 Task: Send an email with the signature Hannah Green with the subject Request for a reschedule and the message Can you provide me with the feedback on the latest marketing campaign? from softage.5@softage.net to softage.3@softage.net and move the email from Sent Items to the folder Meditation
Action: Mouse moved to (33, 58)
Screenshot: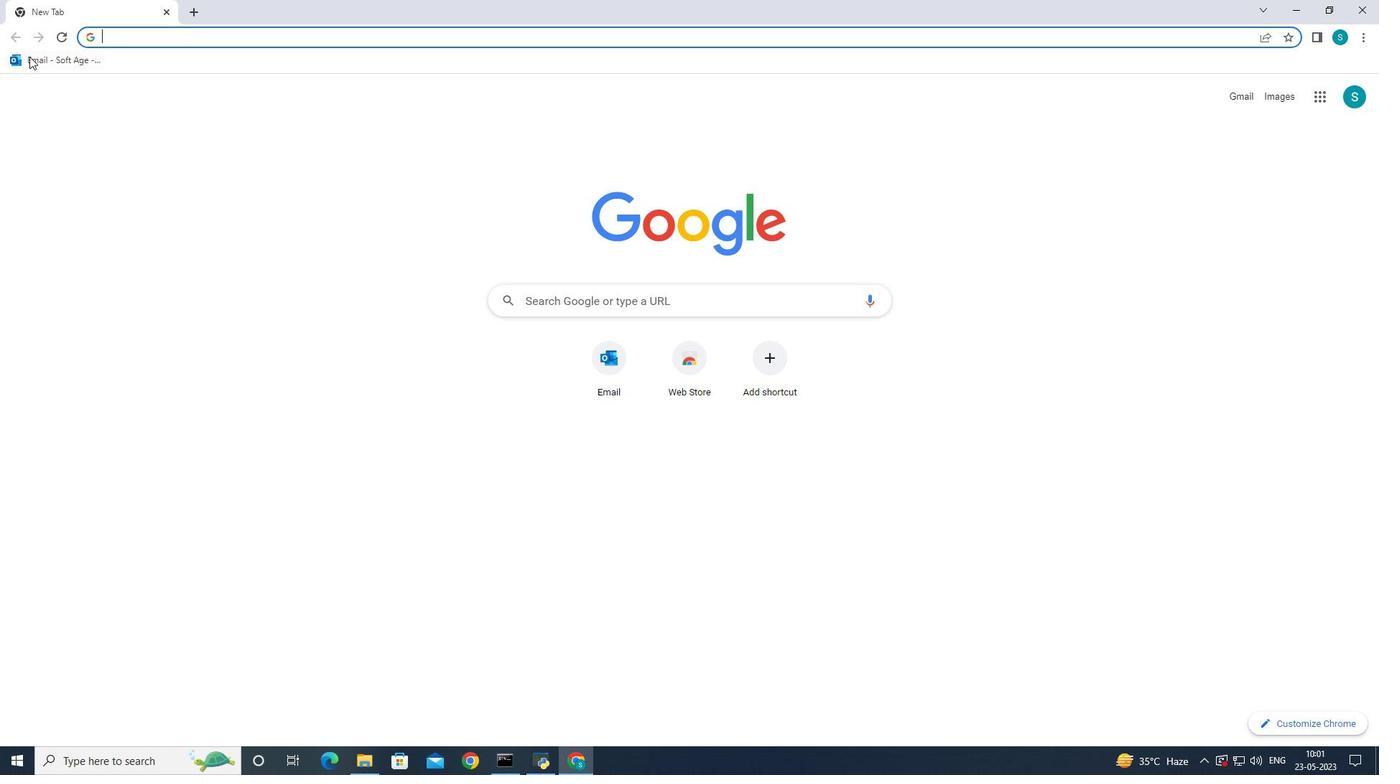 
Action: Mouse pressed left at (33, 58)
Screenshot: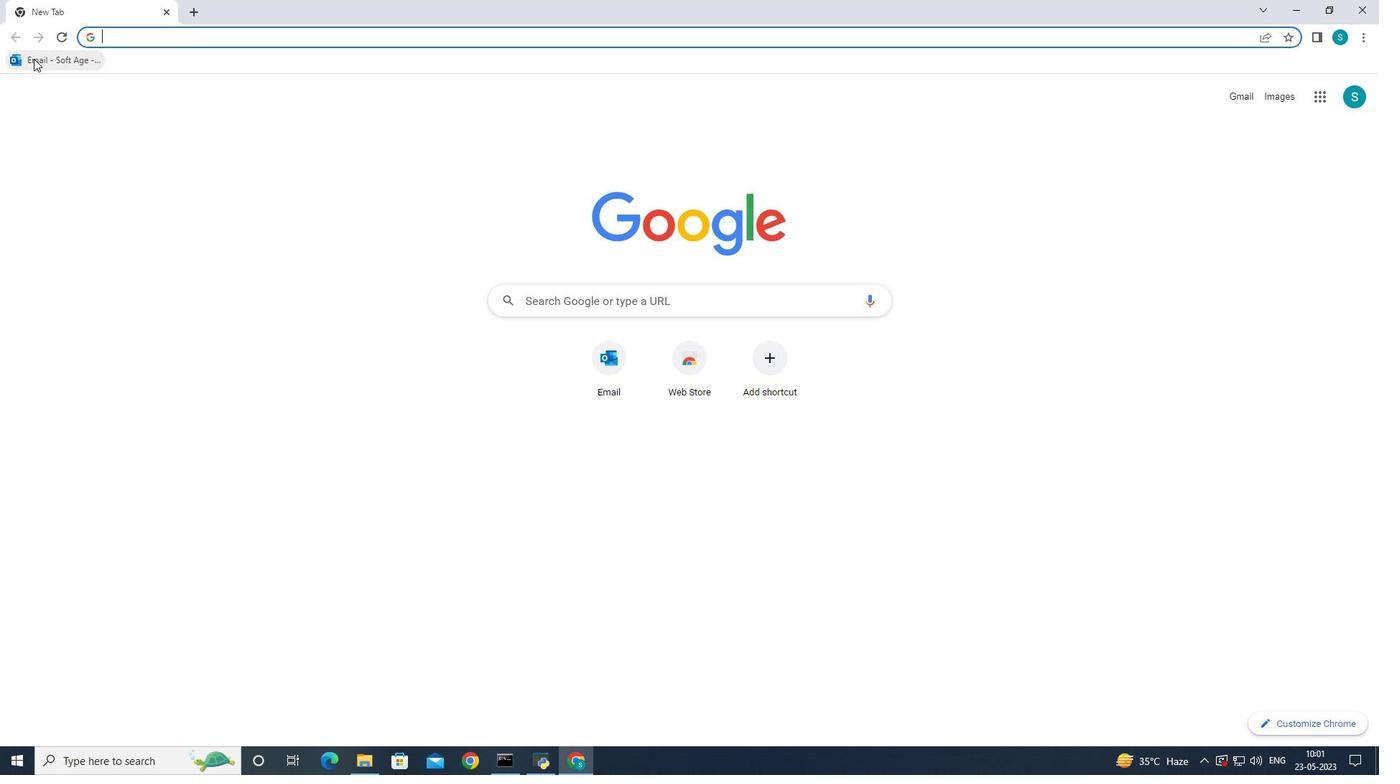 
Action: Mouse moved to (214, 131)
Screenshot: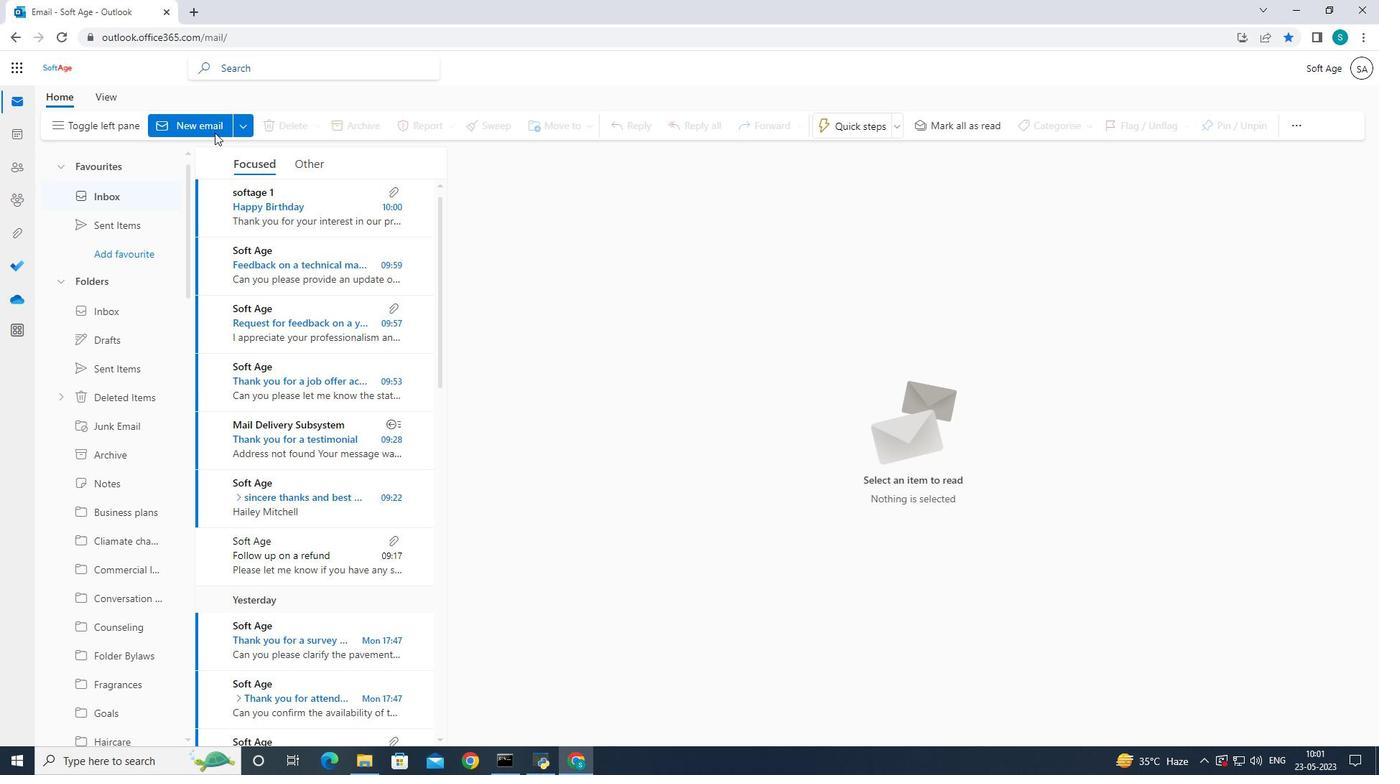 
Action: Mouse pressed left at (214, 131)
Screenshot: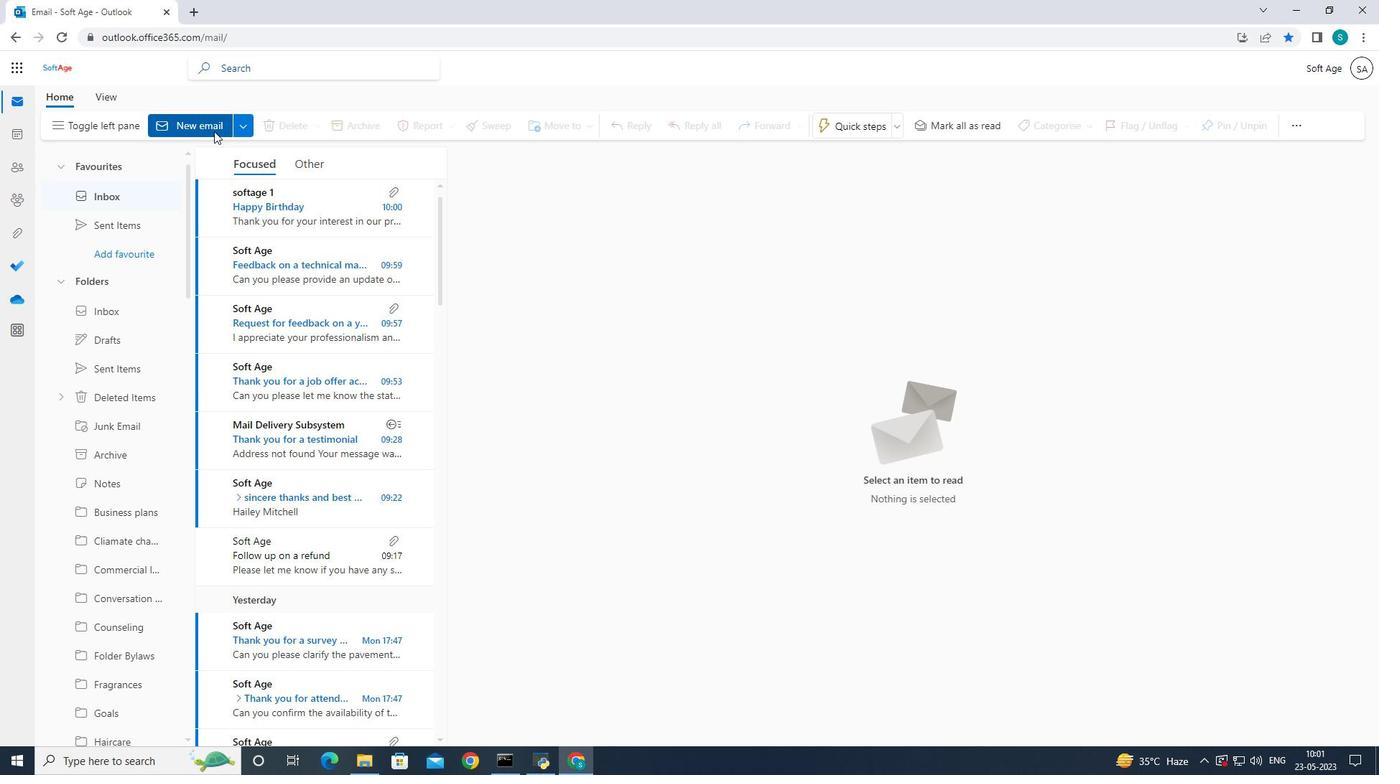 
Action: Mouse moved to (939, 126)
Screenshot: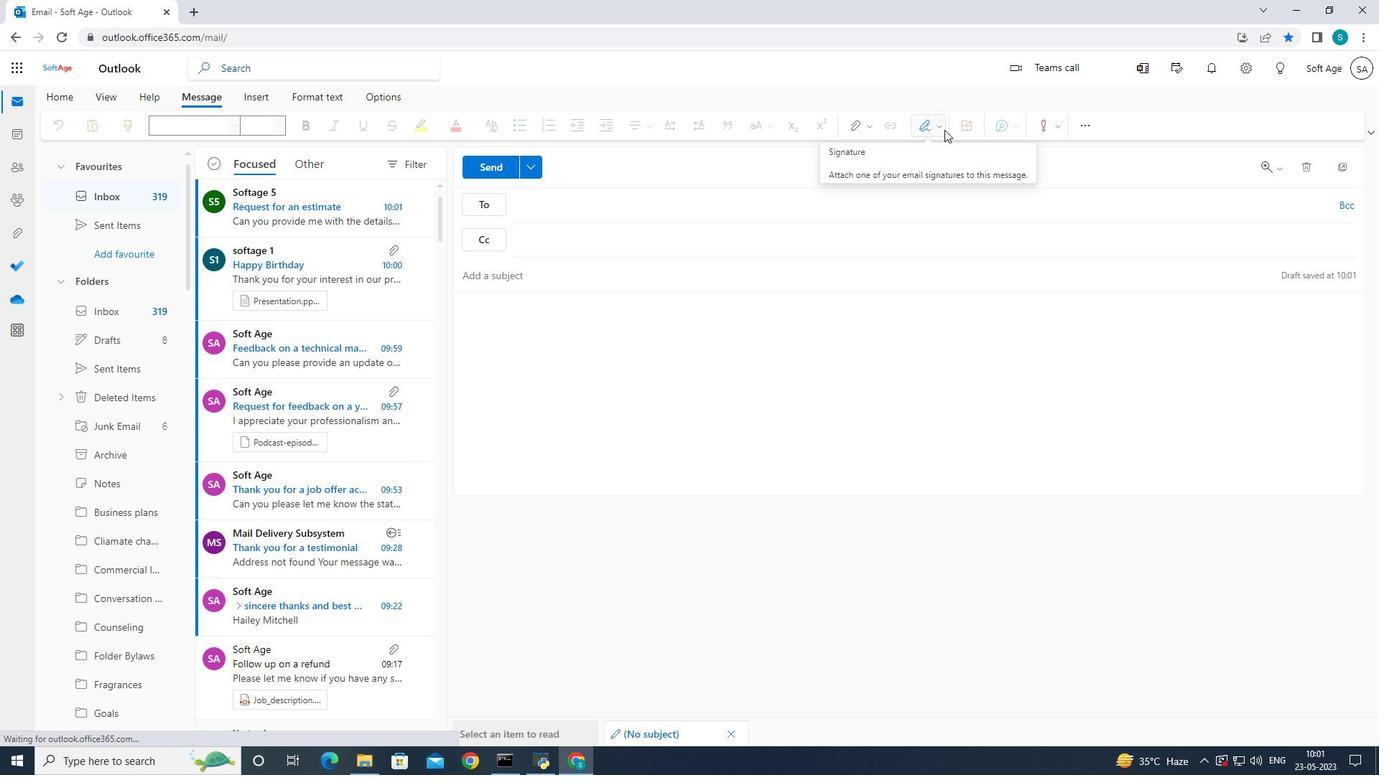
Action: Mouse pressed left at (939, 126)
Screenshot: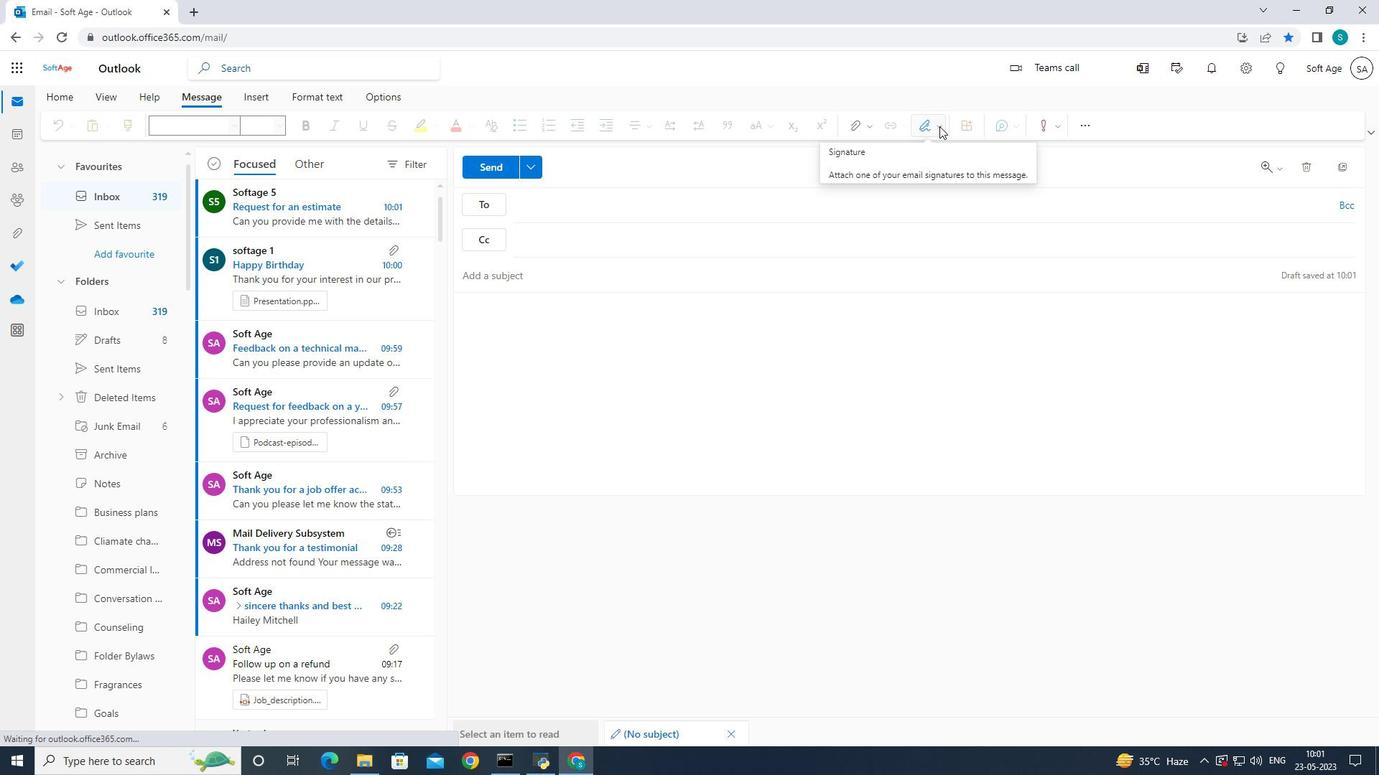 
Action: Mouse moved to (898, 183)
Screenshot: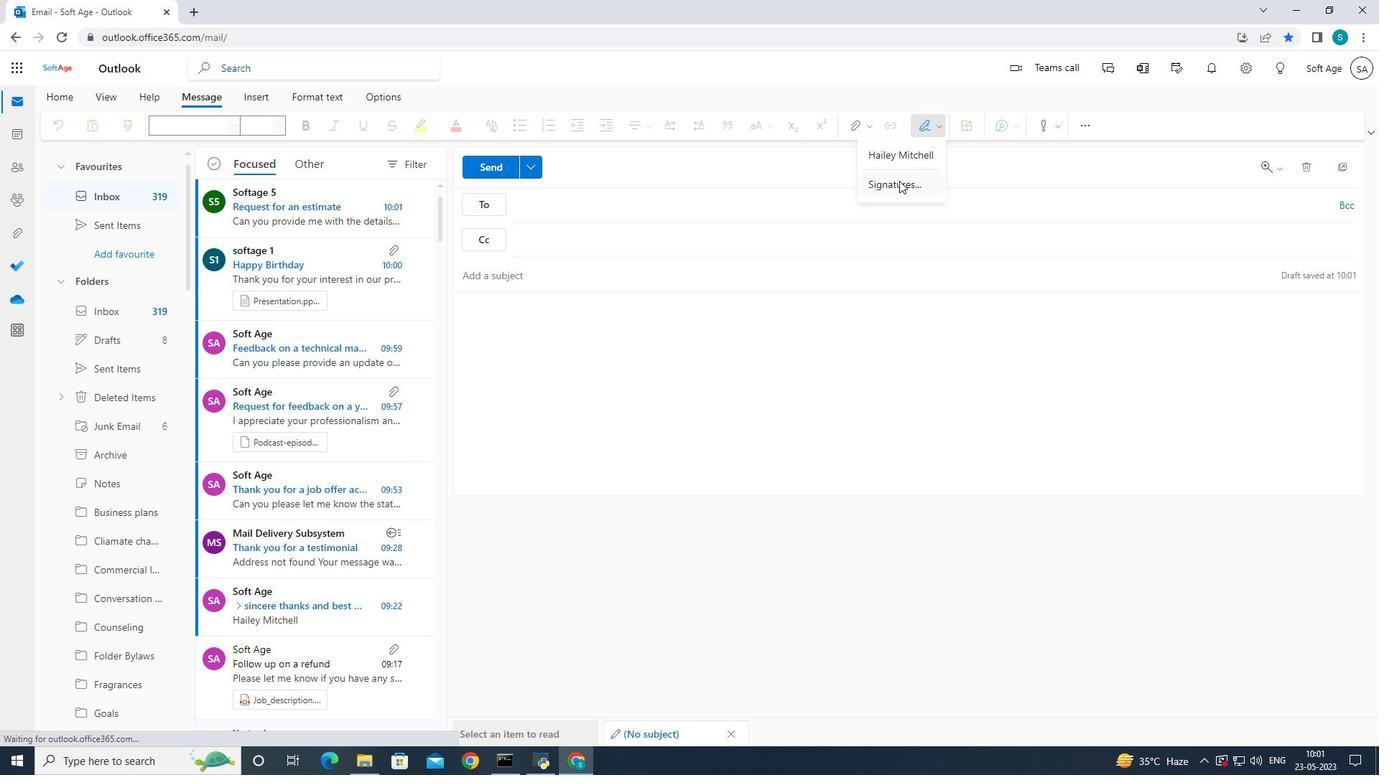 
Action: Mouse pressed left at (898, 183)
Screenshot: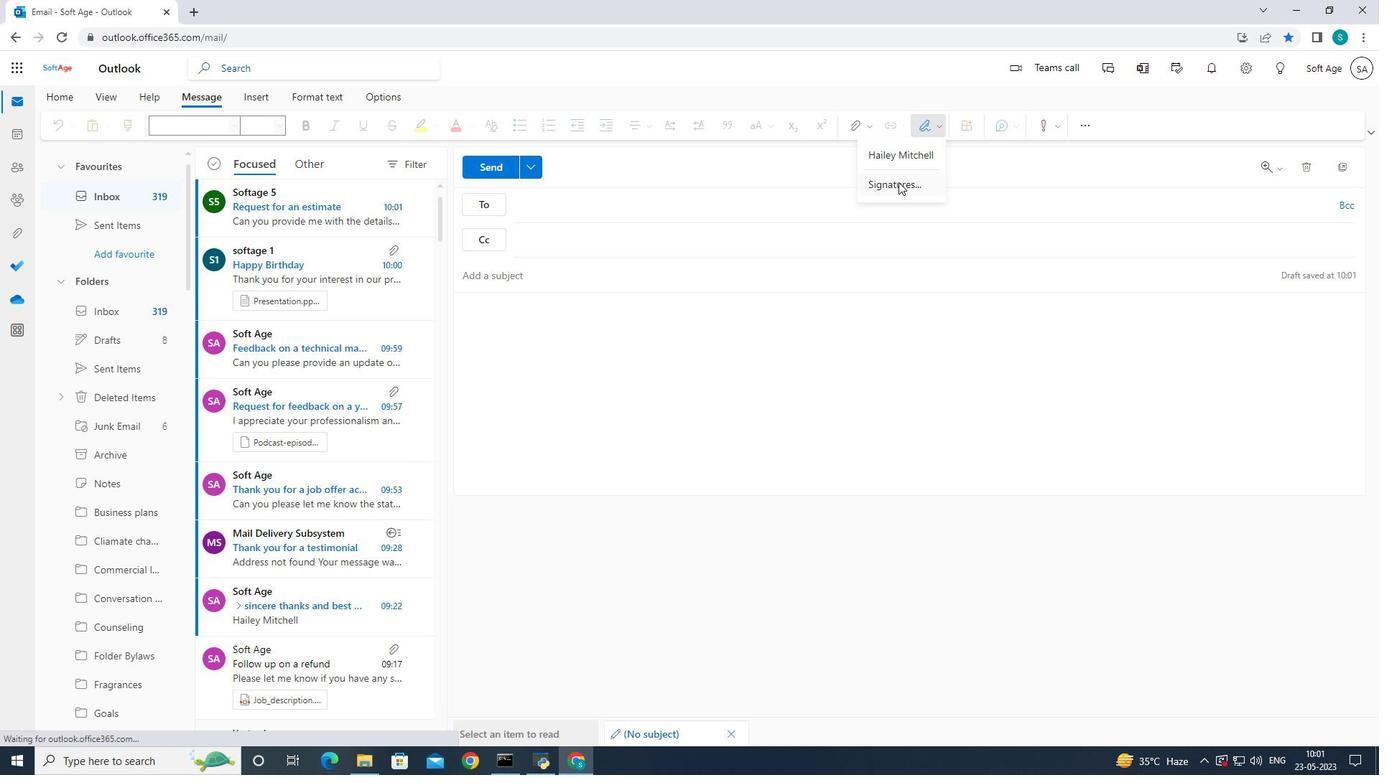 
Action: Mouse moved to (887, 245)
Screenshot: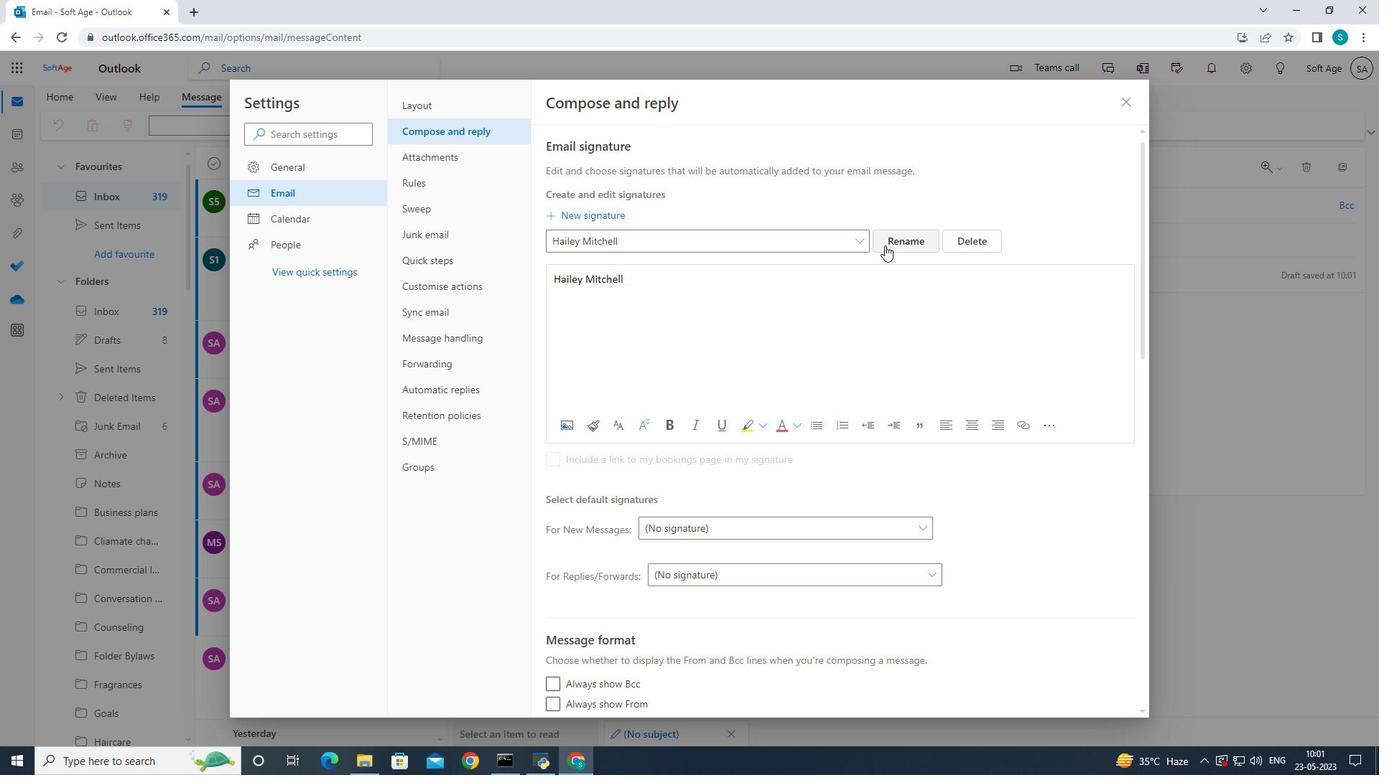 
Action: Mouse pressed left at (887, 245)
Screenshot: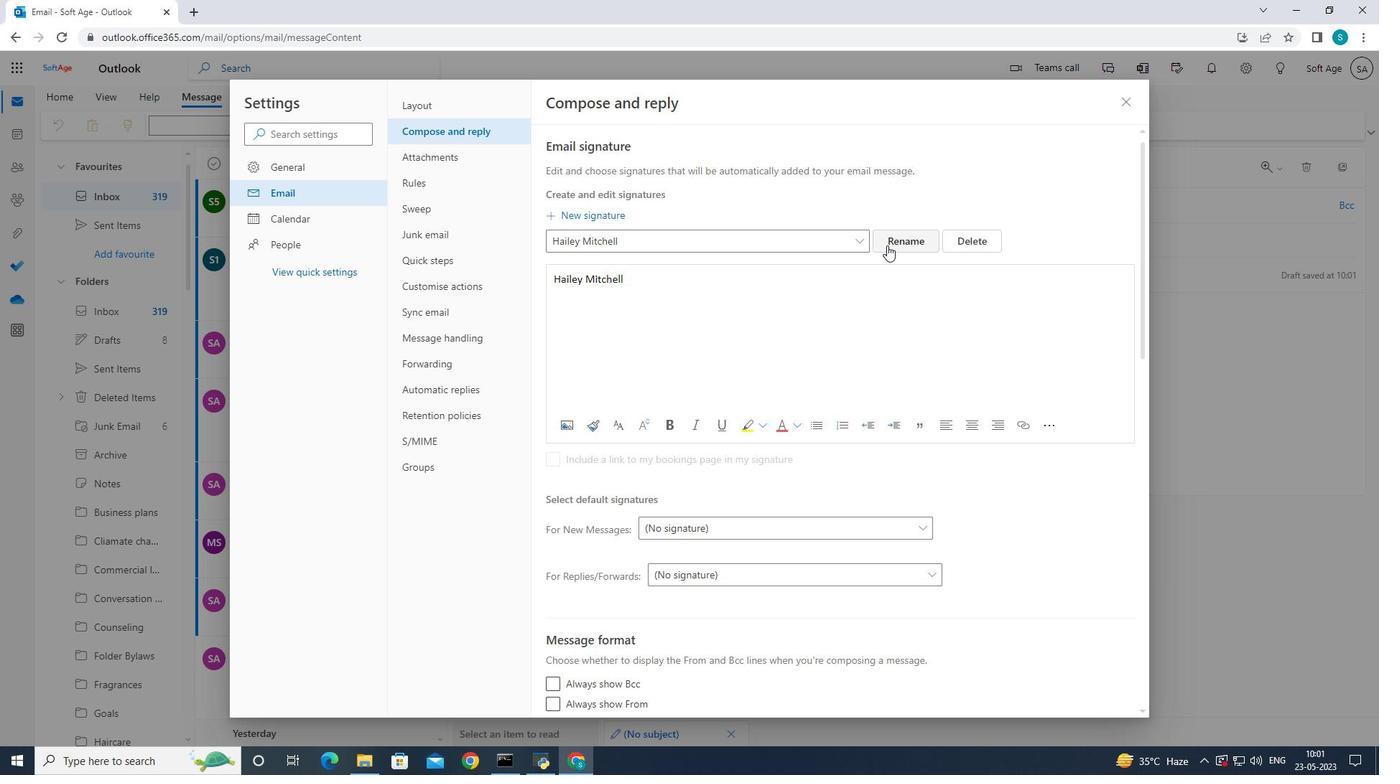 
Action: Mouse moved to (846, 245)
Screenshot: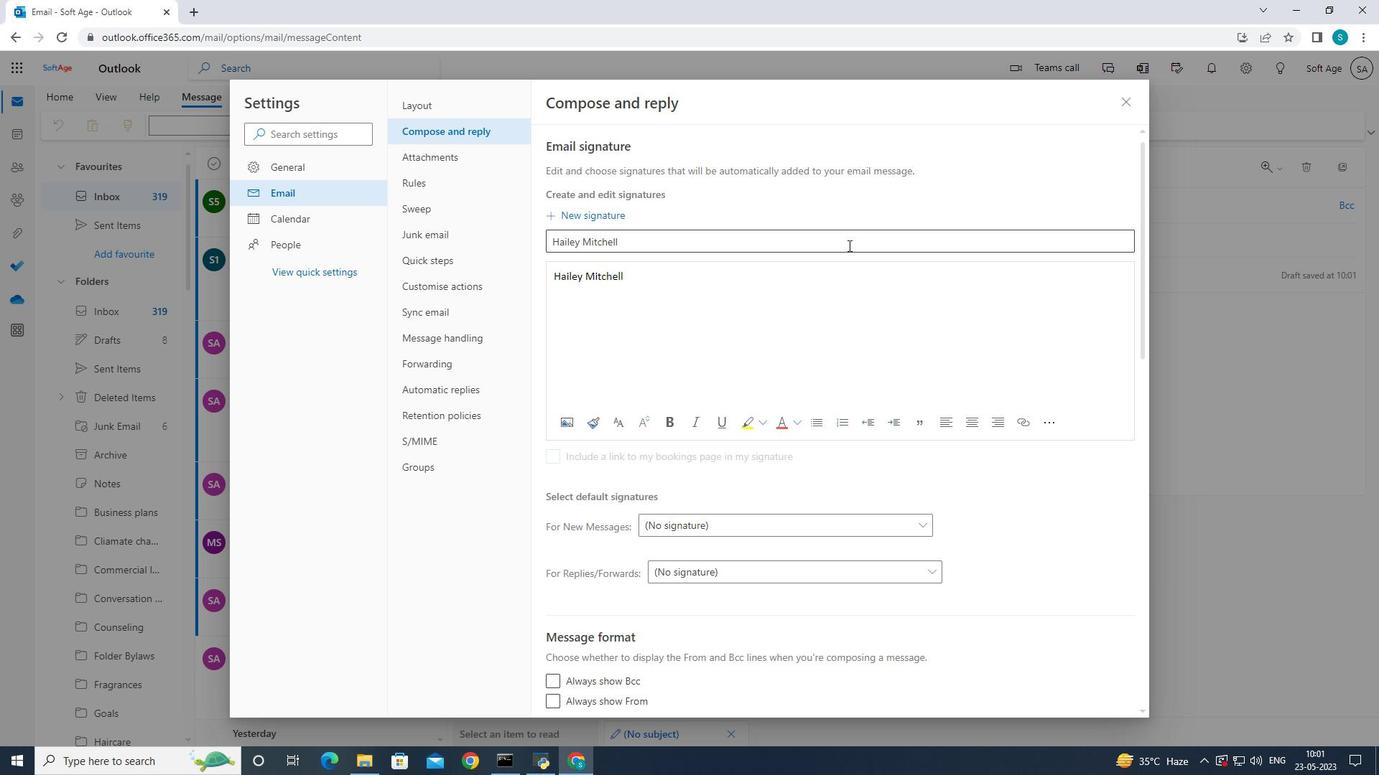 
Action: Mouse pressed left at (846, 245)
Screenshot: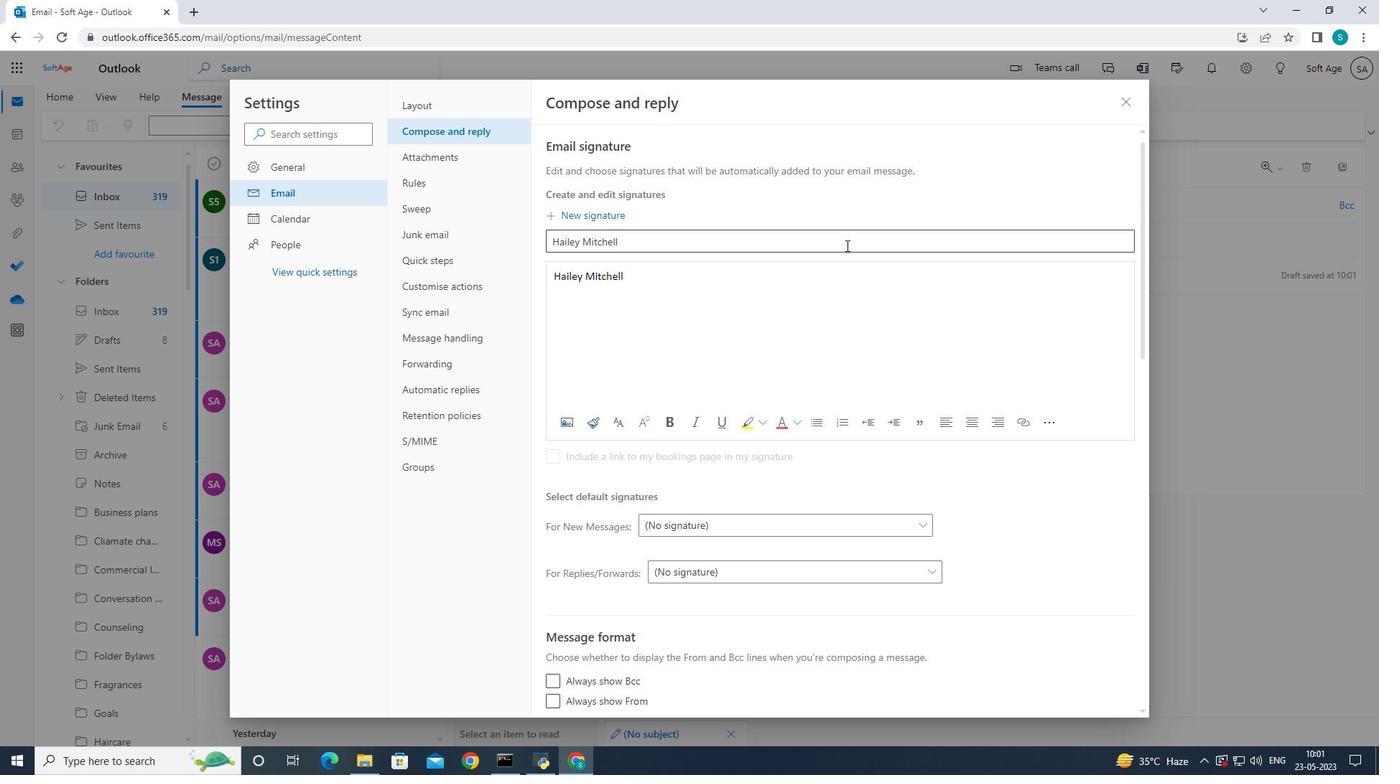
Action: Mouse moved to (844, 243)
Screenshot: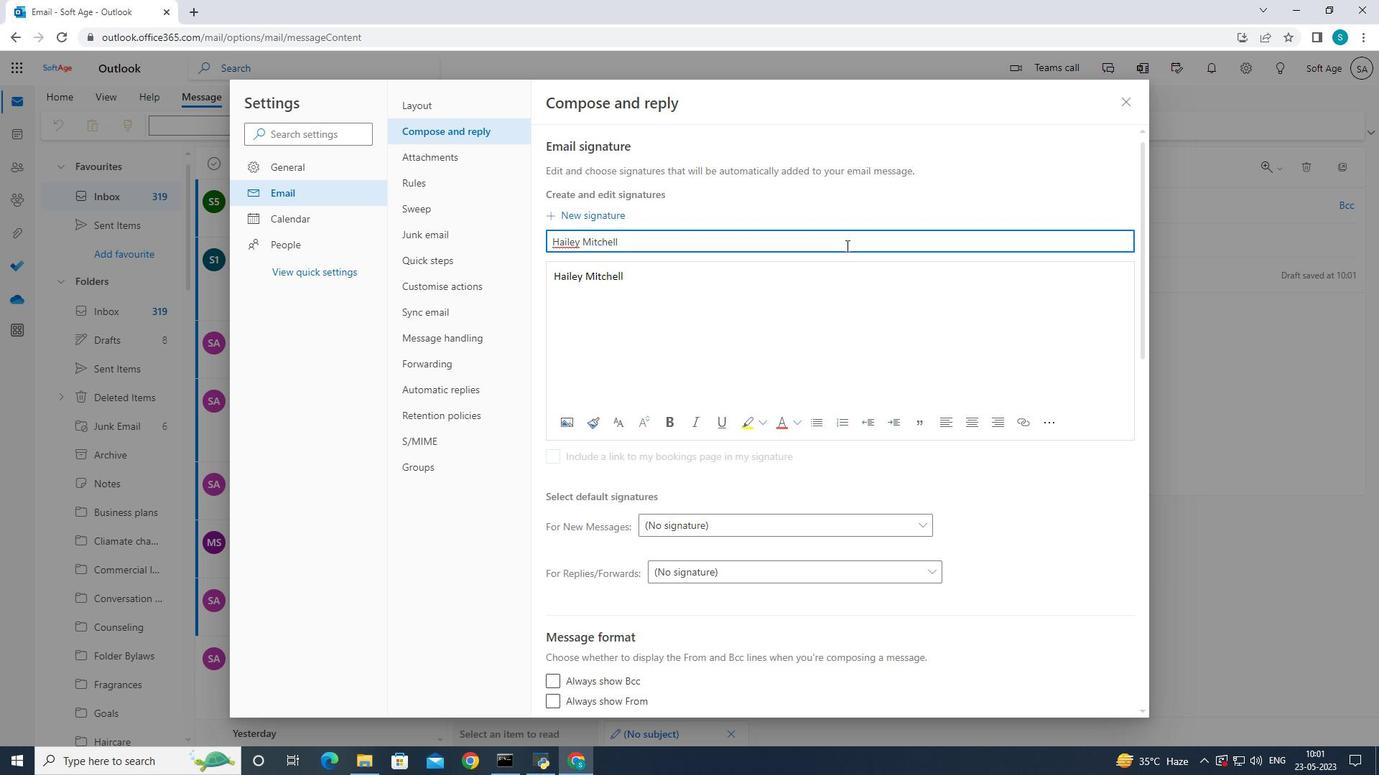 
Action: Key pressed <Key.backspace><Key.backspace><Key.backspace><Key.backspace>
Screenshot: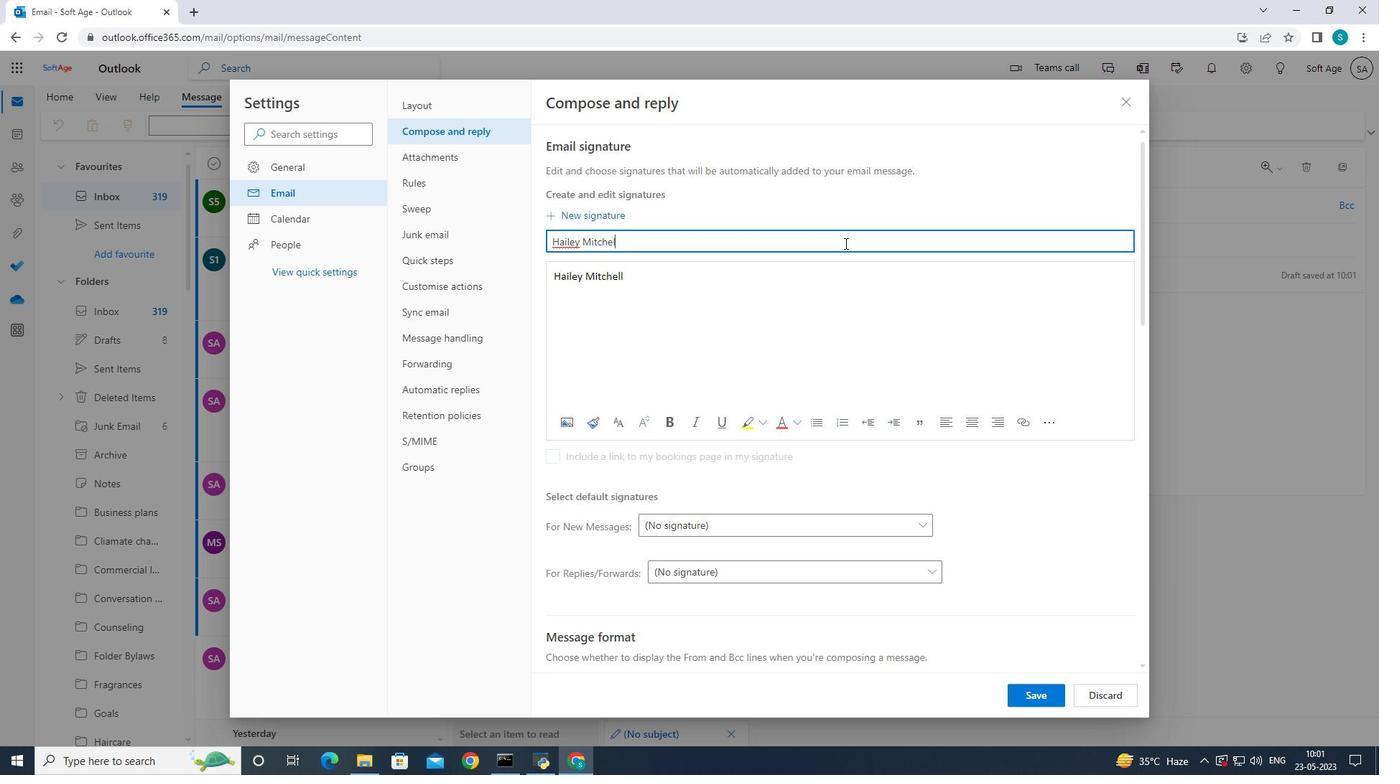 
Action: Mouse moved to (844, 242)
Screenshot: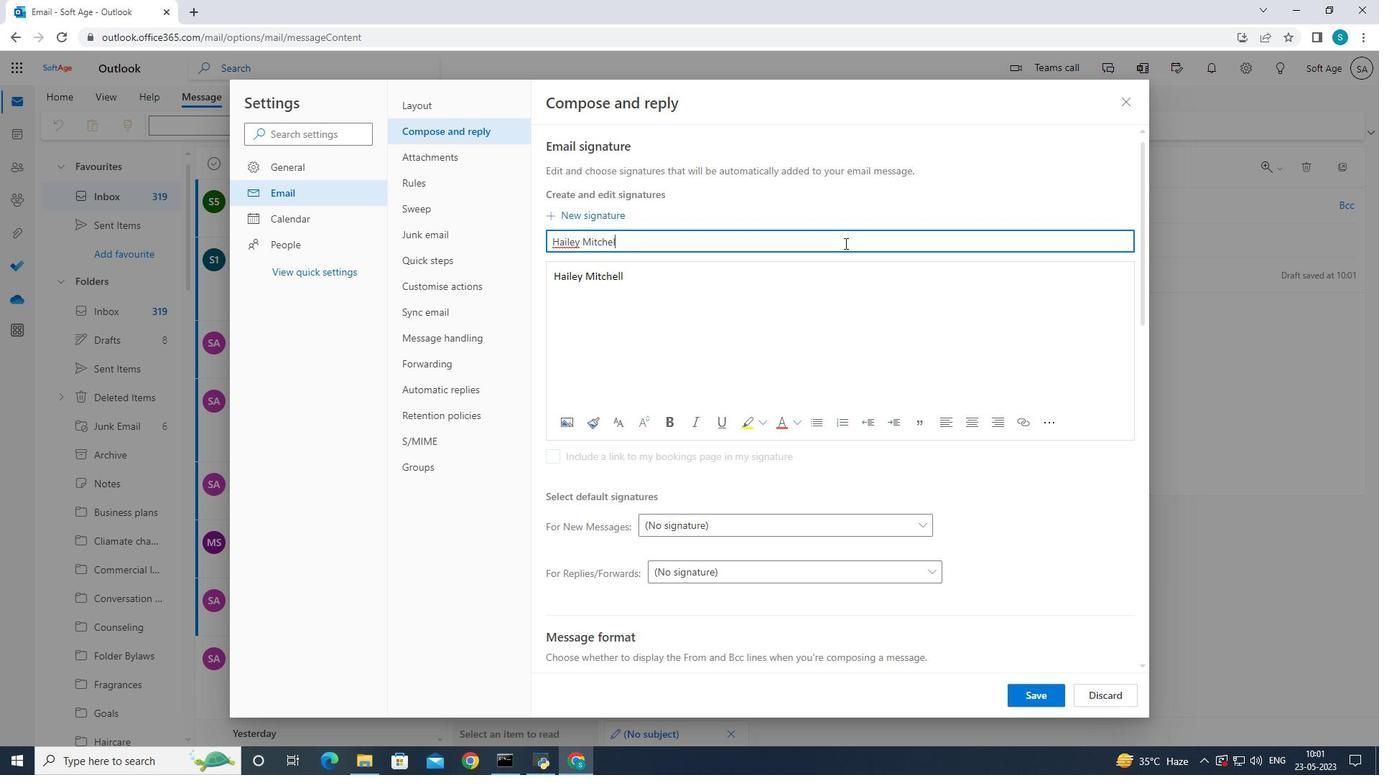 
Action: Key pressed <Key.backspace>
Screenshot: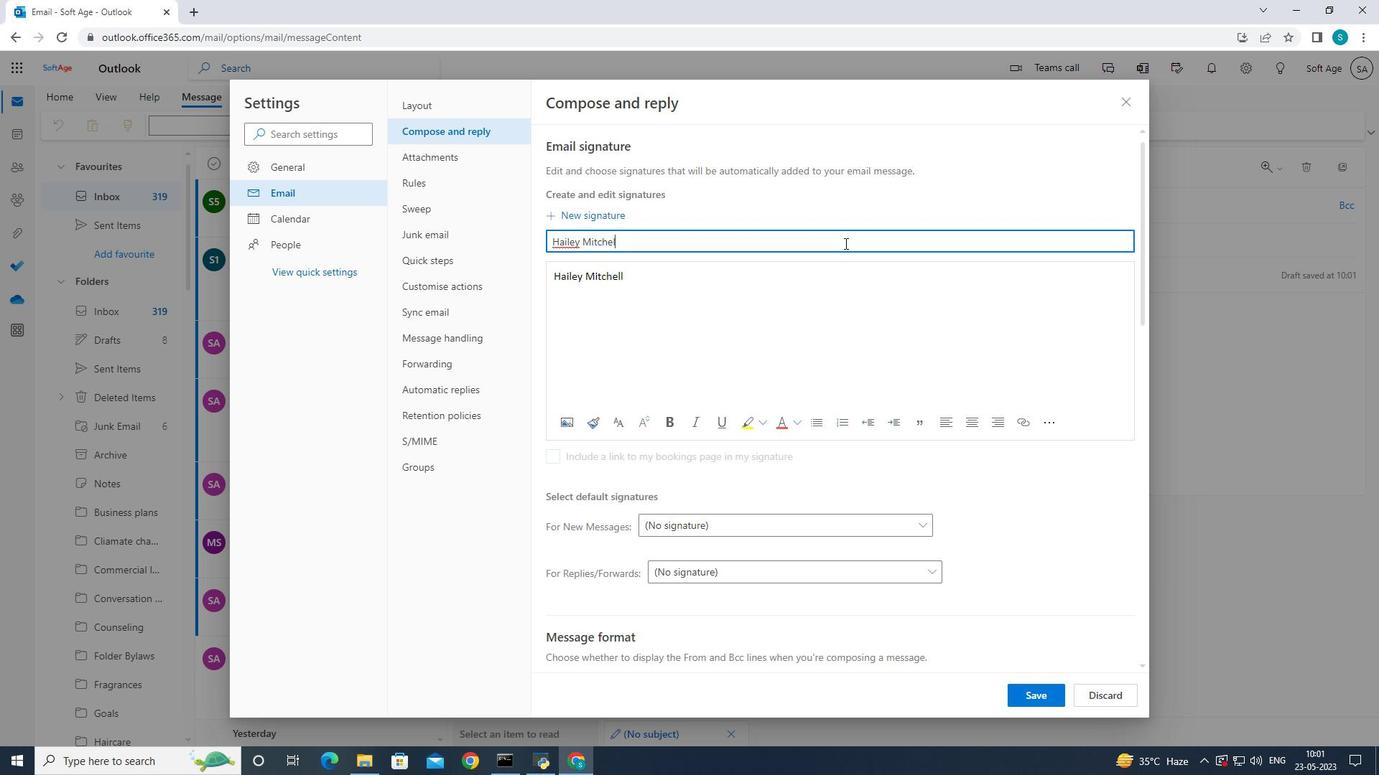 
Action: Mouse moved to (844, 240)
Screenshot: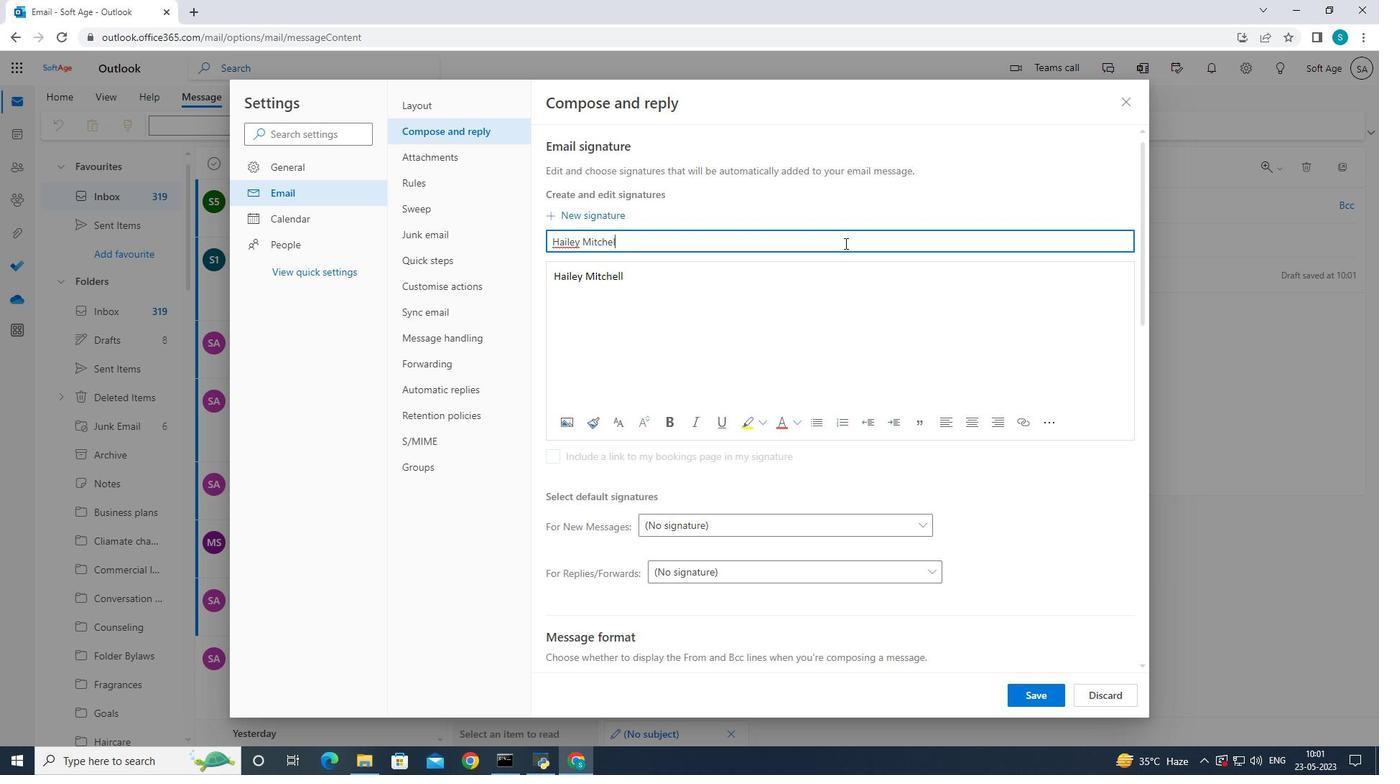 
Action: Key pressed <Key.backspace>
Screenshot: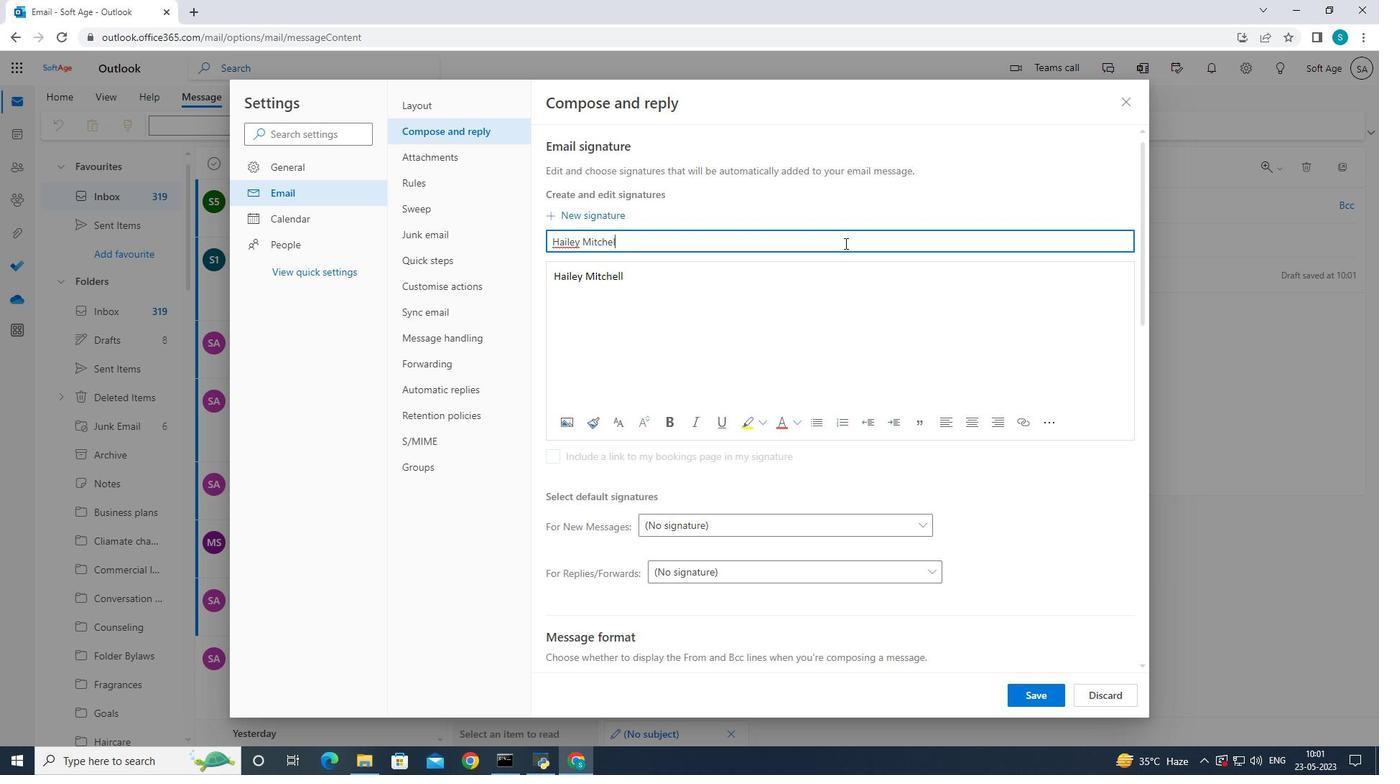 
Action: Mouse moved to (844, 239)
Screenshot: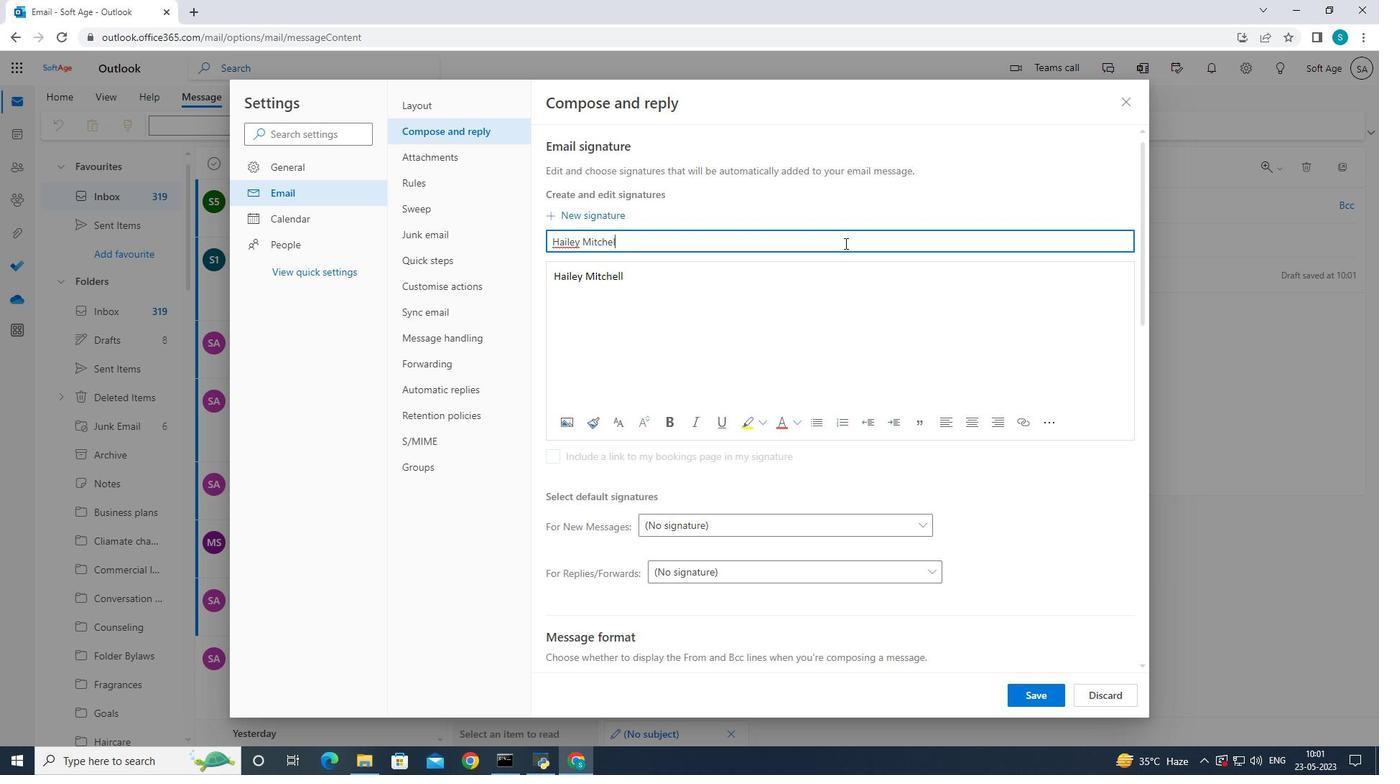 
Action: Key pressed <Key.backspace>
Screenshot: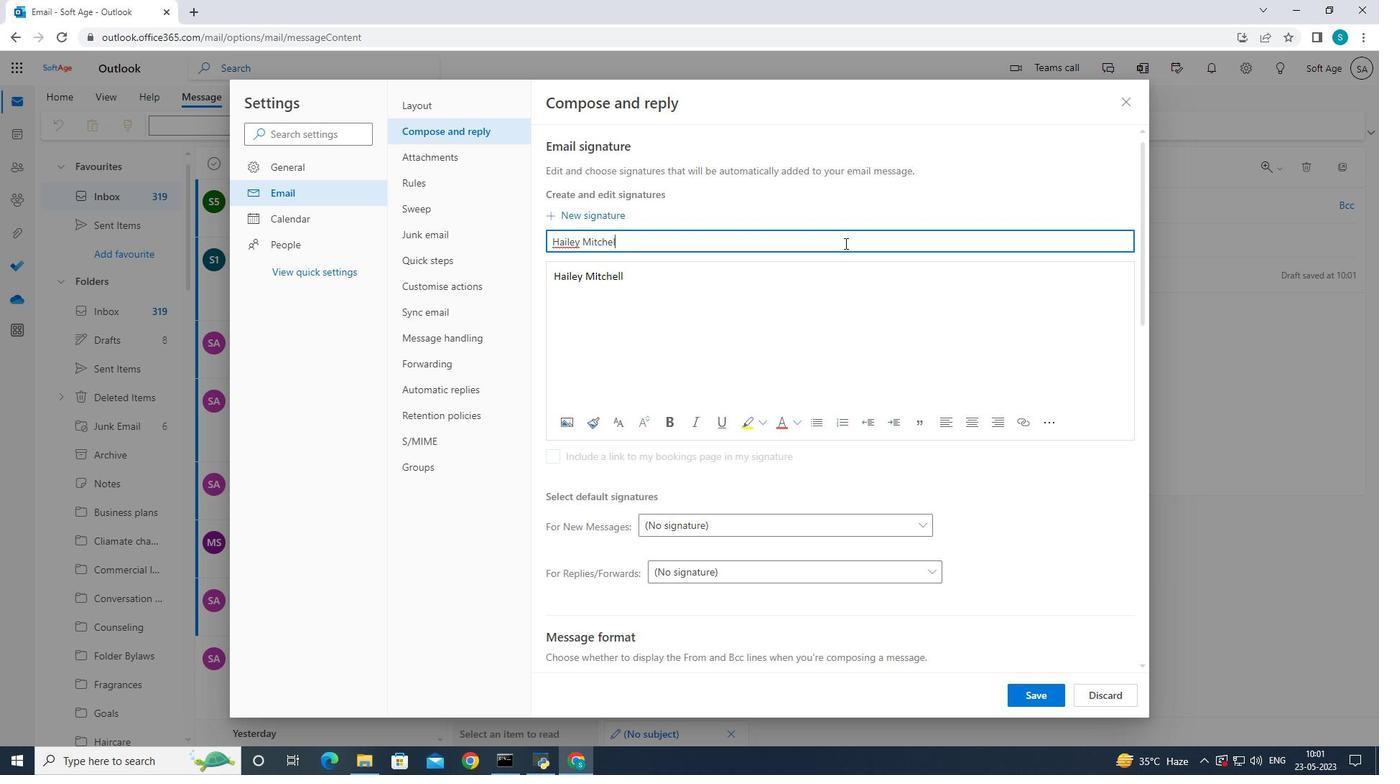 
Action: Mouse moved to (844, 239)
Screenshot: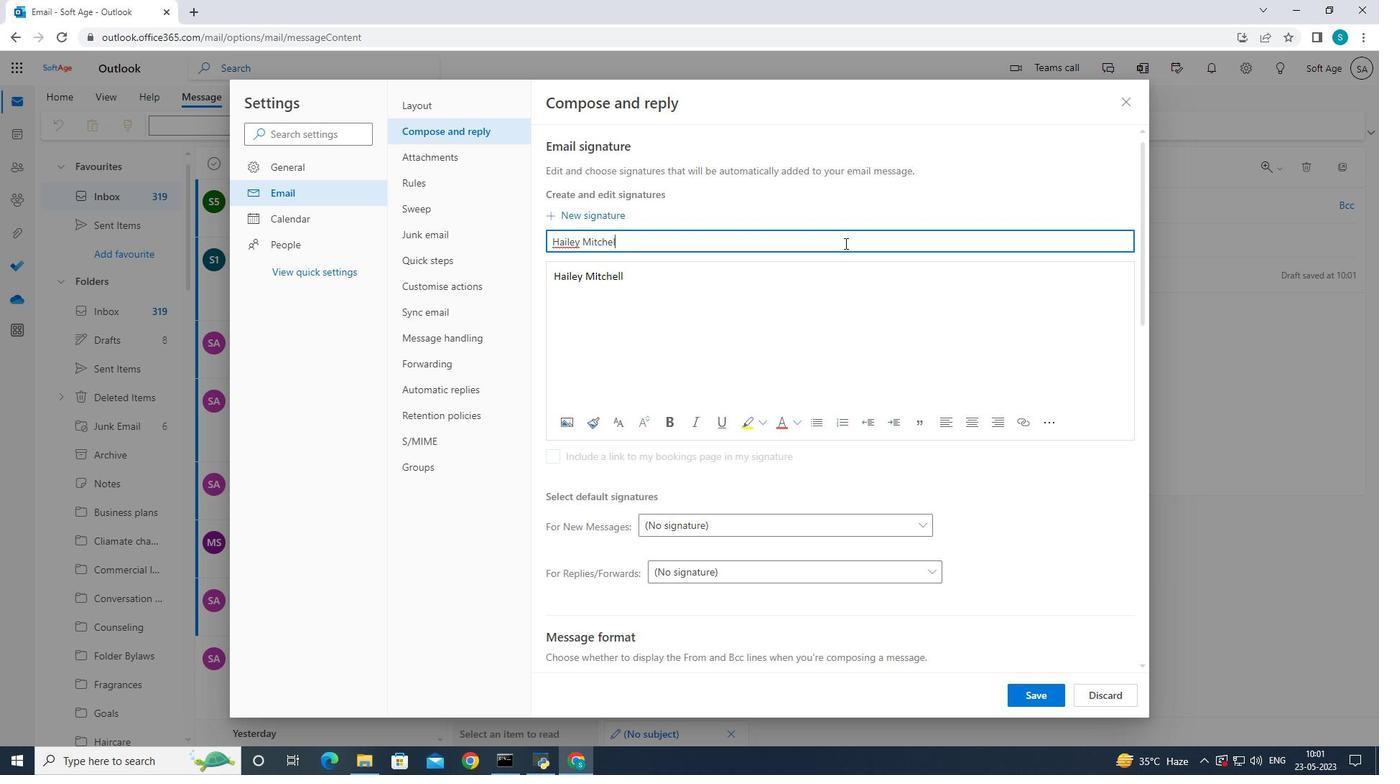 
Action: Key pressed <Key.backspace>
Screenshot: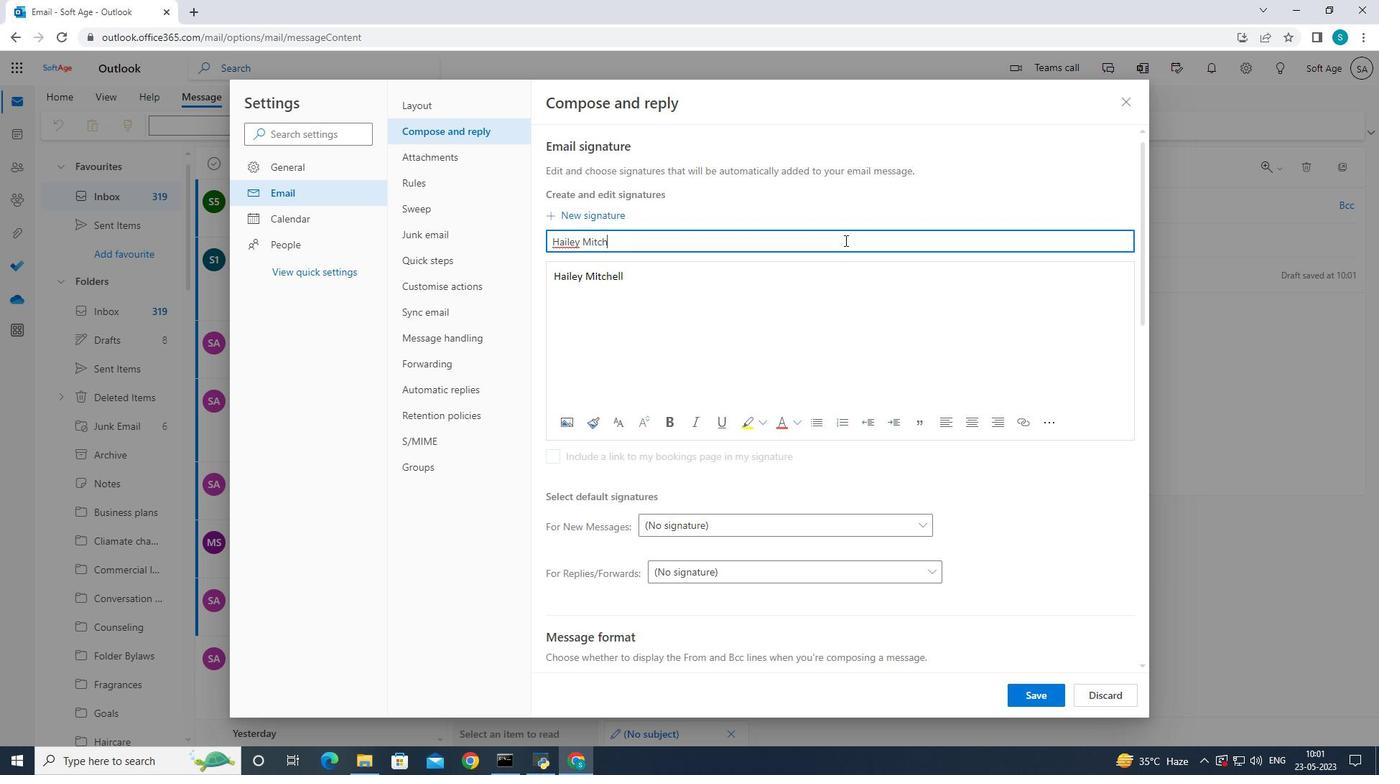 
Action: Mouse moved to (844, 238)
Screenshot: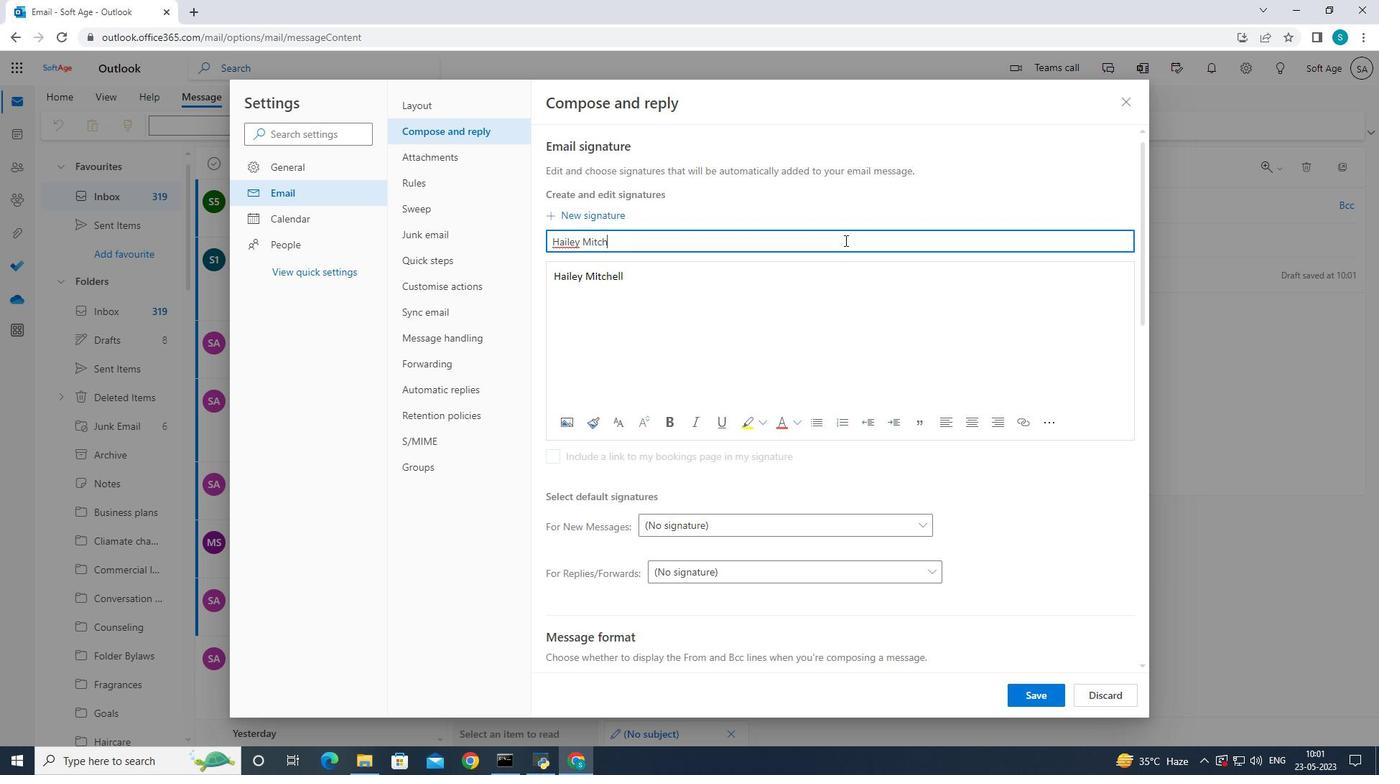 
Action: Key pressed <Key.backspace>
Screenshot: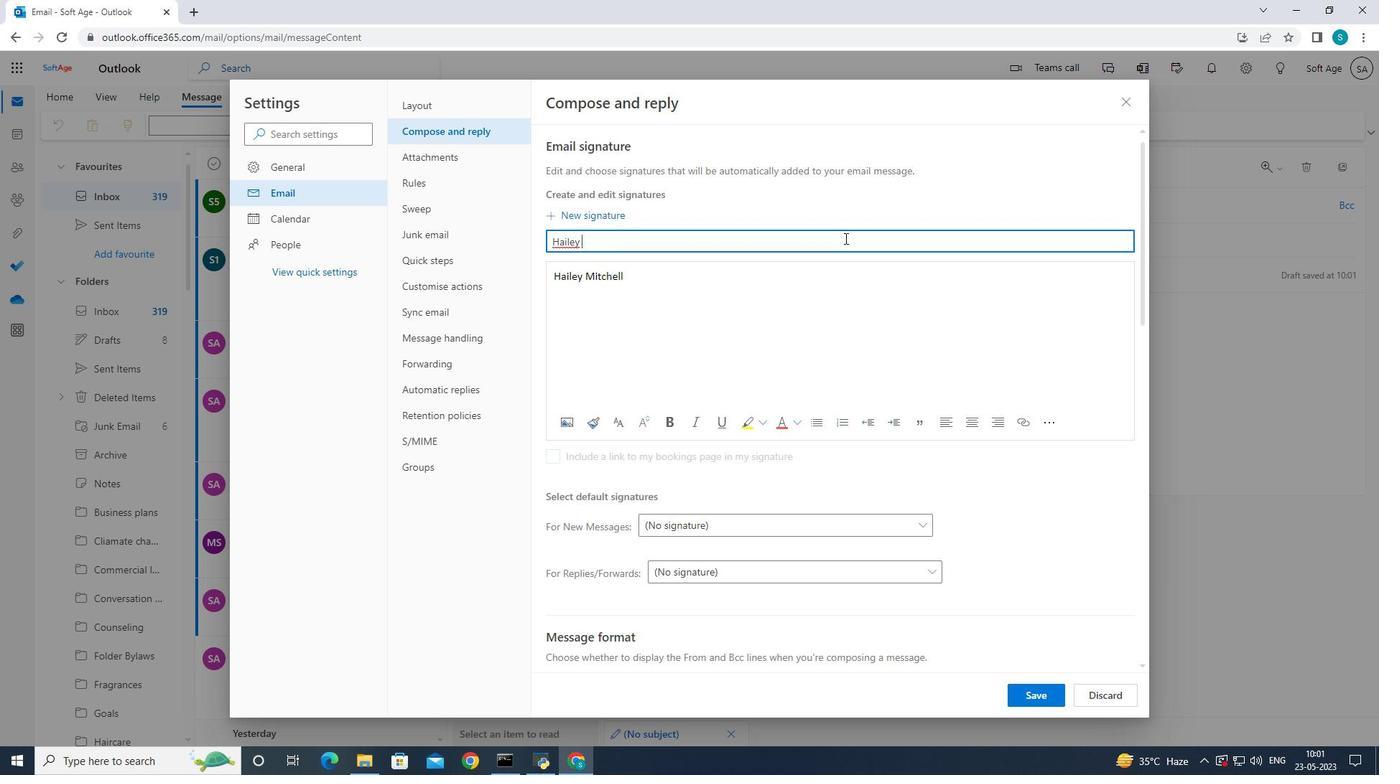 
Action: Mouse moved to (844, 238)
Screenshot: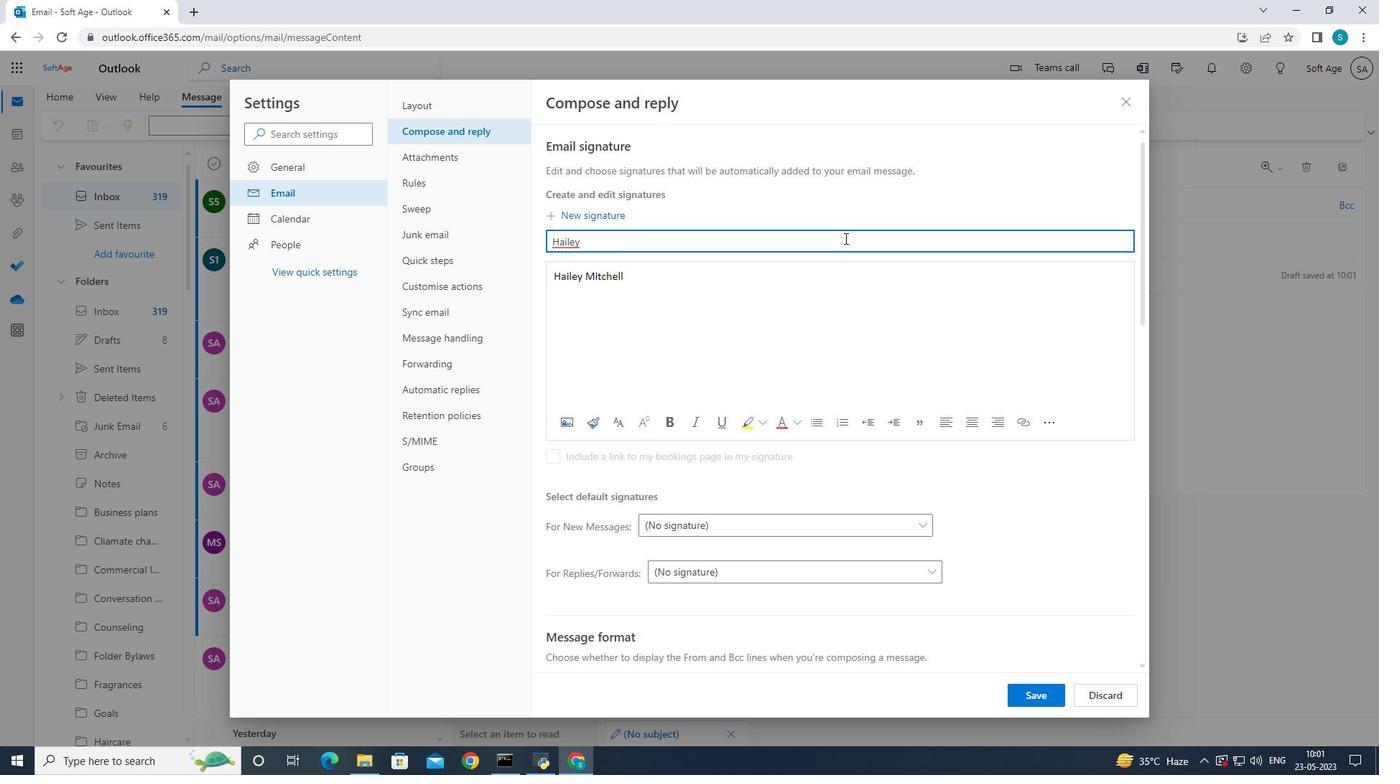 
Action: Key pressed <Key.backspace><Key.backspace><Key.backspace><Key.backspace>
Screenshot: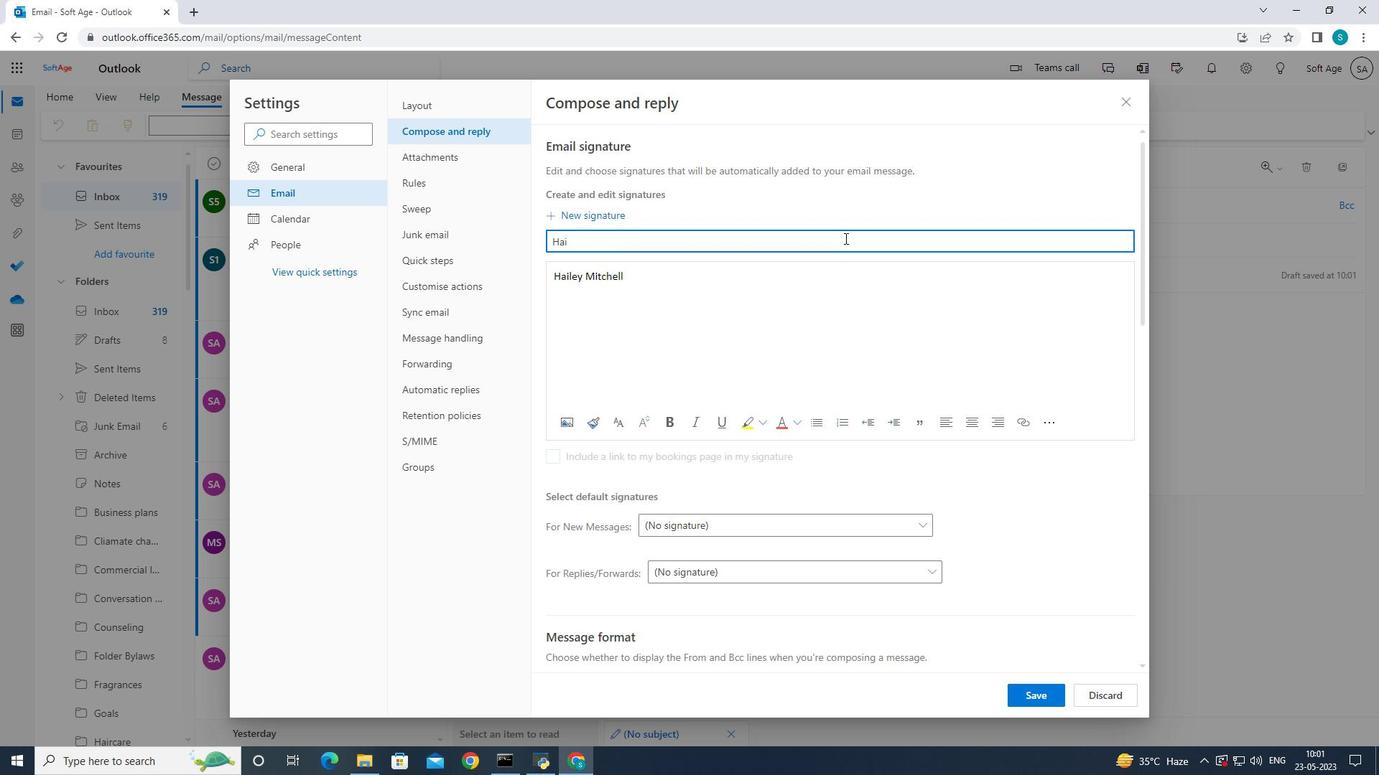 
Action: Mouse moved to (1172, 257)
Screenshot: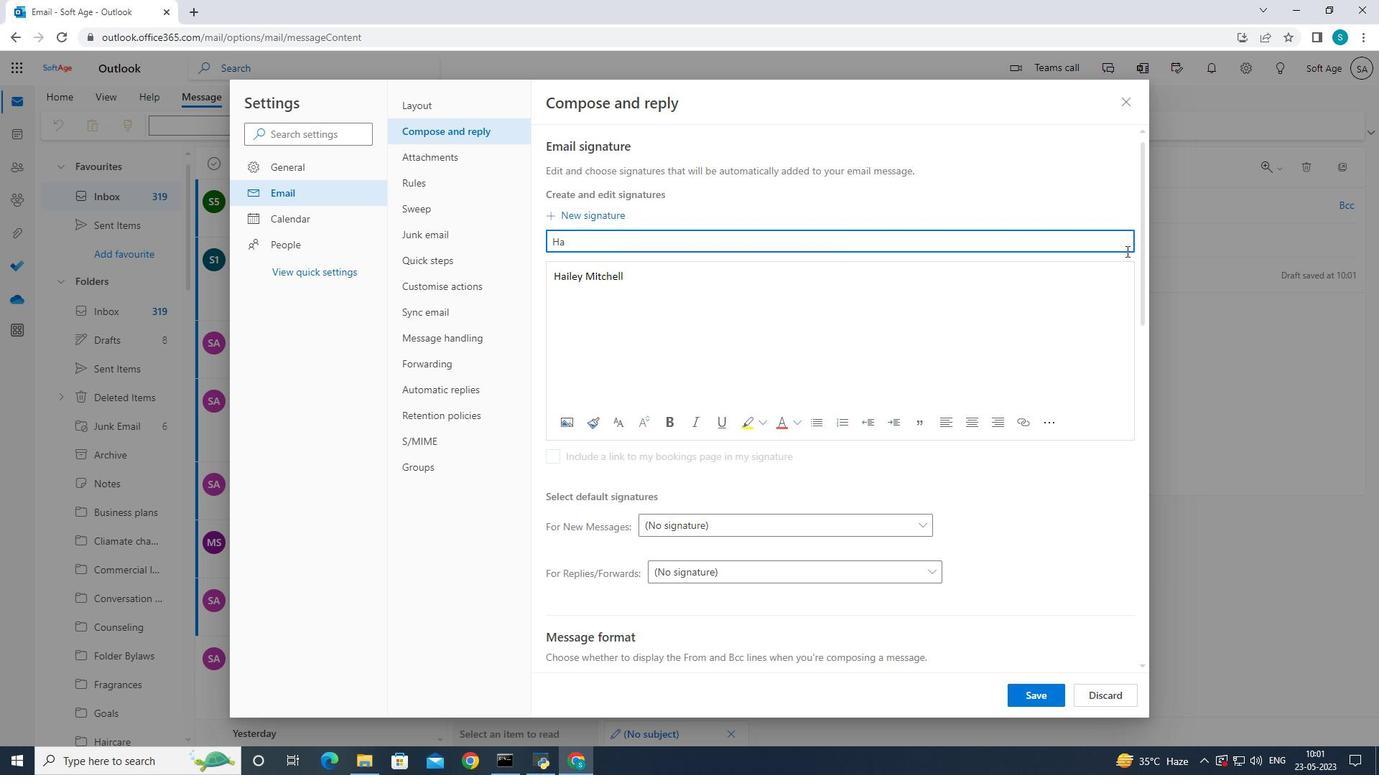 
Action: Key pressed nnah<Key.space><Key.shift><Key.shift><Key.shift><Key.shift><Key.shift>Green
Screenshot: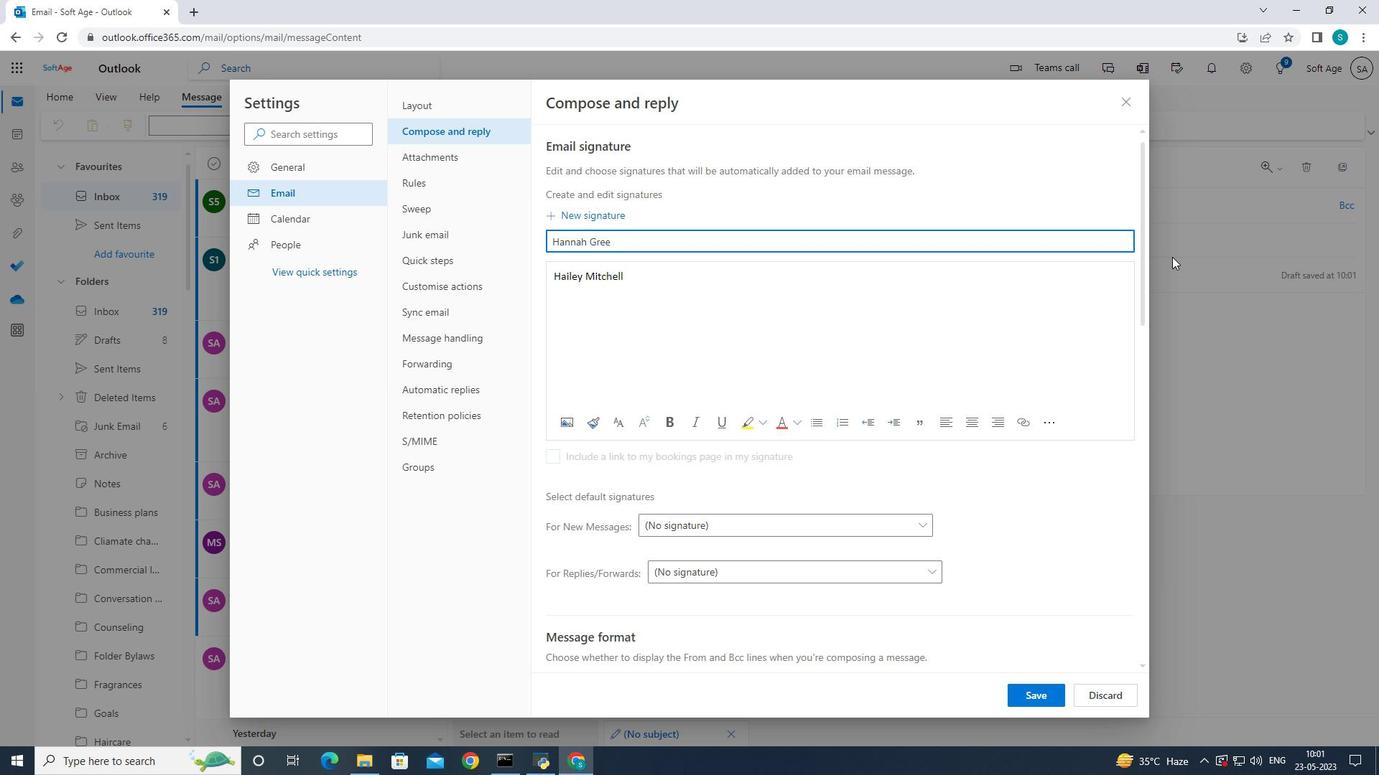 
Action: Mouse moved to (666, 284)
Screenshot: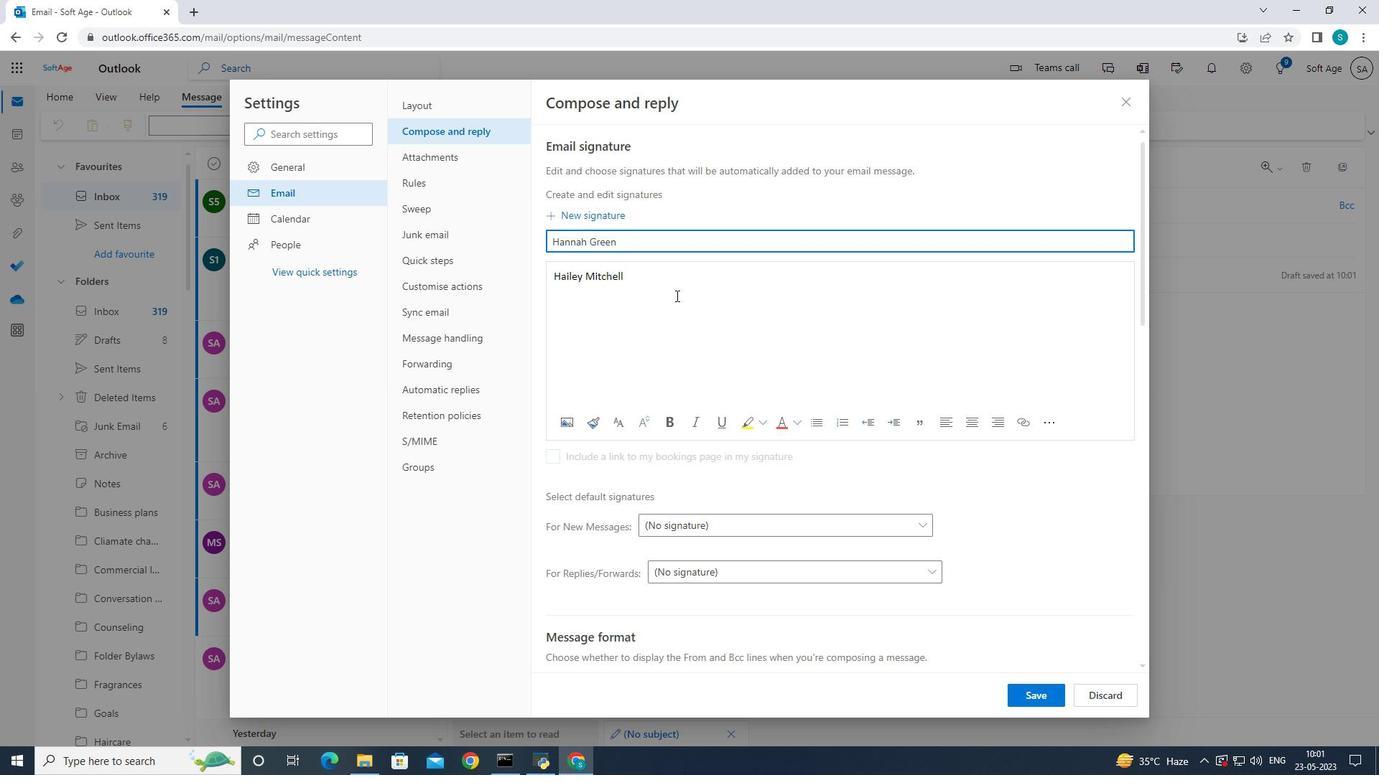 
Action: Mouse pressed left at (666, 284)
Screenshot: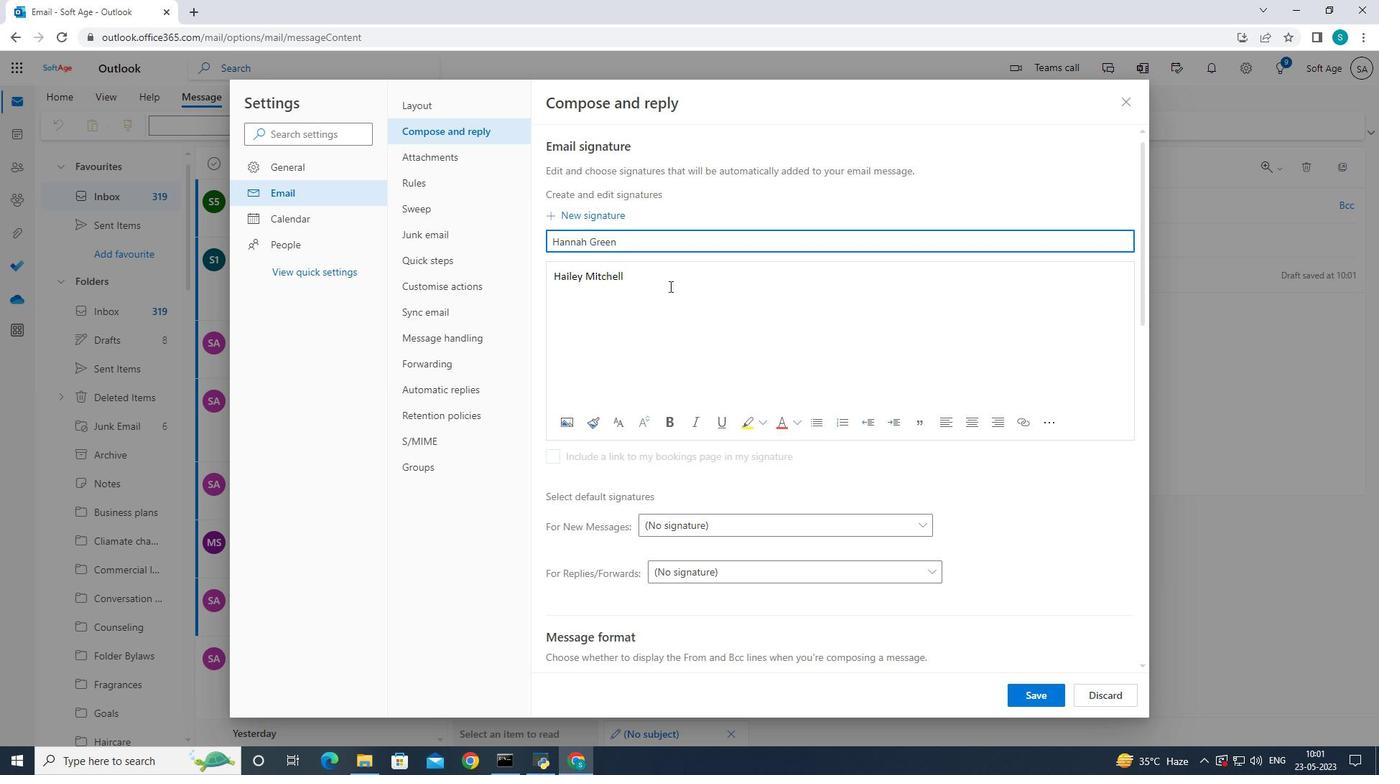 
Action: Key pressed <Key.backspace><Key.backspace><Key.backspace><Key.backspace><Key.backspace><Key.backspace><Key.backspace><Key.backspace><Key.backspace><Key.backspace><Key.backspace><Key.backspace><Key.backspace>
Screenshot: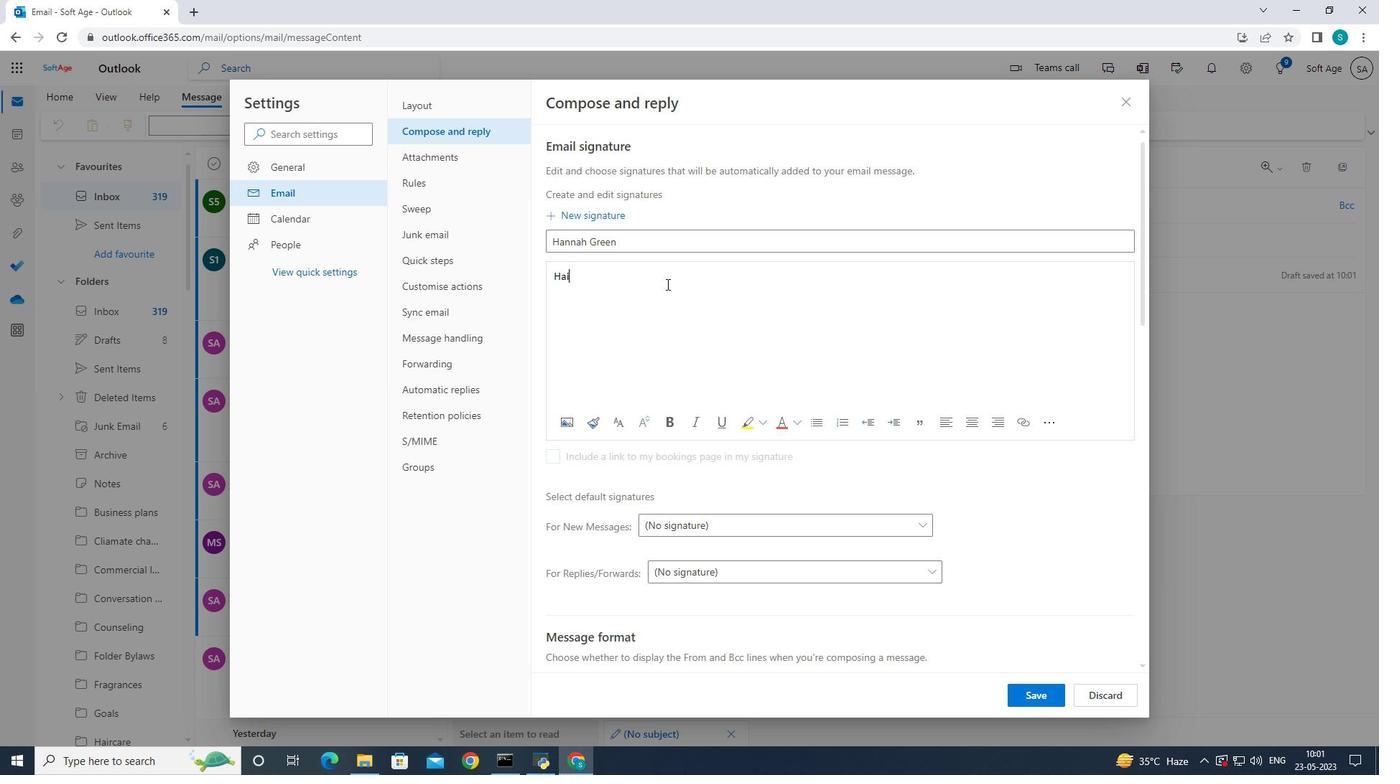 
Action: Mouse moved to (771, 317)
Screenshot: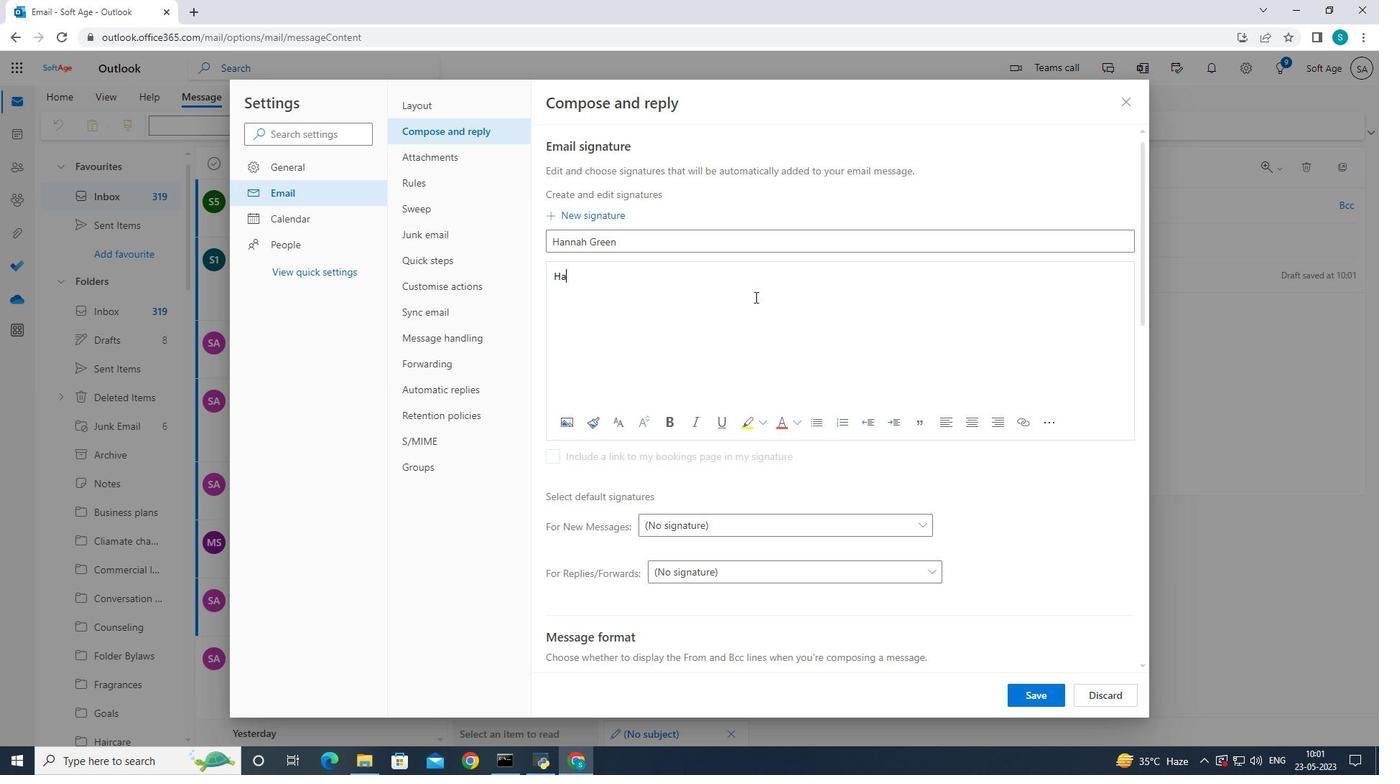 
Action: Key pressed nnah<Key.space><Key.shift>Green
Screenshot: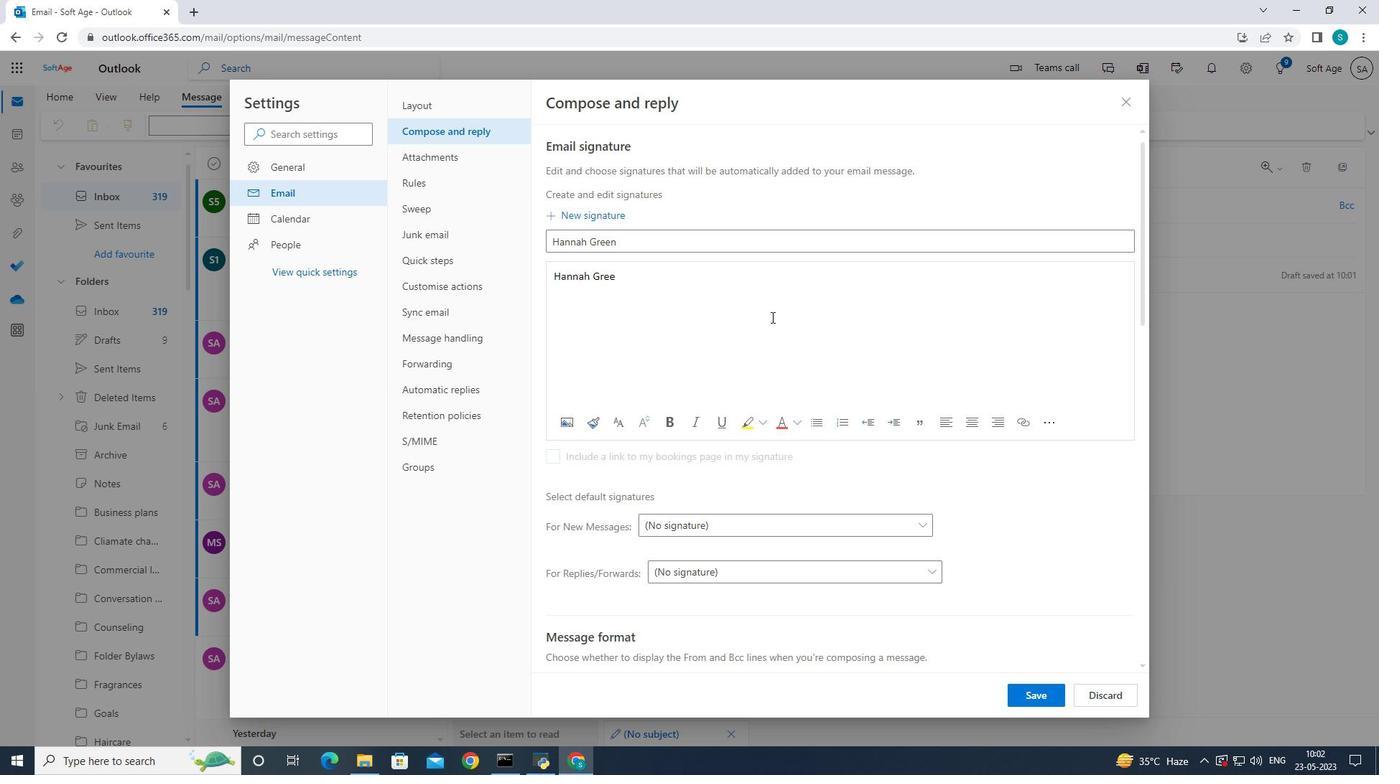 
Action: Mouse moved to (1020, 704)
Screenshot: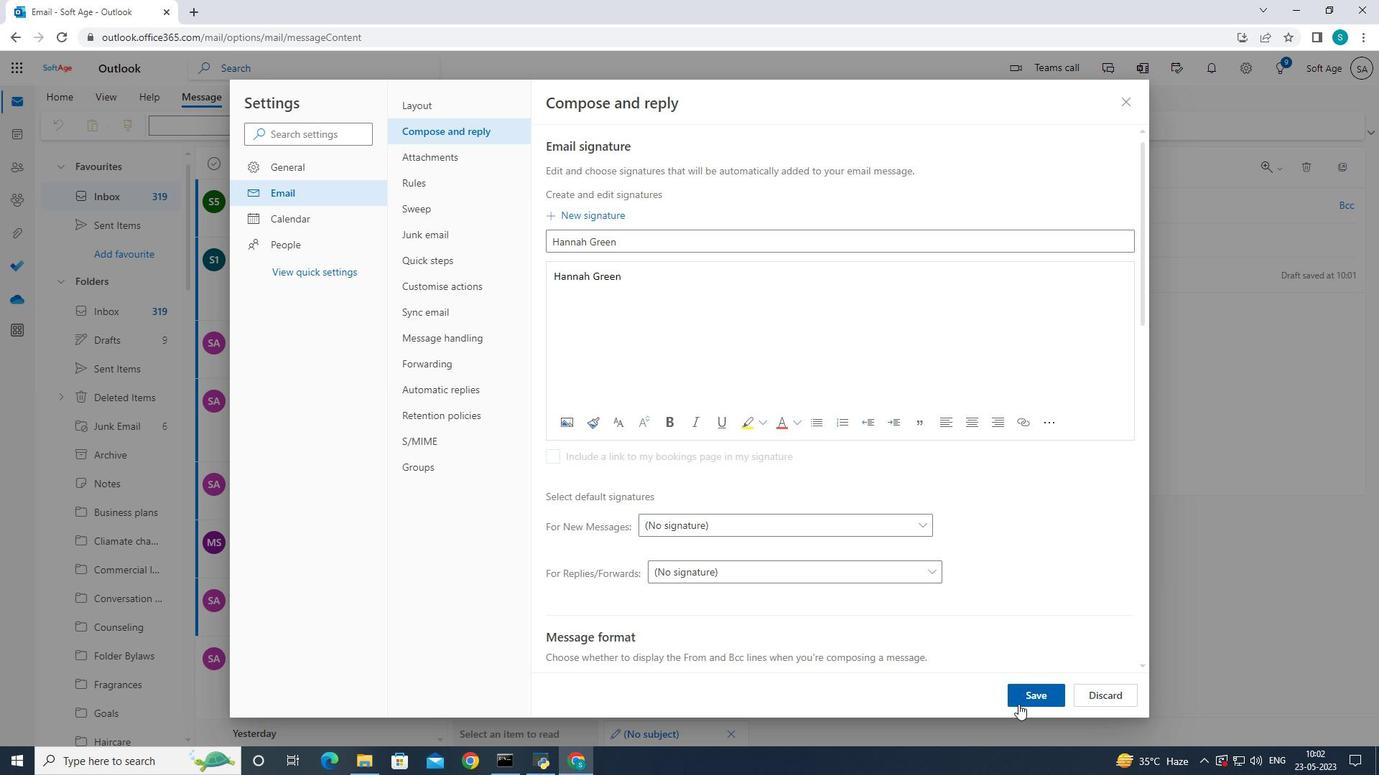 
Action: Mouse pressed left at (1020, 704)
Screenshot: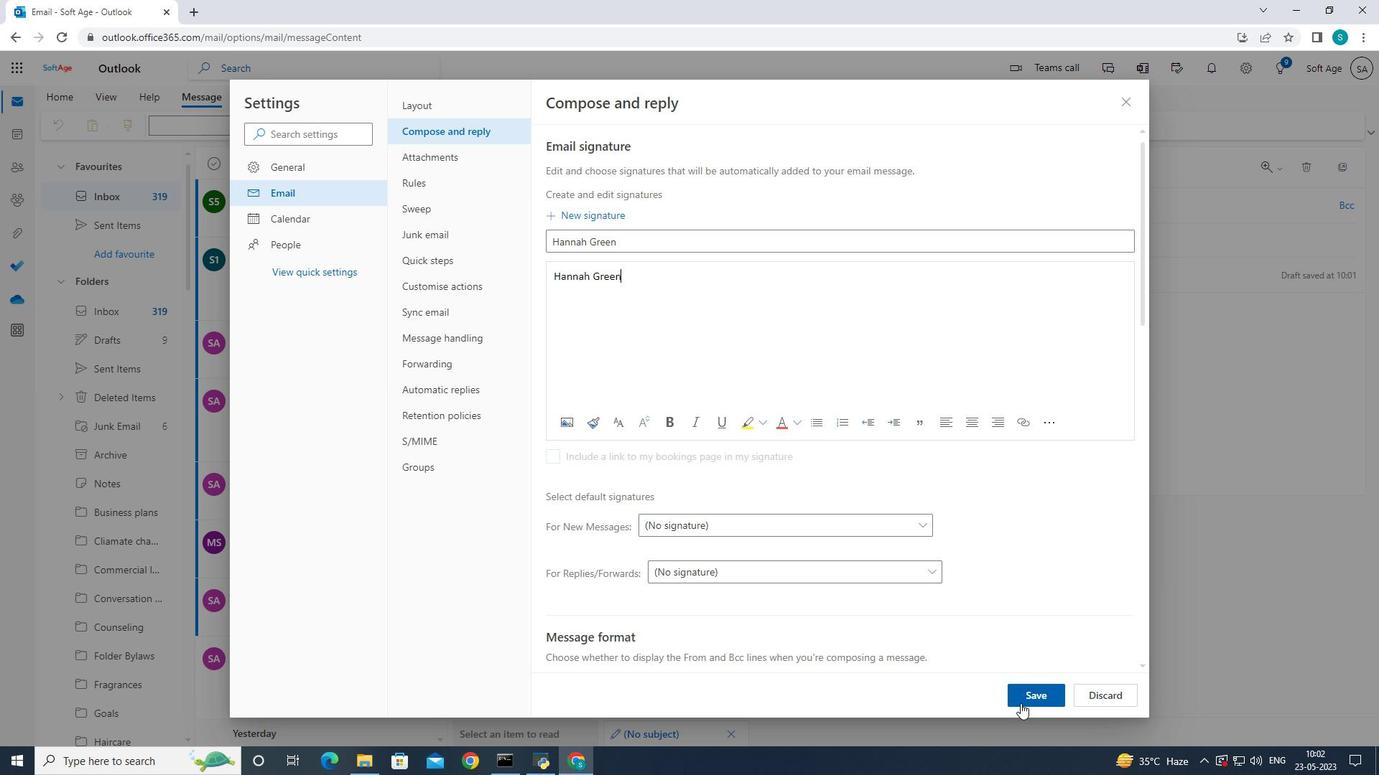 
Action: Mouse moved to (1123, 107)
Screenshot: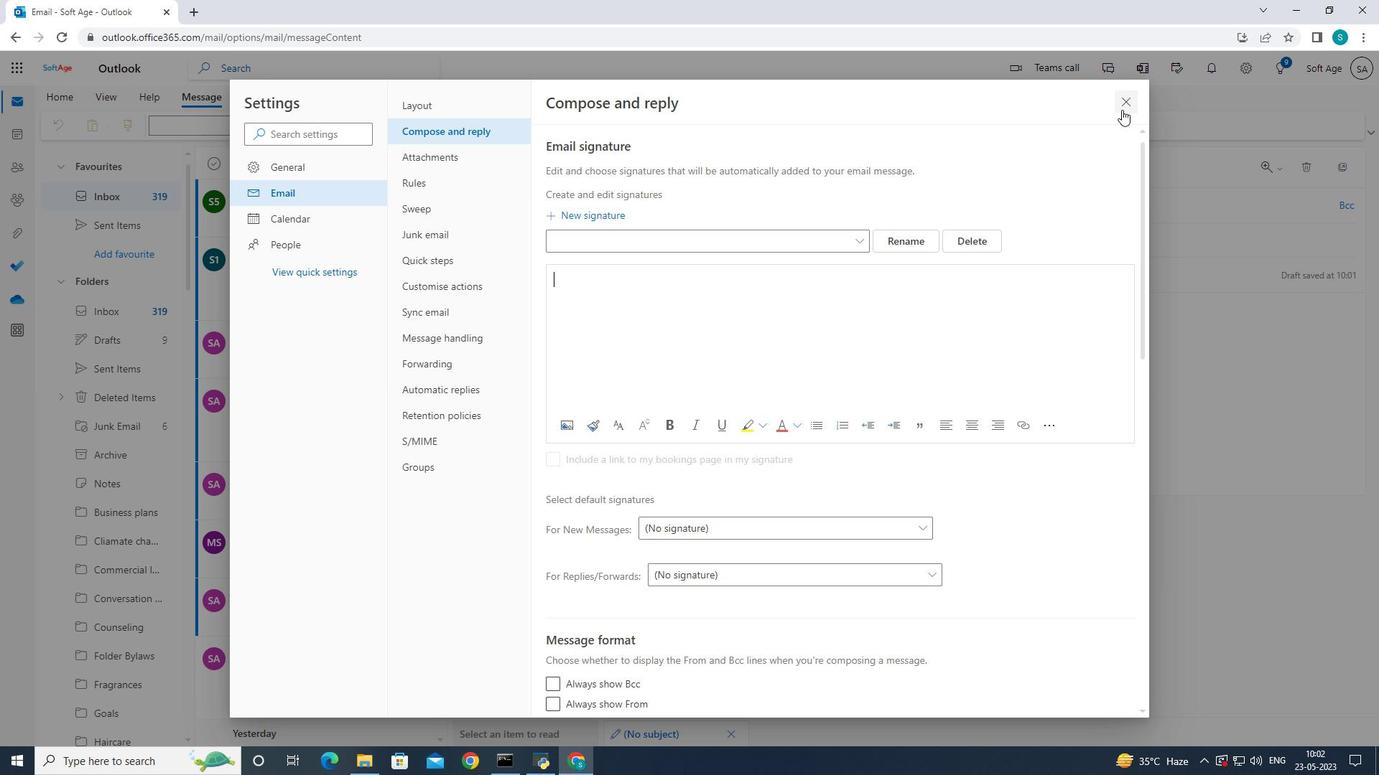 
Action: Mouse pressed left at (1123, 107)
Screenshot: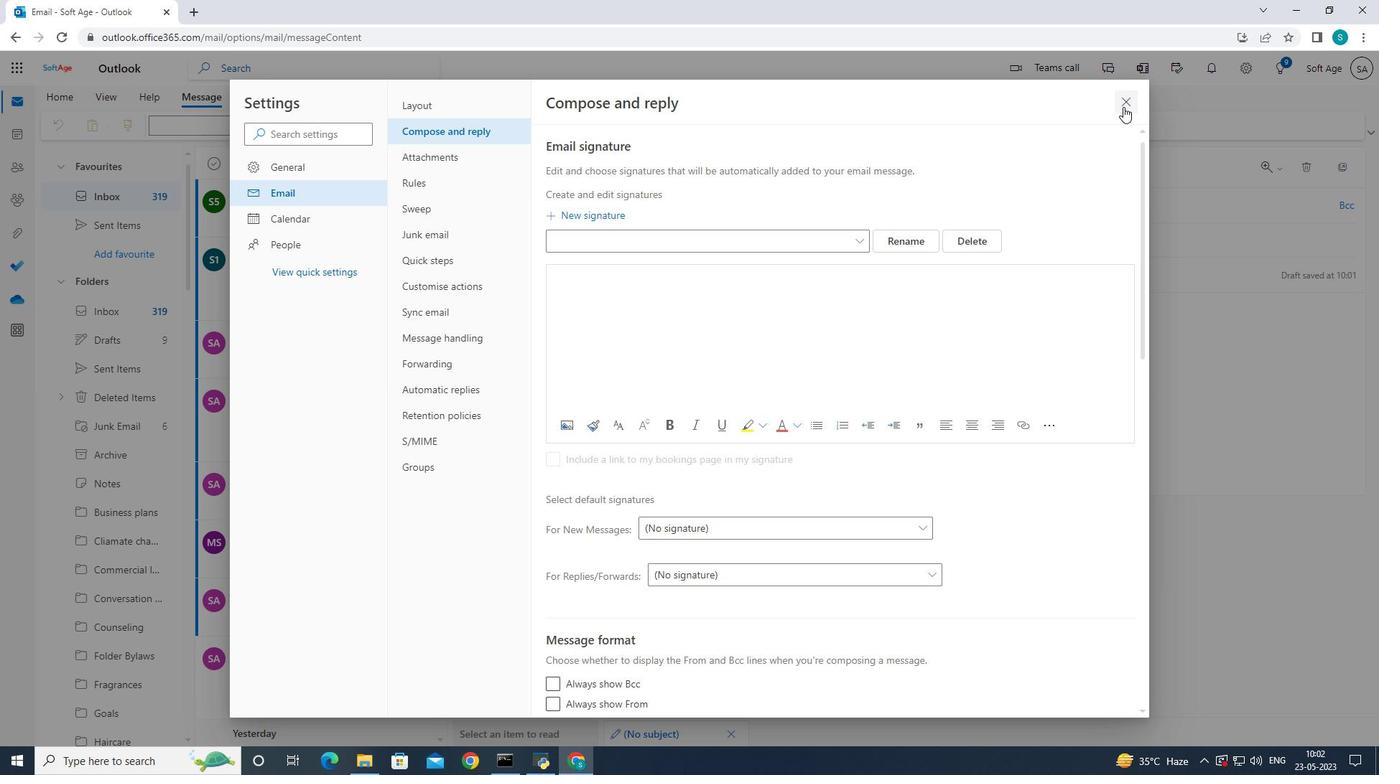 
Action: Mouse moved to (576, 279)
Screenshot: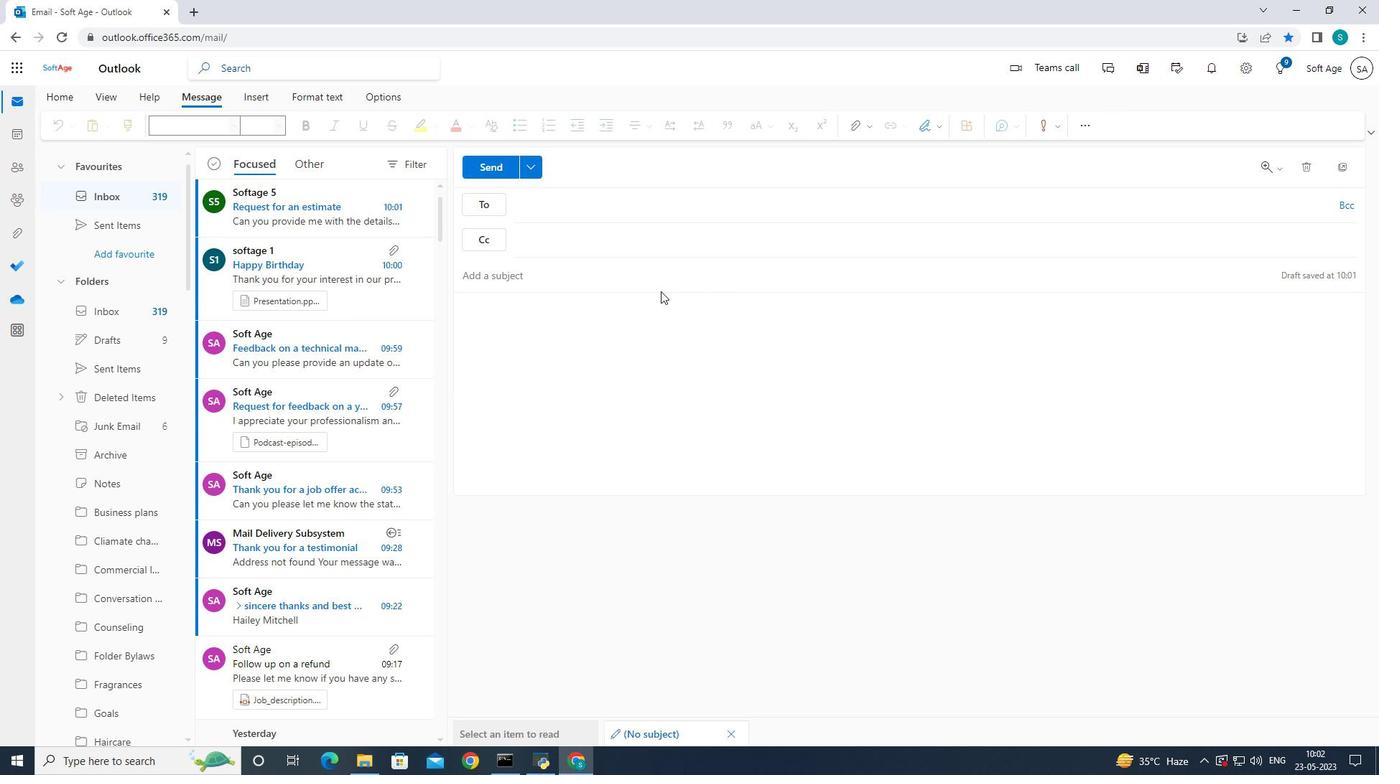 
Action: Mouse pressed left at (576, 279)
Screenshot: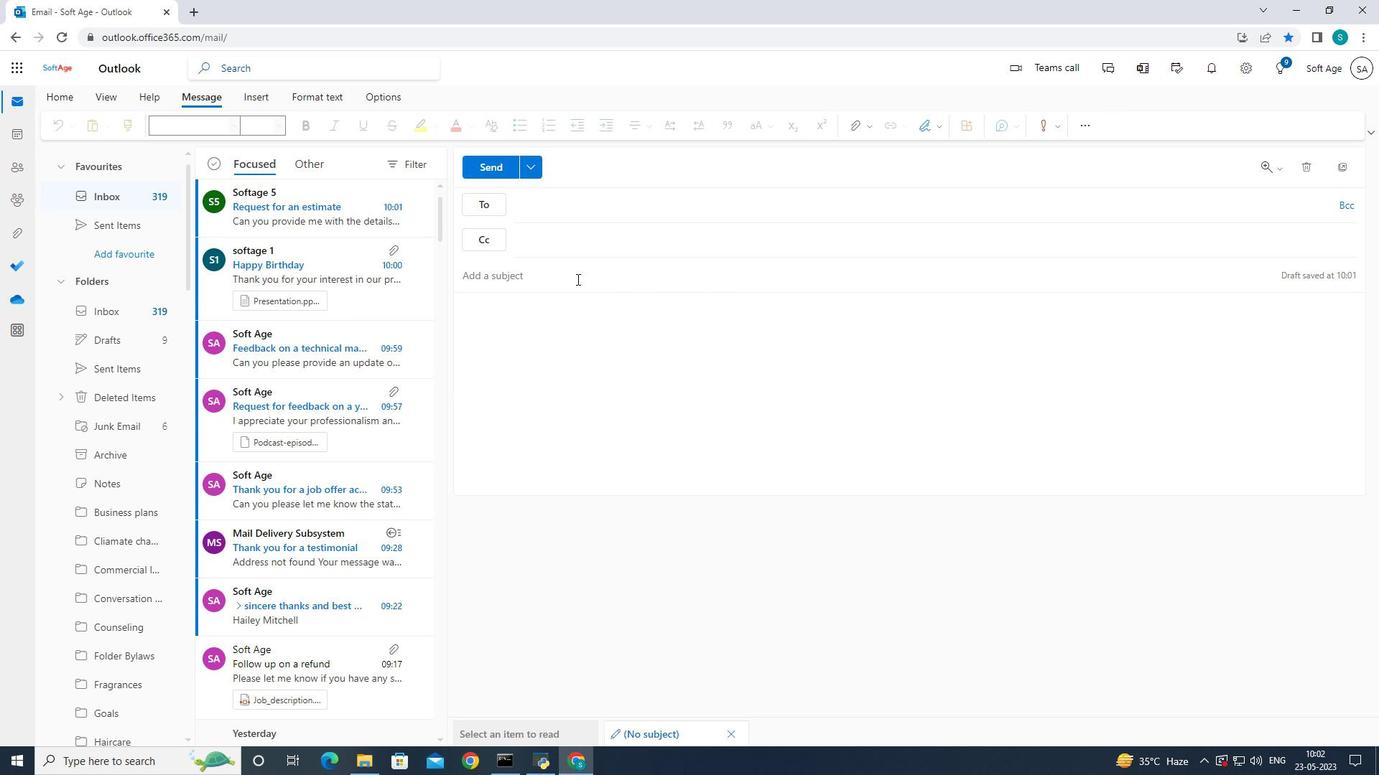 
Action: Mouse moved to (998, 428)
Screenshot: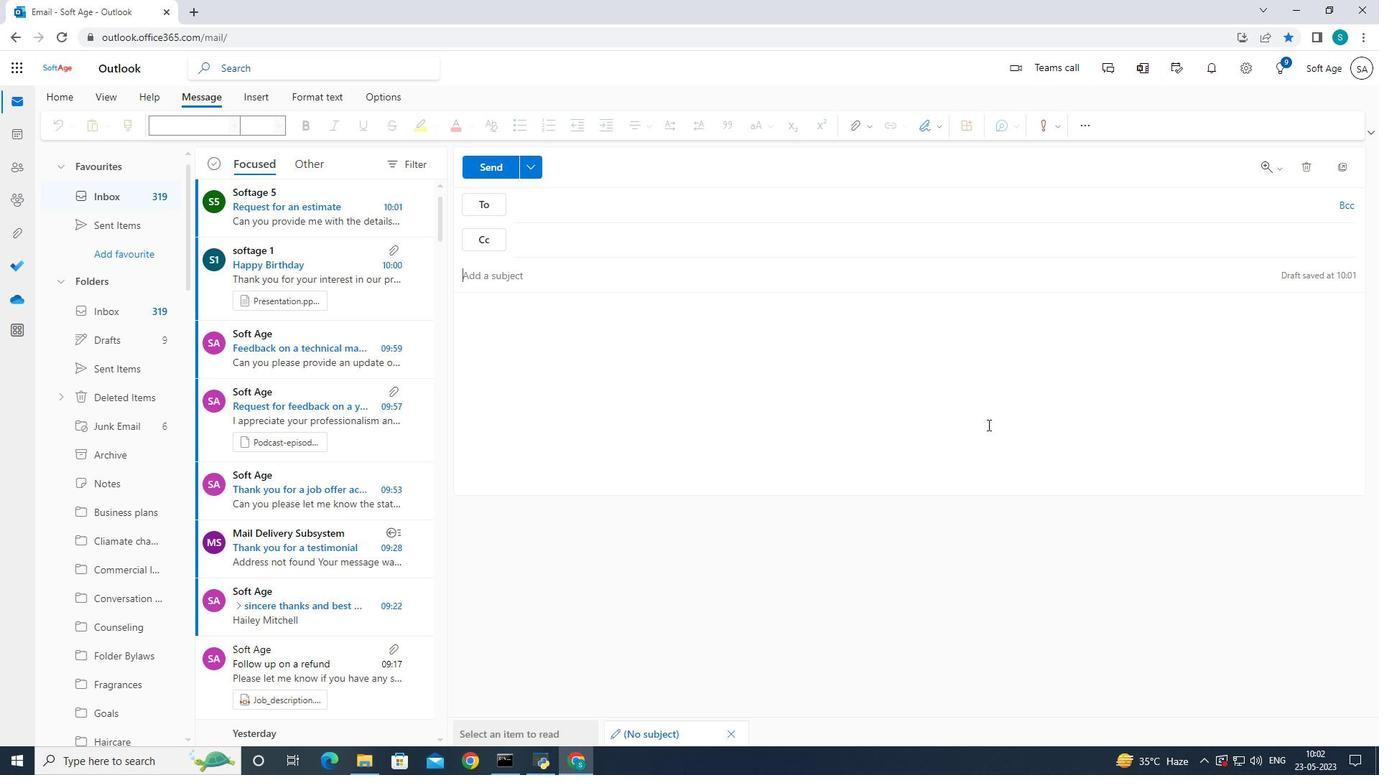 
Action: Key pressed <Key.shift>Request<Key.space>f
Screenshot: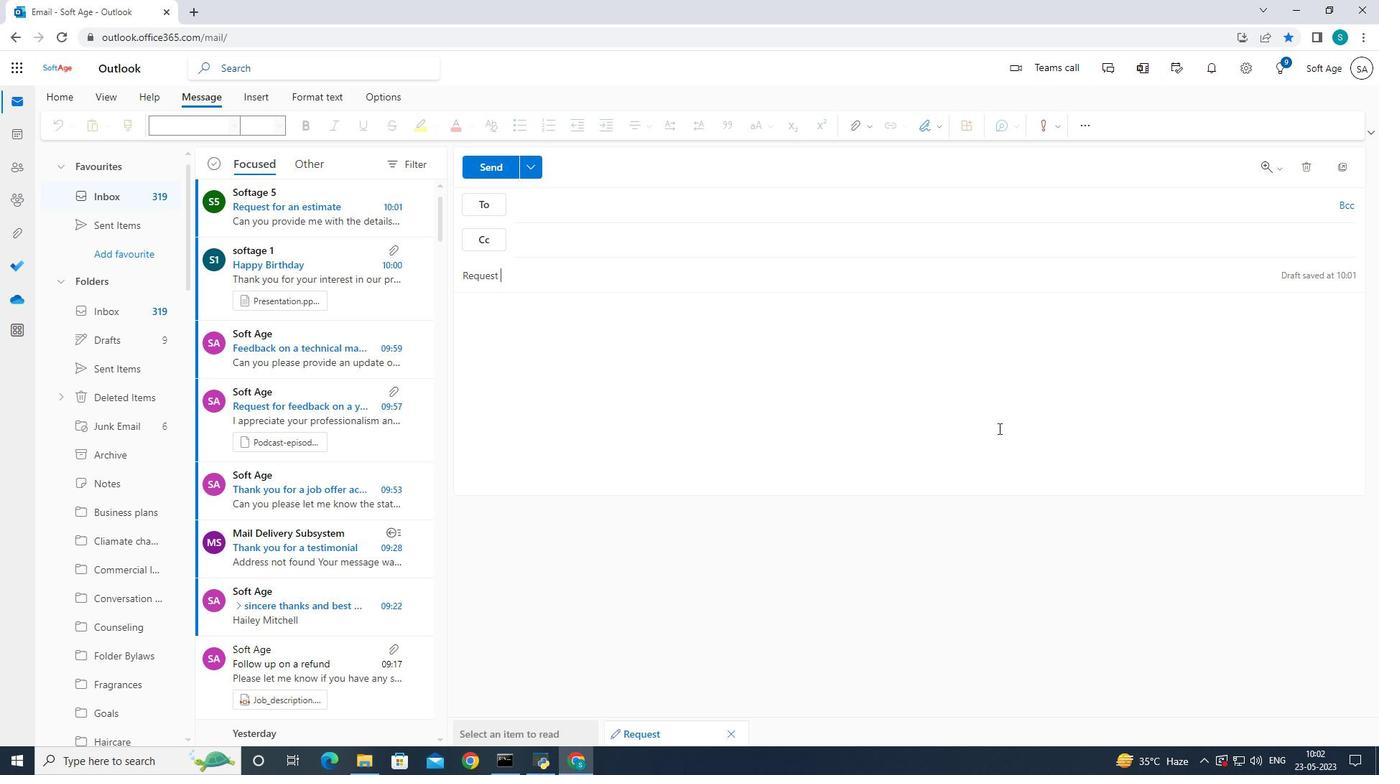 
Action: Mouse moved to (999, 428)
Screenshot: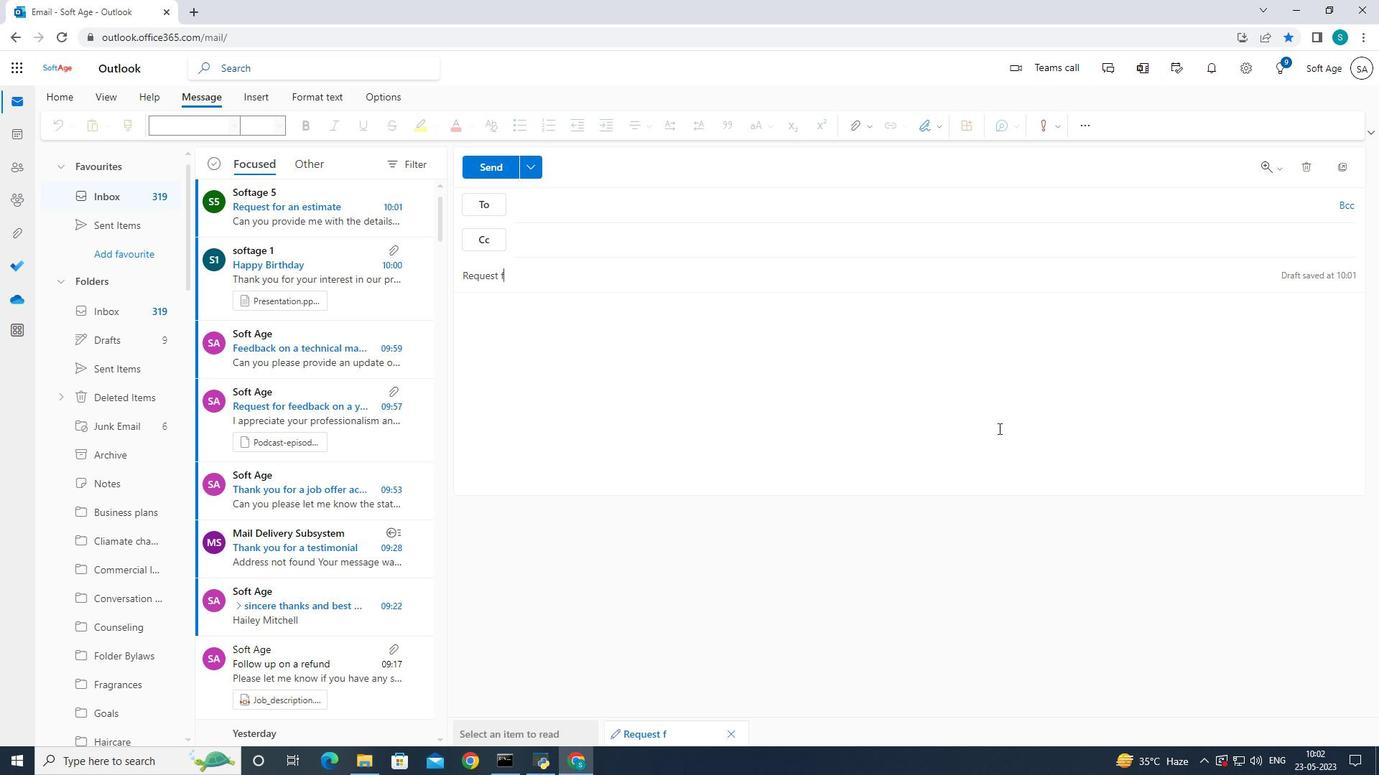 
Action: Key pressed o
Screenshot: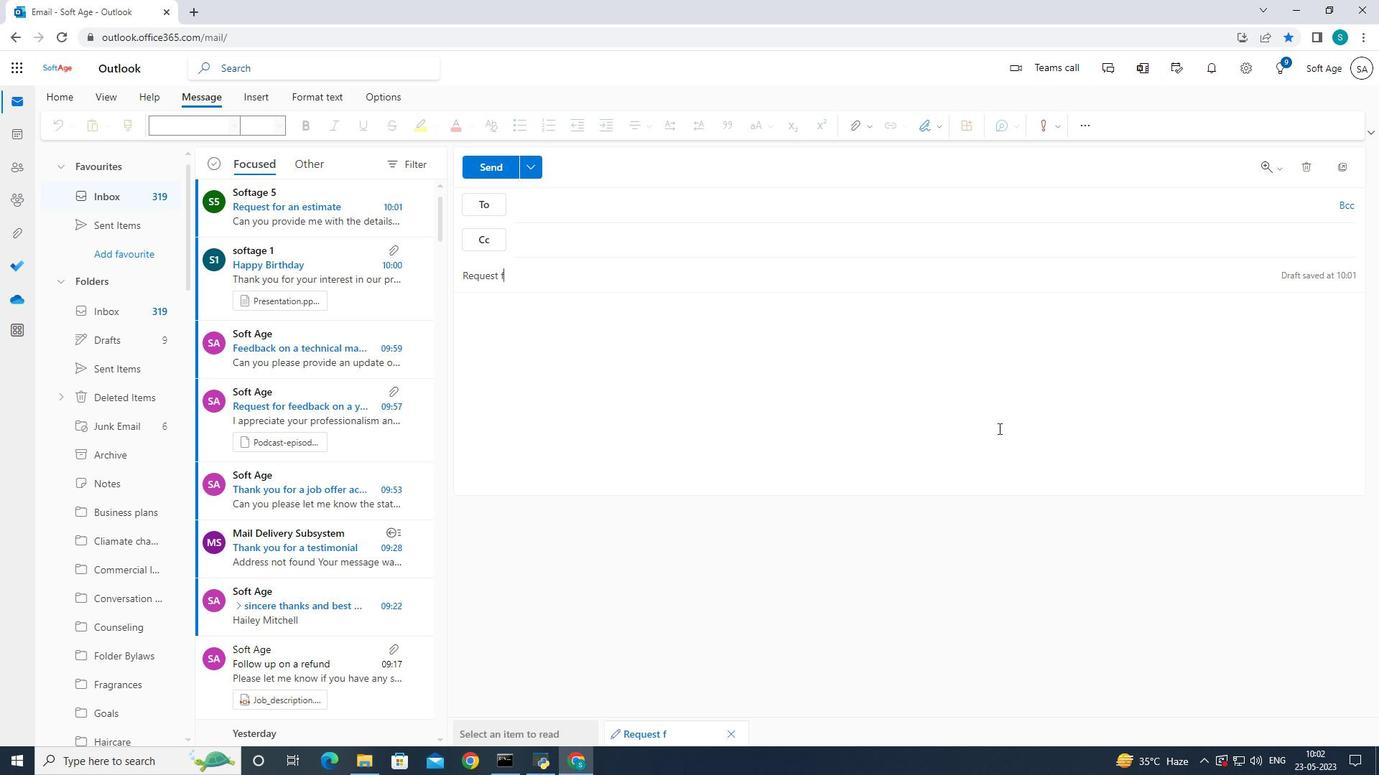 
Action: Mouse moved to (1016, 427)
Screenshot: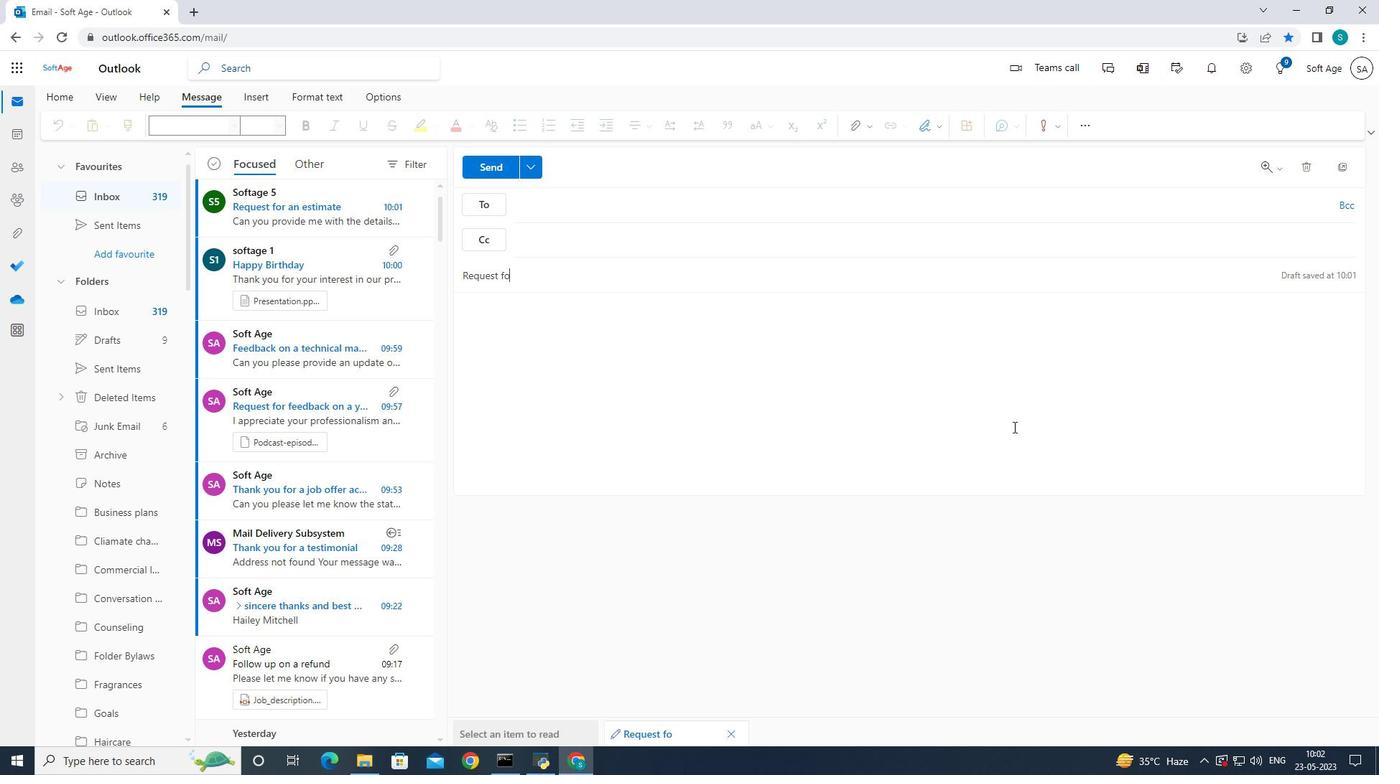 
Action: Key pressed r<Key.space>a<Key.space>reshe
Screenshot: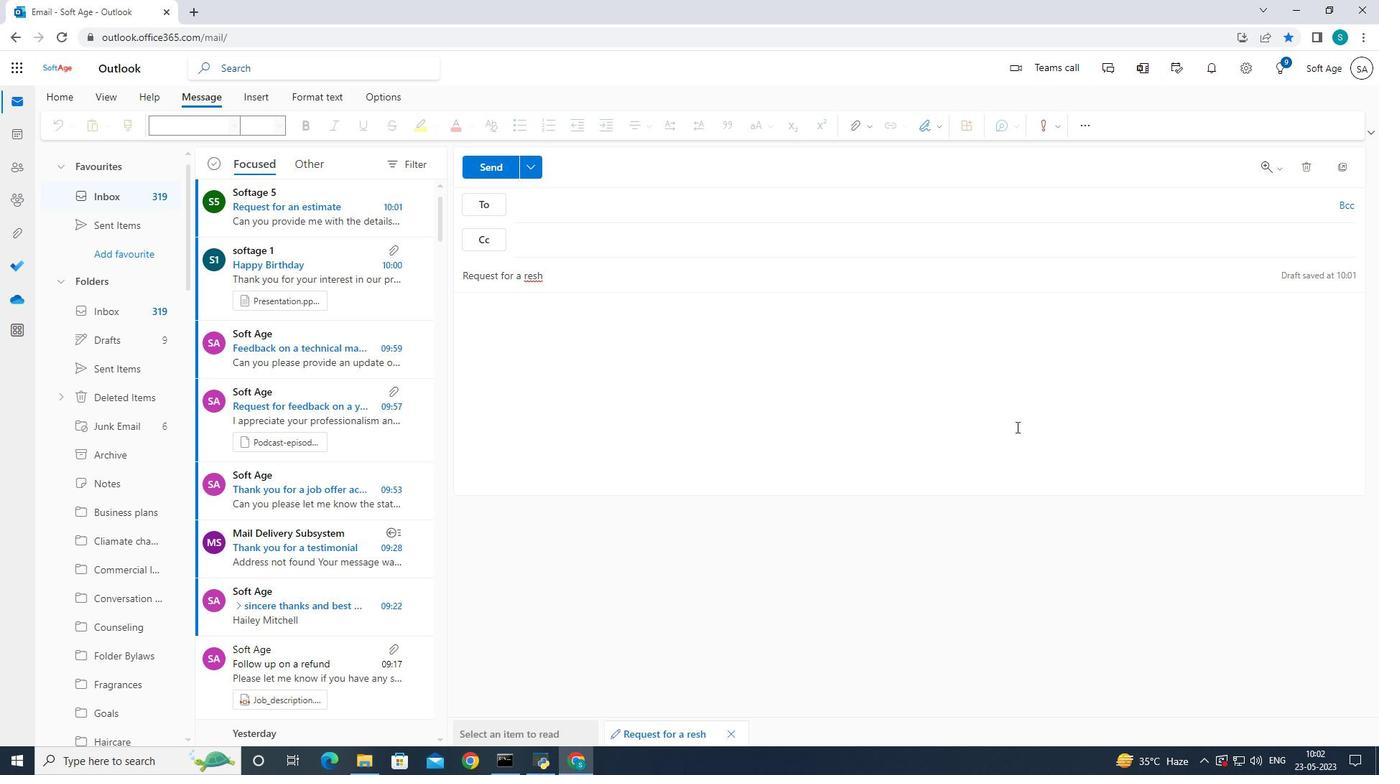 
Action: Mouse moved to (1109, 400)
Screenshot: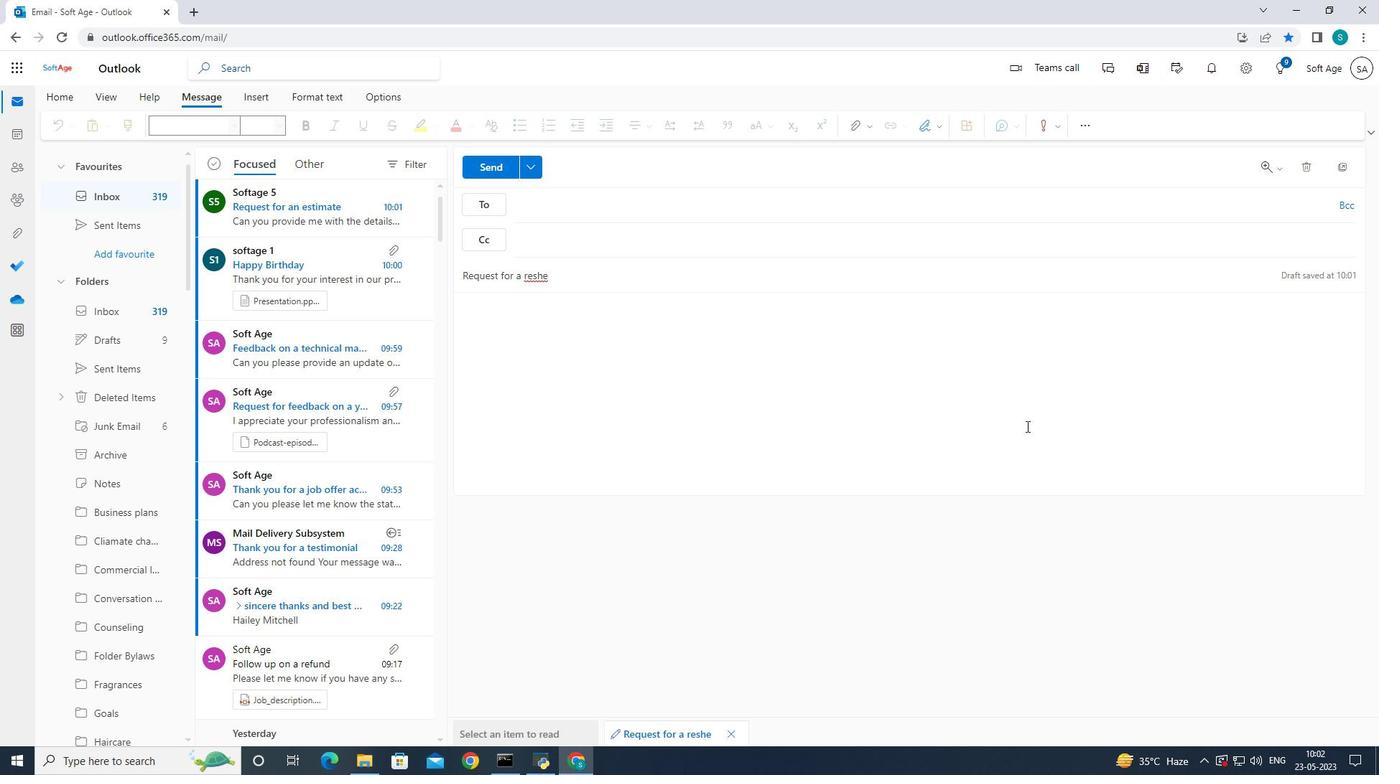 
Action: Key pressed <Key.backspace>
Screenshot: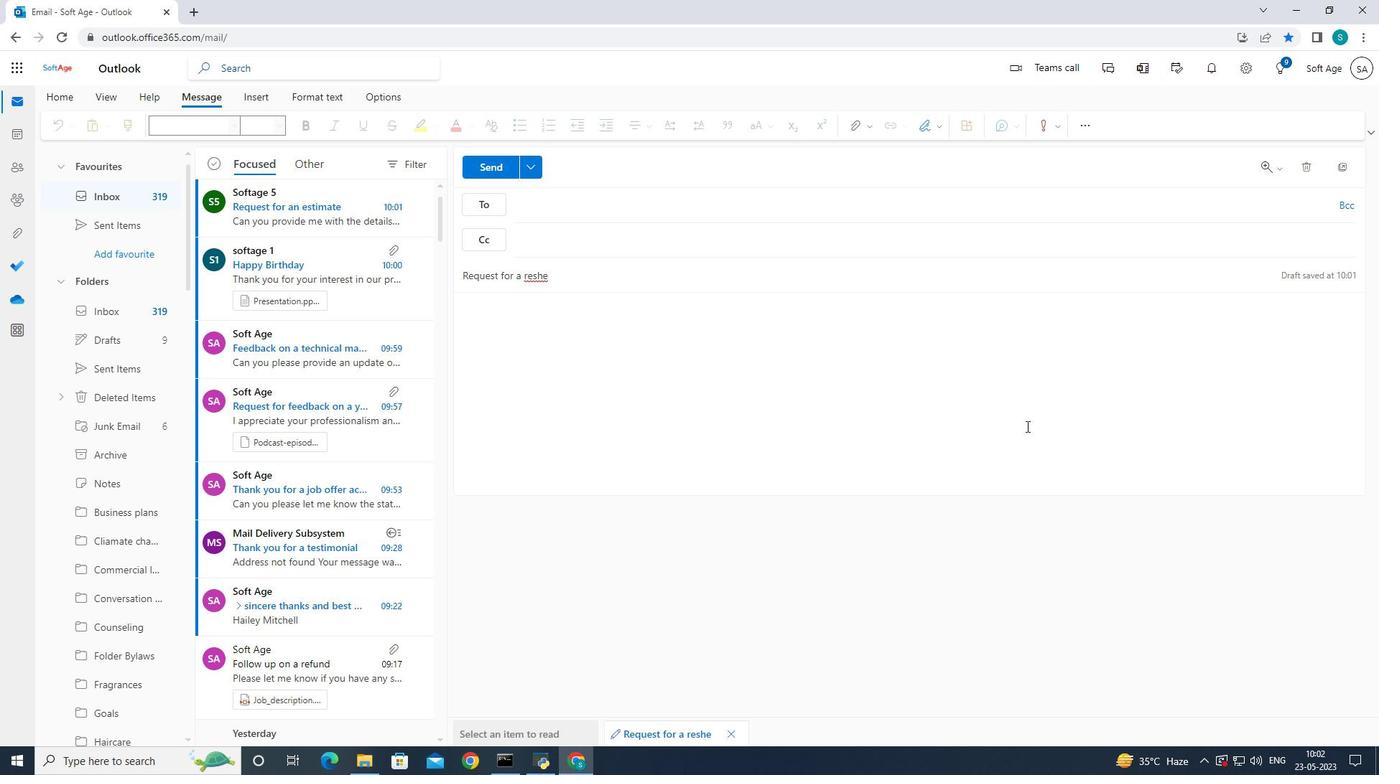 
Action: Mouse moved to (1145, 397)
Screenshot: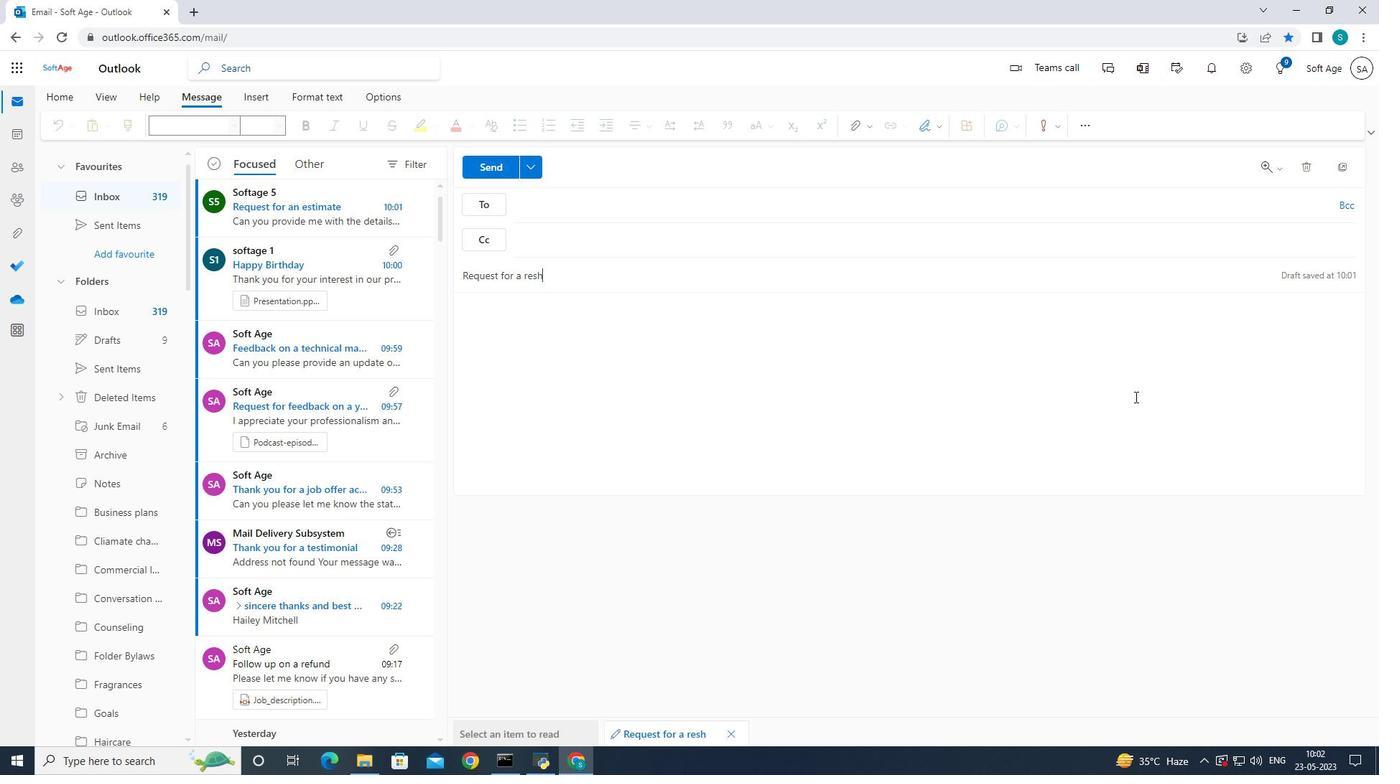 
Action: Key pressed <Key.backspace>
Screenshot: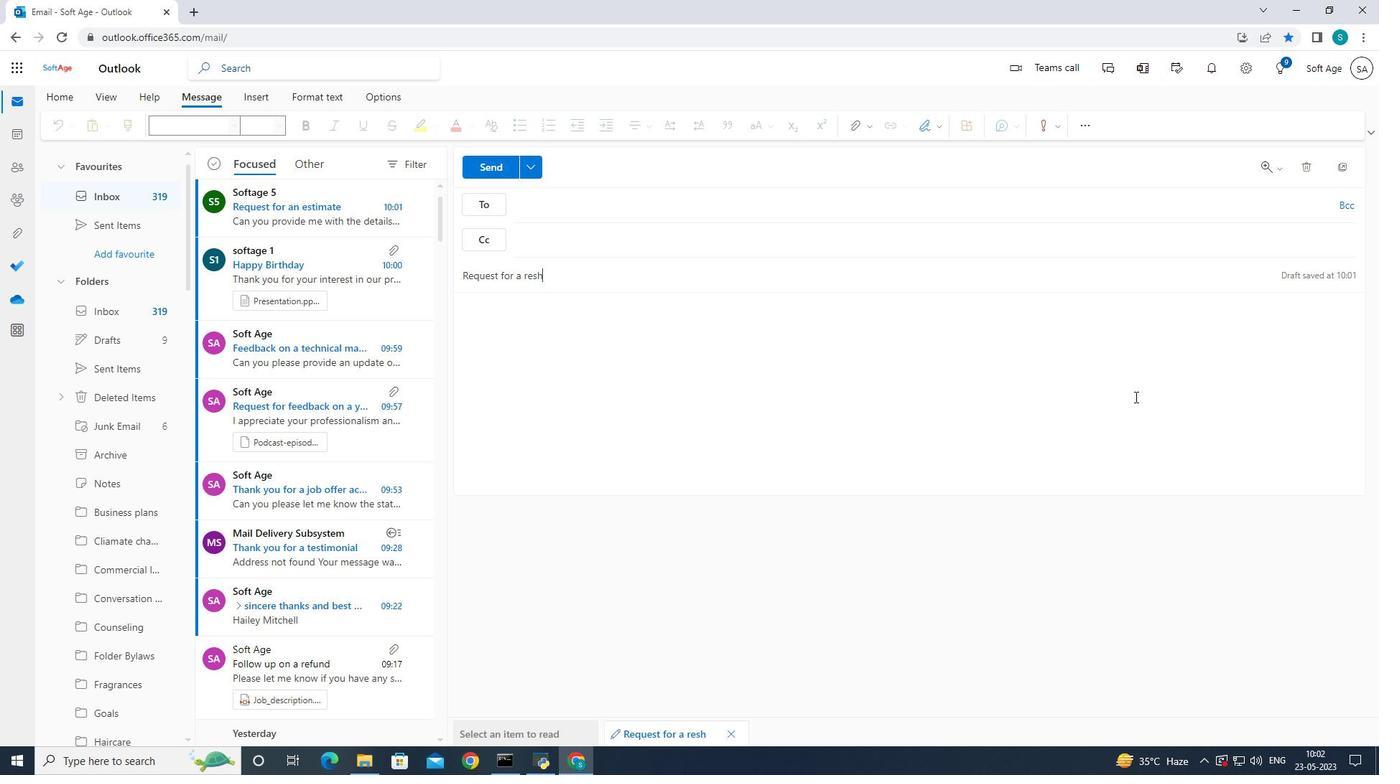 
Action: Mouse moved to (1147, 397)
Screenshot: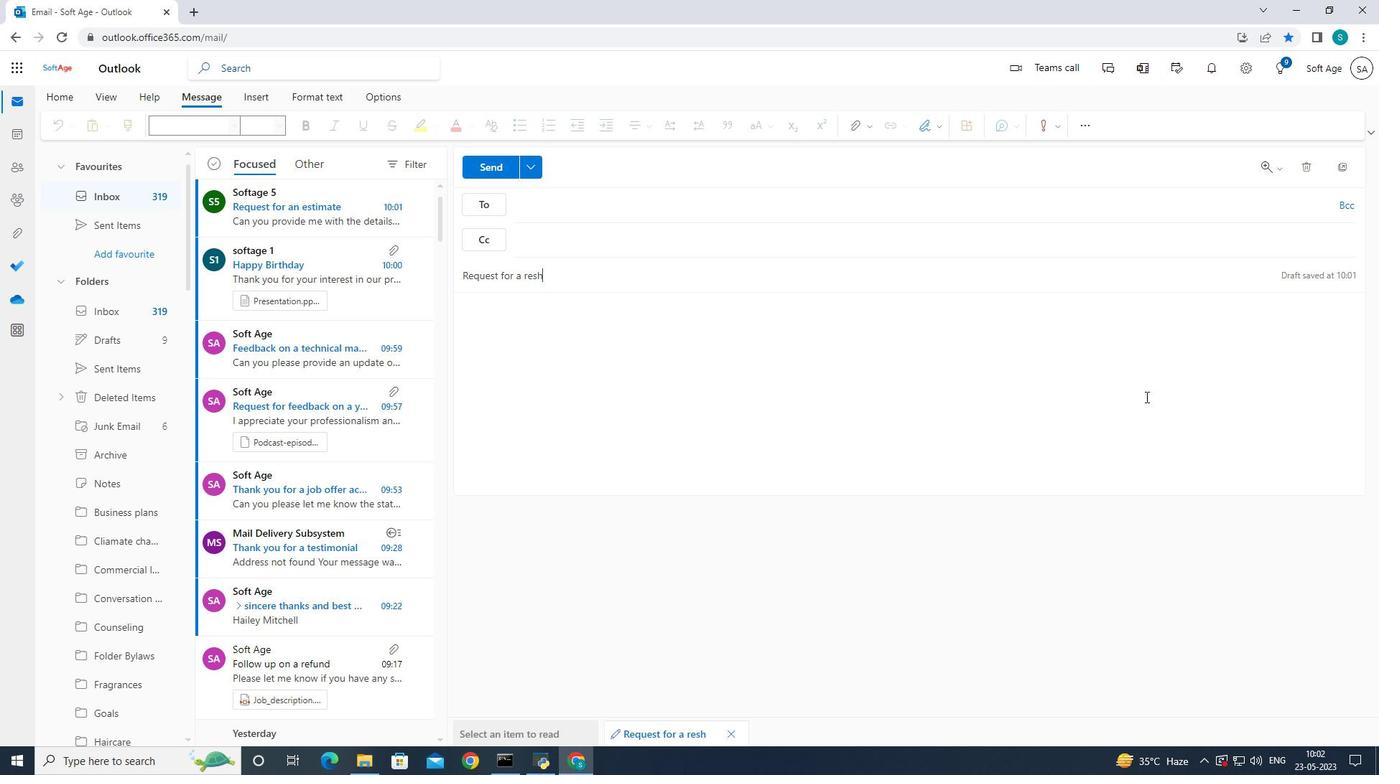 
Action: Key pressed <Key.backspace>
Screenshot: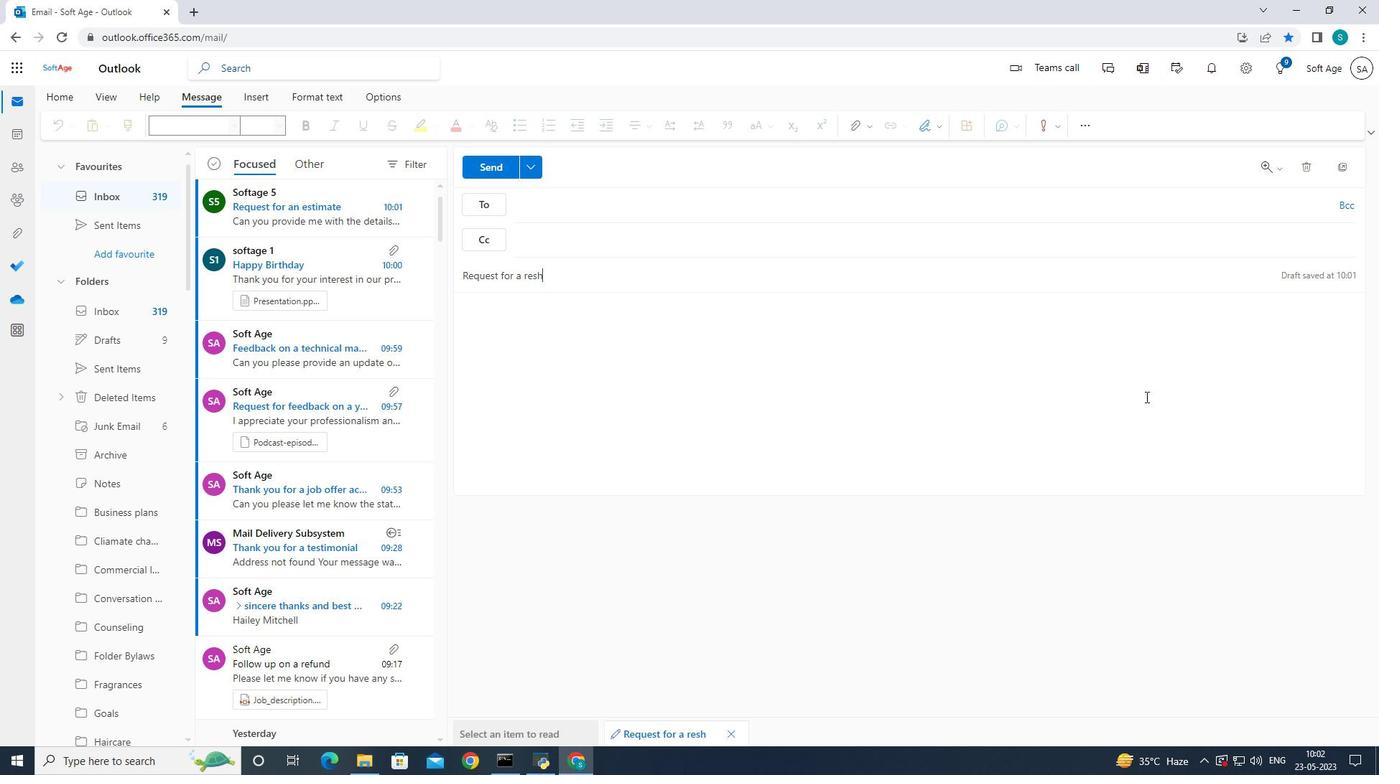 
Action: Mouse moved to (1176, 403)
Screenshot: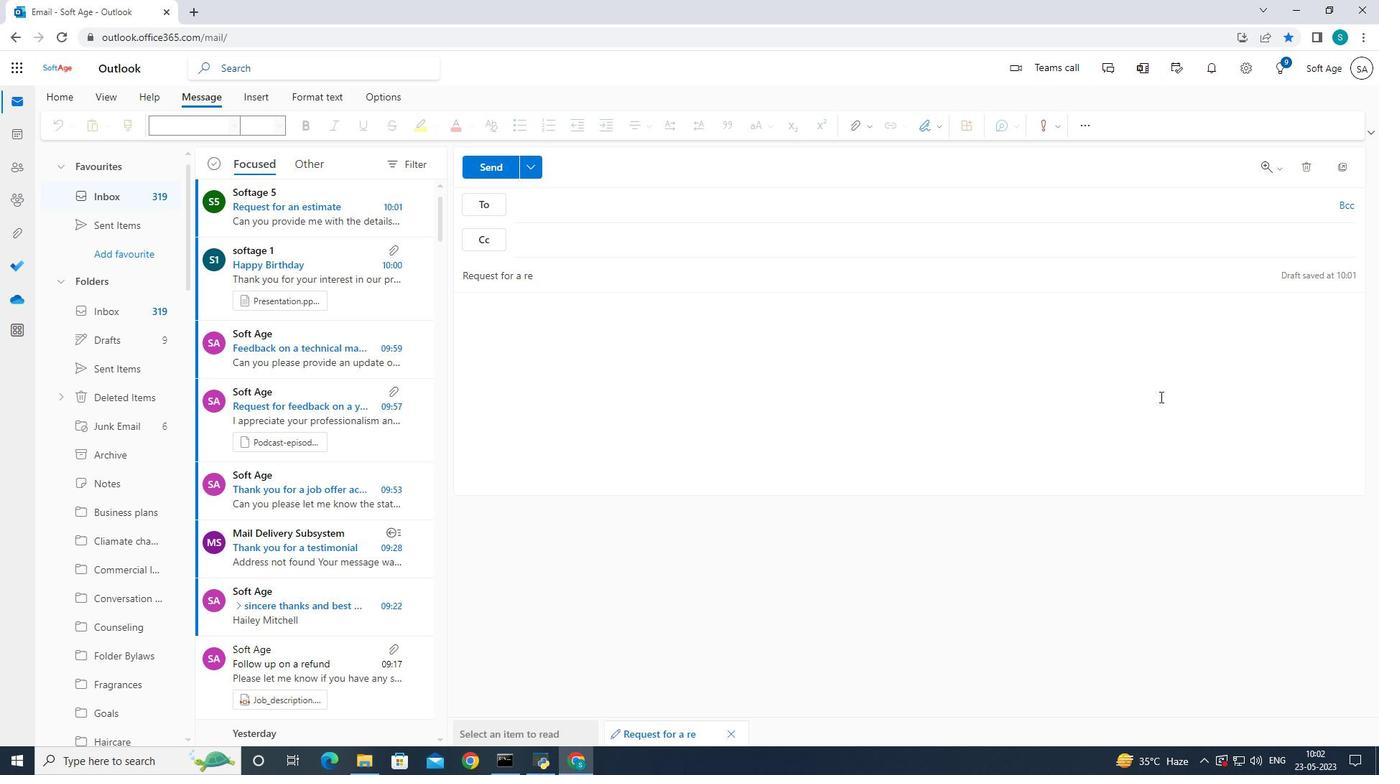 
Action: Key pressed schedule
Screenshot: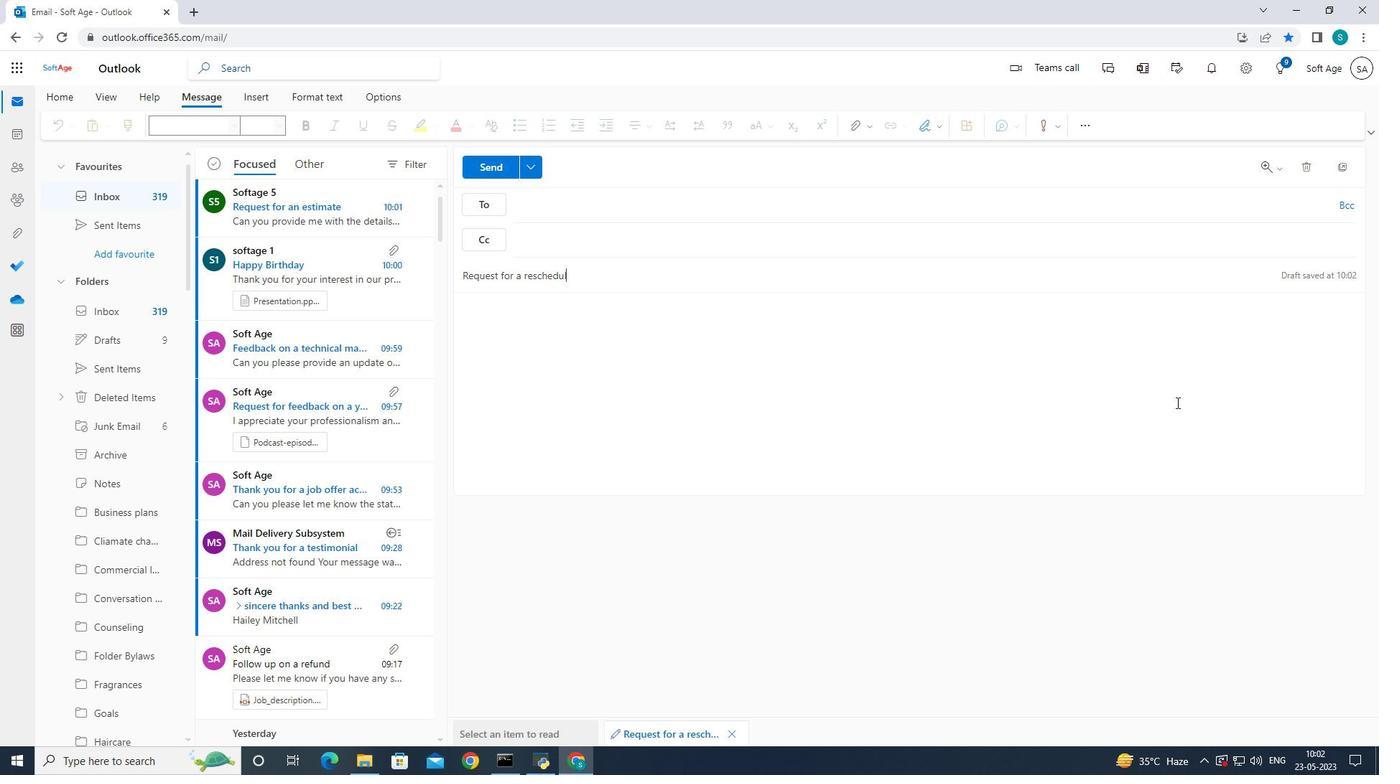 
Action: Mouse moved to (593, 341)
Screenshot: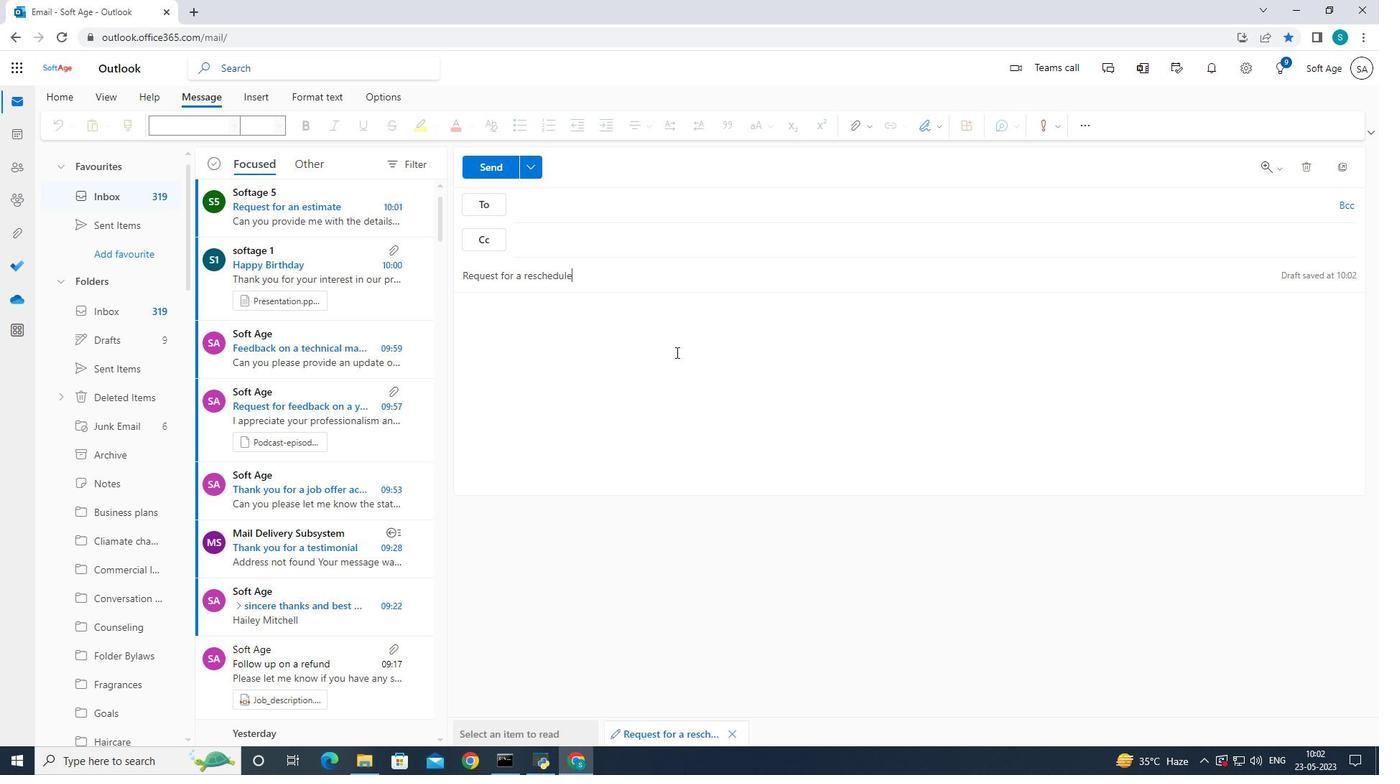 
Action: Mouse pressed left at (593, 341)
Screenshot: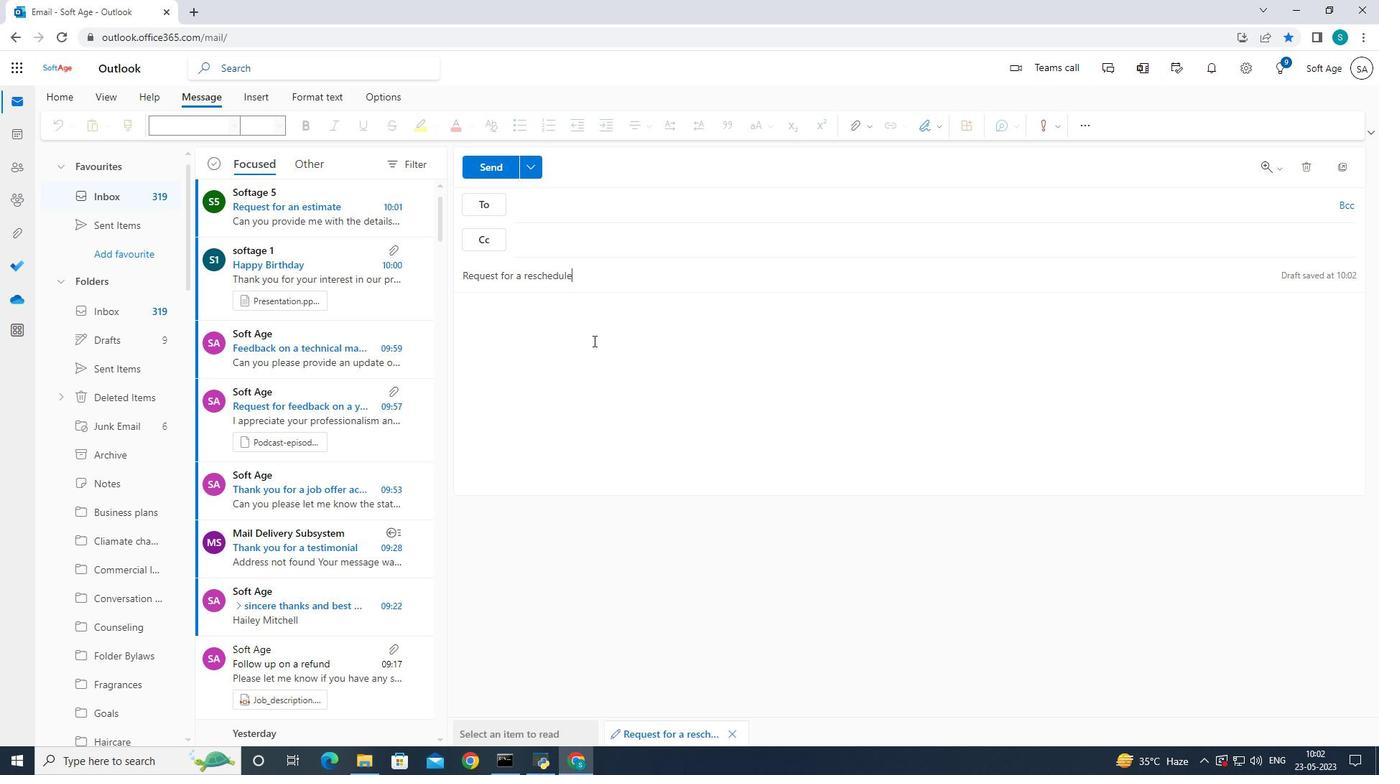 
Action: Mouse moved to (930, 128)
Screenshot: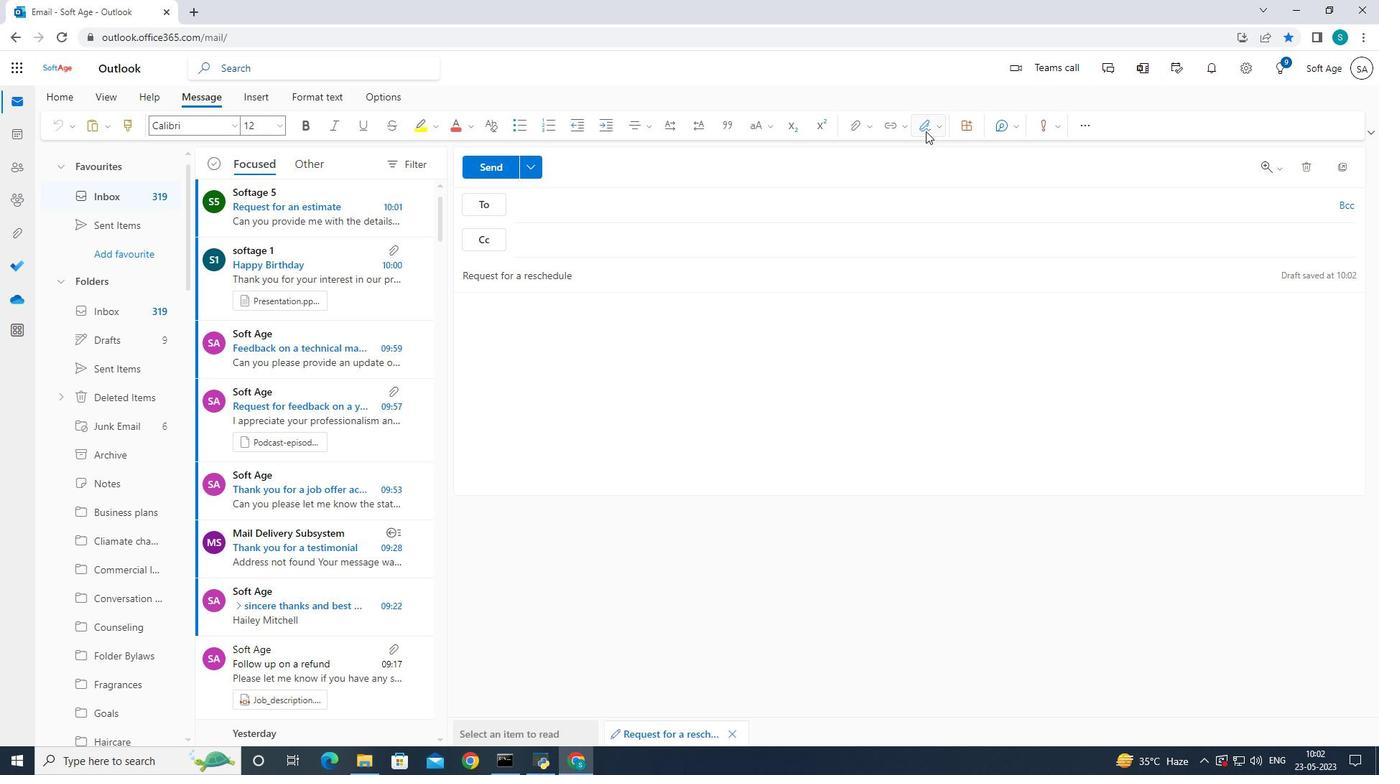 
Action: Mouse pressed left at (930, 128)
Screenshot: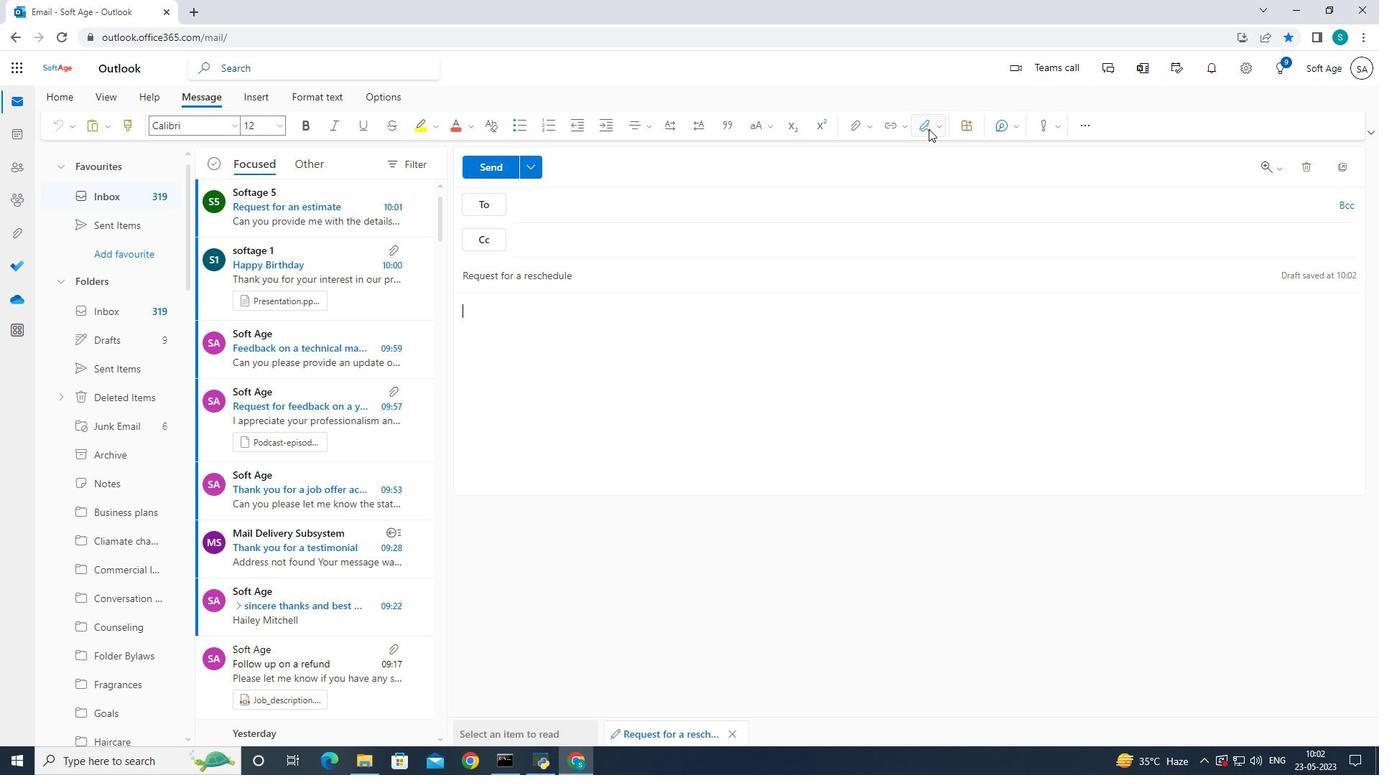 
Action: Mouse moved to (899, 154)
Screenshot: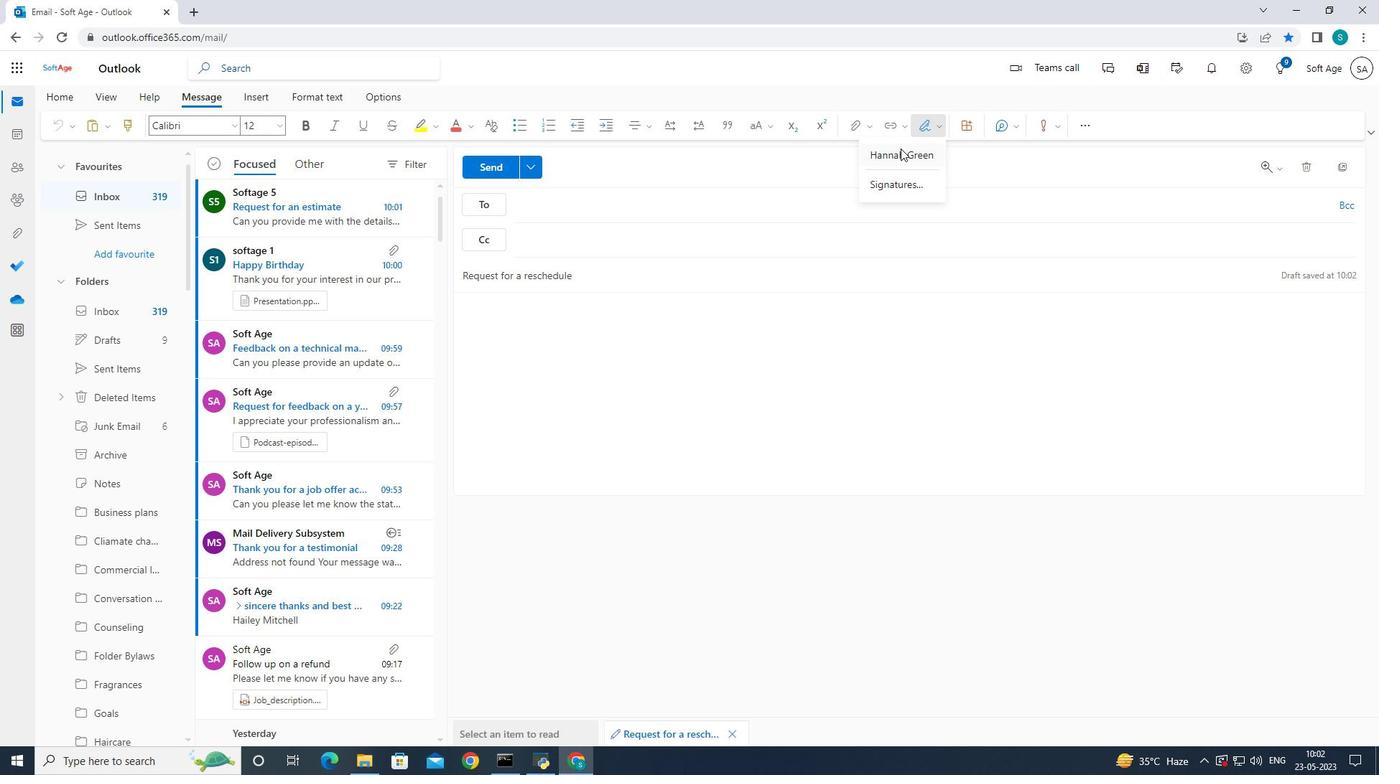
Action: Mouse pressed left at (899, 154)
Screenshot: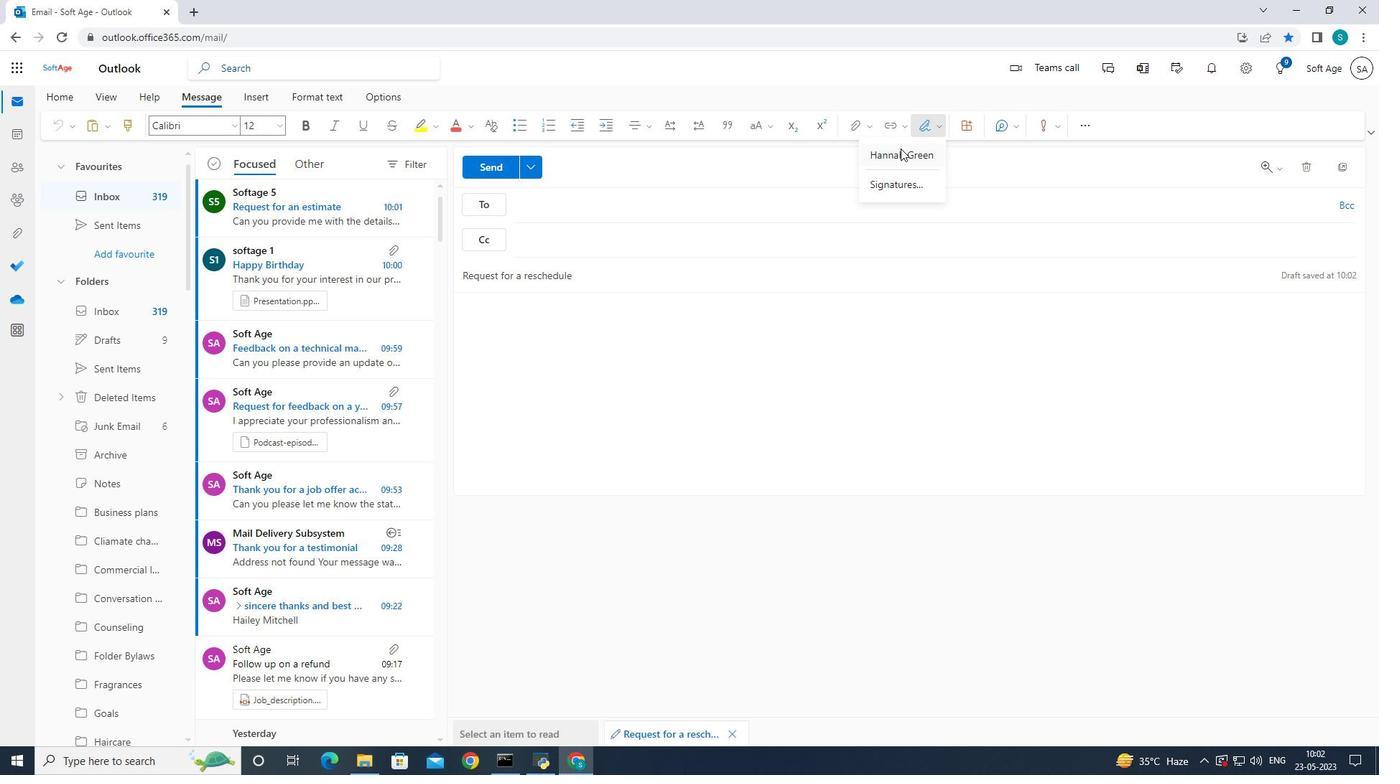 
Action: Mouse moved to (971, 293)
Screenshot: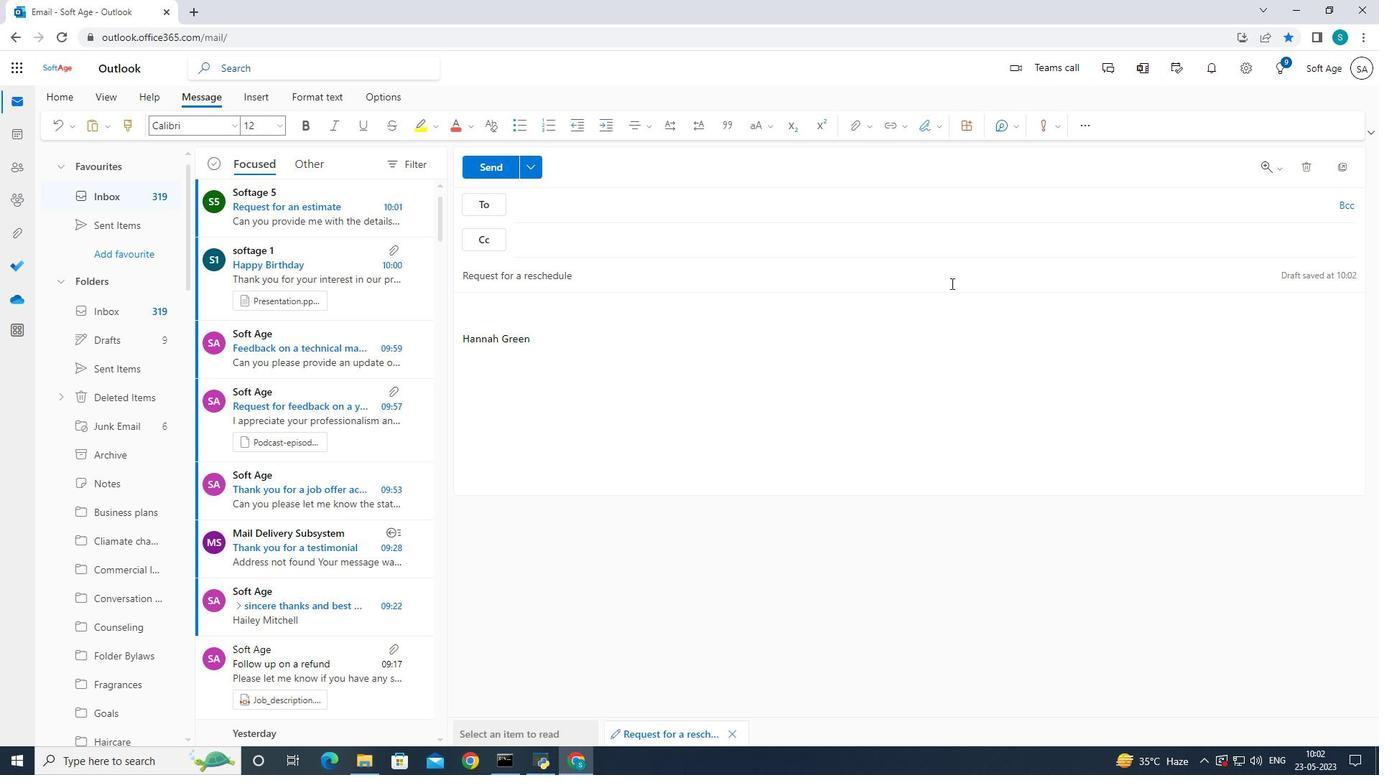 
Action: Key pressed <Key.shift>Can<Key.space>you<Key.space>
Screenshot: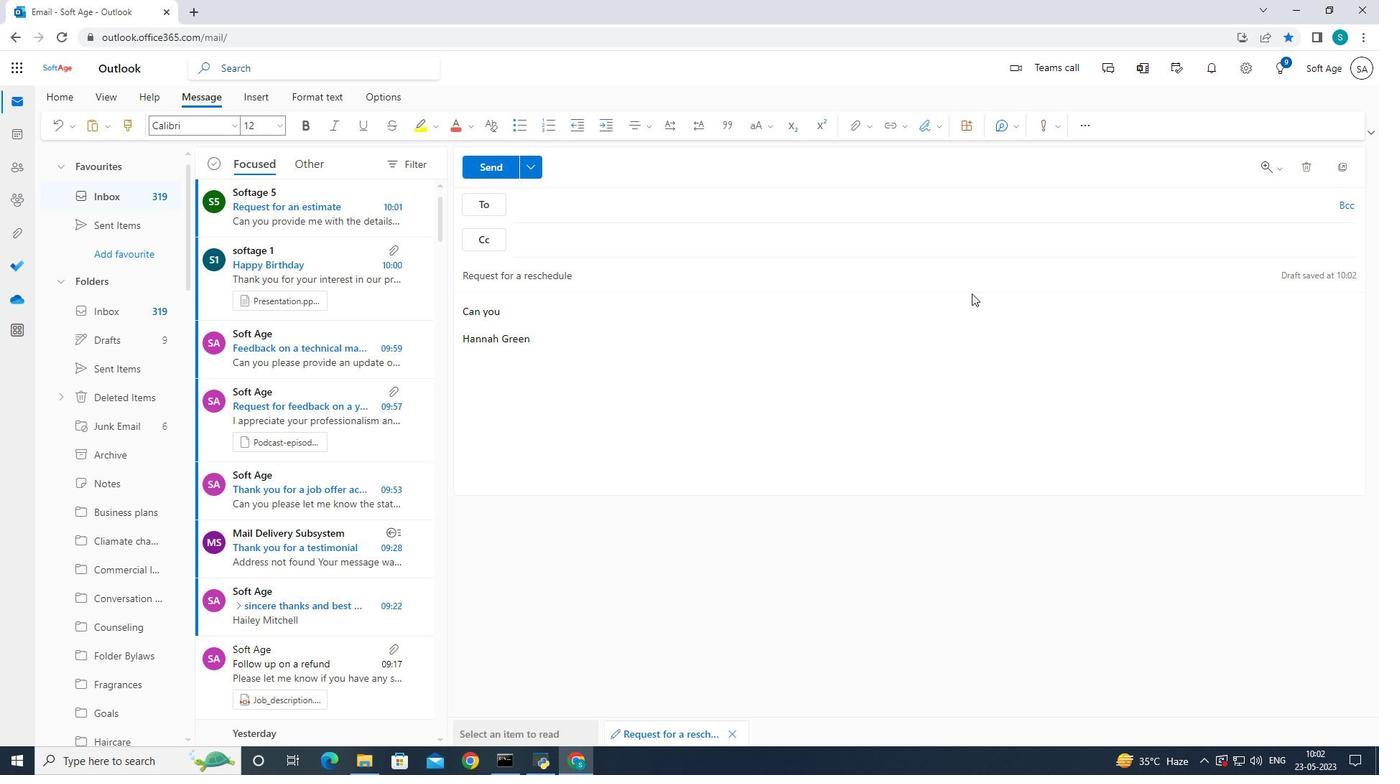 
Action: Mouse moved to (1030, 292)
Screenshot: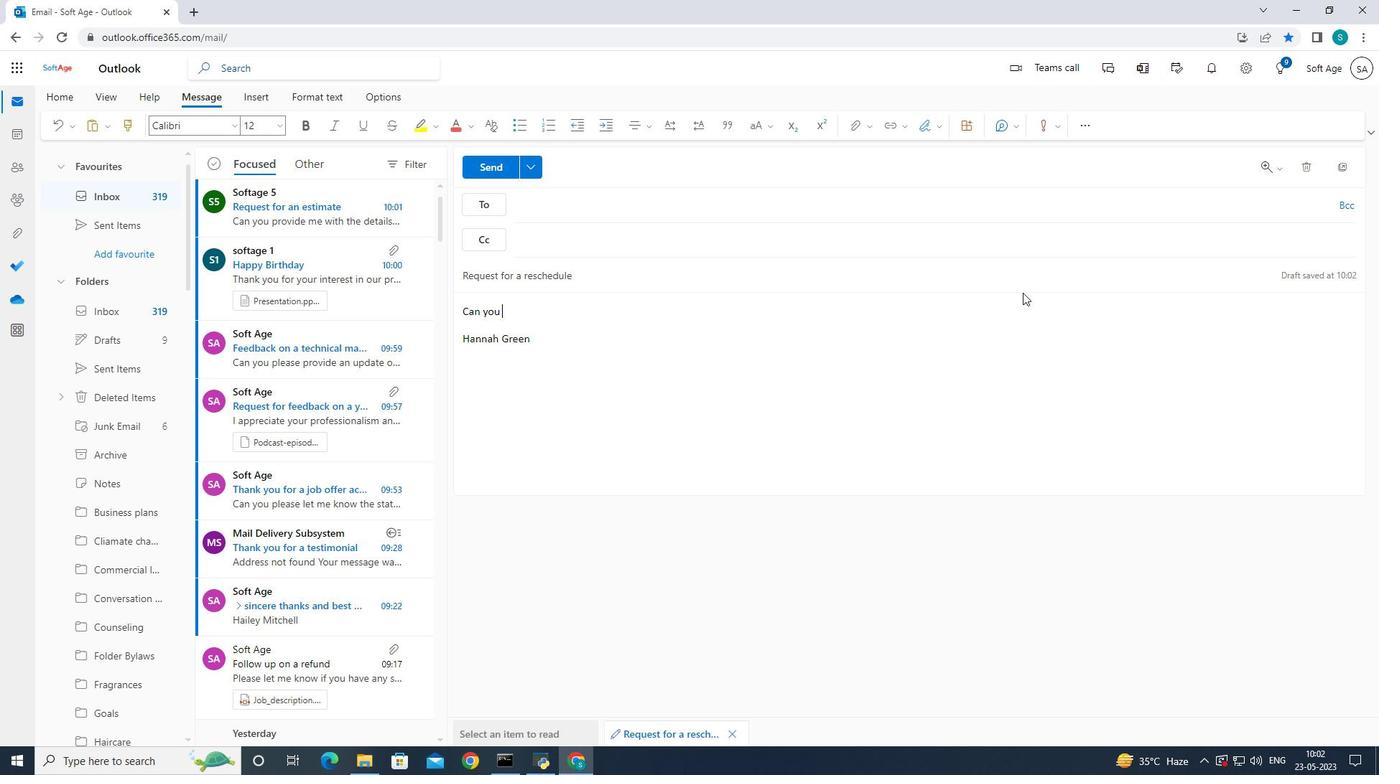 
Action: Key pressed p
Screenshot: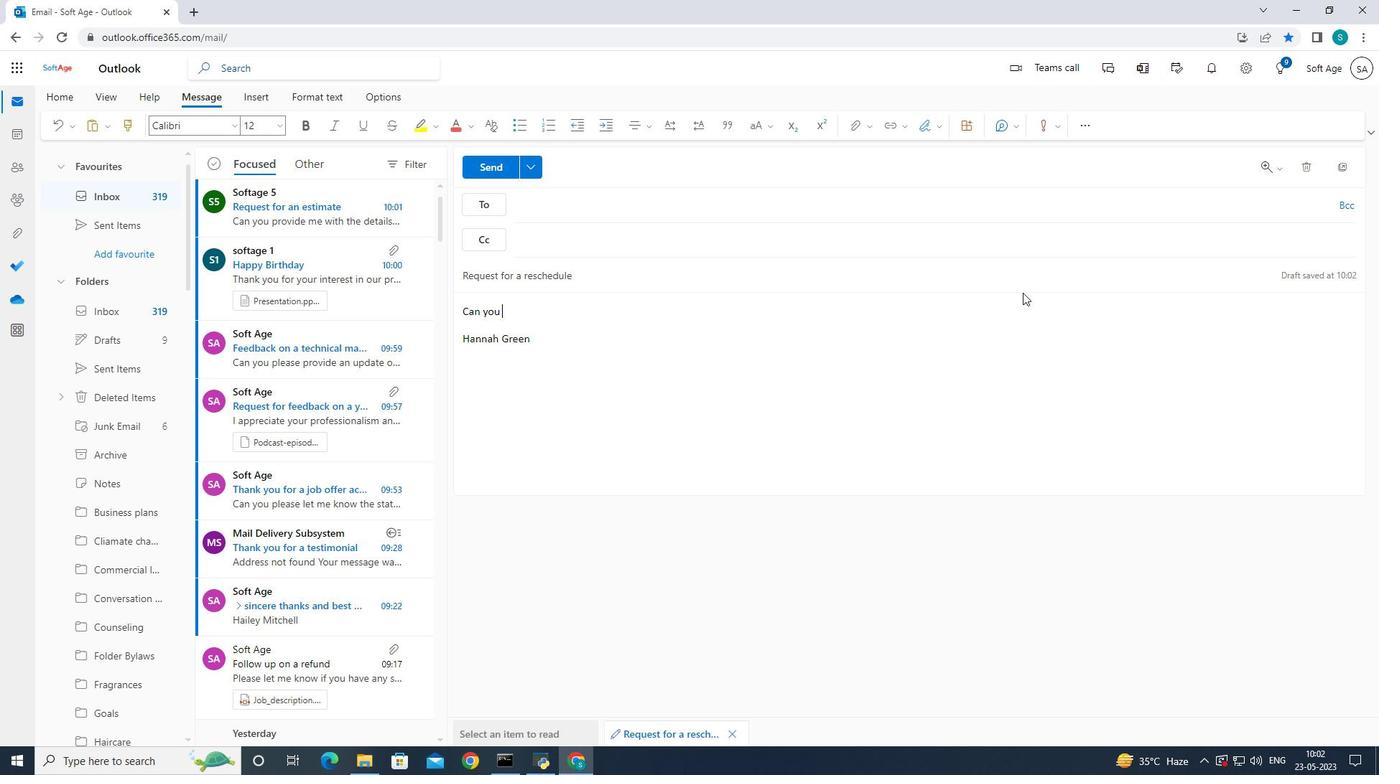 
Action: Mouse moved to (1031, 291)
Screenshot: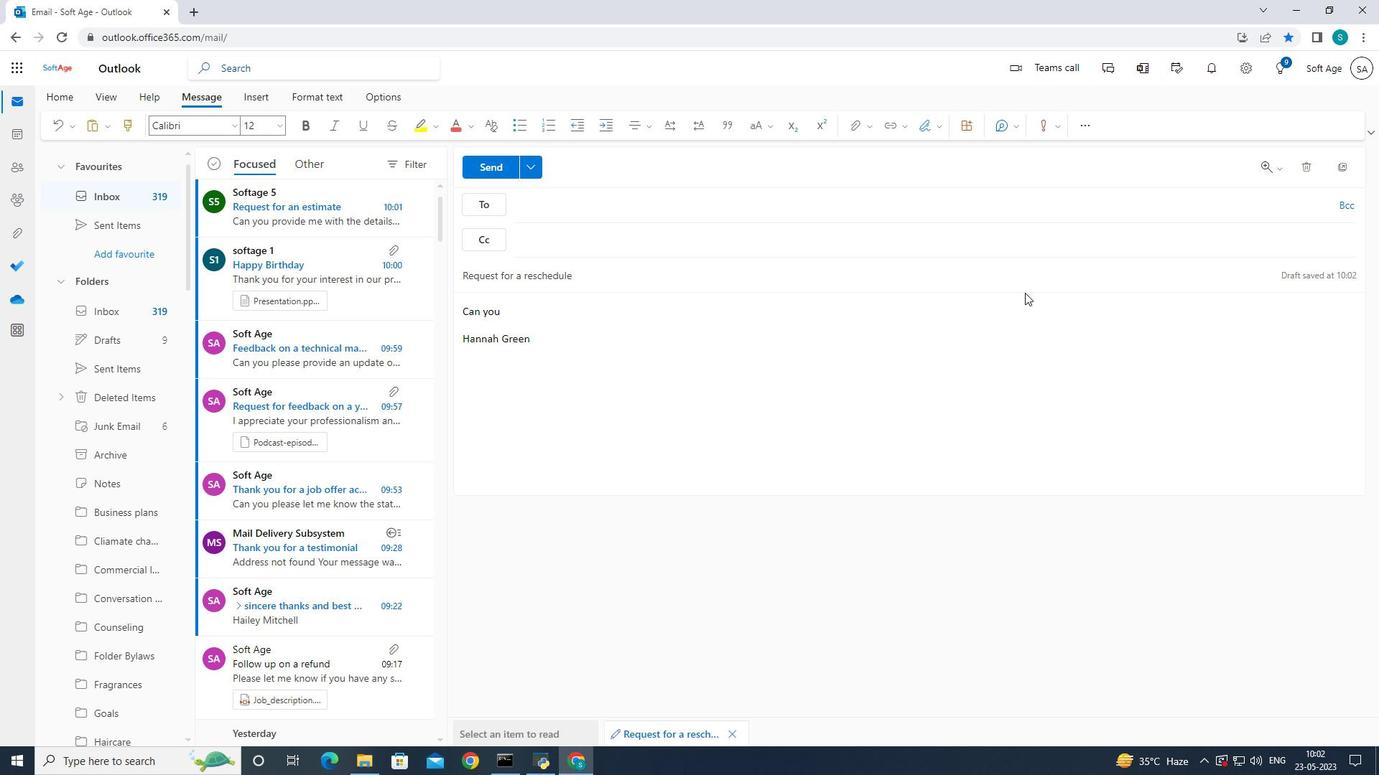 
Action: Key pressed rovide<Key.space>me<Key.space>with<Key.space>the<Key.space>fedback<Key.space>on<Key.space>the<Key.space>latest<Key.space>marketing<Key.space>cam
Screenshot: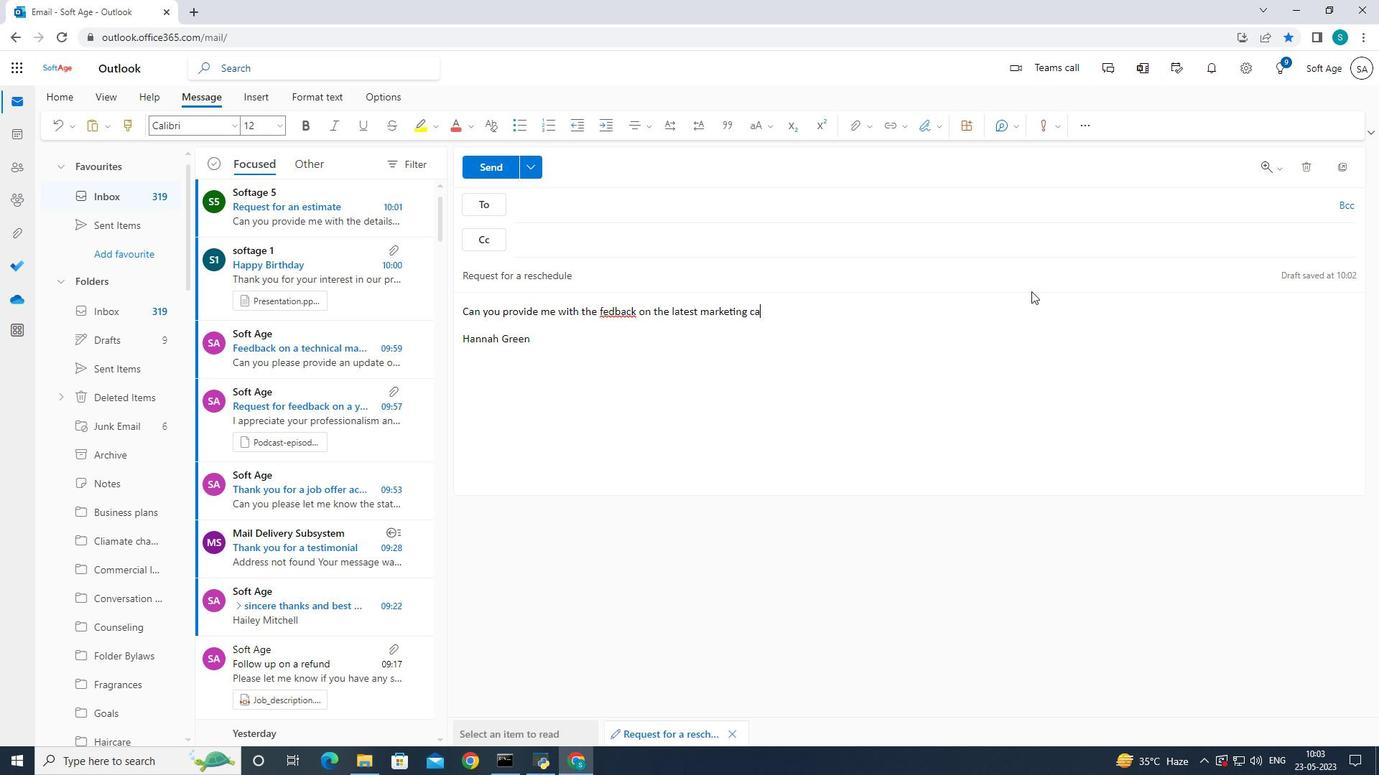 
Action: Mouse moved to (1068, 292)
Screenshot: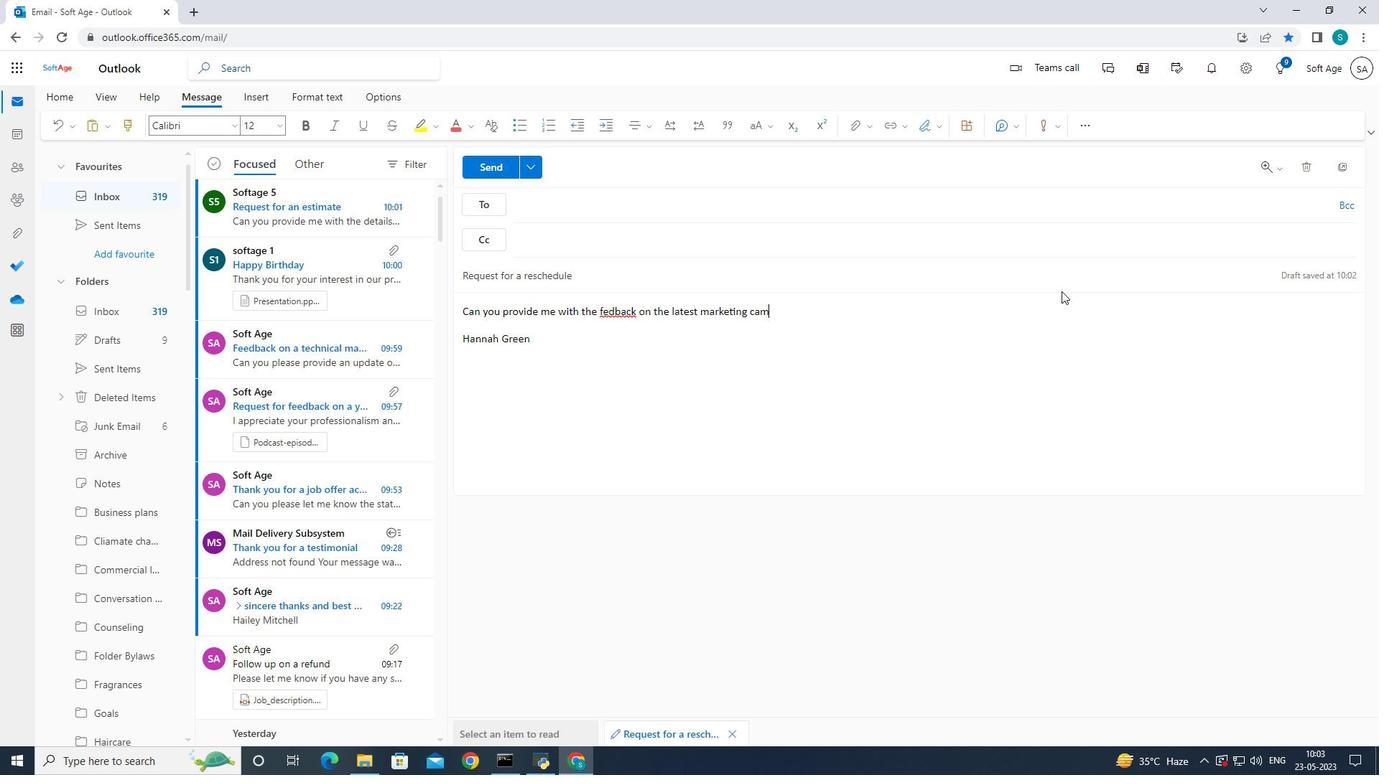 
Action: Key pressed p
Screenshot: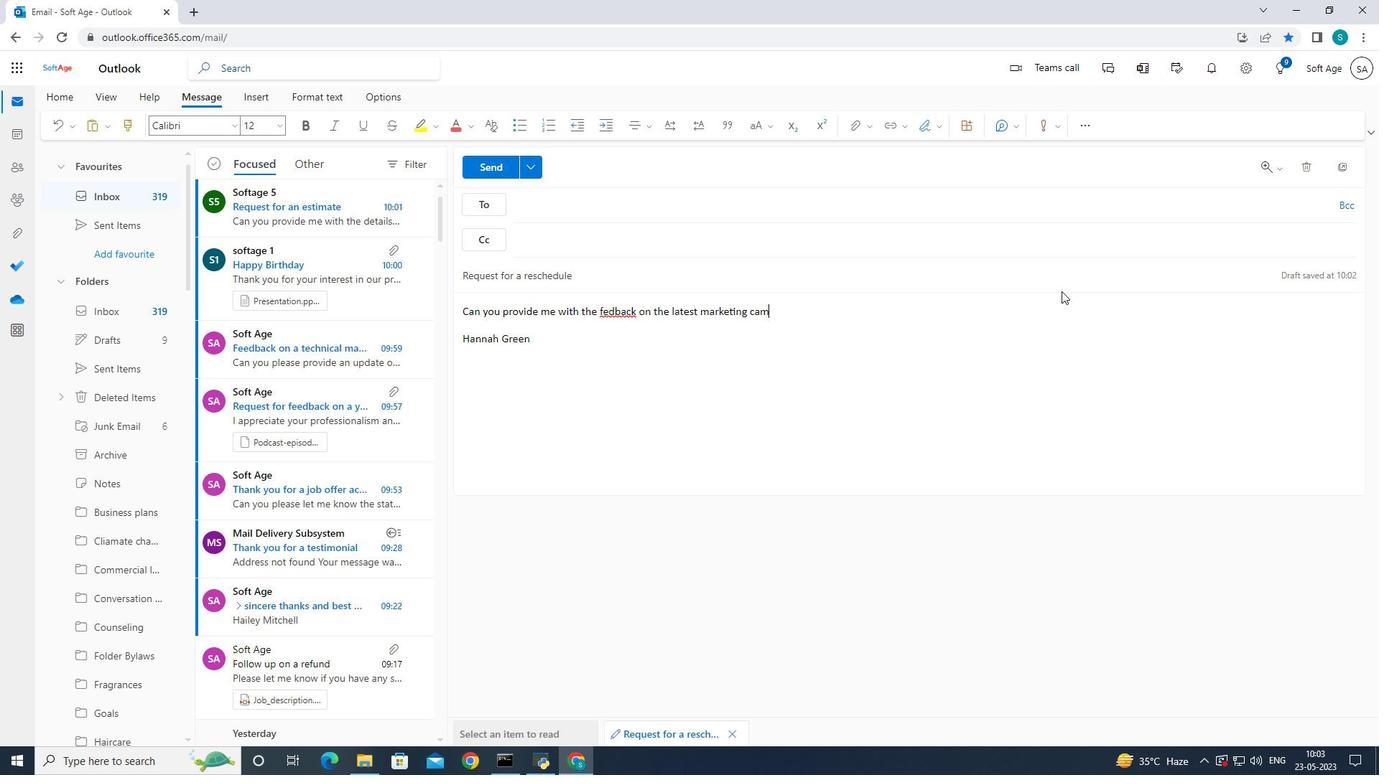 
Action: Mouse moved to (1074, 293)
Screenshot: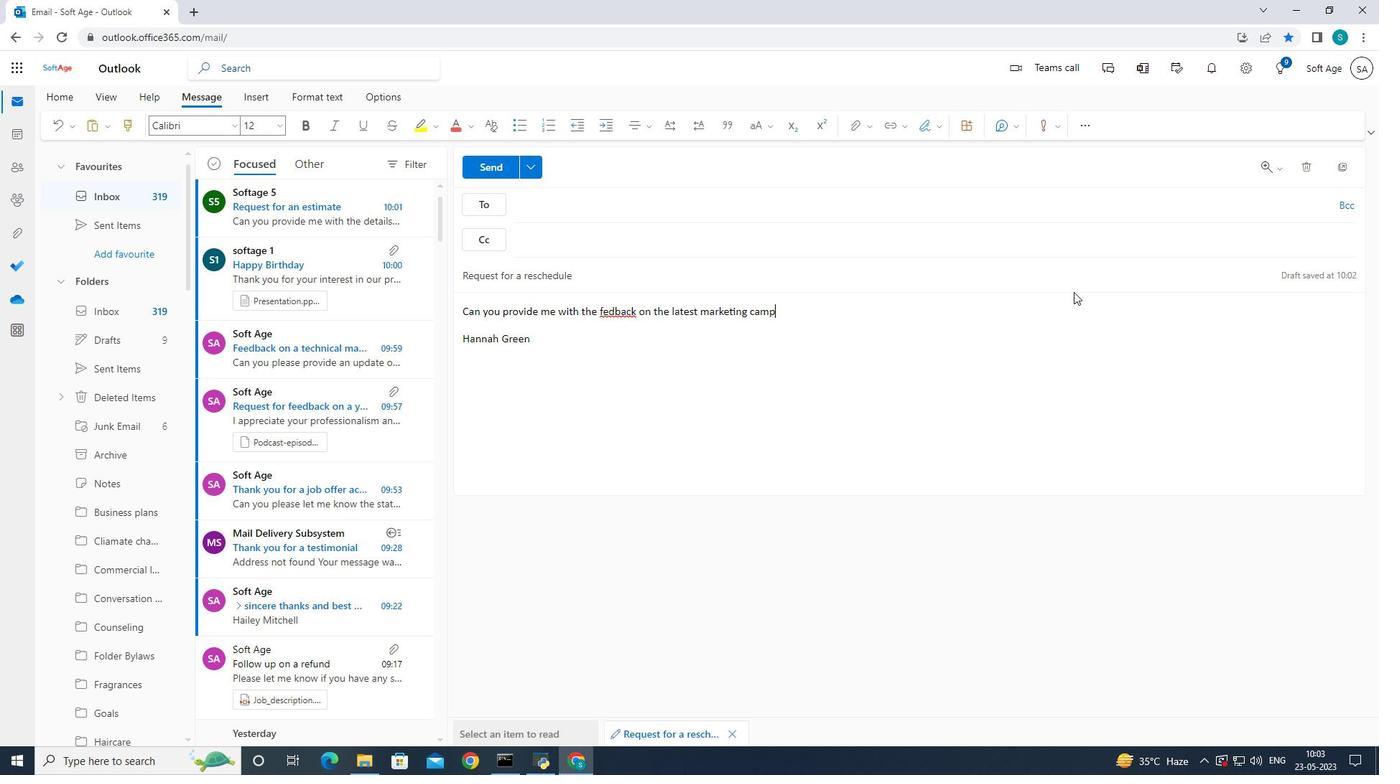 
Action: Key pressed aign
Screenshot: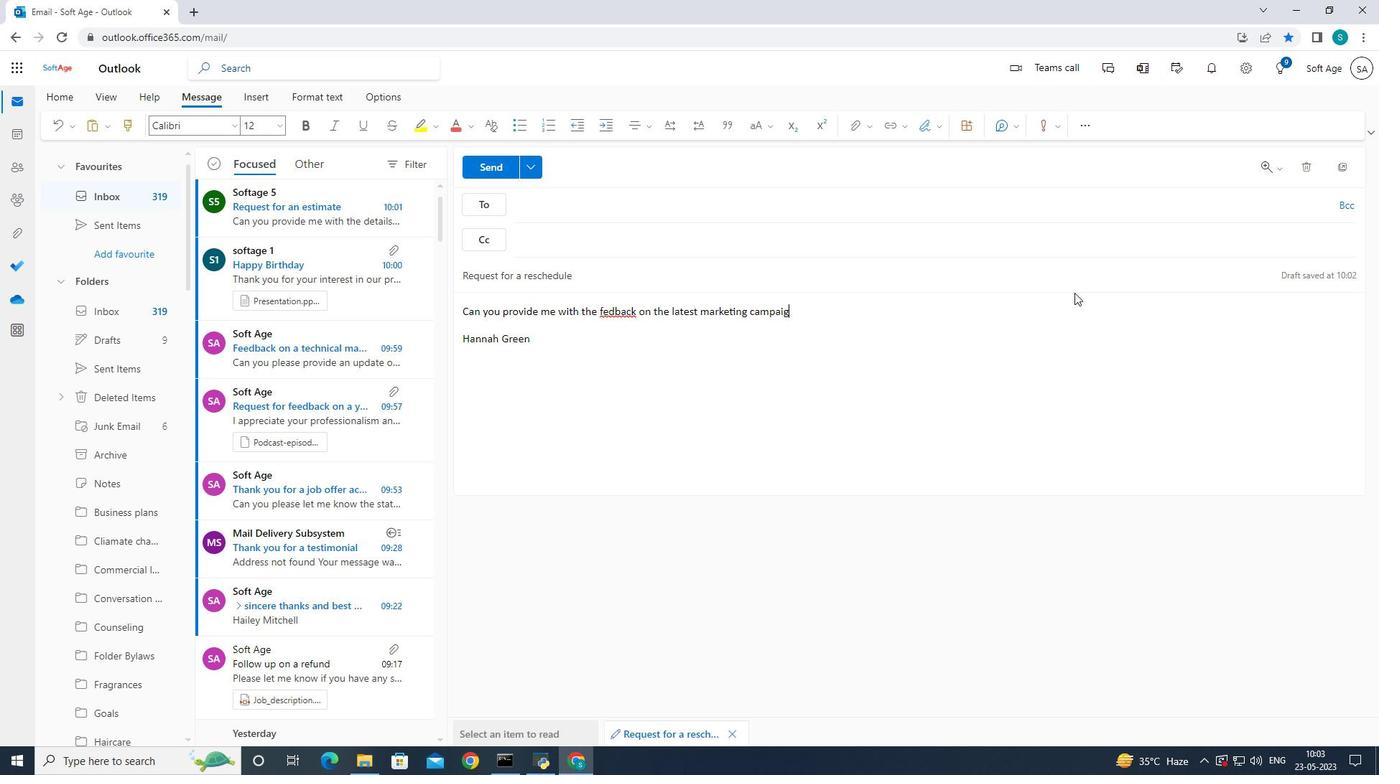 
Action: Mouse moved to (612, 311)
Screenshot: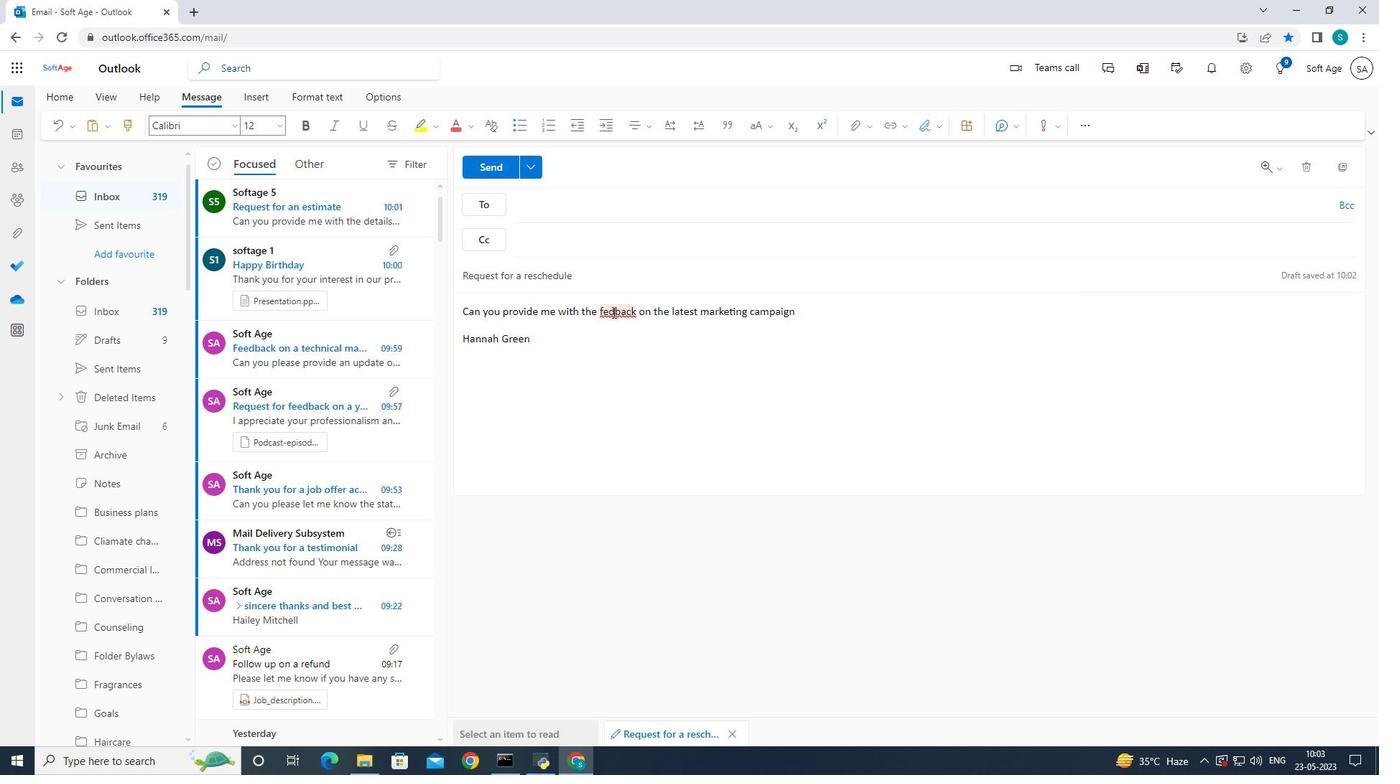 
Action: Mouse pressed left at (612, 311)
Screenshot: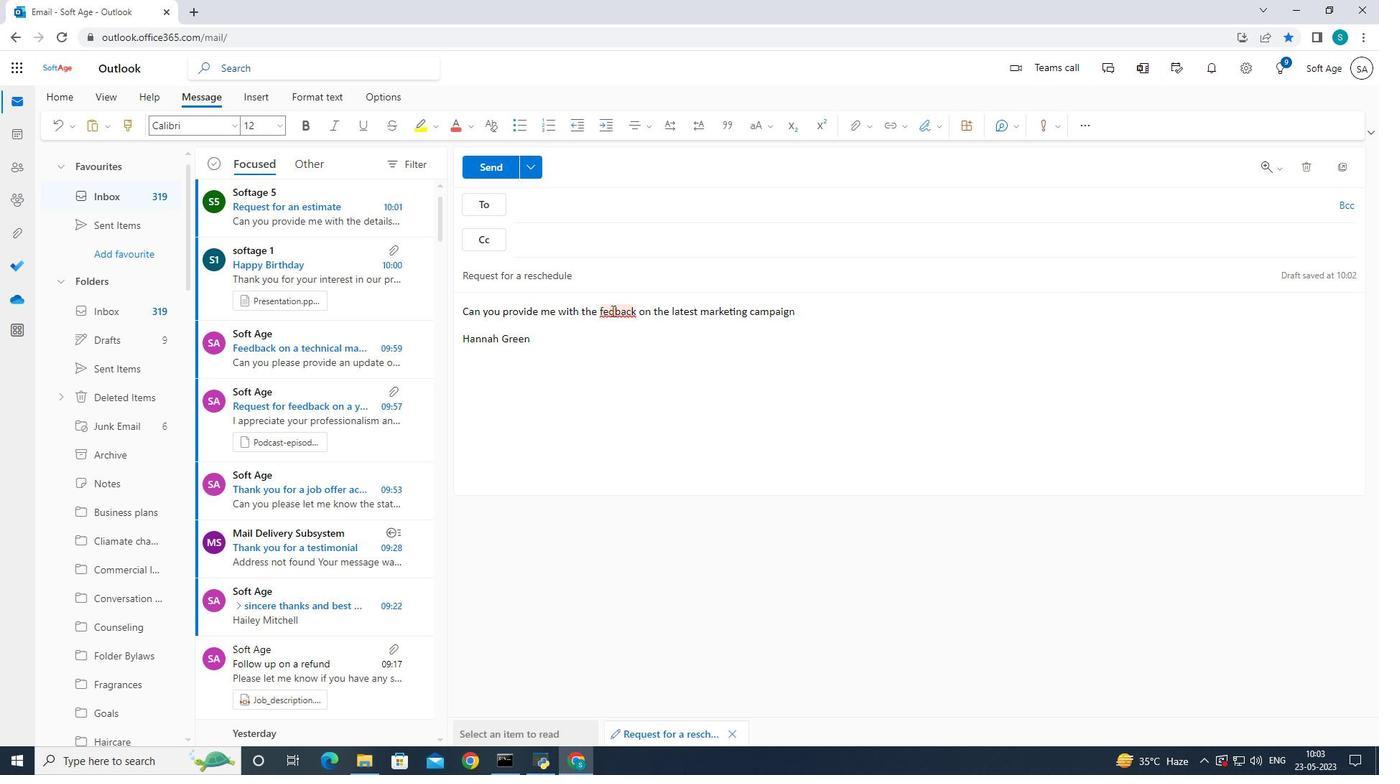 
Action: Mouse moved to (632, 366)
Screenshot: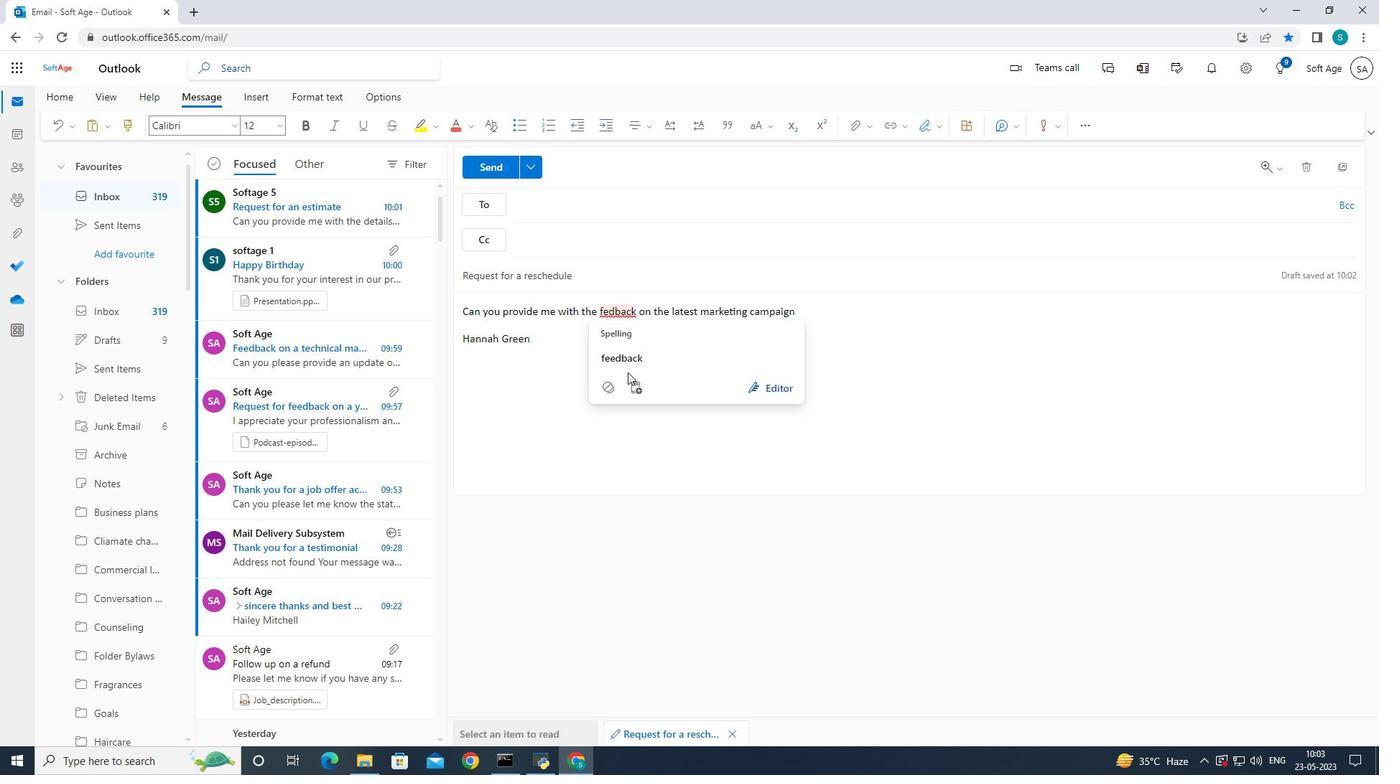 
Action: Mouse pressed left at (632, 366)
Screenshot: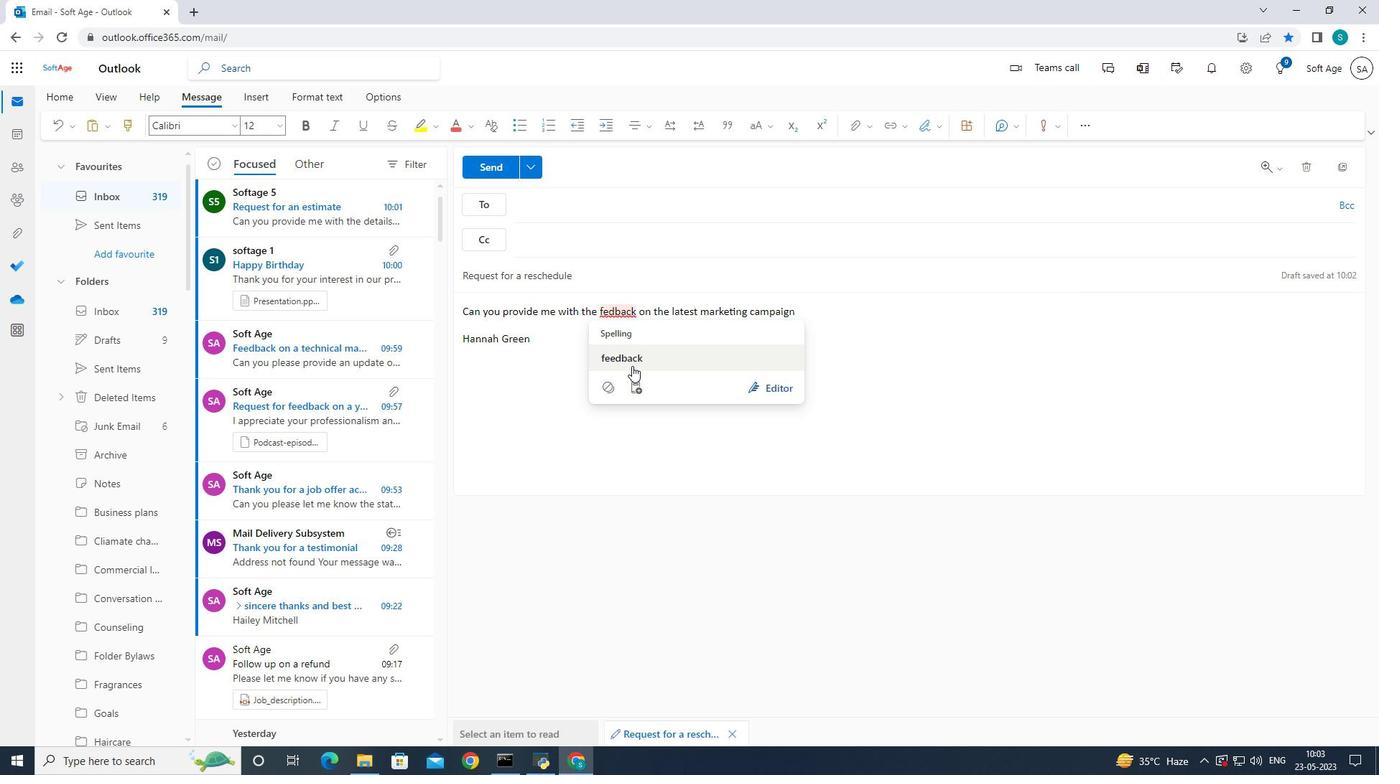 
Action: Mouse moved to (825, 307)
Screenshot: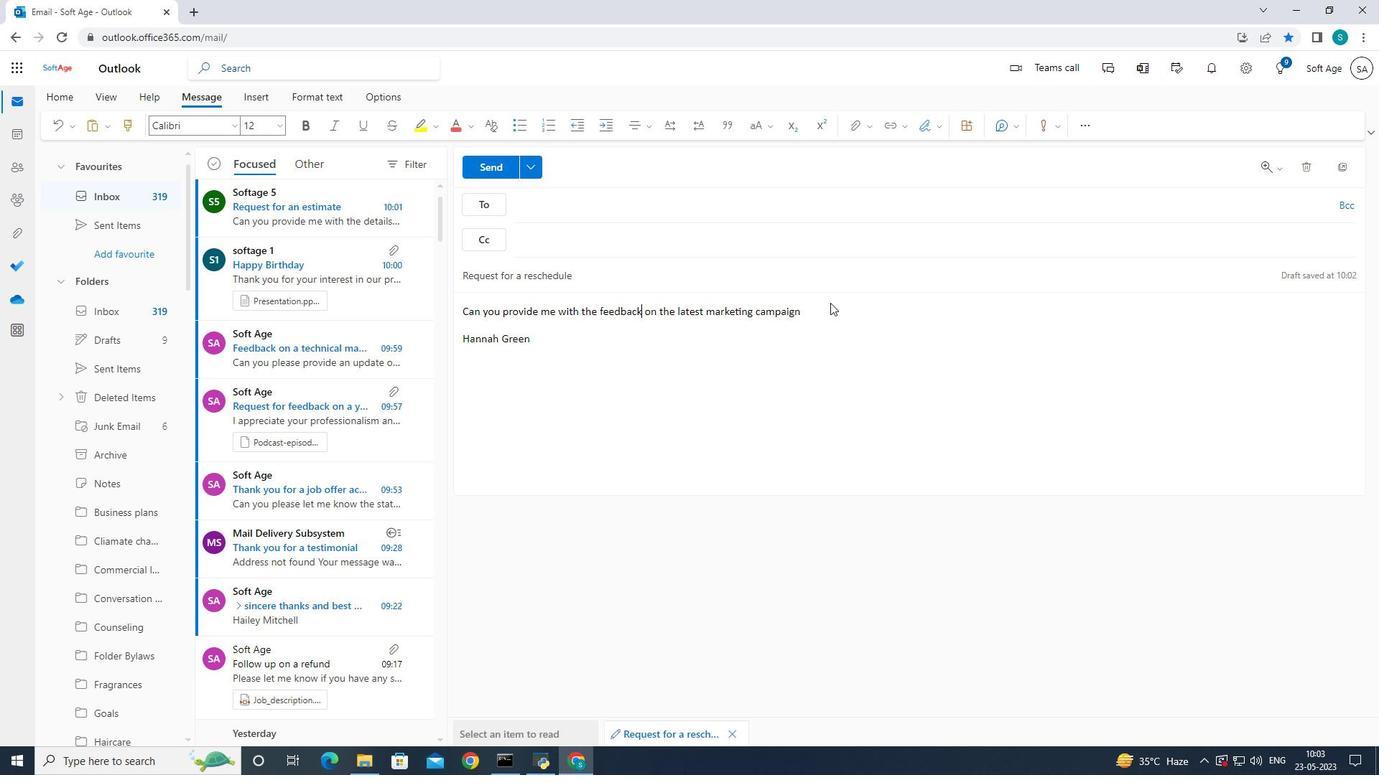 
Action: Mouse pressed left at (825, 307)
Screenshot: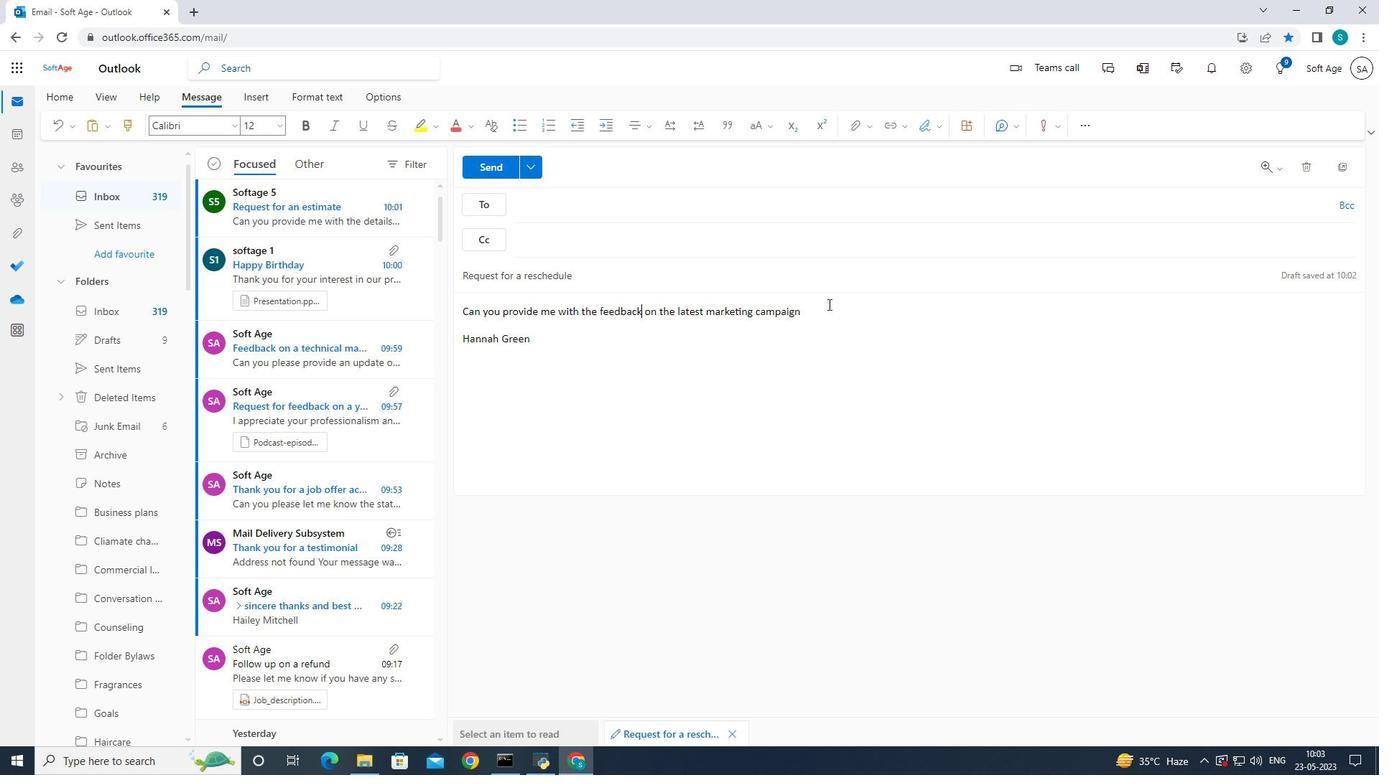 
Action: Mouse moved to (824, 308)
Screenshot: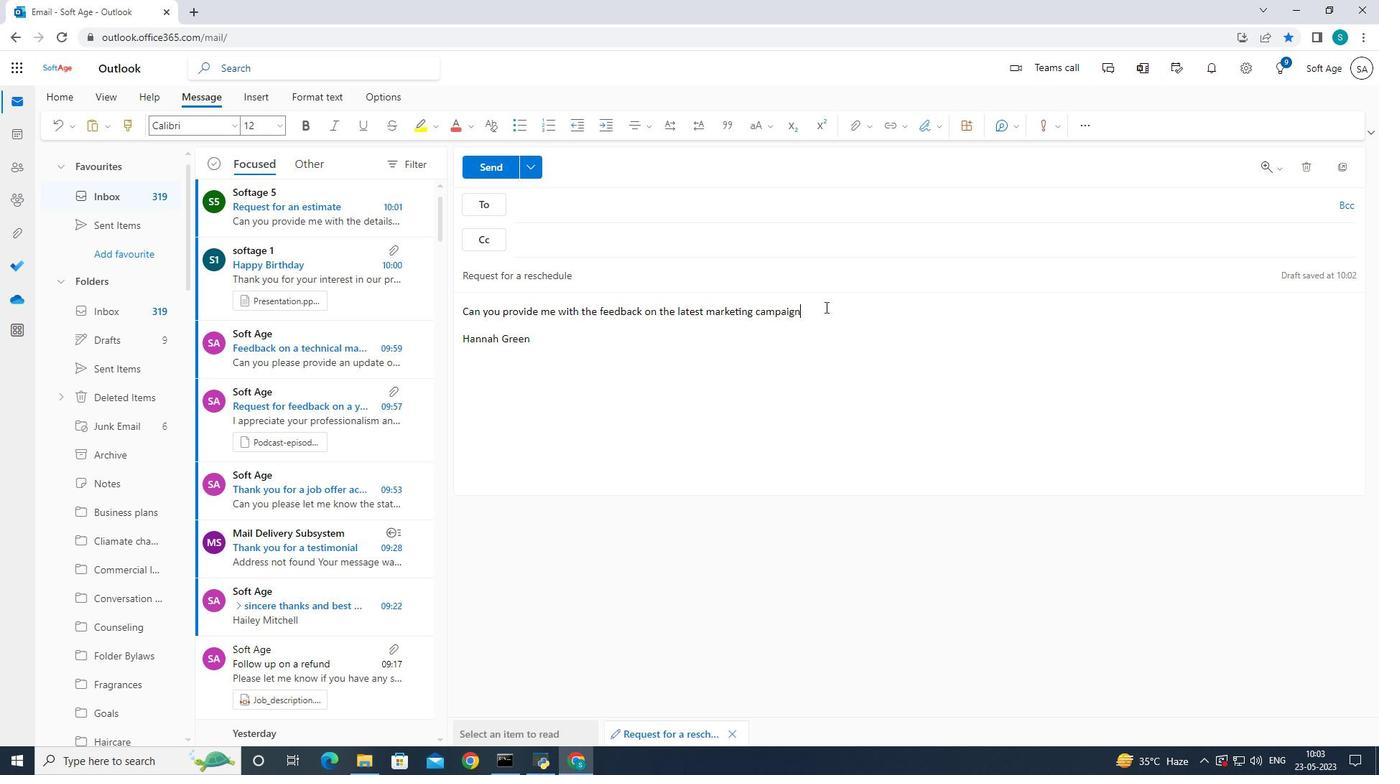 
Action: Key pressed .
Screenshot: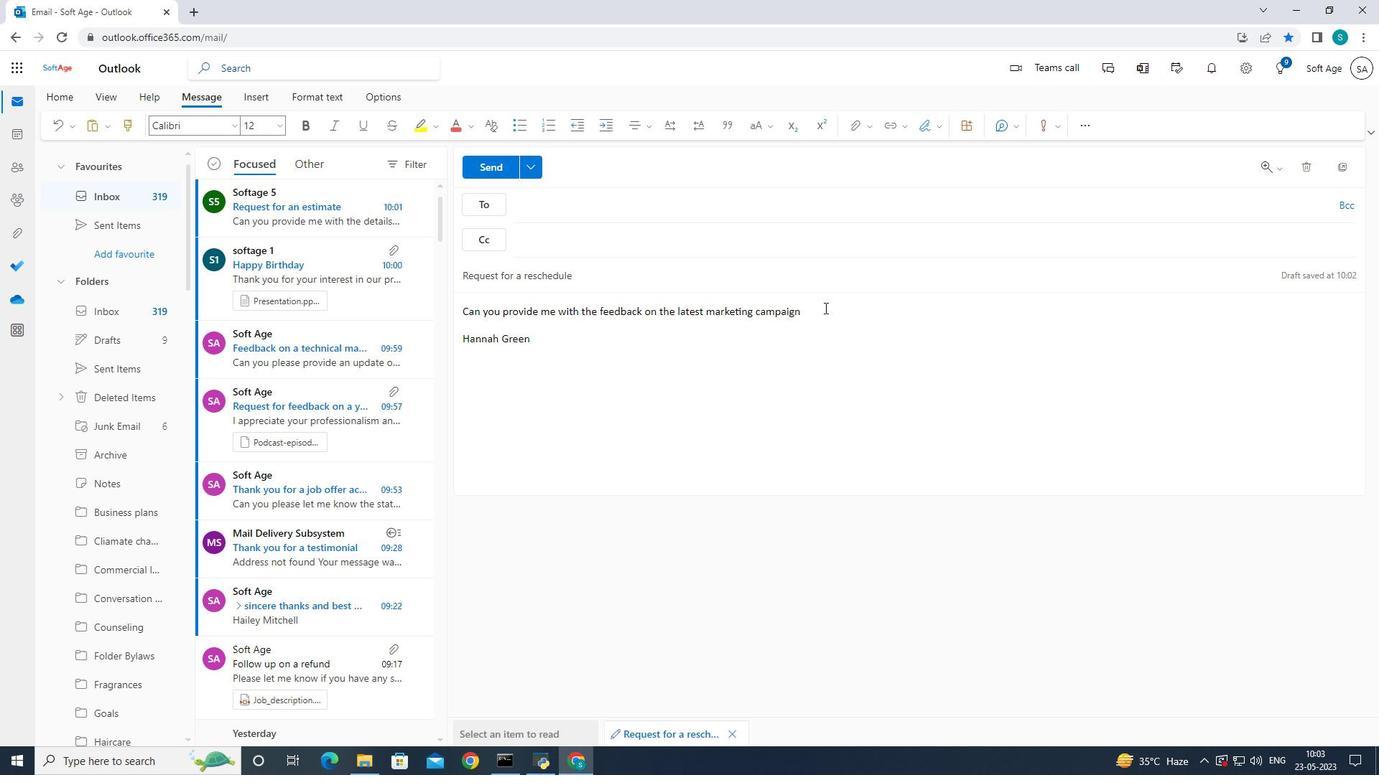 
Action: Mouse moved to (530, 206)
Screenshot: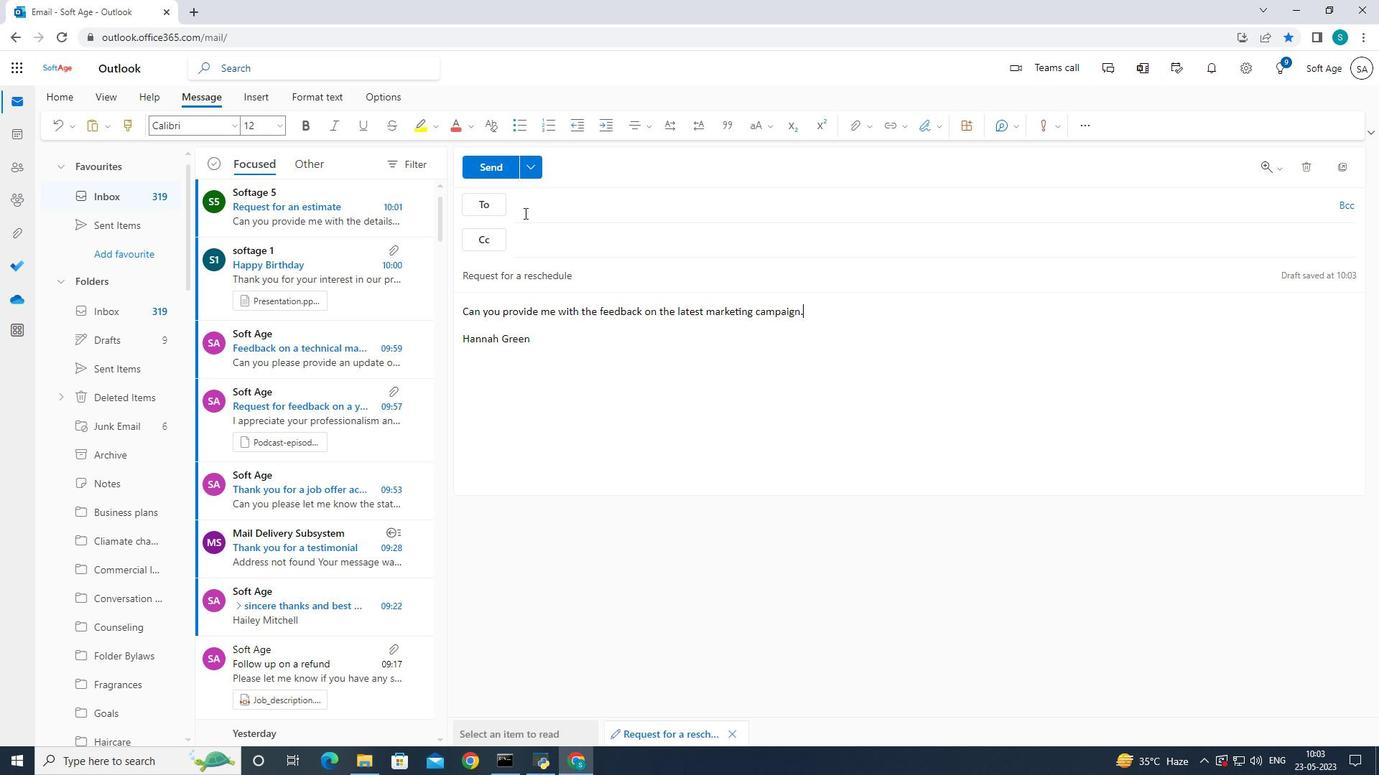 
Action: Mouse pressed left at (530, 206)
Screenshot: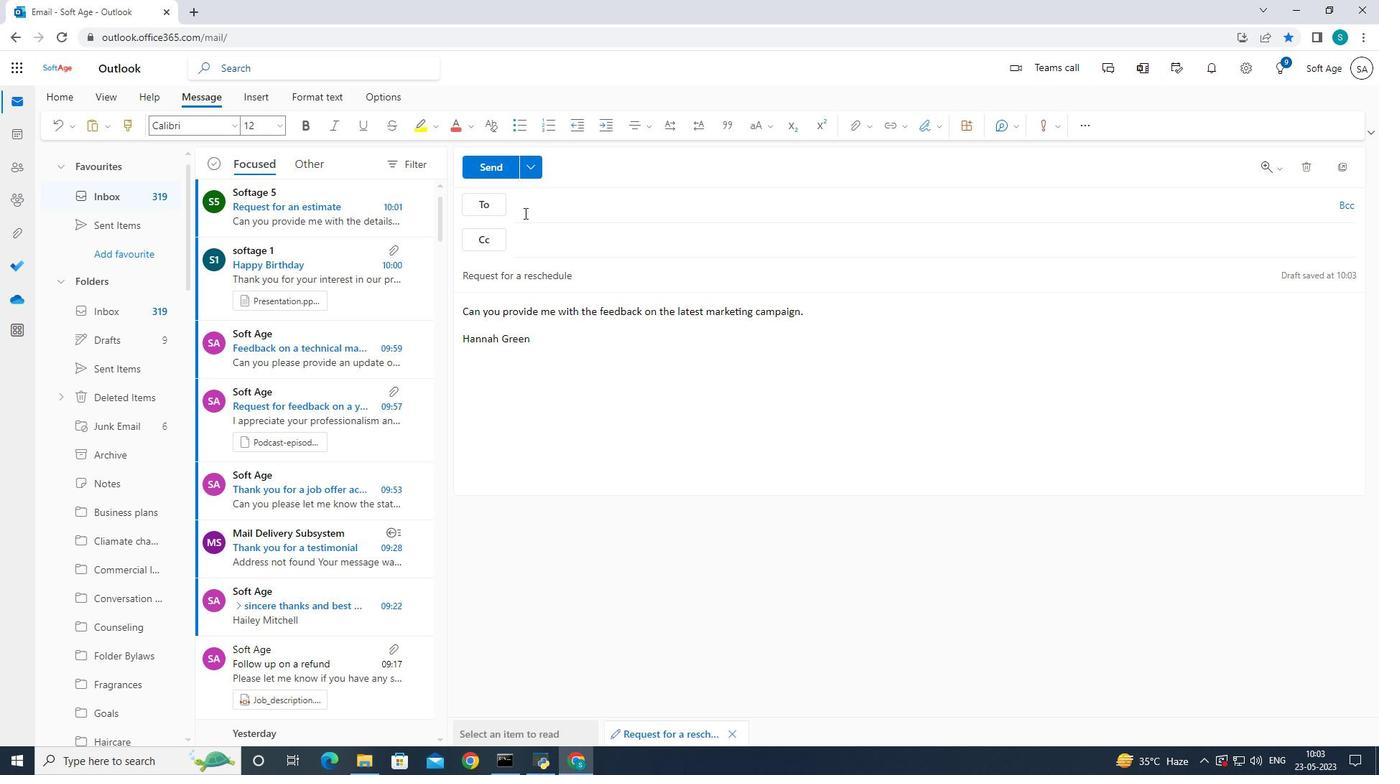 
Action: Mouse moved to (948, 339)
Screenshot: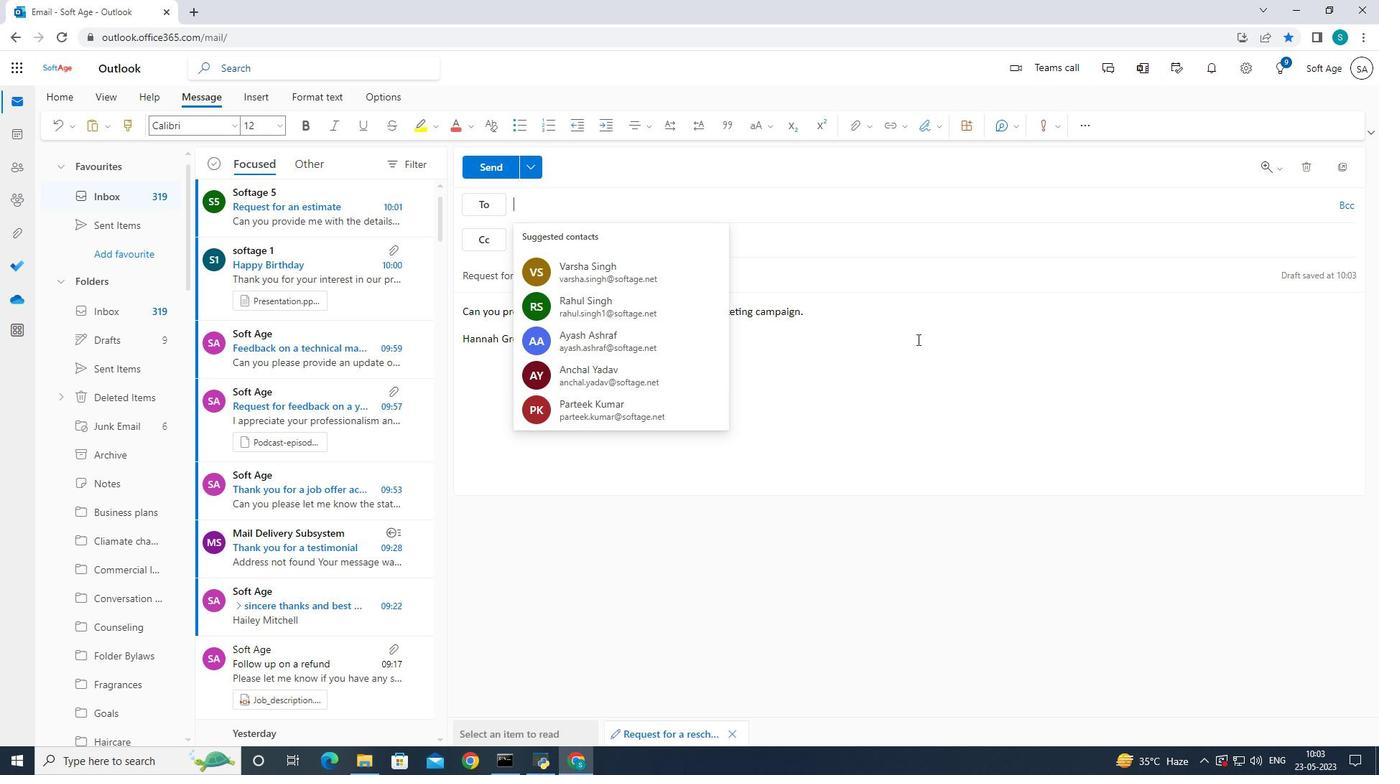 
Action: Key pressed s
Screenshot: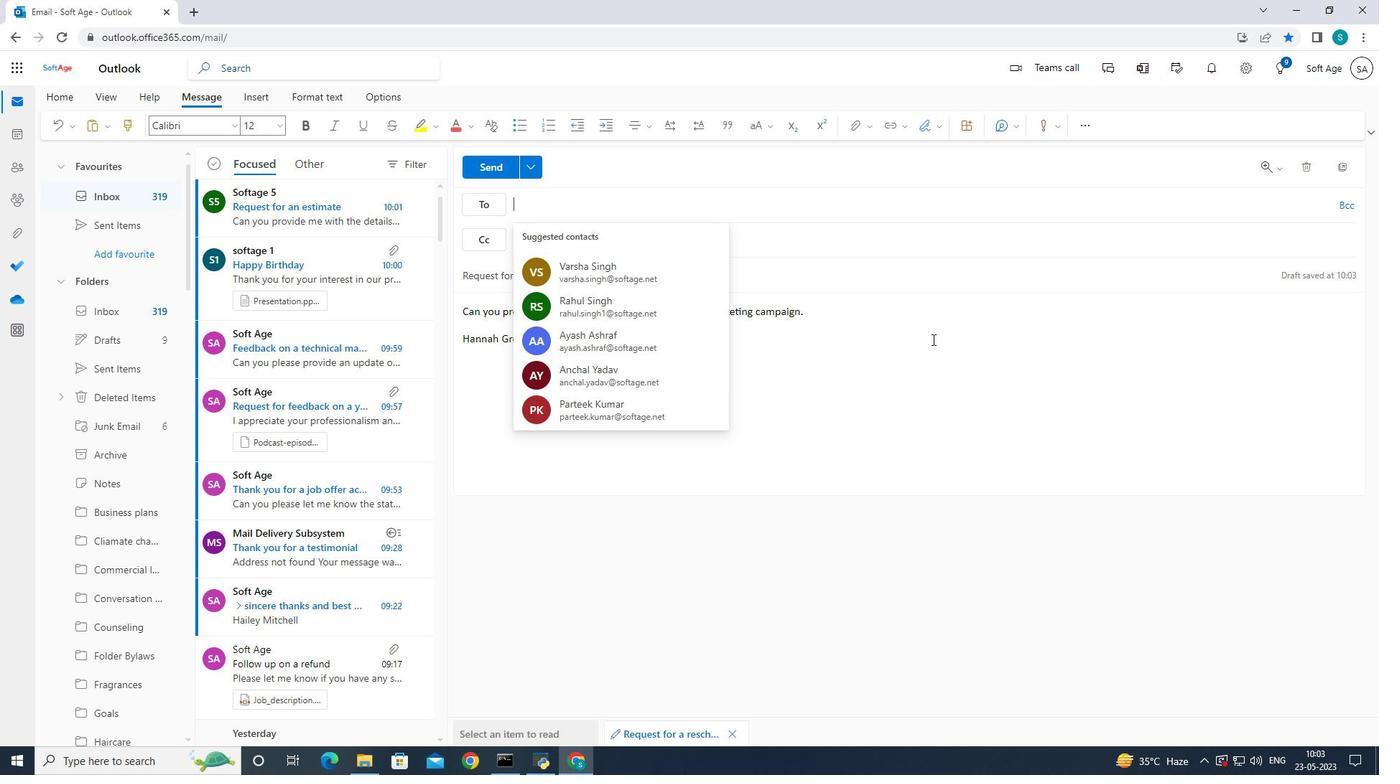
Action: Mouse moved to (951, 339)
Screenshot: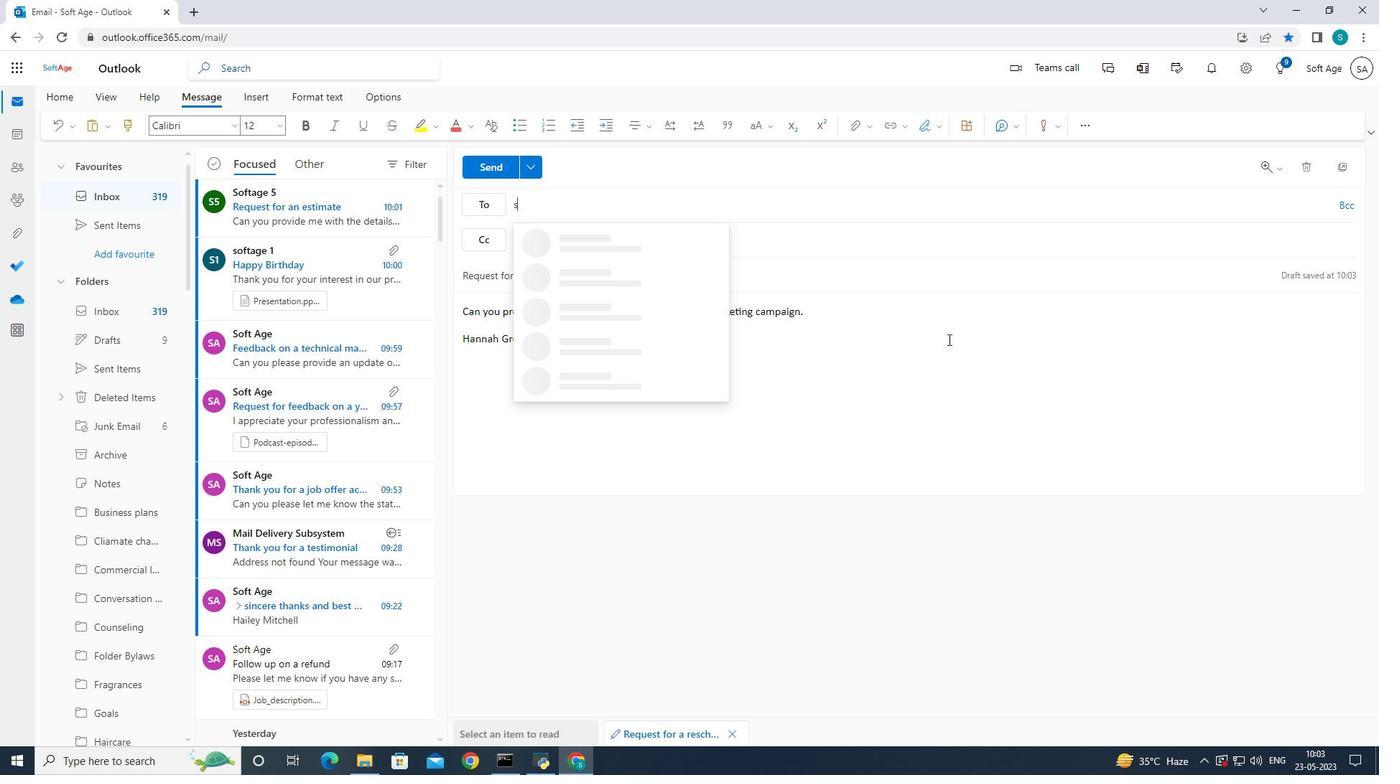 
Action: Key pressed o
Screenshot: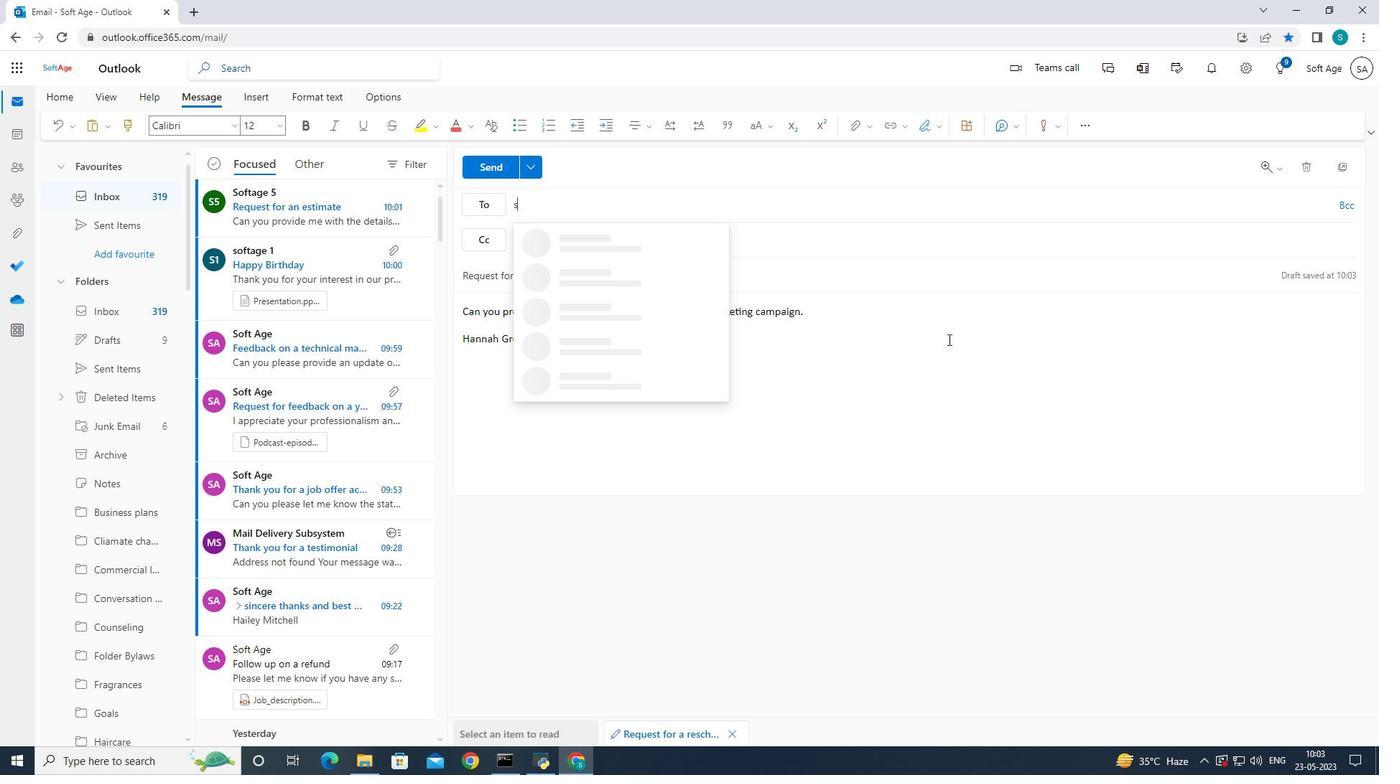 
Action: Mouse moved to (961, 339)
Screenshot: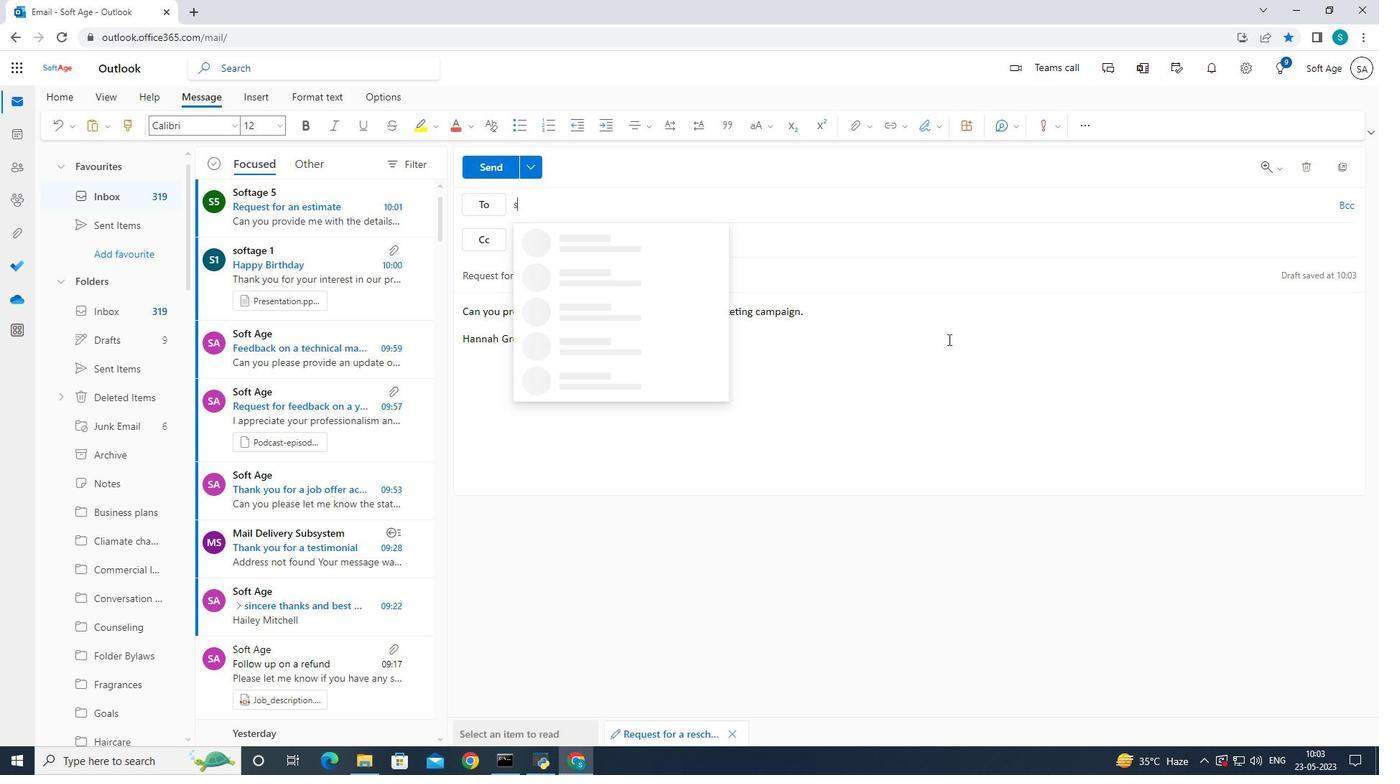 
Action: Key pressed ftage.3<Key.shift><Key.shift>@softage.net
Screenshot: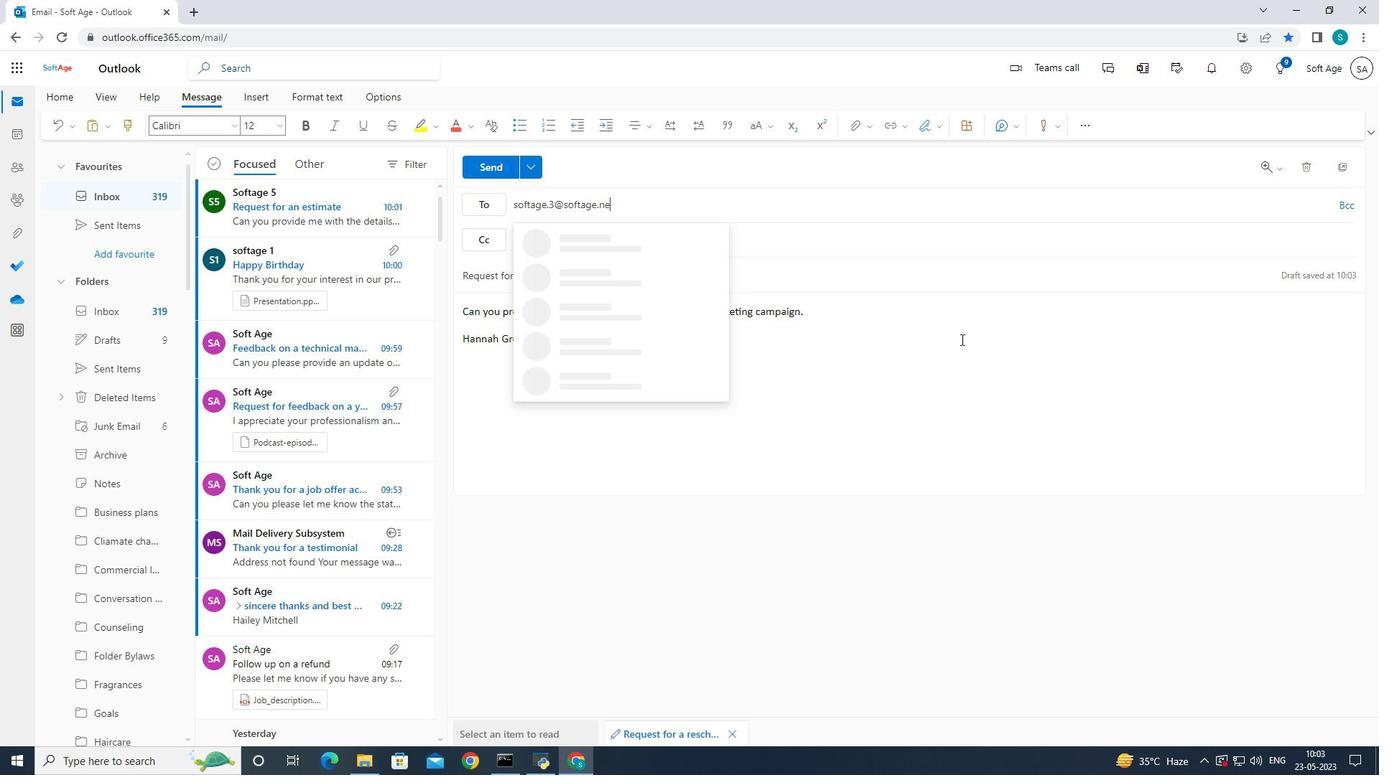 
Action: Mouse moved to (617, 243)
Screenshot: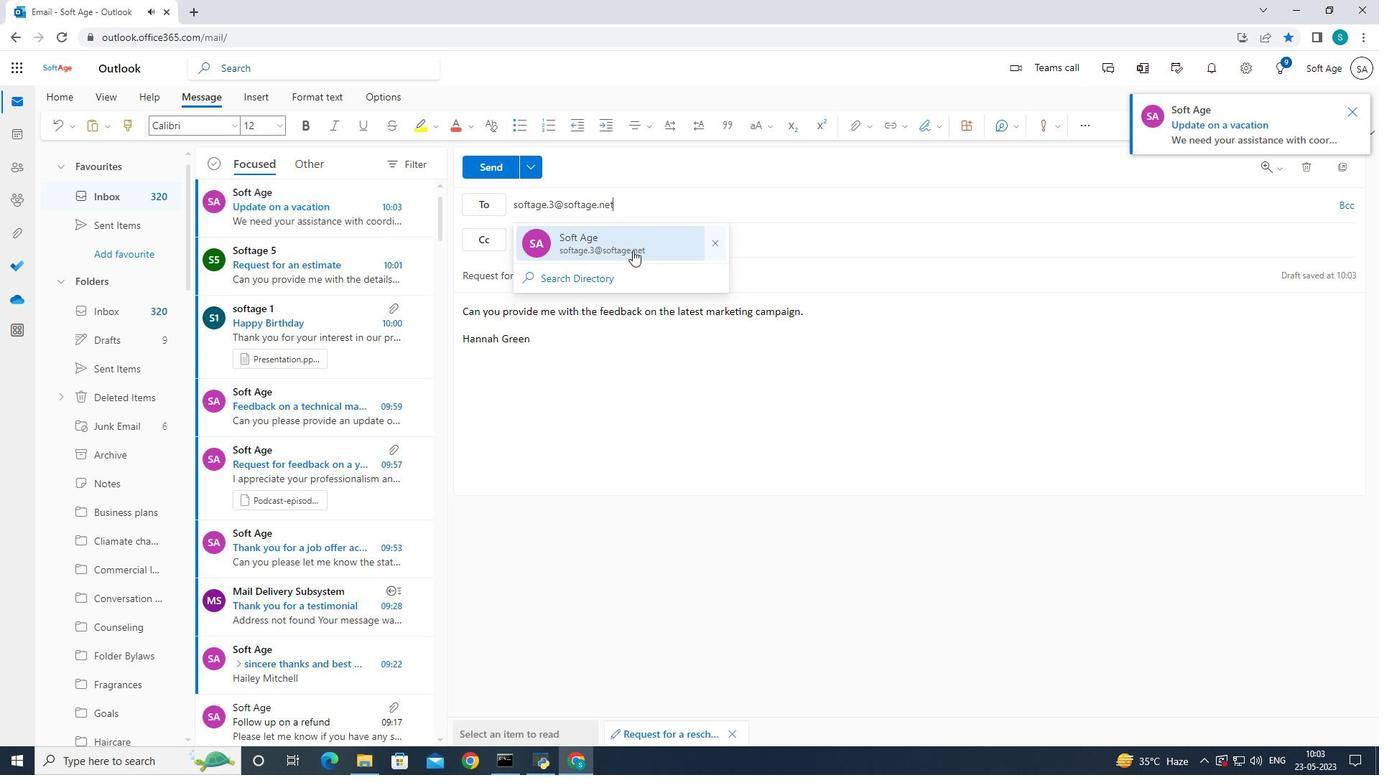 
Action: Mouse pressed left at (617, 243)
Screenshot: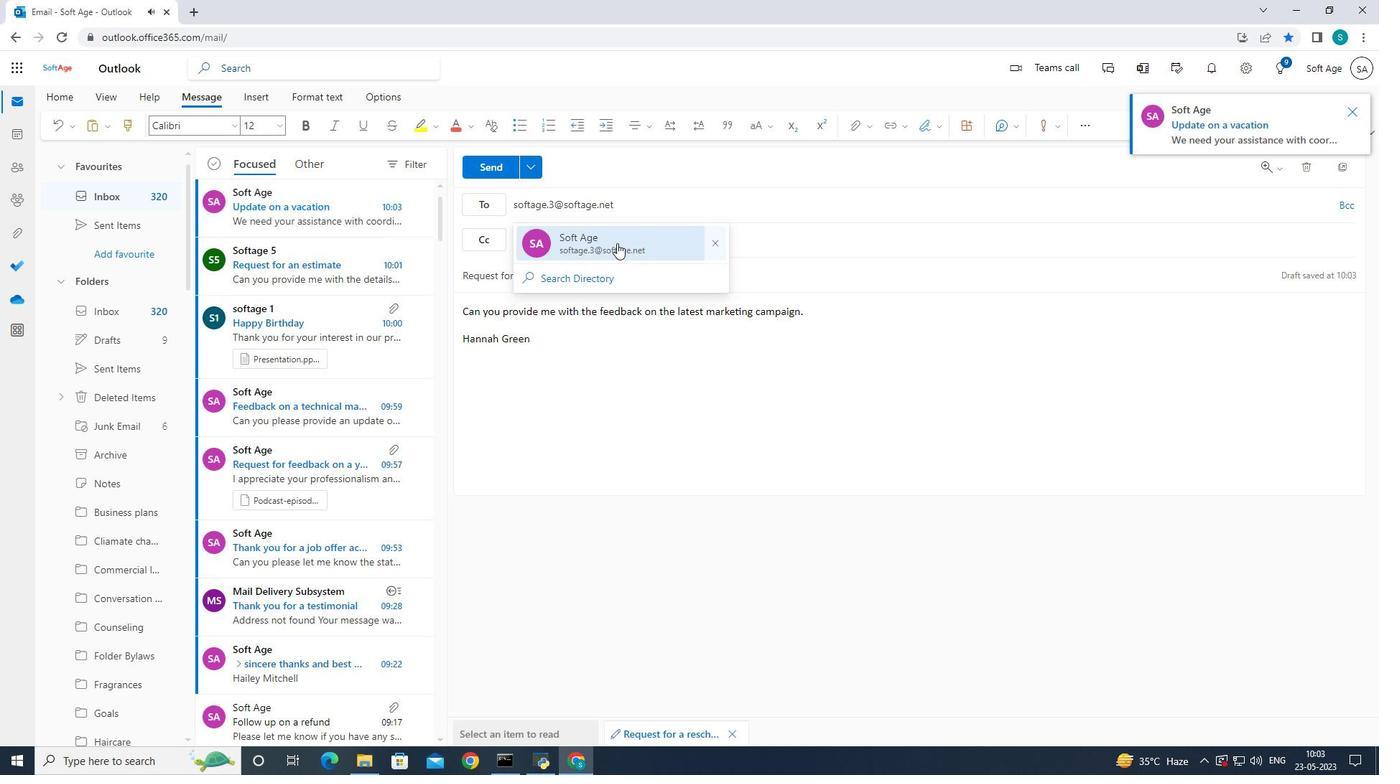 
Action: Mouse moved to (220, 383)
Screenshot: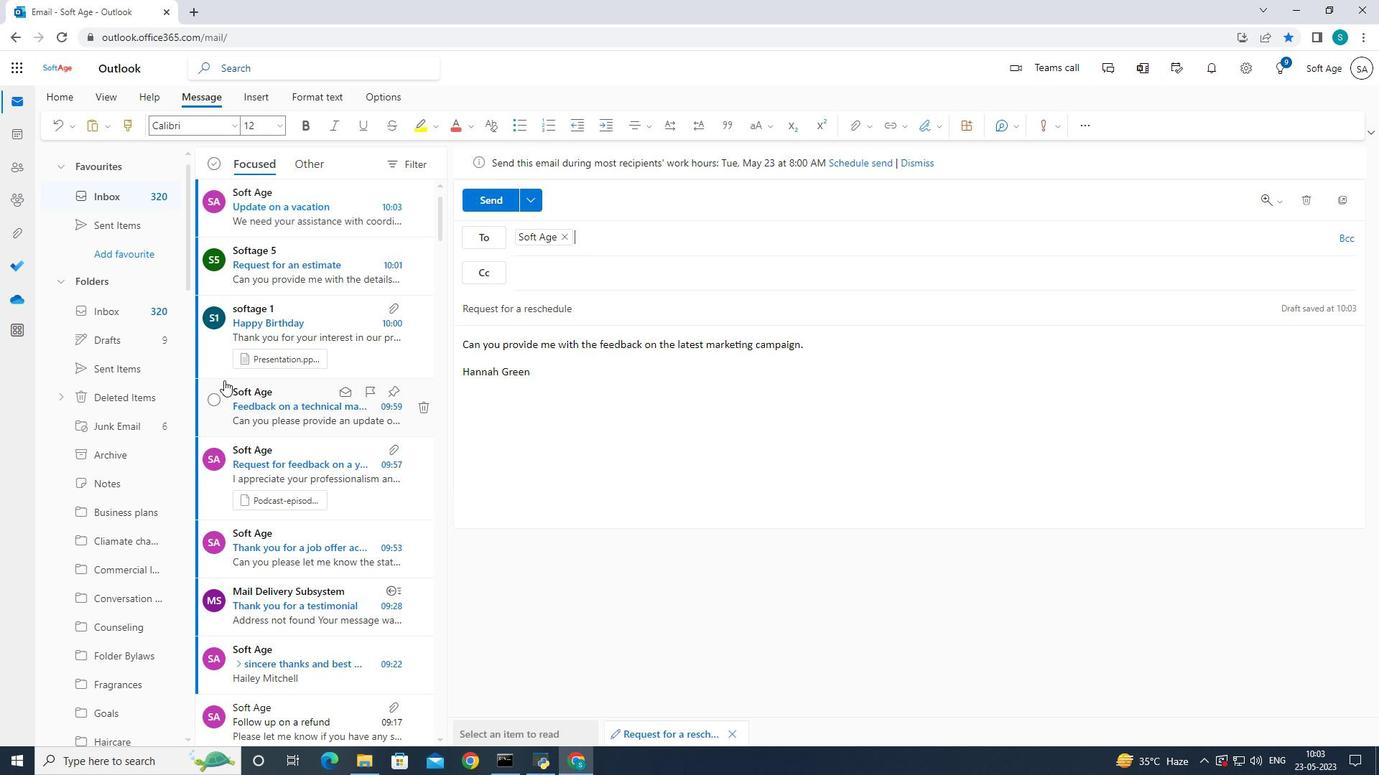 
Action: Mouse scrolled (220, 382) with delta (0, 0)
Screenshot: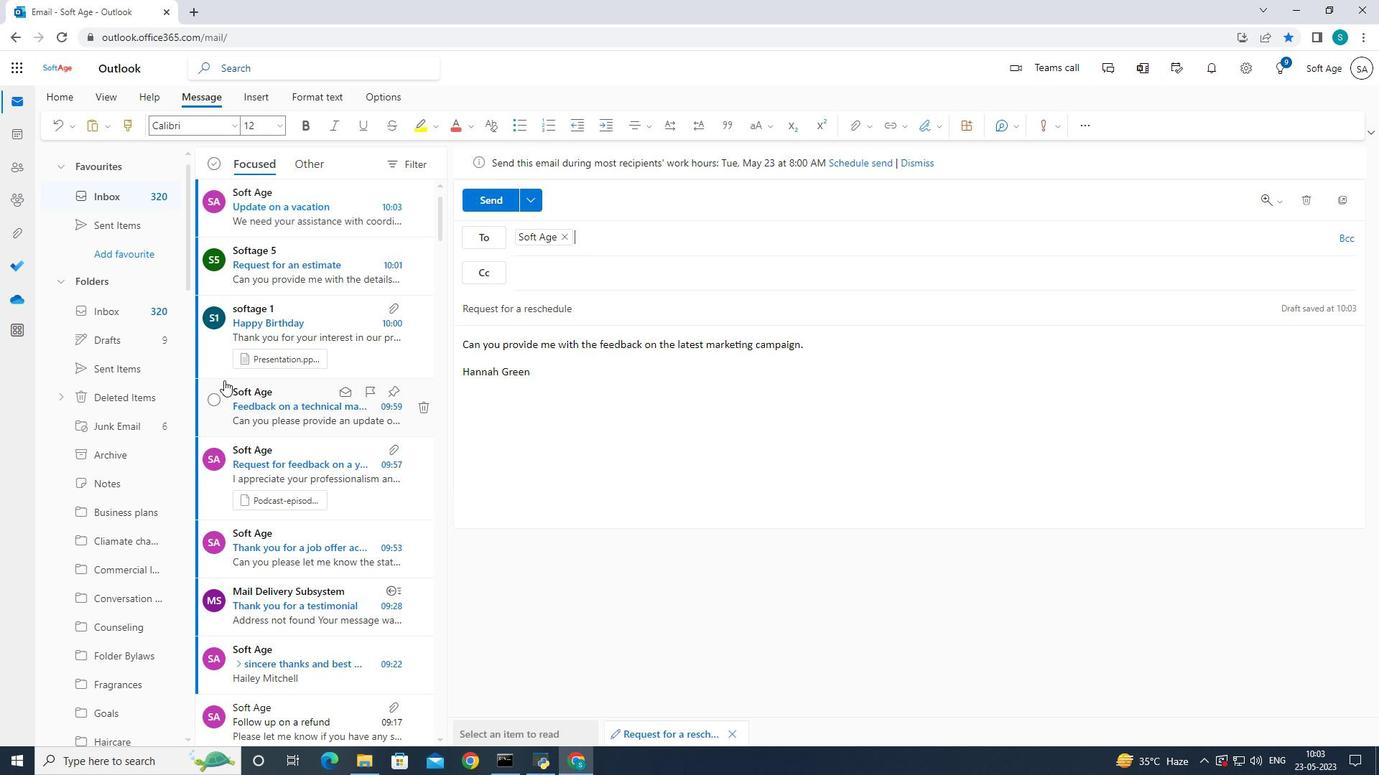 
Action: Mouse scrolled (220, 382) with delta (0, 0)
Screenshot: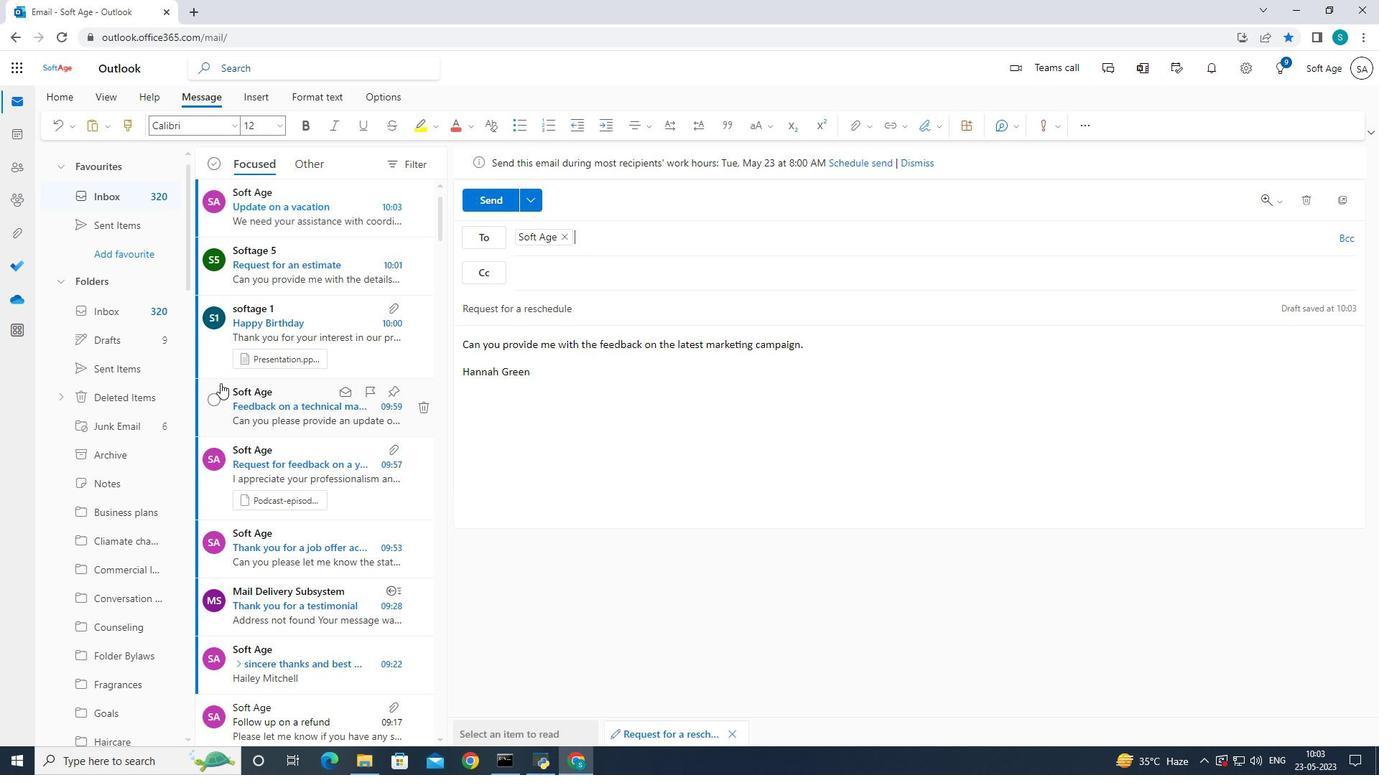 
Action: Mouse moved to (219, 383)
Screenshot: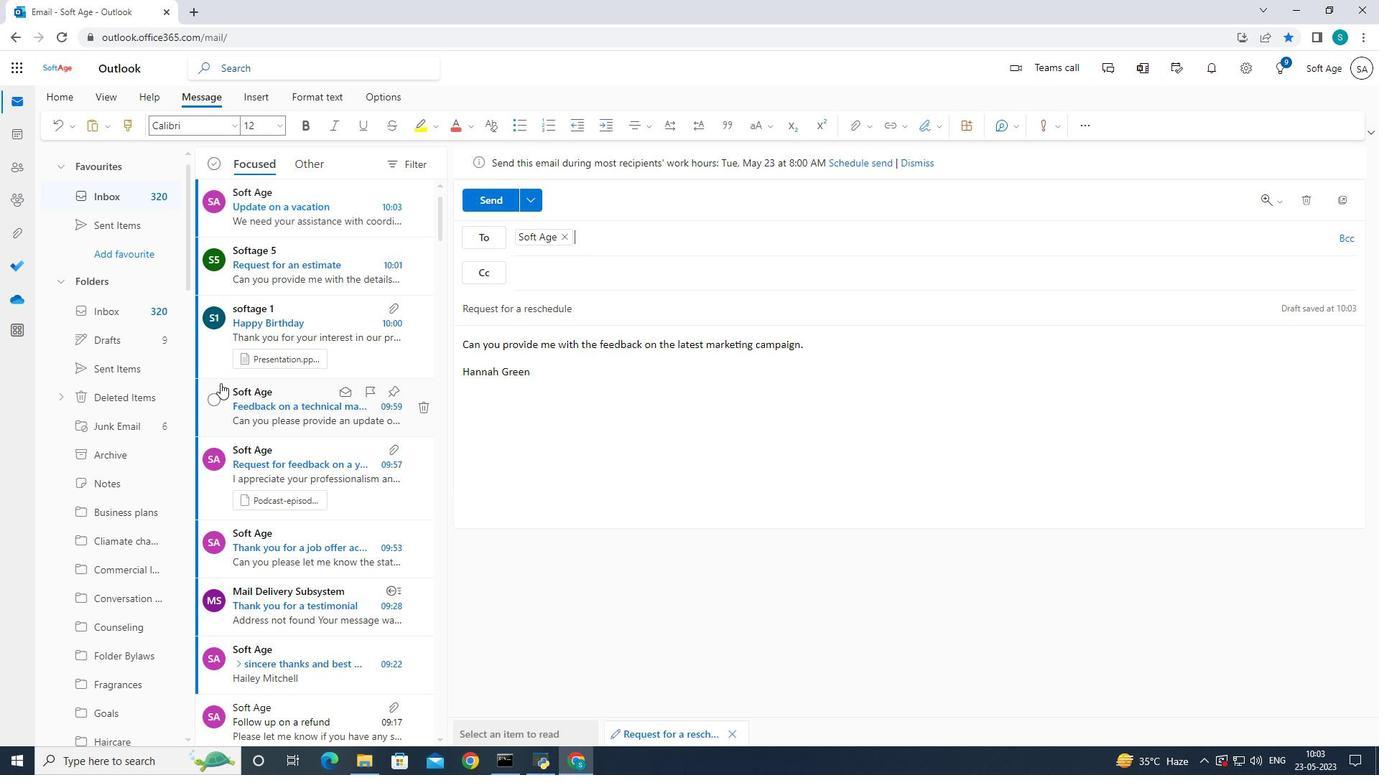 
Action: Mouse scrolled (219, 382) with delta (0, 0)
Screenshot: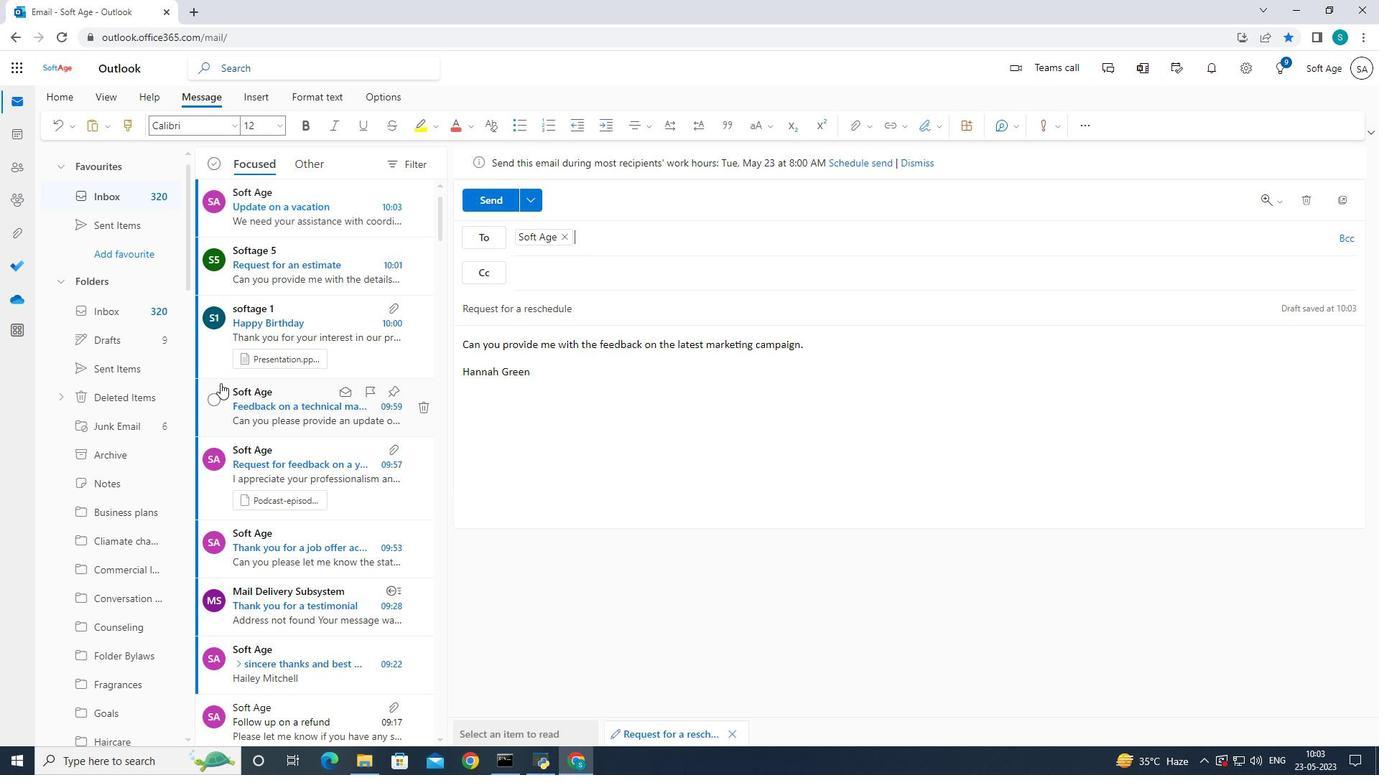 
Action: Mouse moved to (131, 410)
Screenshot: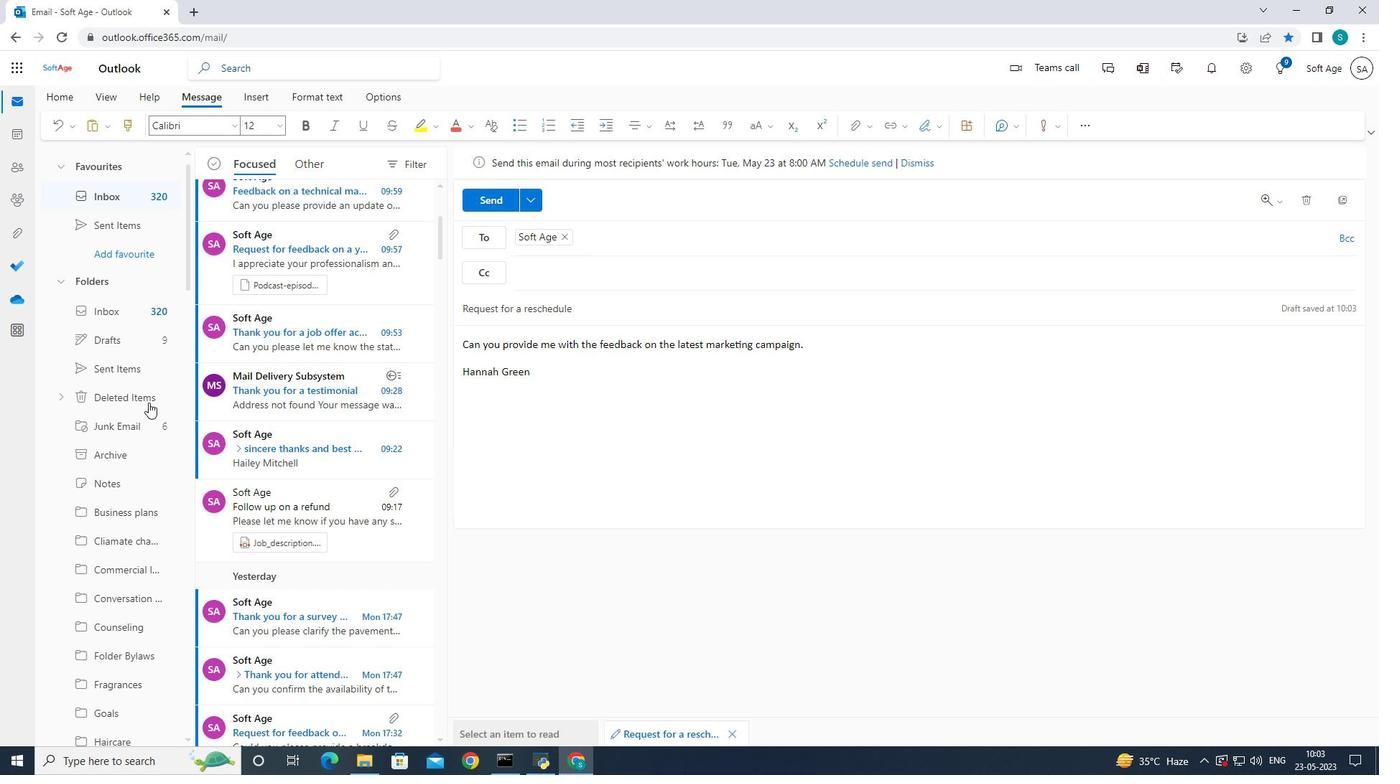 
Action: Mouse scrolled (131, 409) with delta (0, 0)
Screenshot: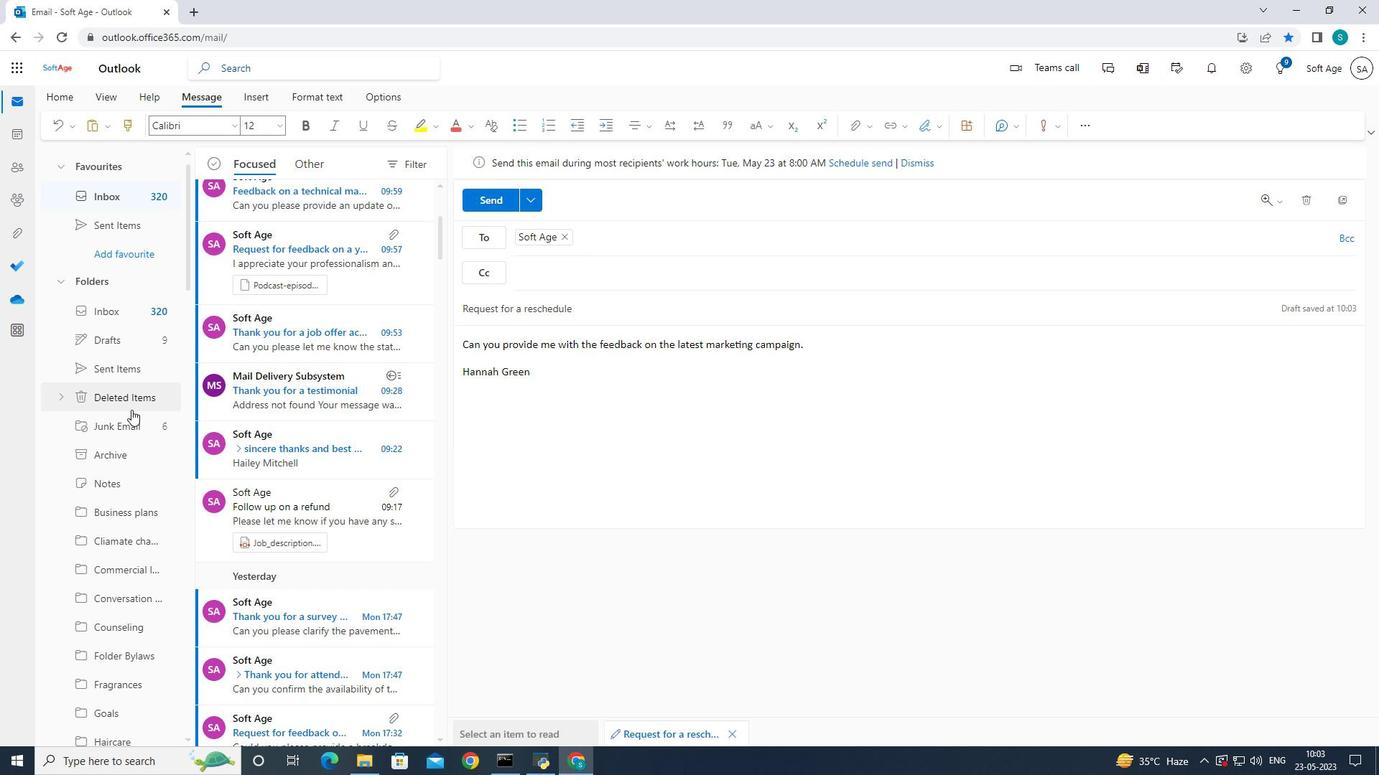 
Action: Mouse scrolled (131, 409) with delta (0, 0)
Screenshot: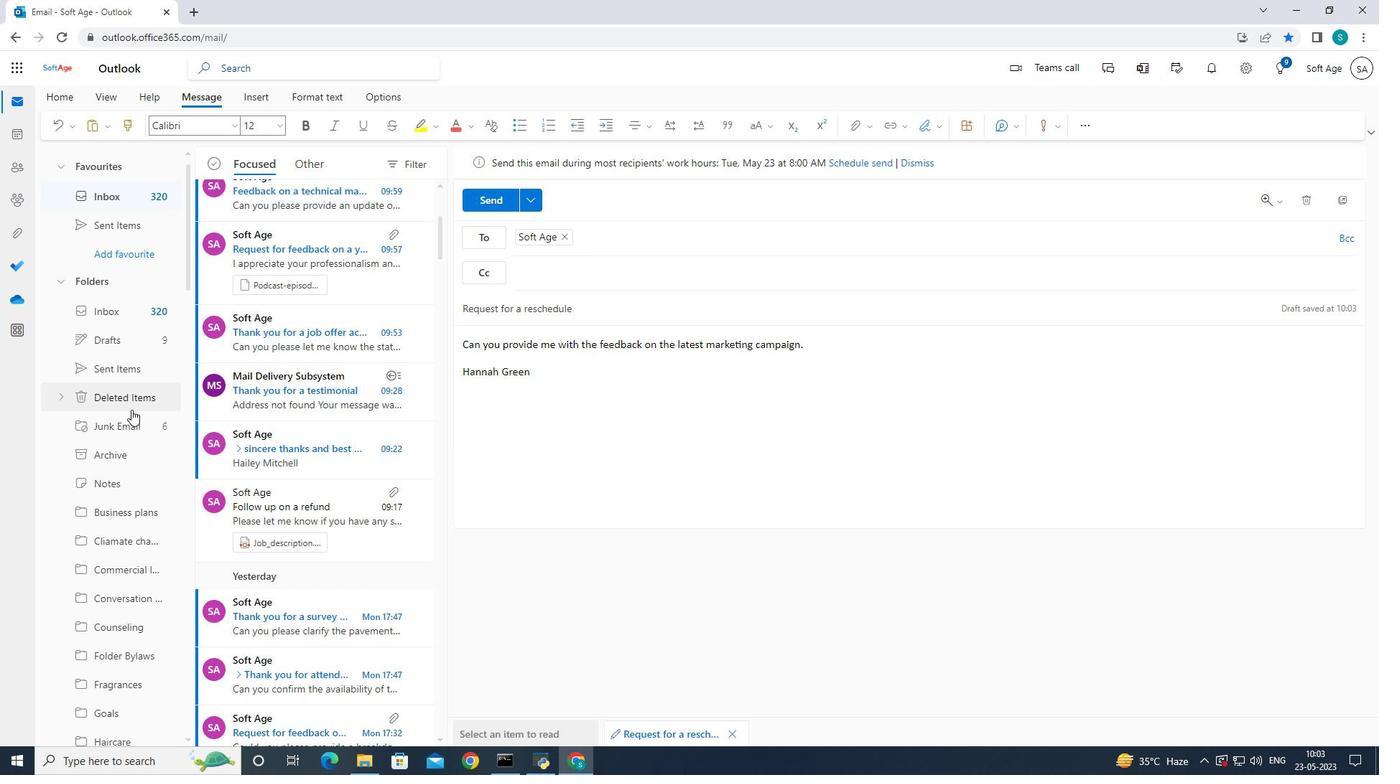 
Action: Mouse scrolled (131, 409) with delta (0, 0)
Screenshot: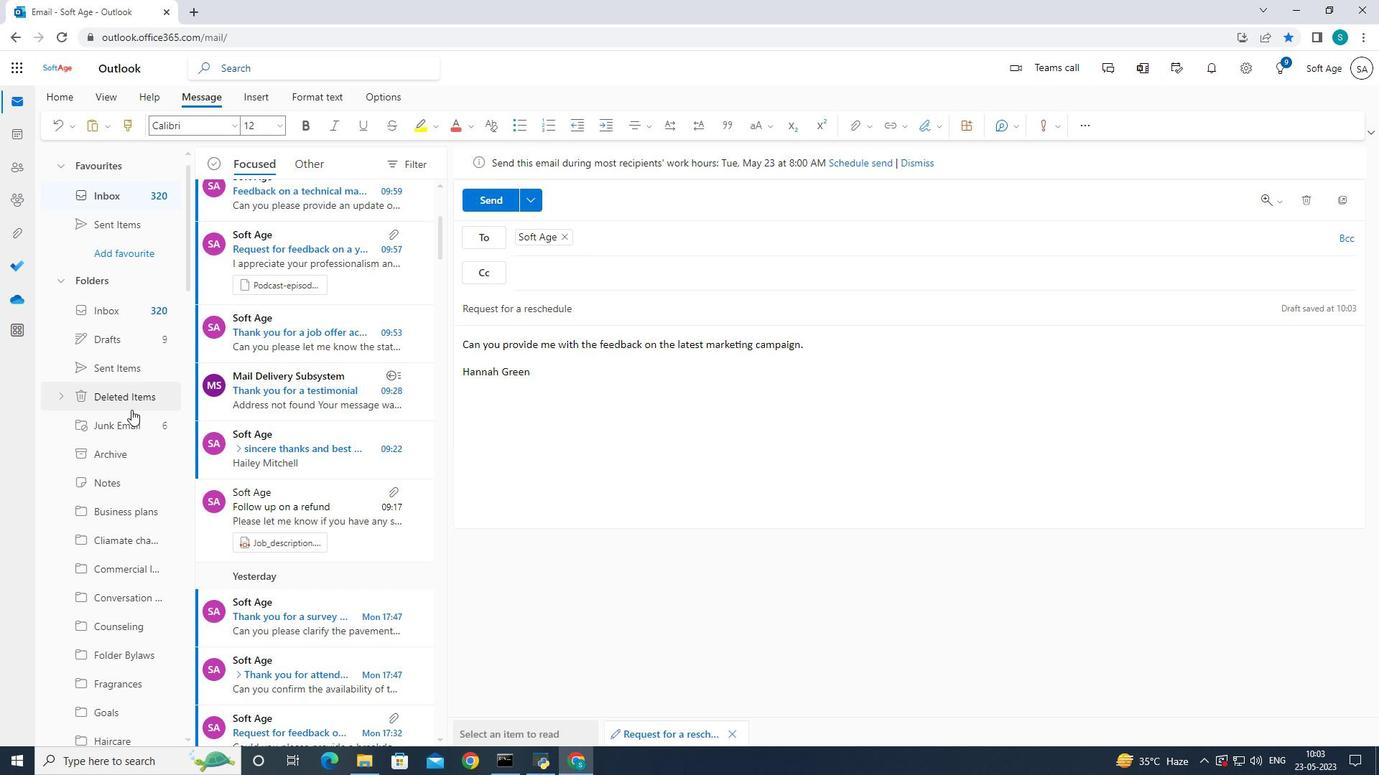 
Action: Mouse scrolled (131, 409) with delta (0, 0)
Screenshot: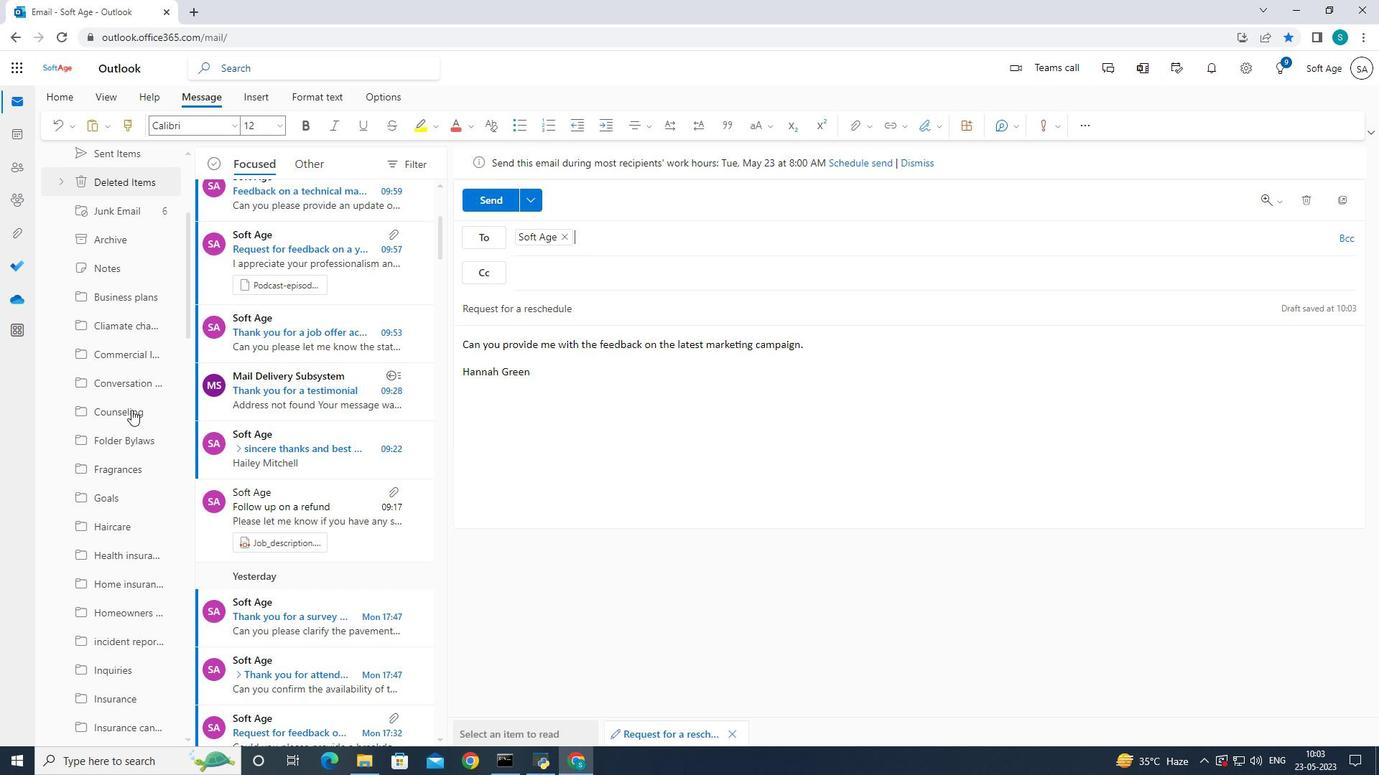 
Action: Mouse scrolled (131, 409) with delta (0, 0)
Screenshot: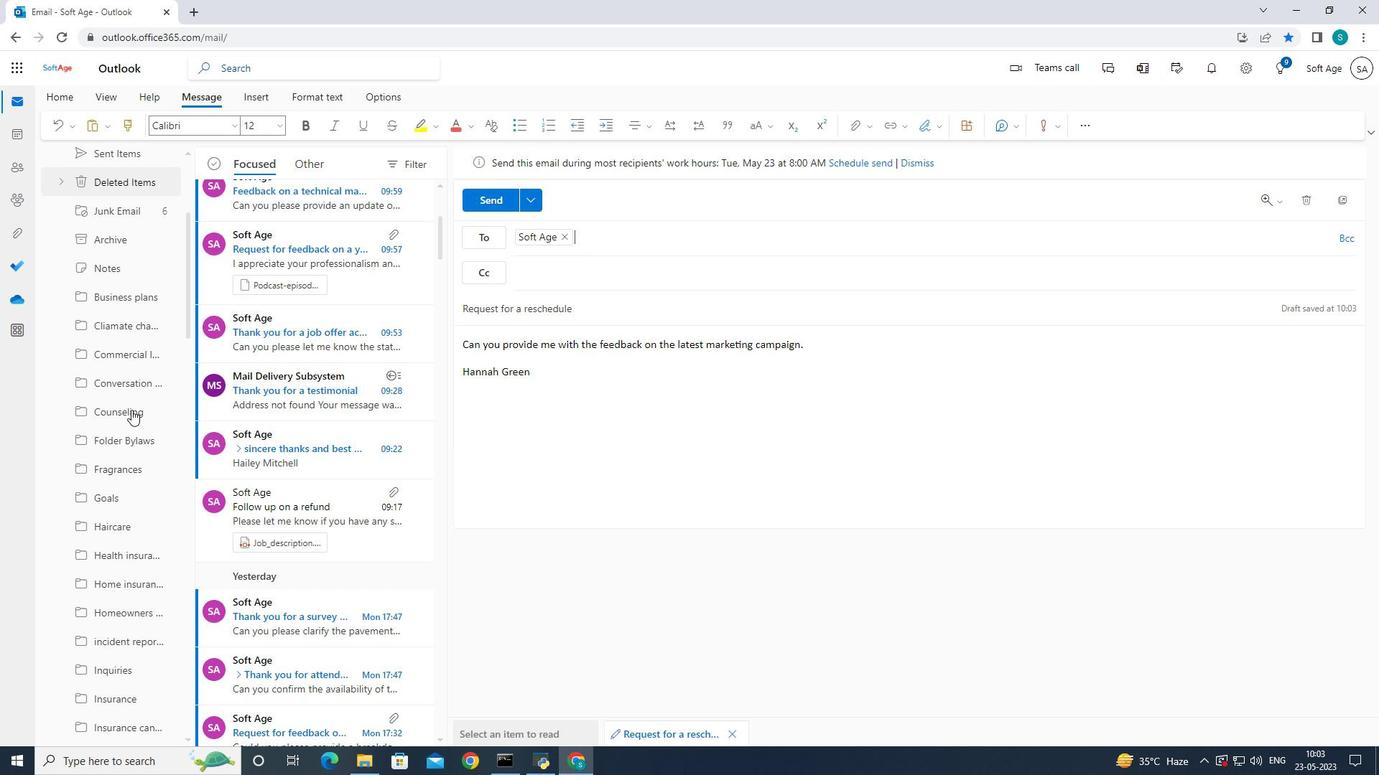 
Action: Mouse scrolled (131, 409) with delta (0, 0)
Screenshot: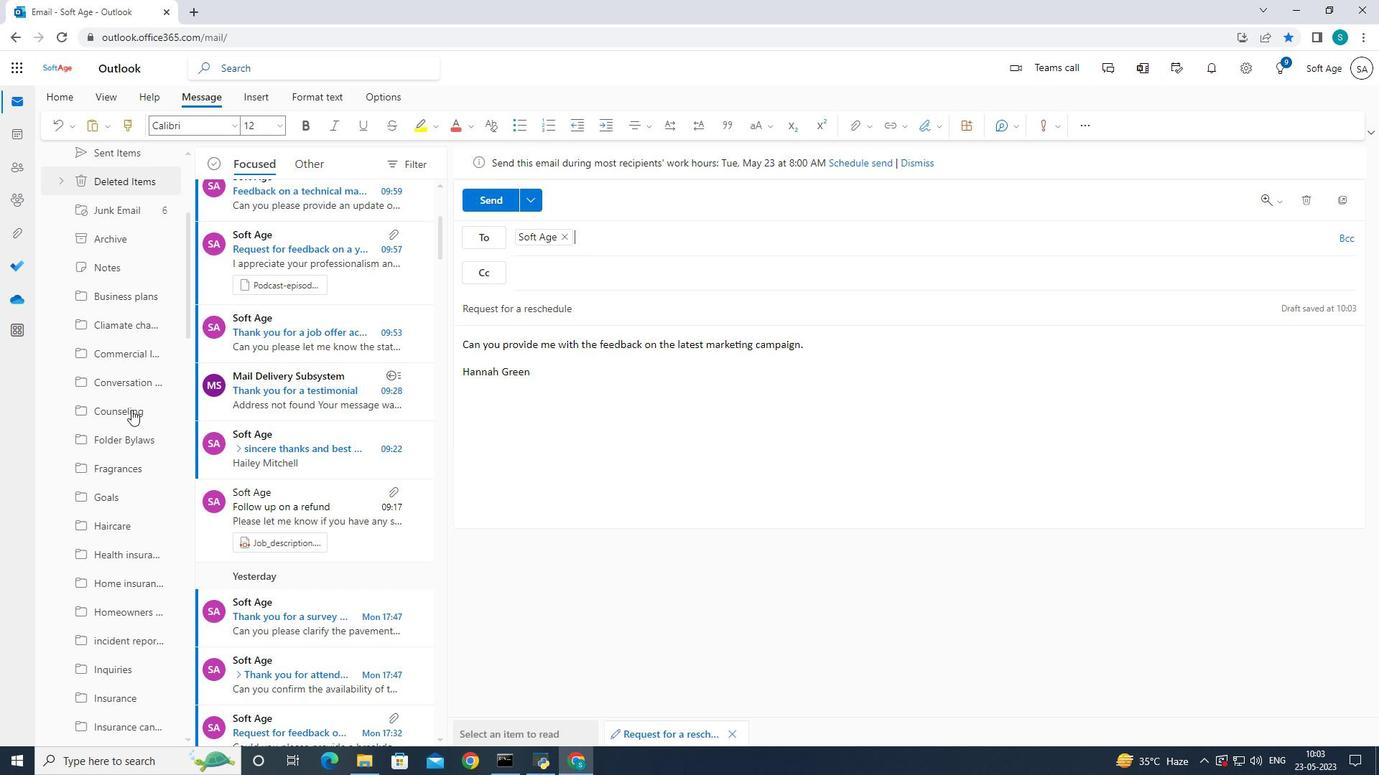
Action: Mouse scrolled (131, 409) with delta (0, 0)
Screenshot: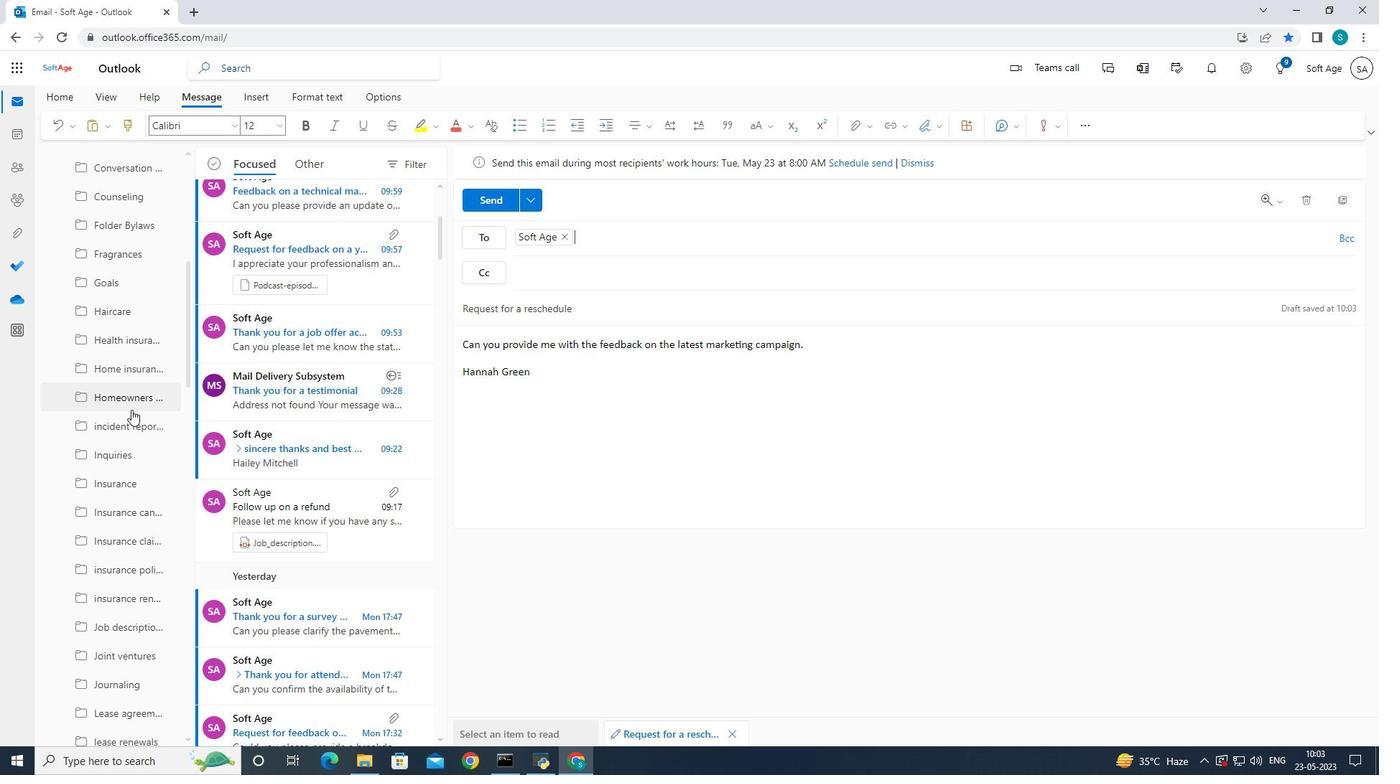 
Action: Mouse scrolled (131, 409) with delta (0, 0)
Screenshot: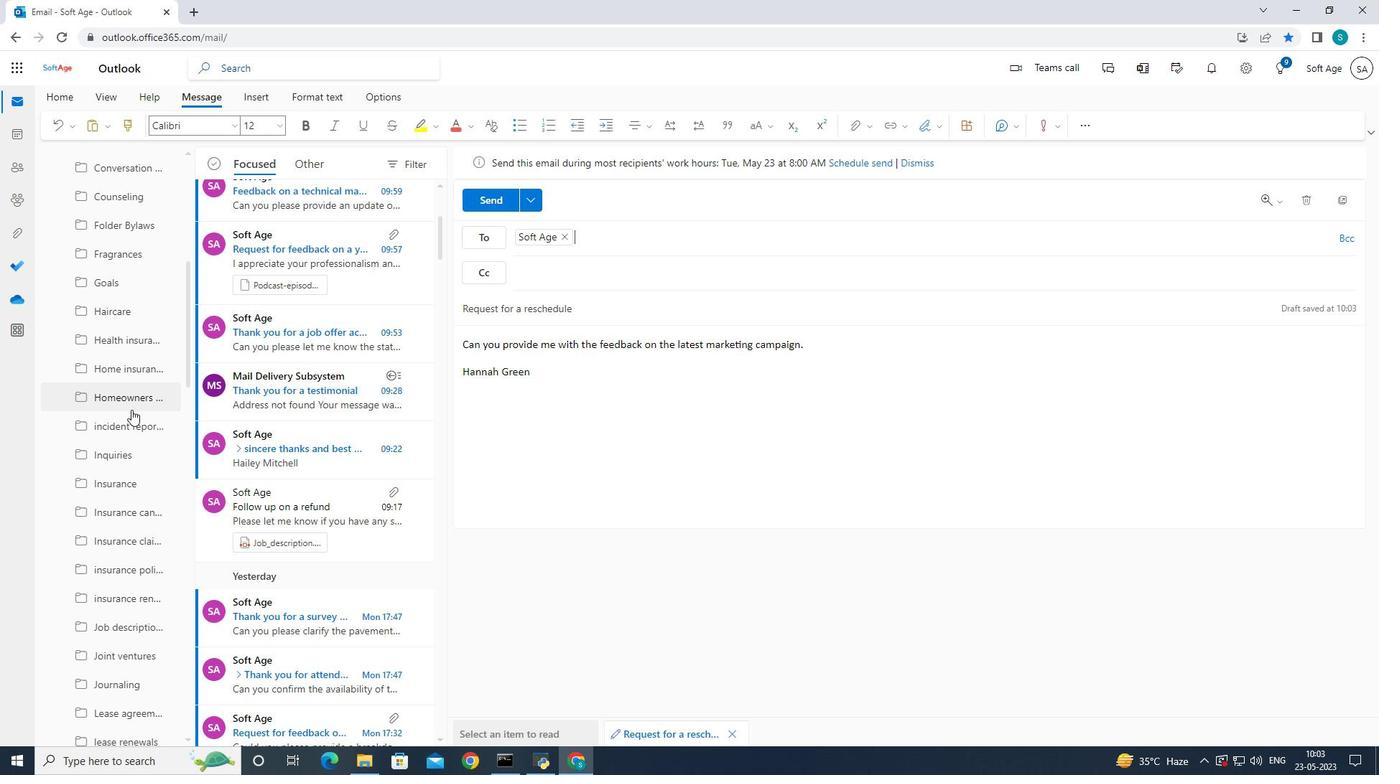 
Action: Mouse scrolled (131, 409) with delta (0, 0)
Screenshot: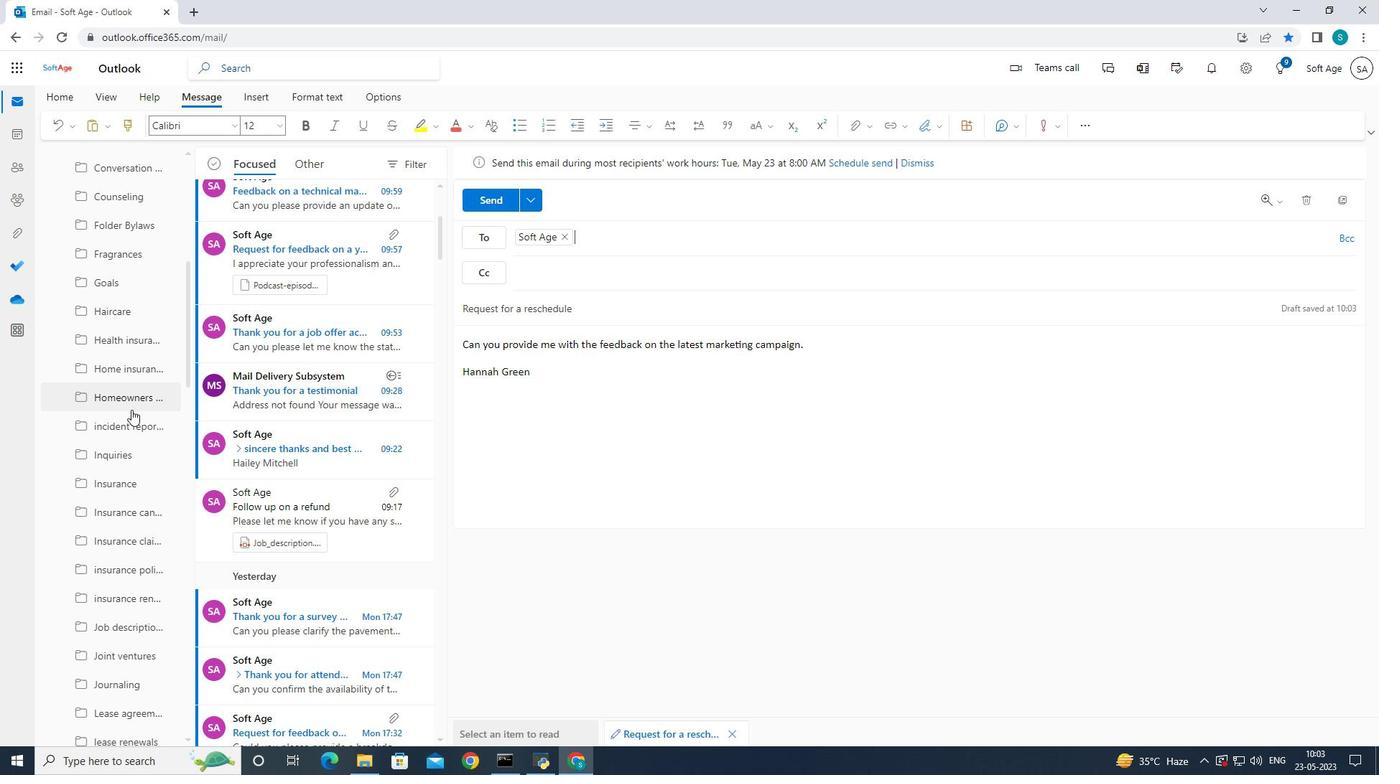 
Action: Mouse scrolled (131, 409) with delta (0, 0)
Screenshot: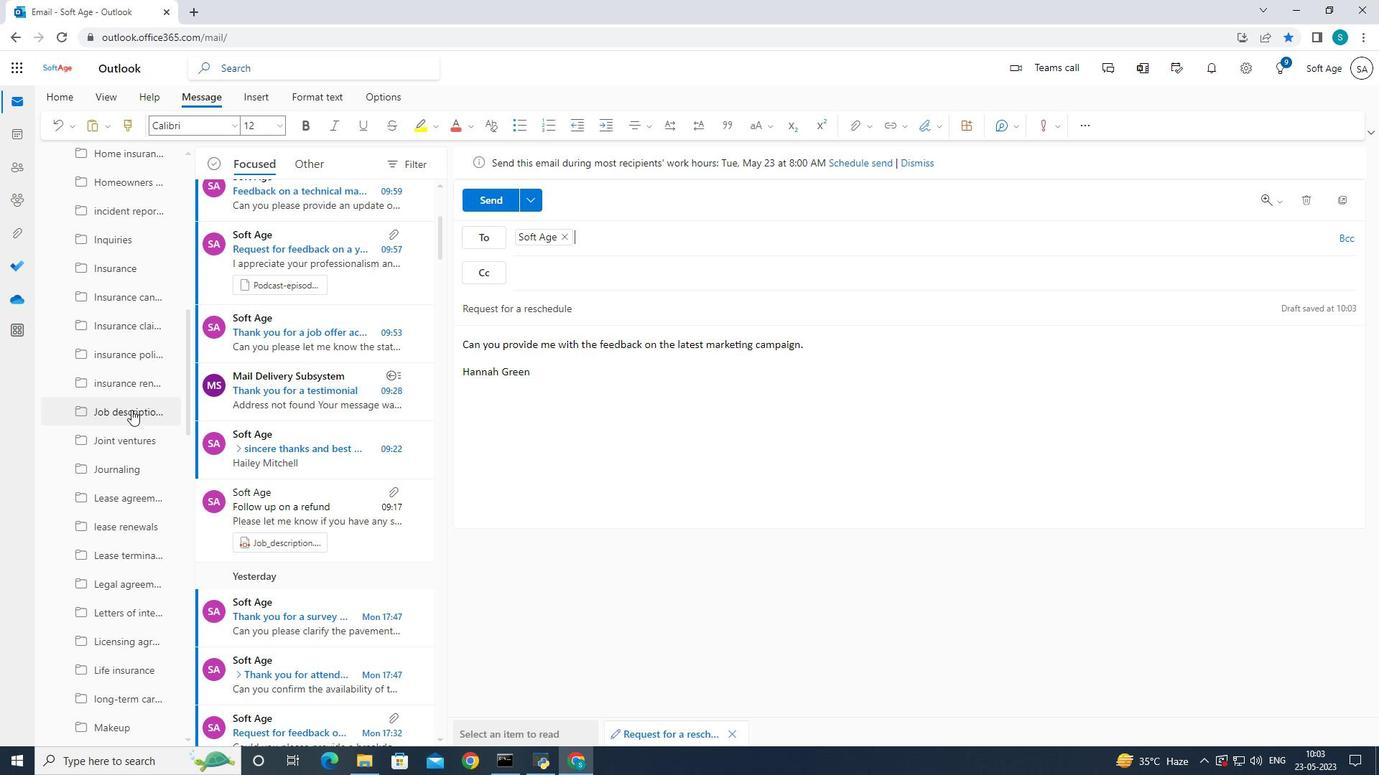 
Action: Mouse scrolled (131, 409) with delta (0, 0)
Screenshot: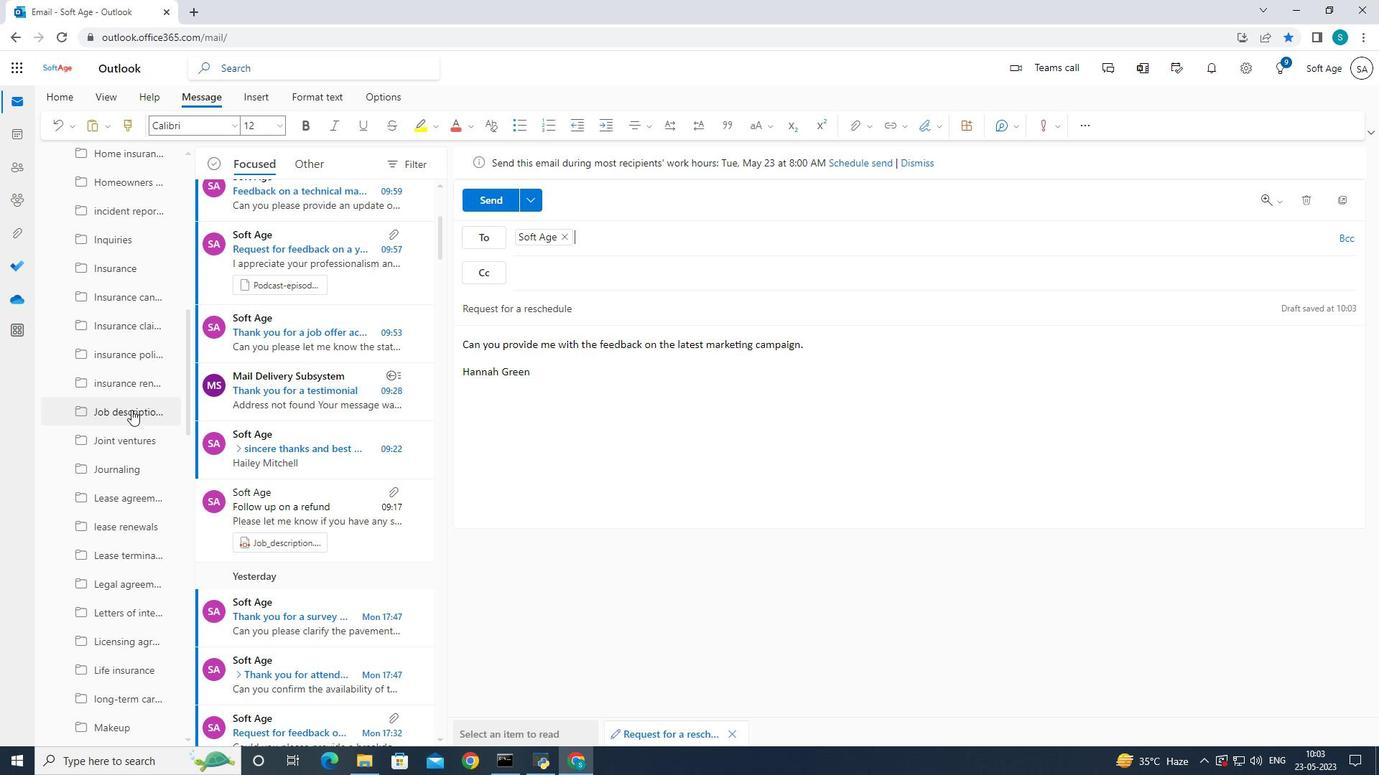 
Action: Mouse scrolled (131, 409) with delta (0, 0)
Screenshot: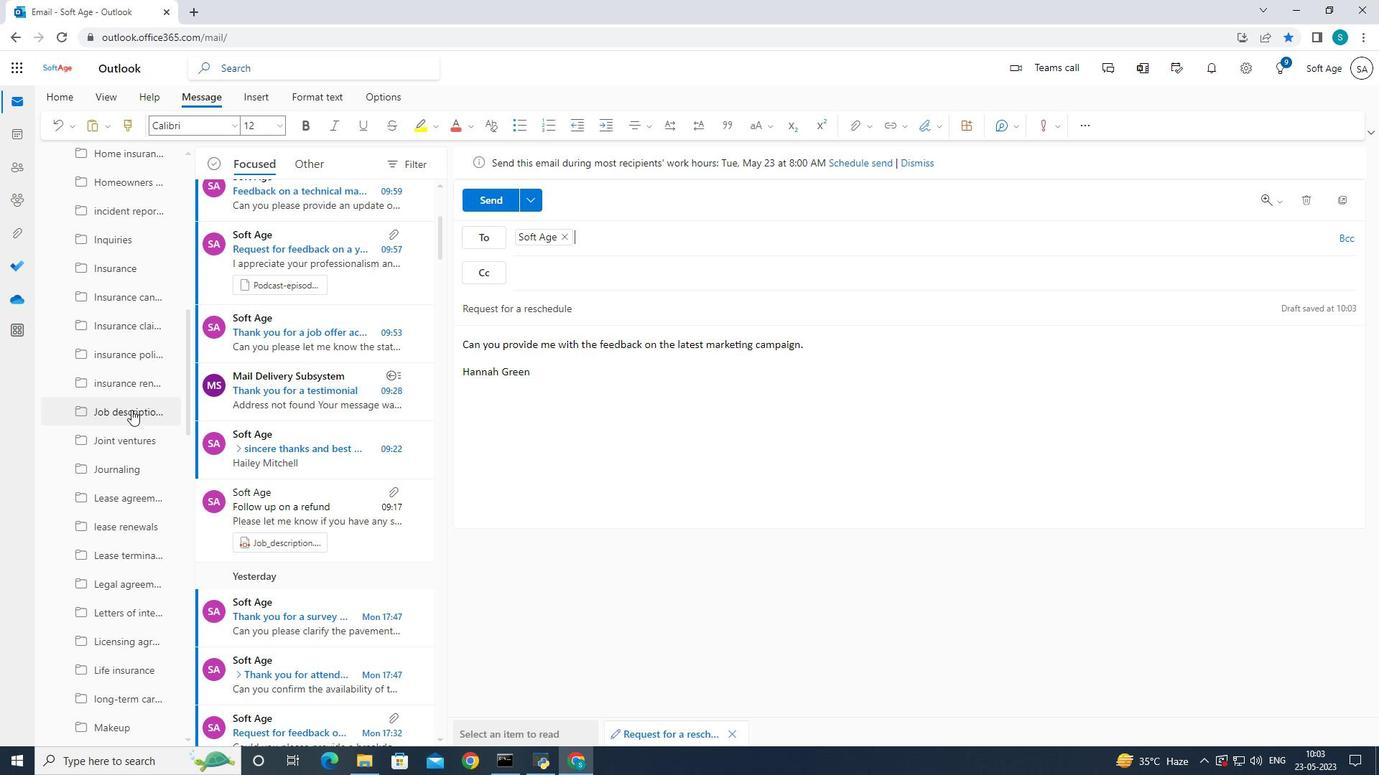 
Action: Mouse scrolled (131, 409) with delta (0, 0)
Screenshot: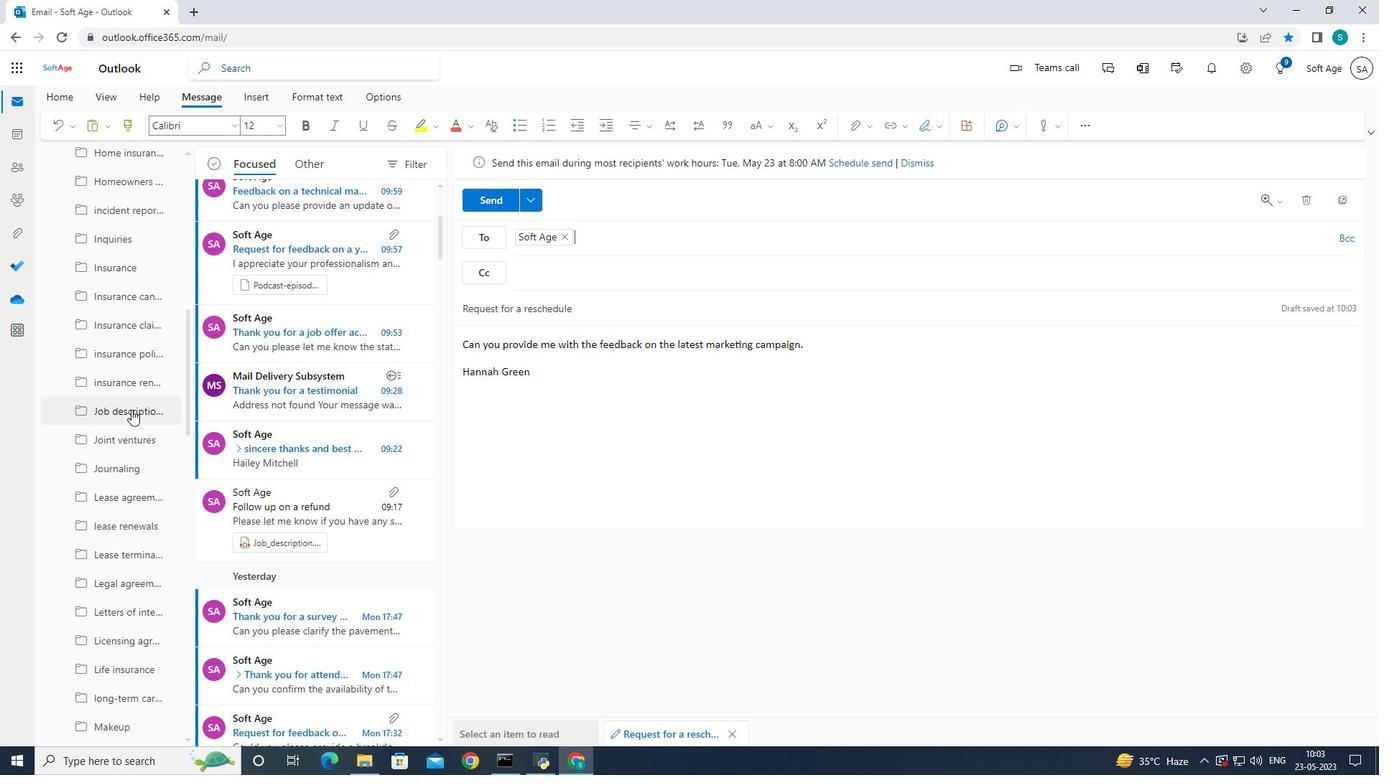 
Action: Mouse scrolled (131, 409) with delta (0, 0)
Screenshot: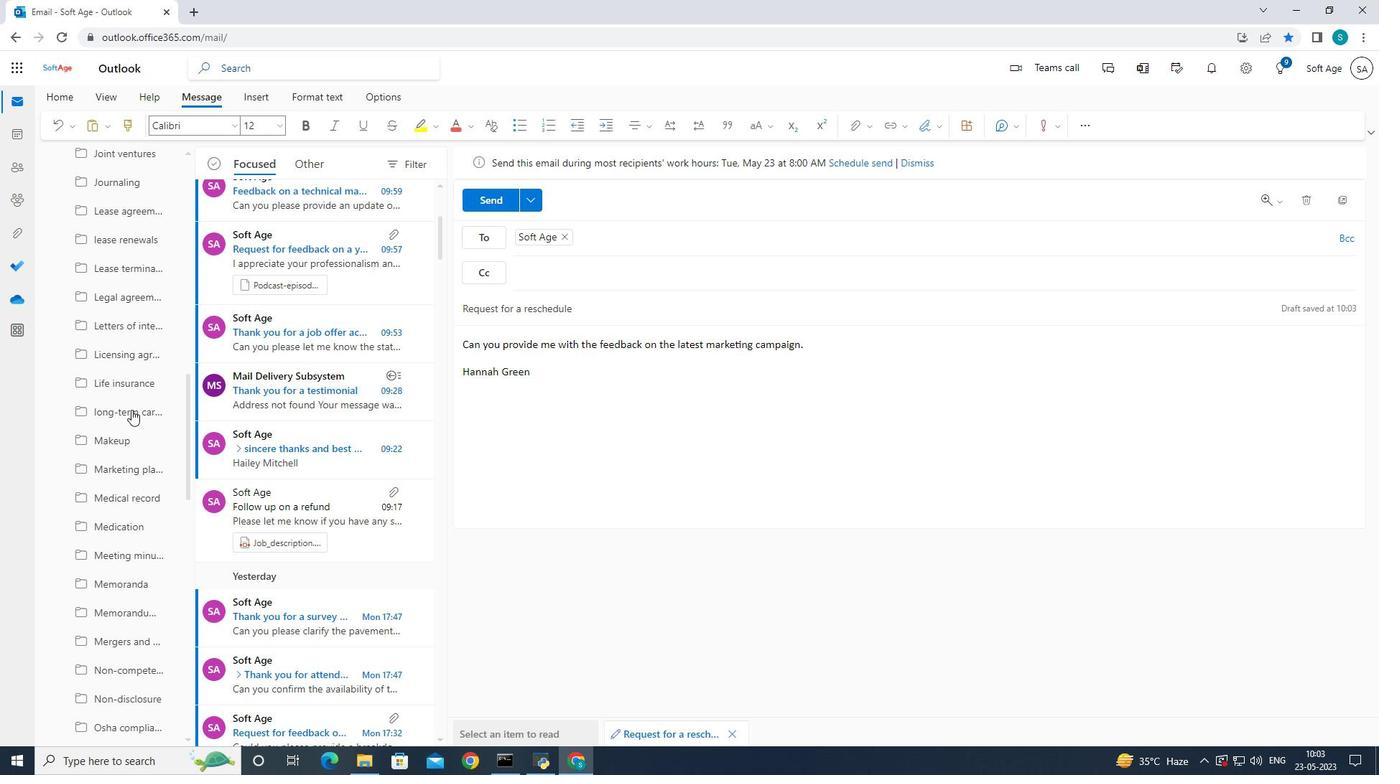 
Action: Mouse scrolled (131, 409) with delta (0, 0)
Screenshot: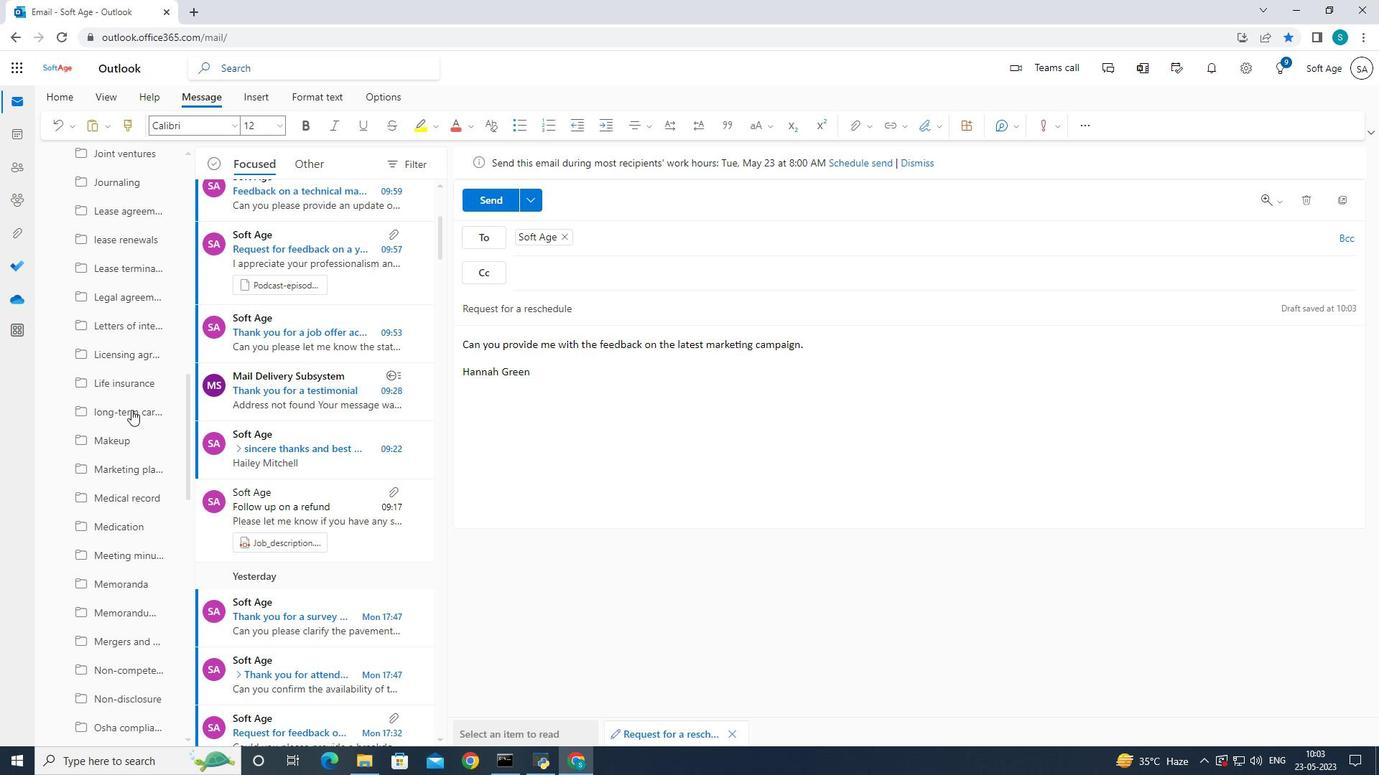
Action: Mouse scrolled (131, 409) with delta (0, 0)
Screenshot: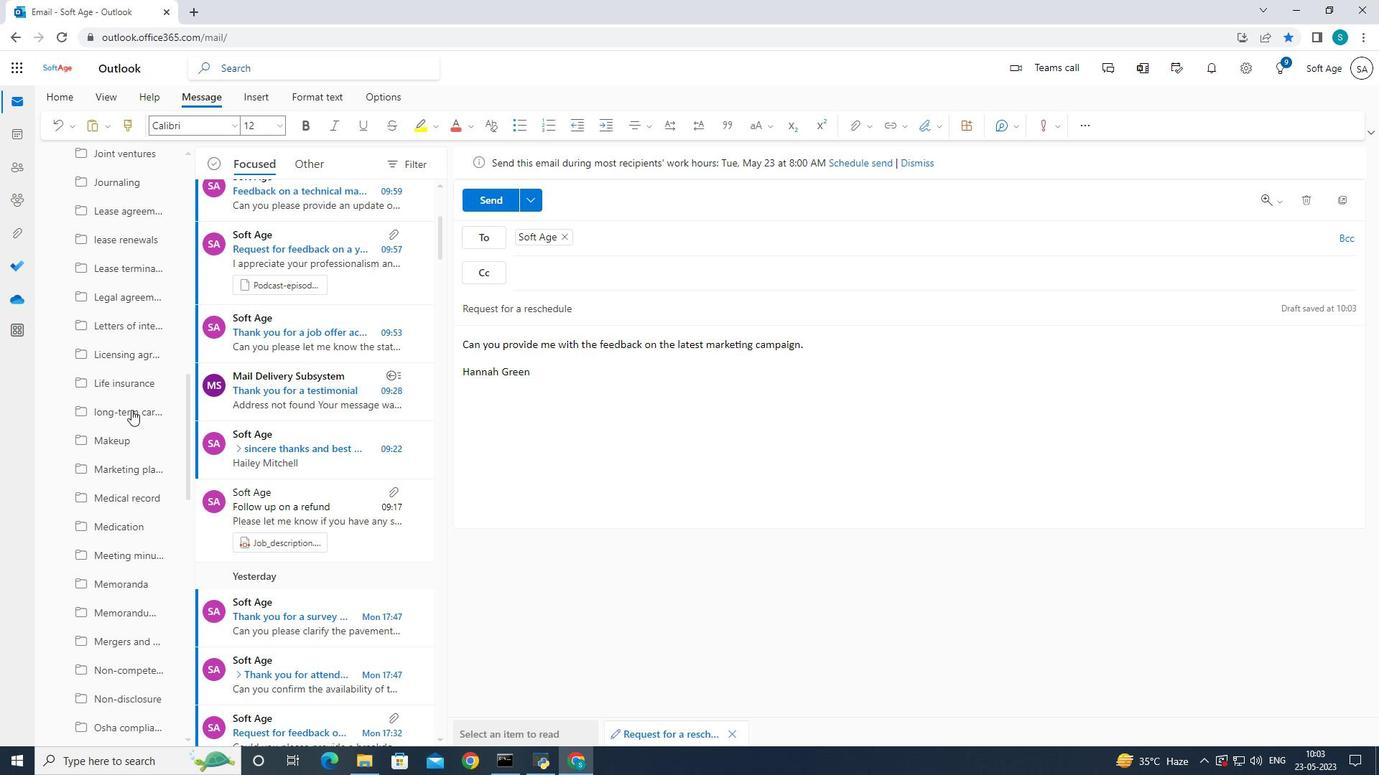 
Action: Mouse scrolled (131, 409) with delta (0, 0)
Screenshot: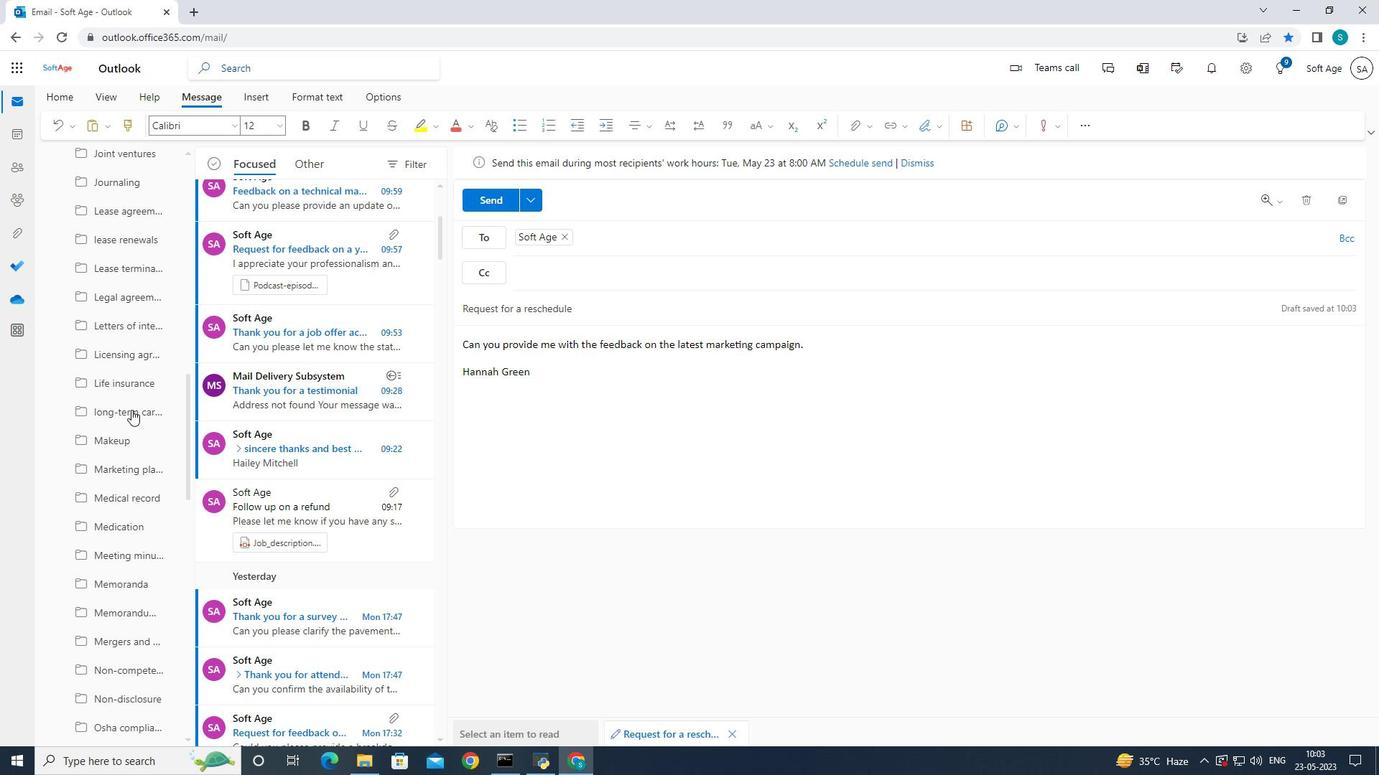 
Action: Mouse scrolled (131, 409) with delta (0, 0)
Screenshot: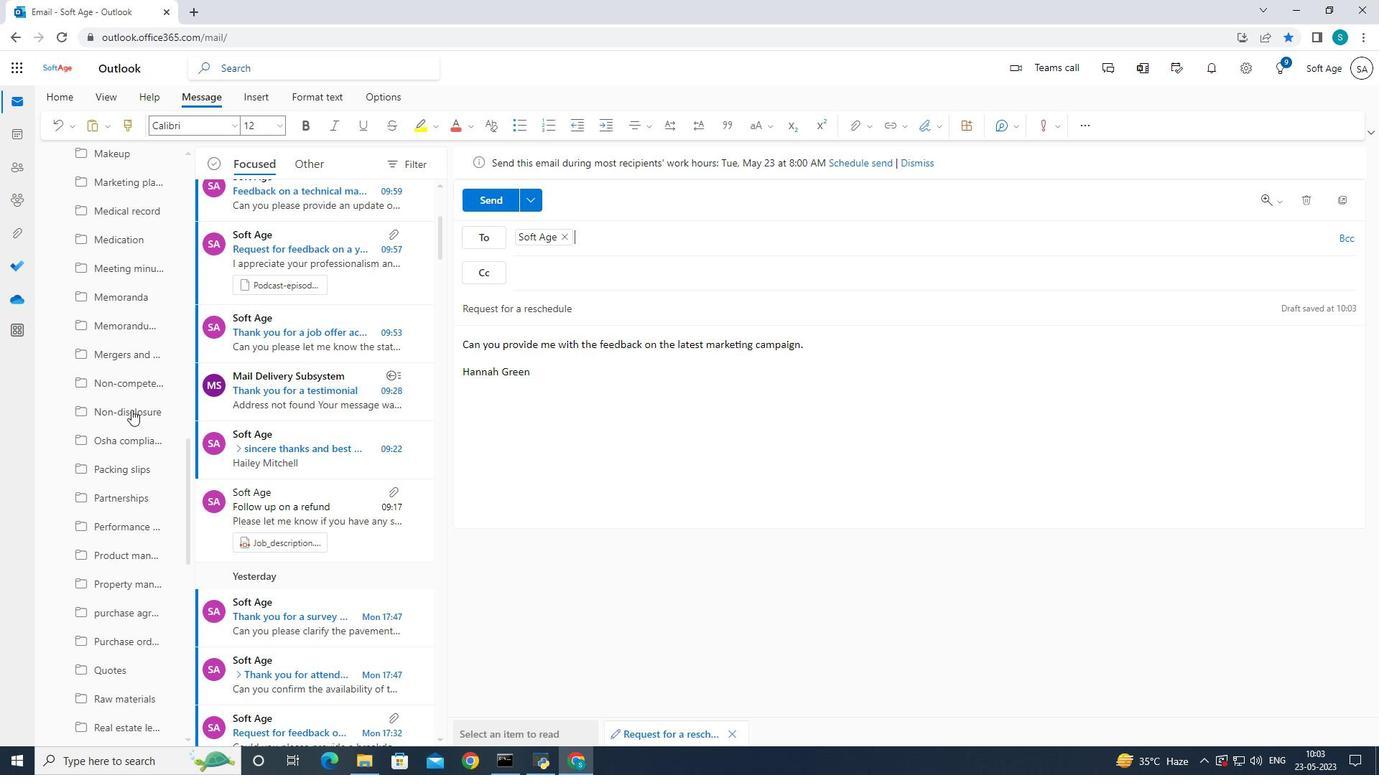 
Action: Mouse scrolled (131, 409) with delta (0, 0)
Screenshot: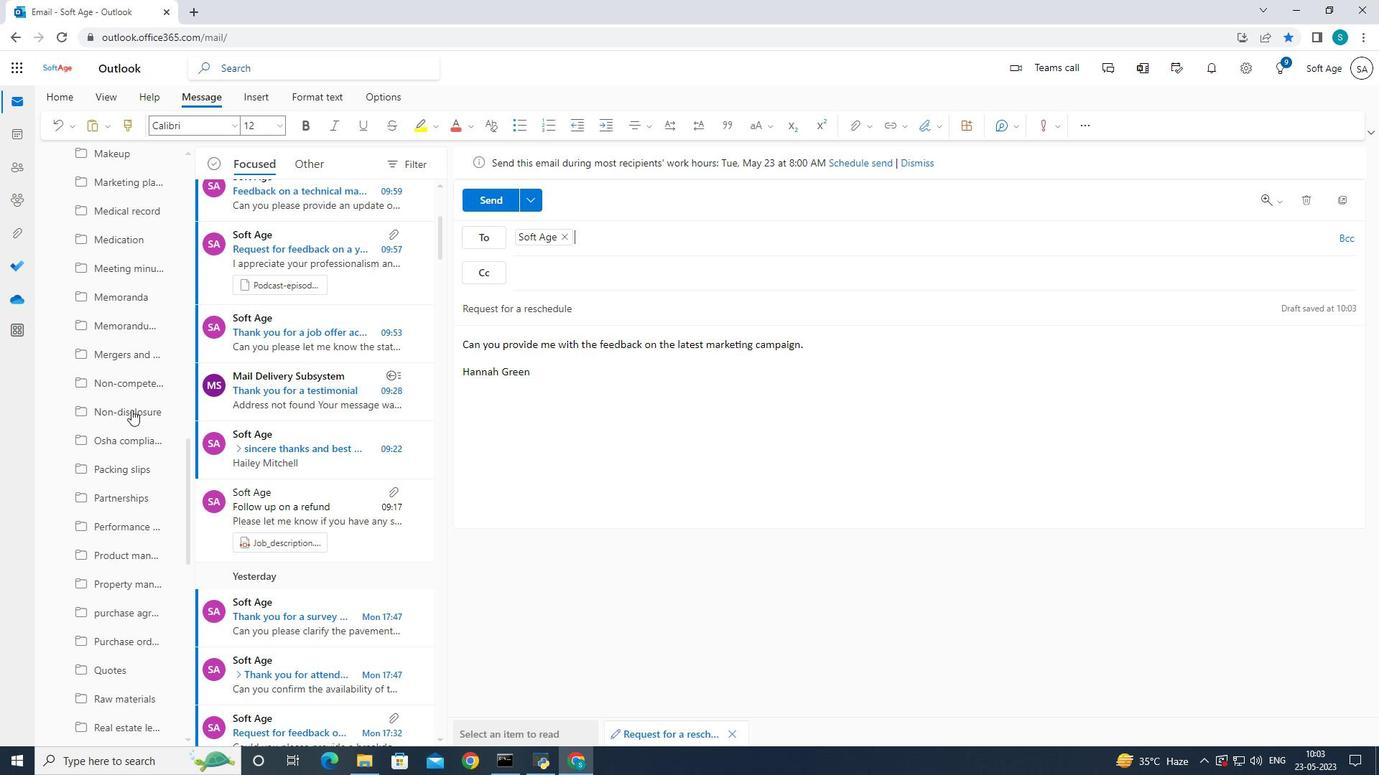 
Action: Mouse scrolled (131, 409) with delta (0, 0)
Screenshot: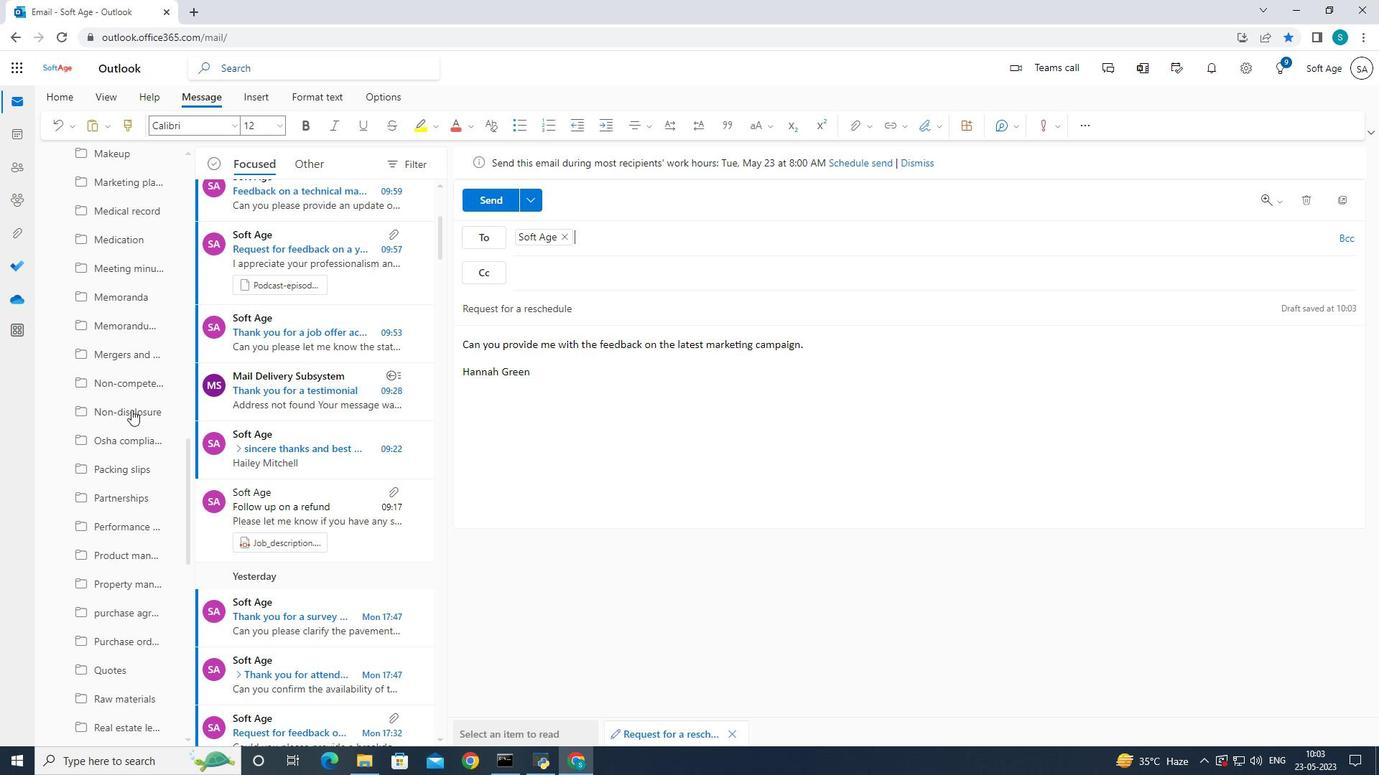 
Action: Mouse scrolled (131, 409) with delta (0, 0)
Screenshot: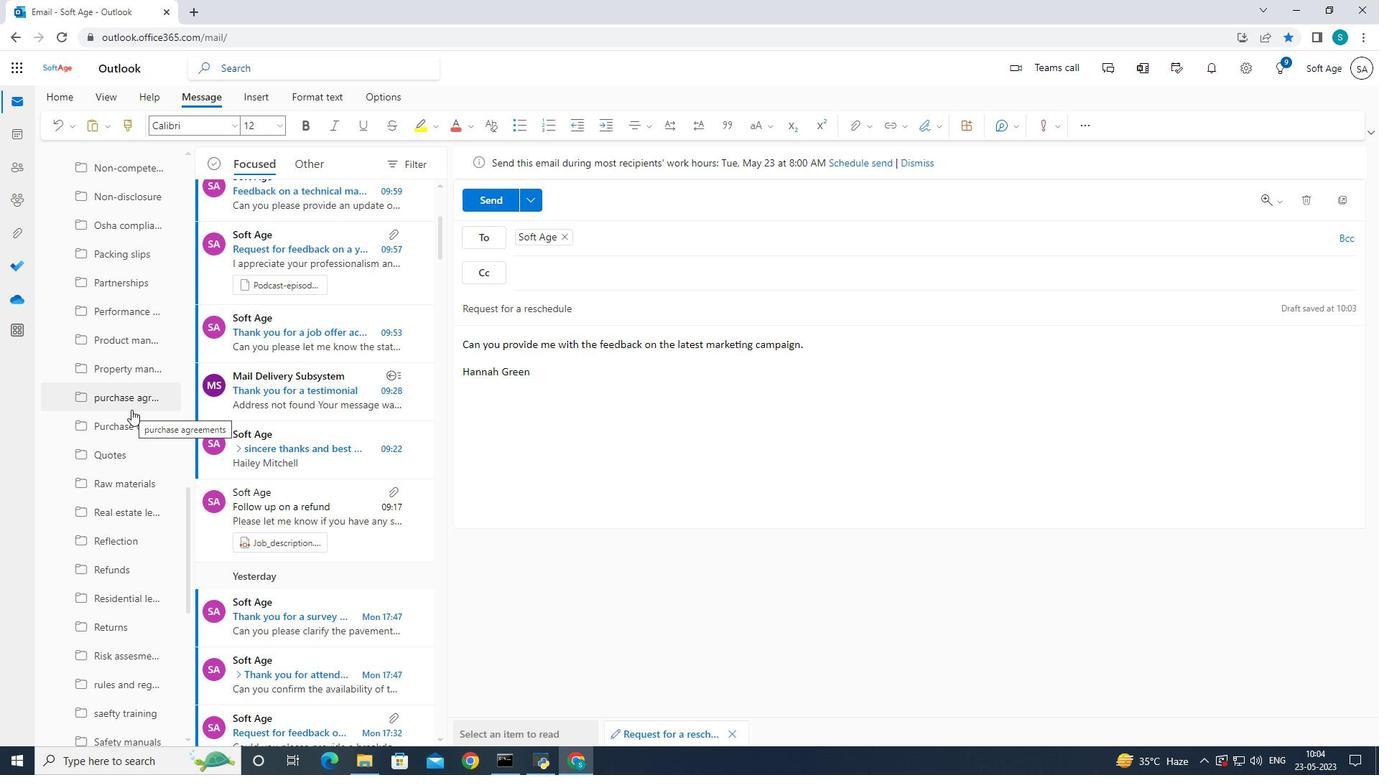 
Action: Mouse scrolled (131, 409) with delta (0, 0)
Screenshot: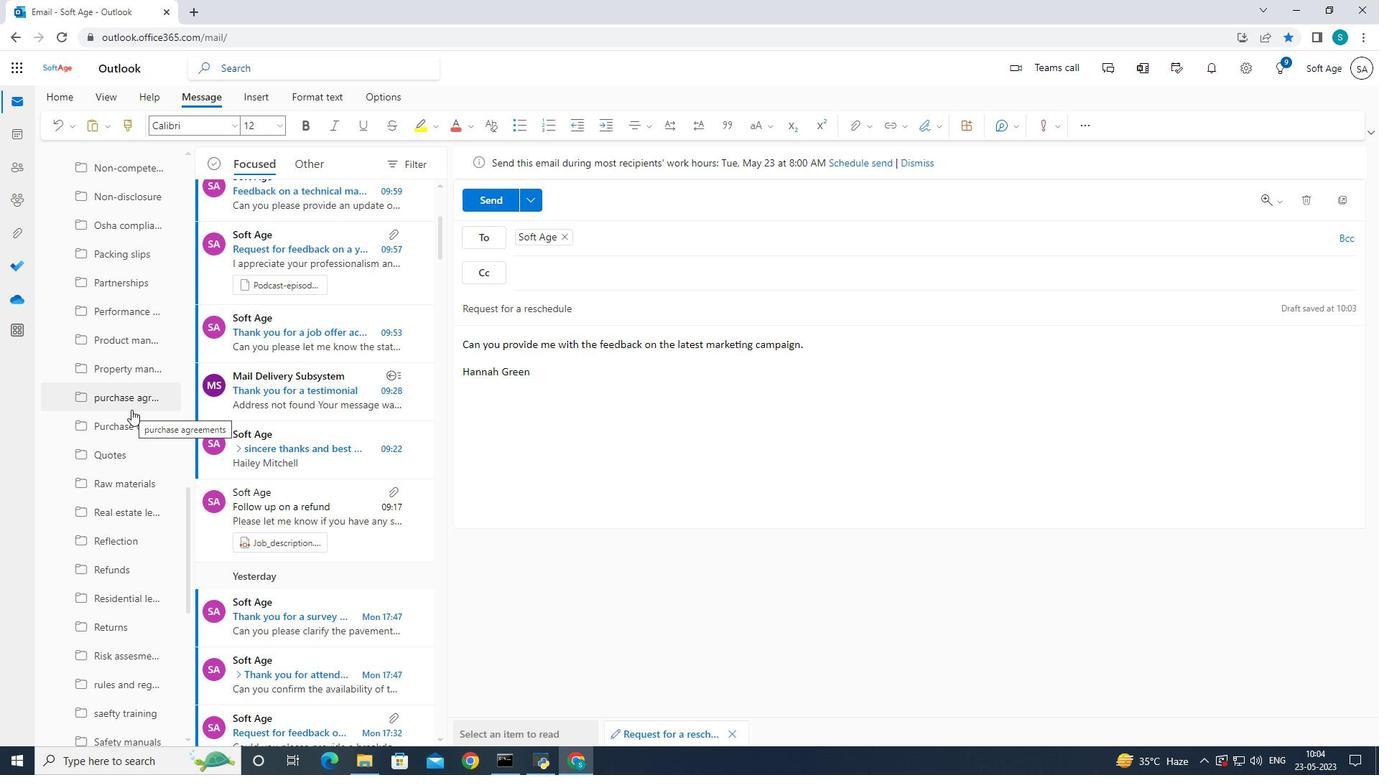 
Action: Mouse scrolled (131, 409) with delta (0, 0)
Screenshot: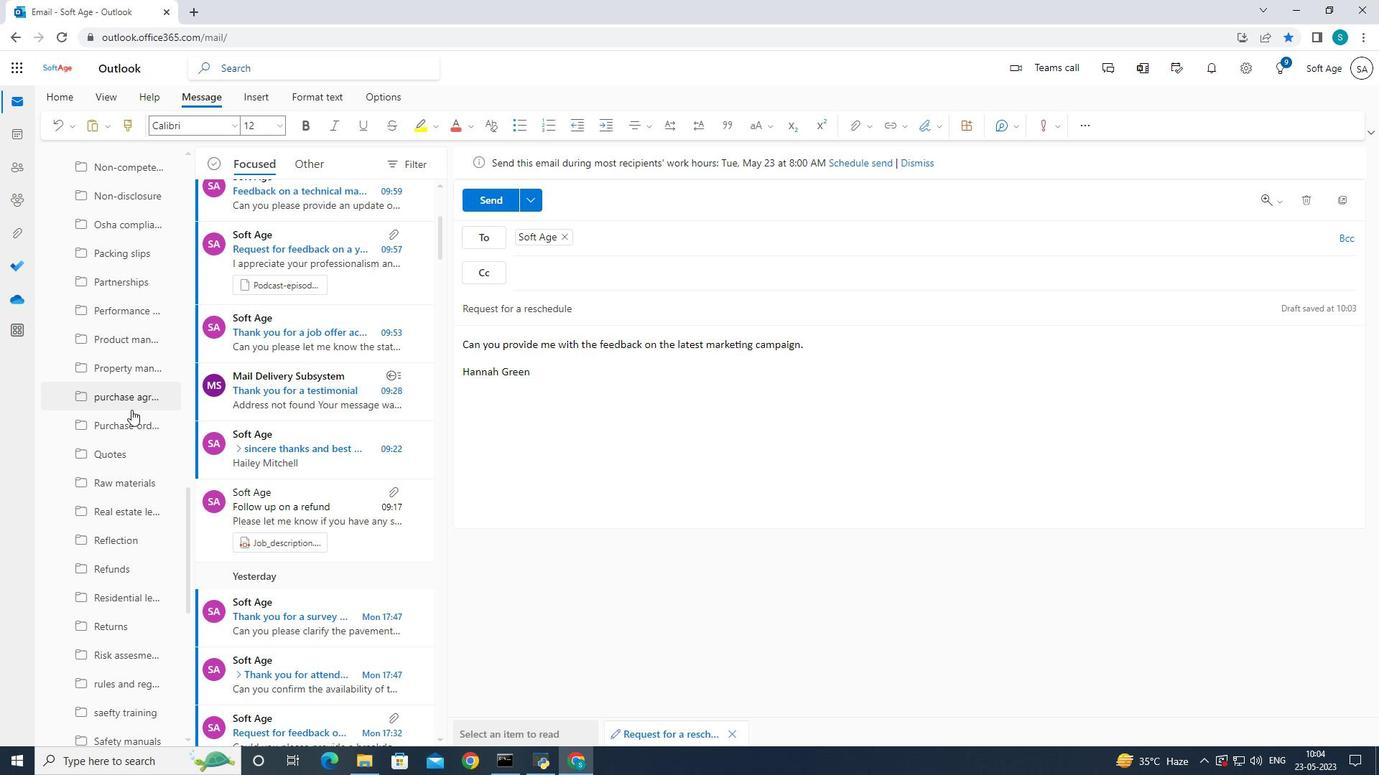 
Action: Mouse scrolled (131, 409) with delta (0, 0)
Screenshot: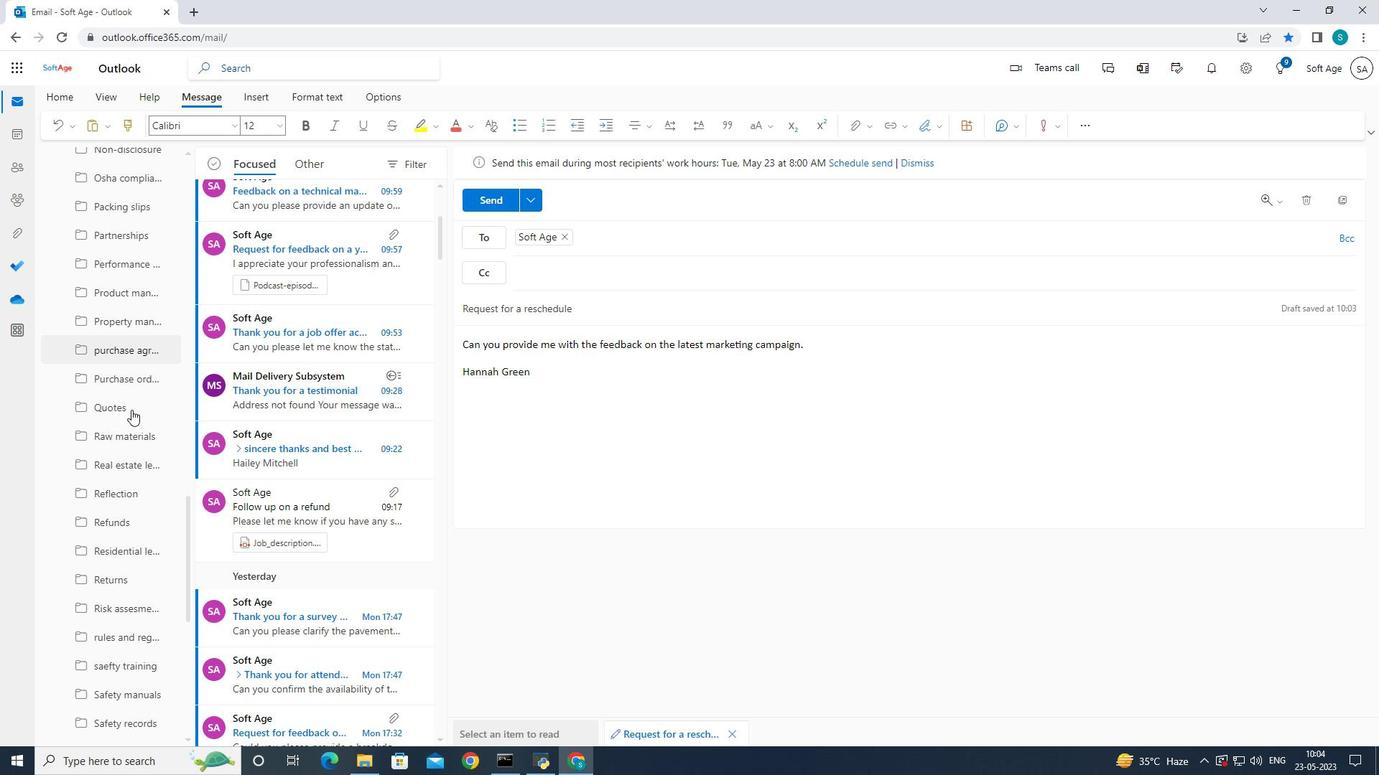 
Action: Mouse scrolled (131, 409) with delta (0, 0)
Screenshot: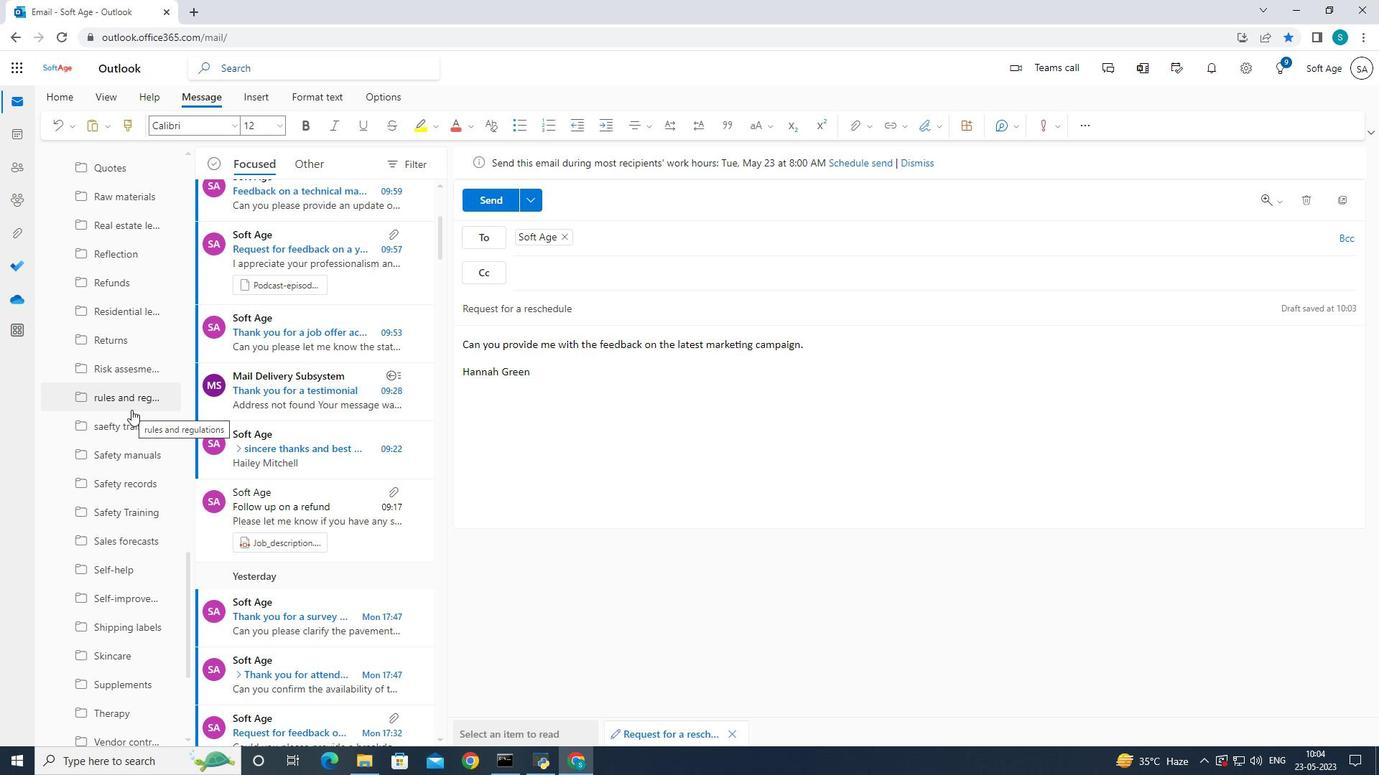 
Action: Mouse scrolled (131, 409) with delta (0, 0)
Screenshot: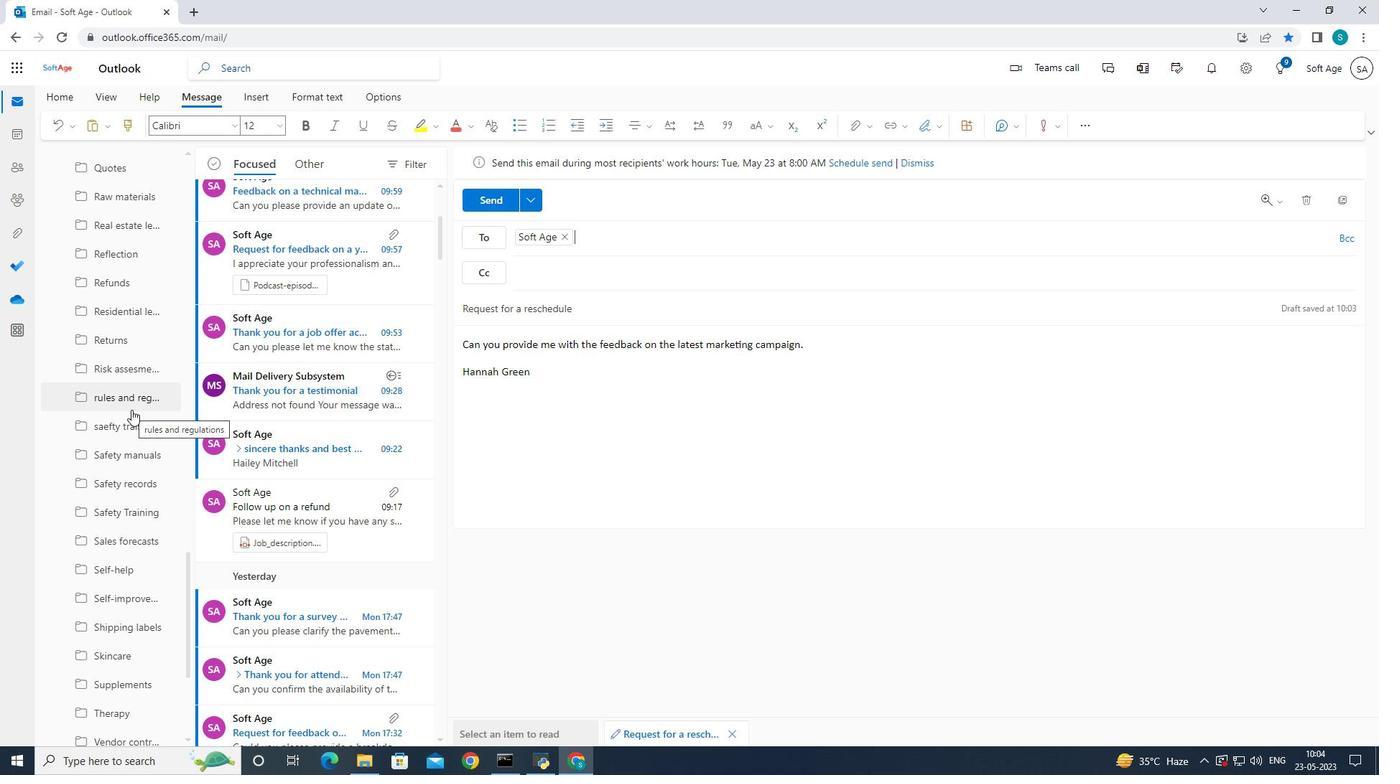 
Action: Mouse scrolled (131, 409) with delta (0, 0)
Screenshot: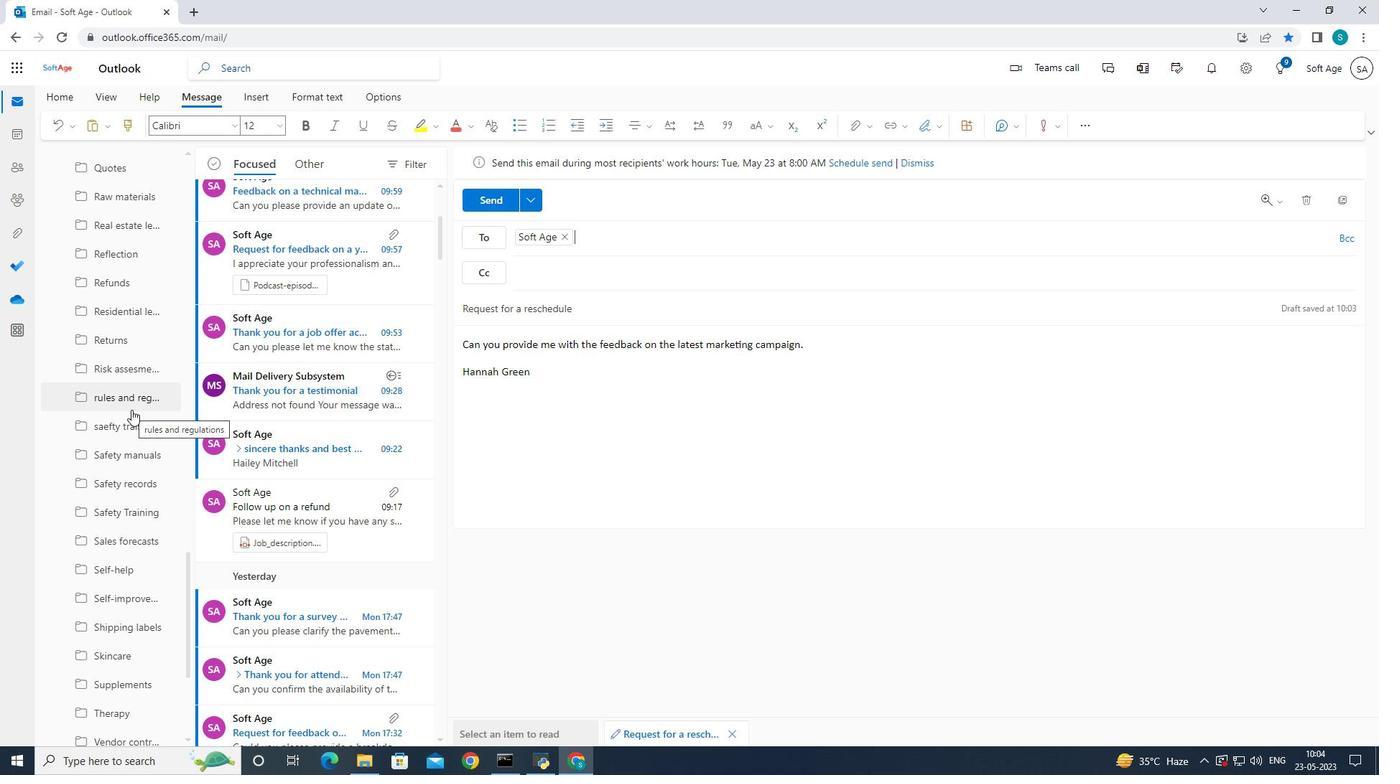 
Action: Mouse scrolled (131, 409) with delta (0, 0)
Screenshot: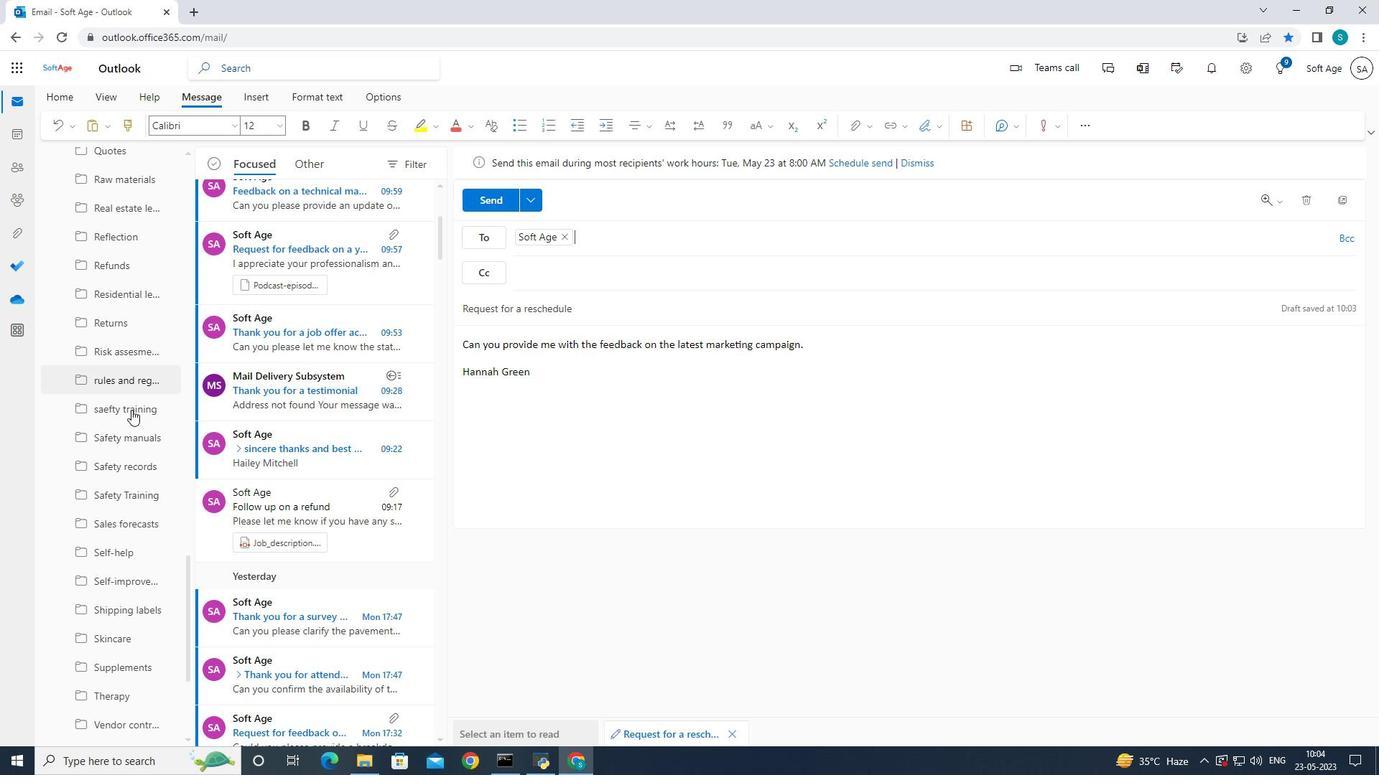 
Action: Mouse scrolled (131, 409) with delta (0, 0)
Screenshot: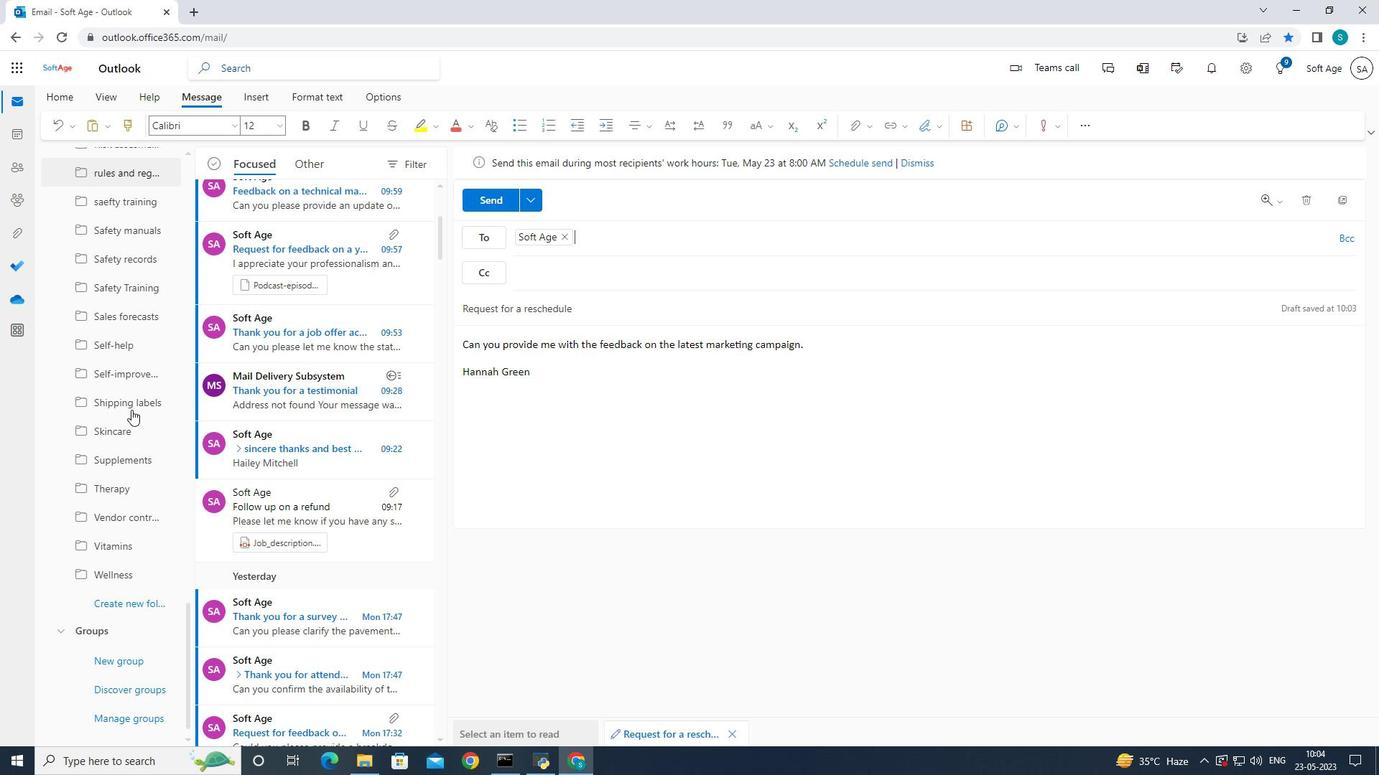 
Action: Mouse scrolled (131, 409) with delta (0, 0)
Screenshot: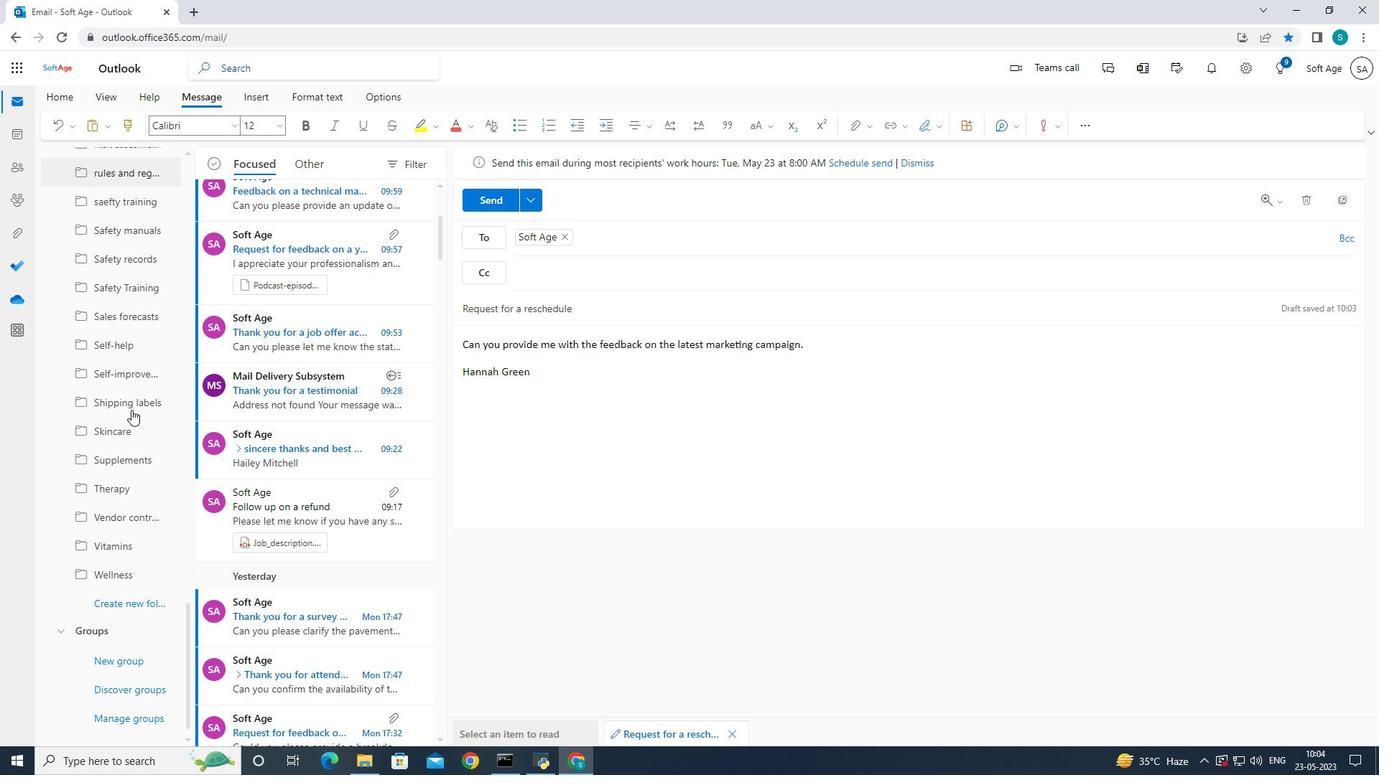 
Action: Mouse scrolled (131, 409) with delta (0, 0)
Screenshot: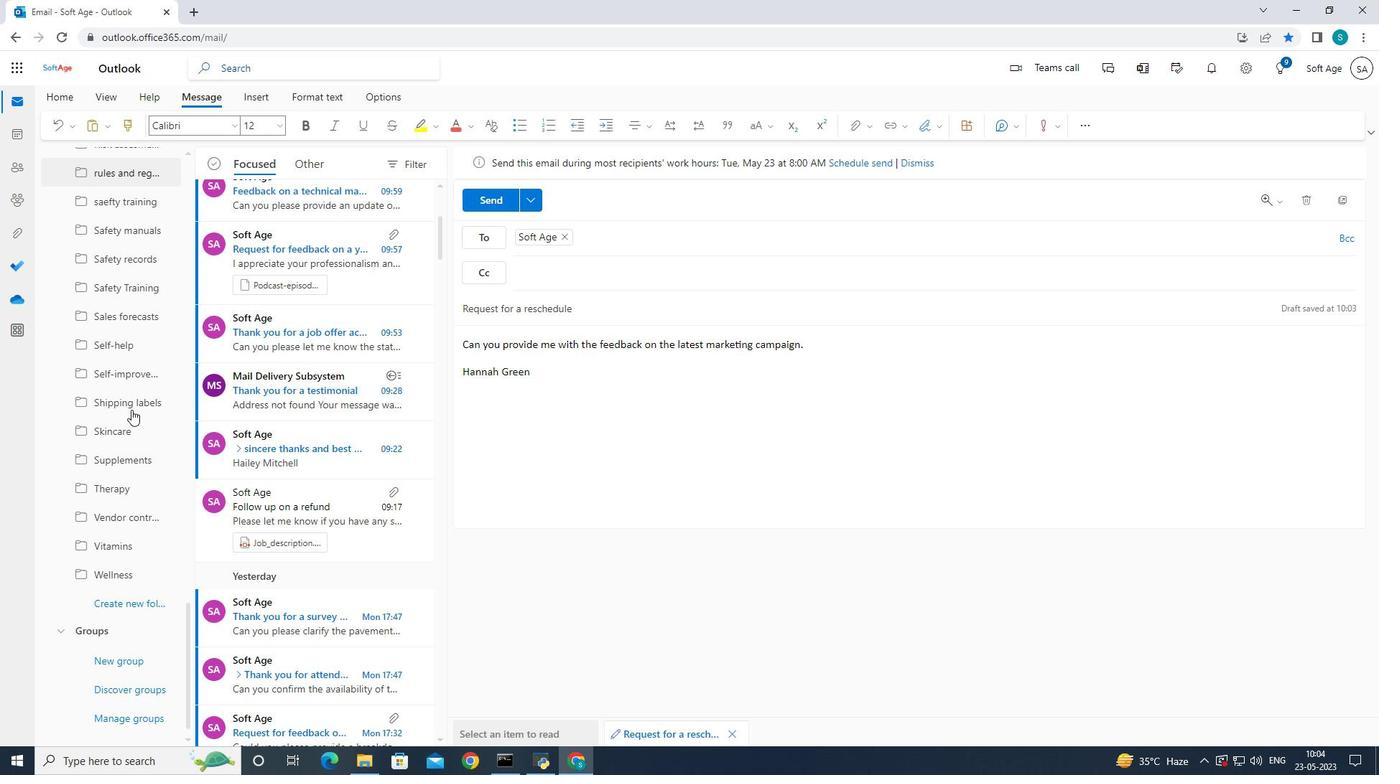 
Action: Mouse scrolled (131, 409) with delta (0, 0)
Screenshot: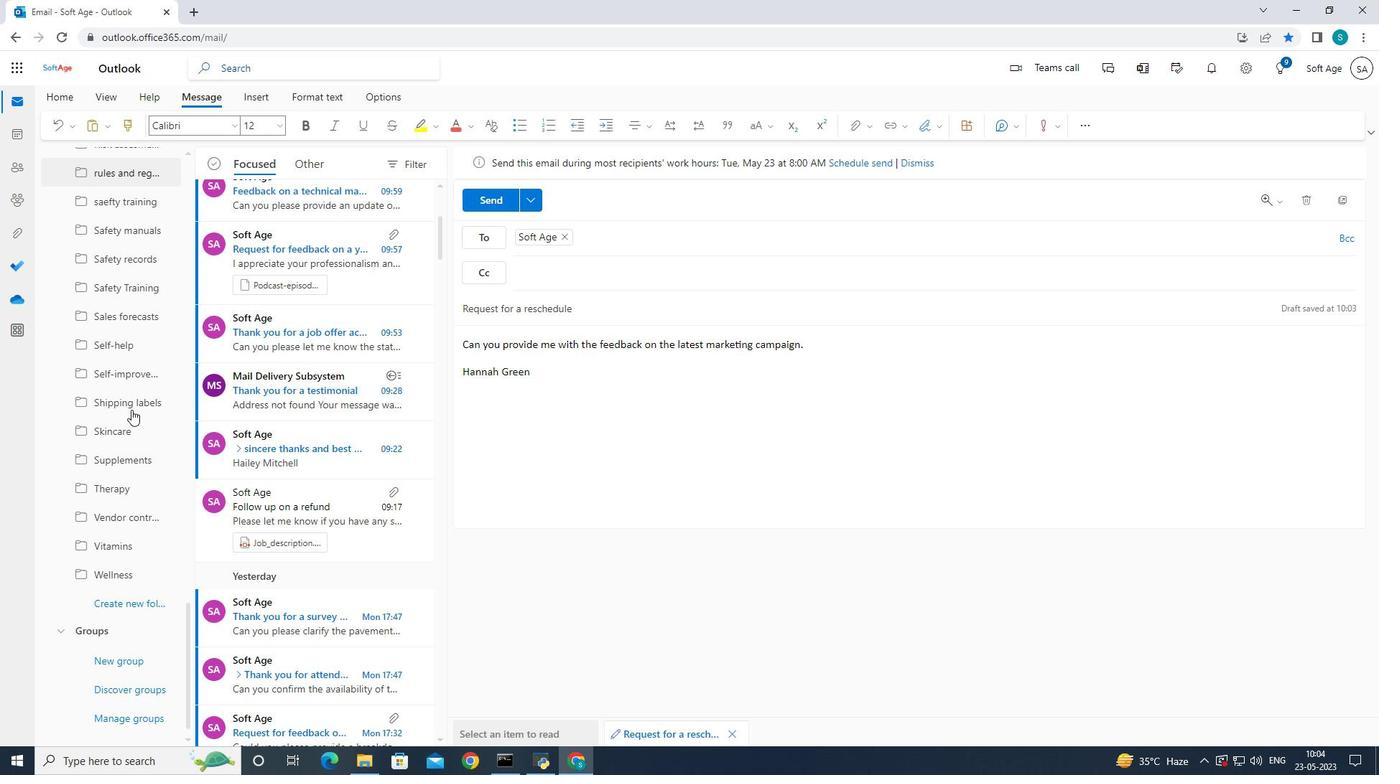 
Action: Mouse scrolled (131, 409) with delta (0, 0)
Screenshot: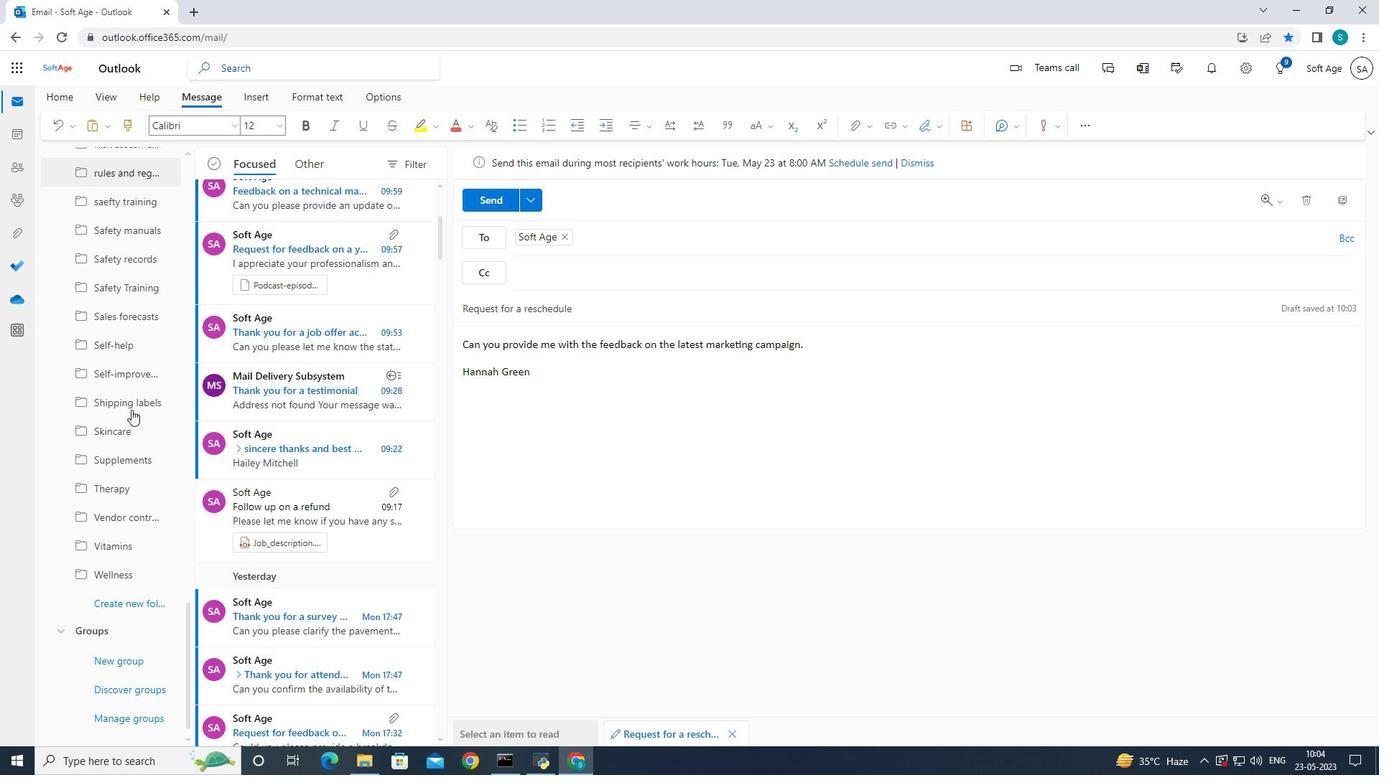 
Action: Mouse scrolled (131, 409) with delta (0, 0)
Screenshot: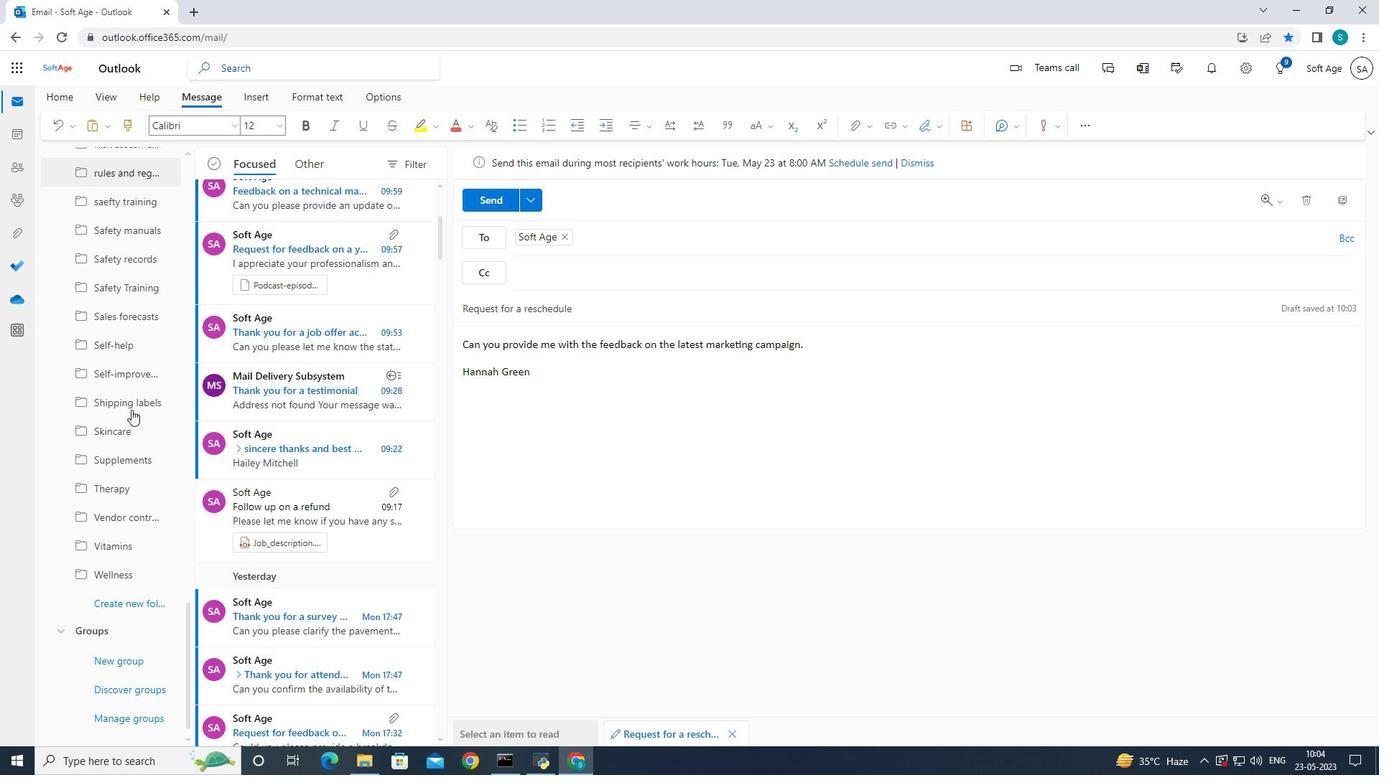 
Action: Mouse scrolled (131, 409) with delta (0, 0)
Screenshot: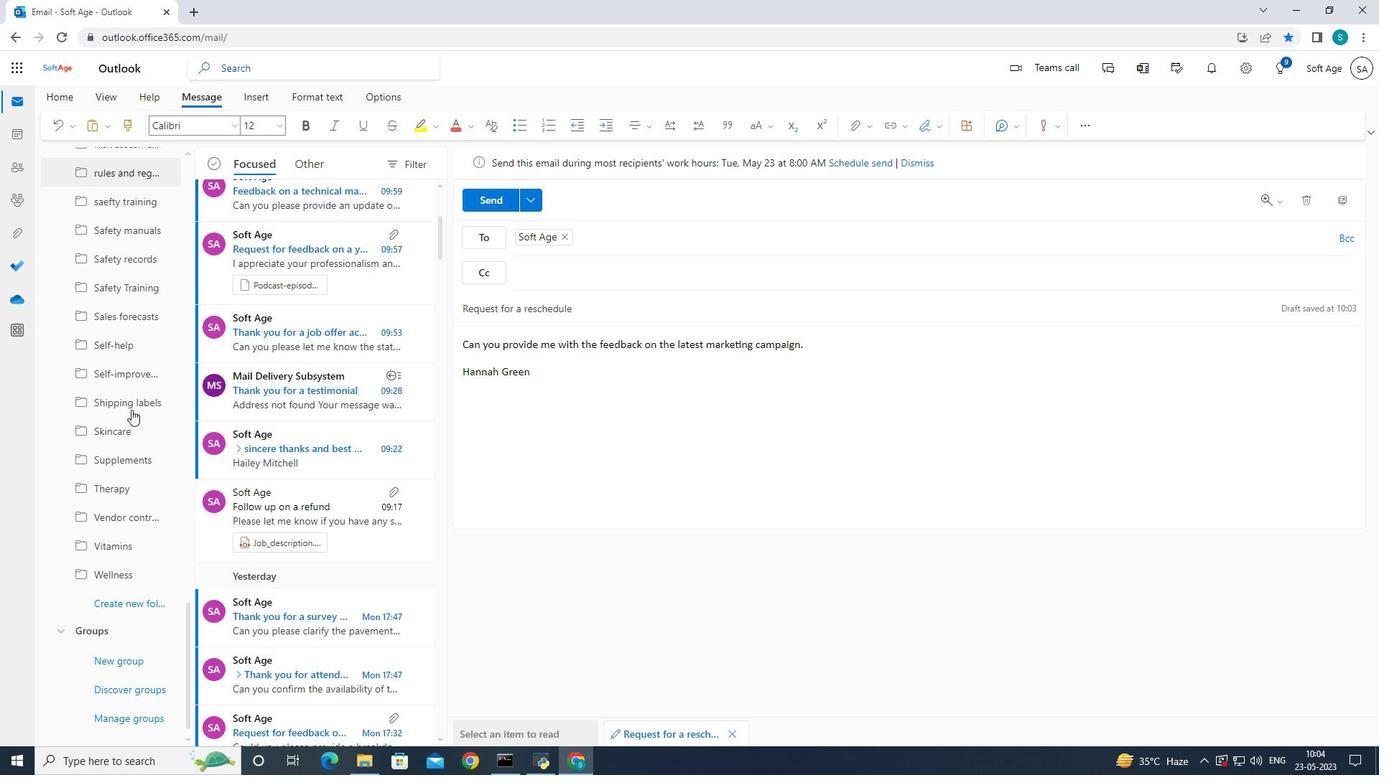 
Action: Mouse scrolled (131, 409) with delta (0, 0)
Screenshot: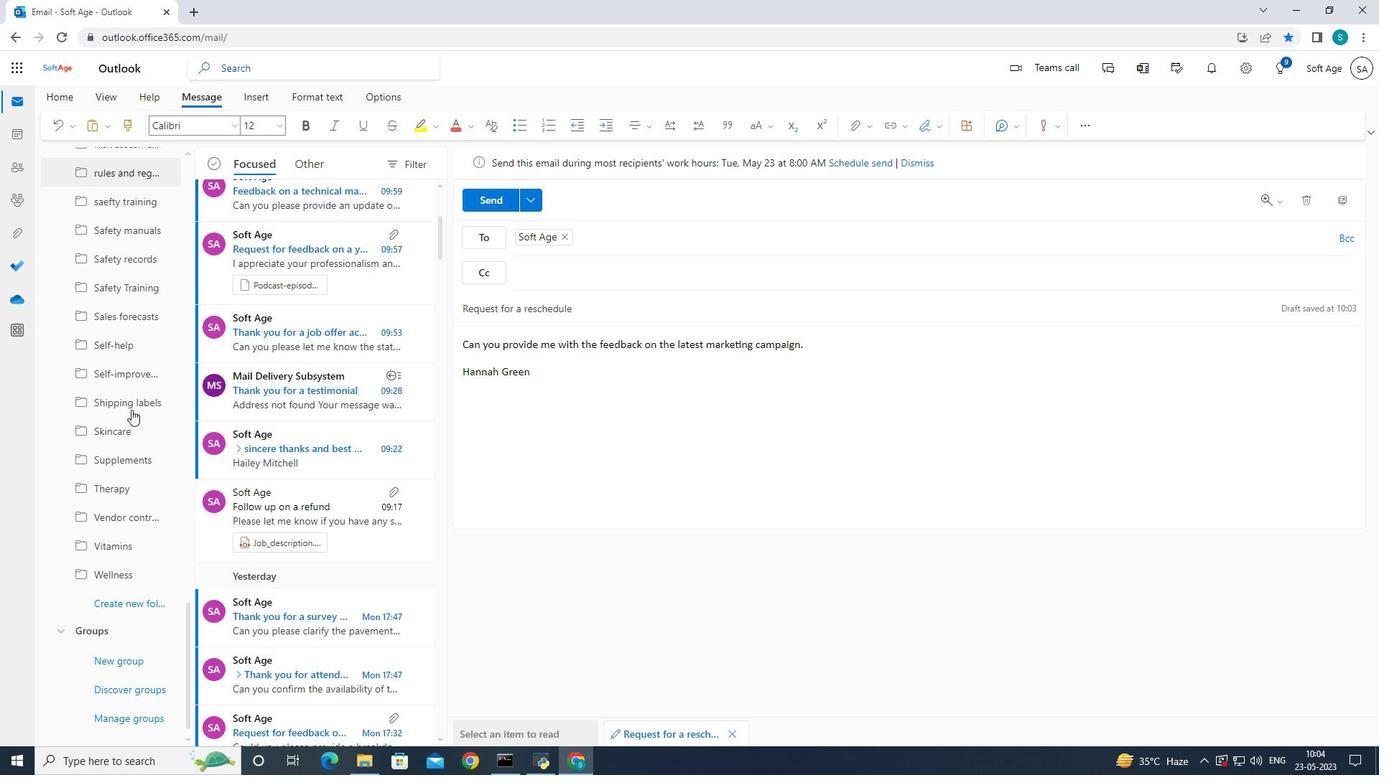 
Action: Mouse moved to (100, 596)
Screenshot: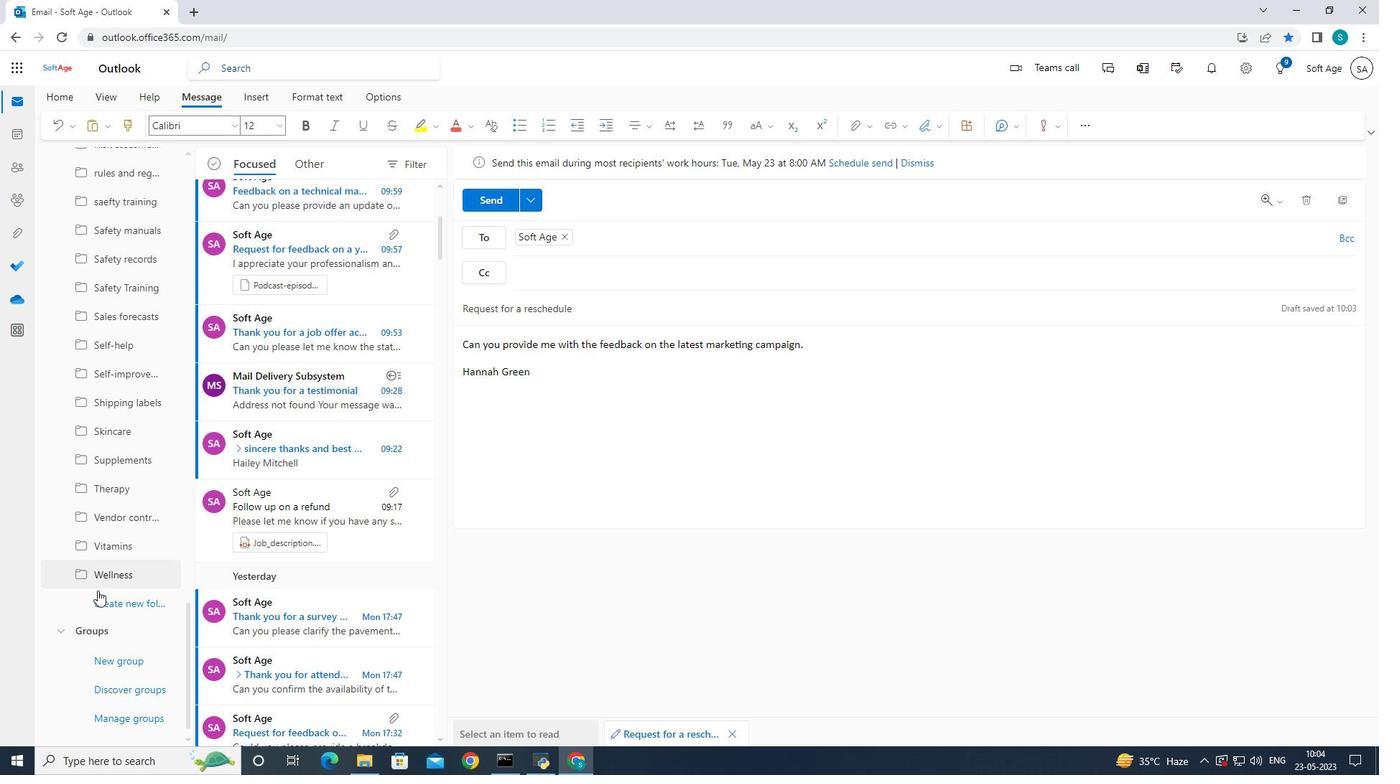 
Action: Mouse pressed left at (100, 596)
Screenshot: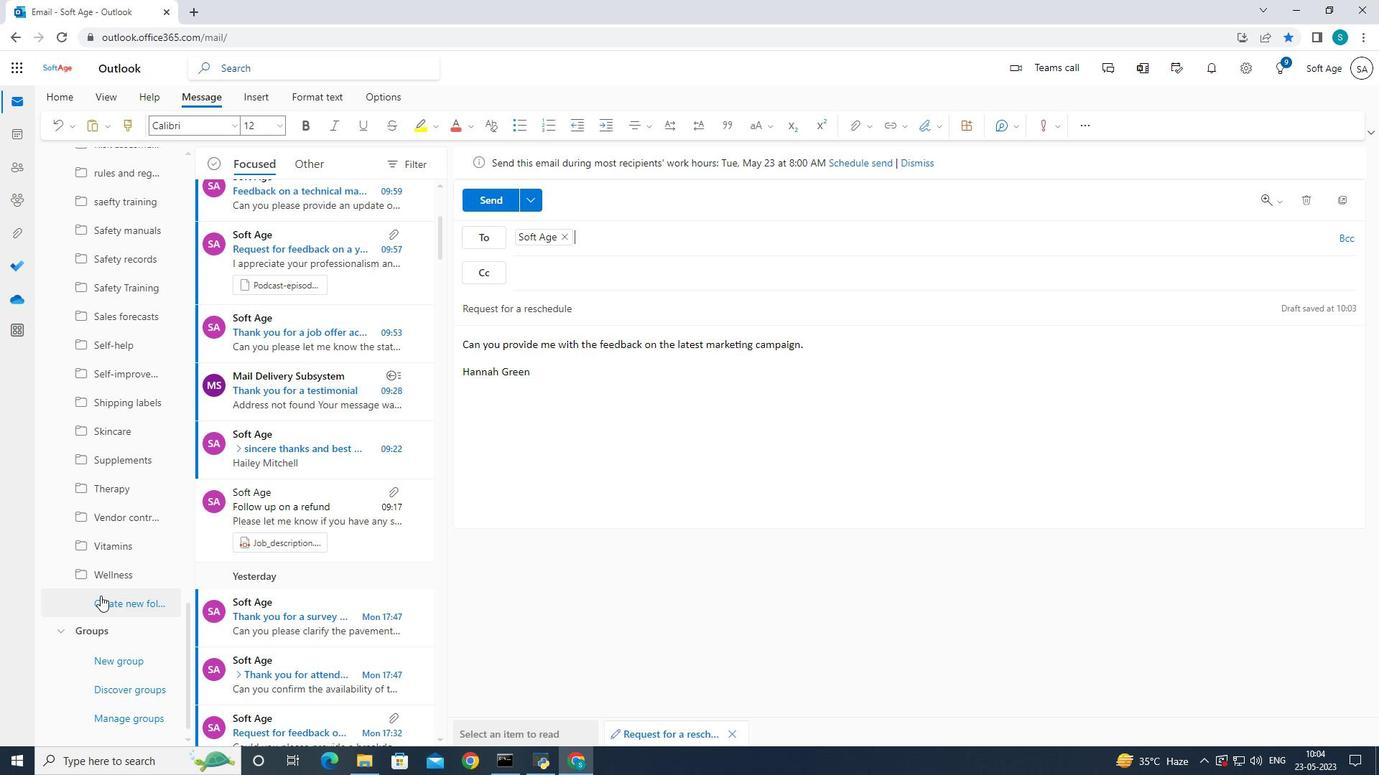 
Action: Mouse moved to (349, 511)
Screenshot: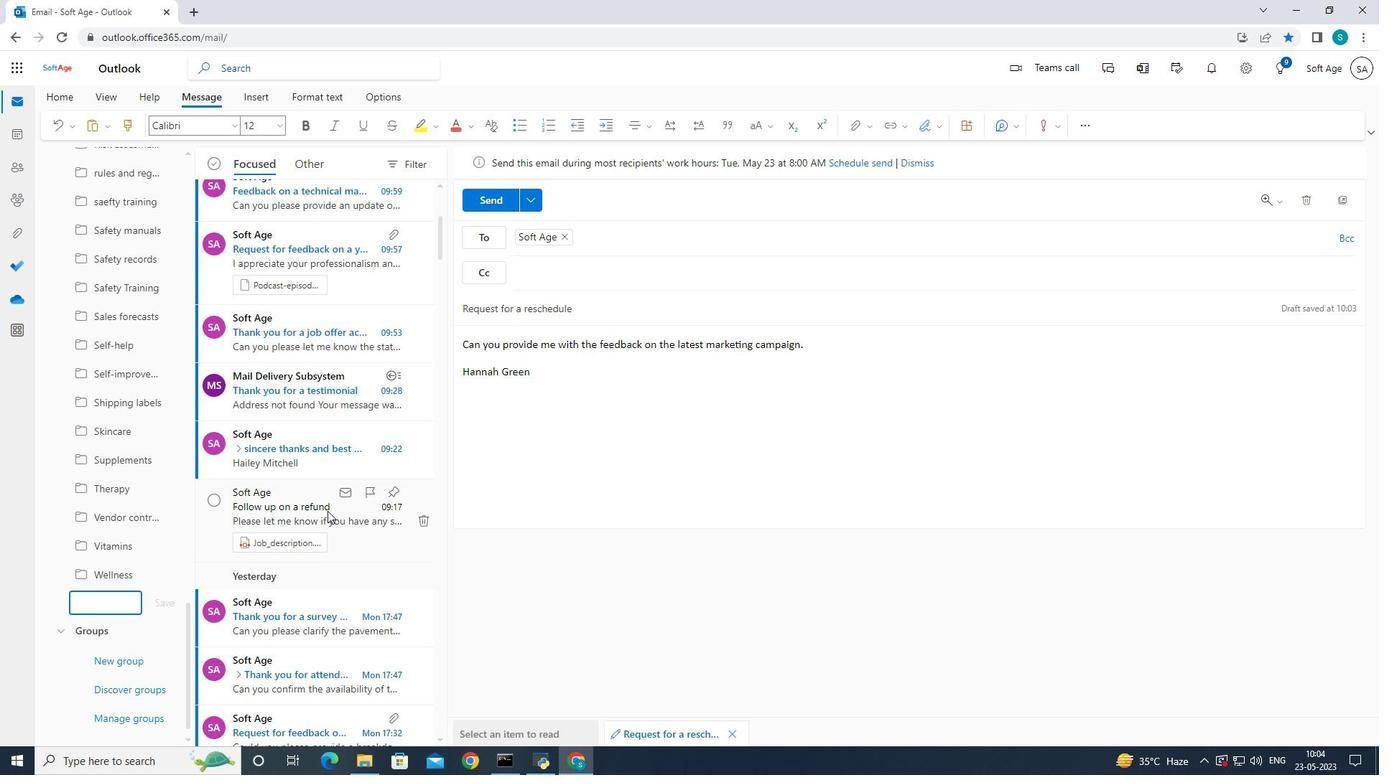 
Action: Key pressed <Key.shift>Med
Screenshot: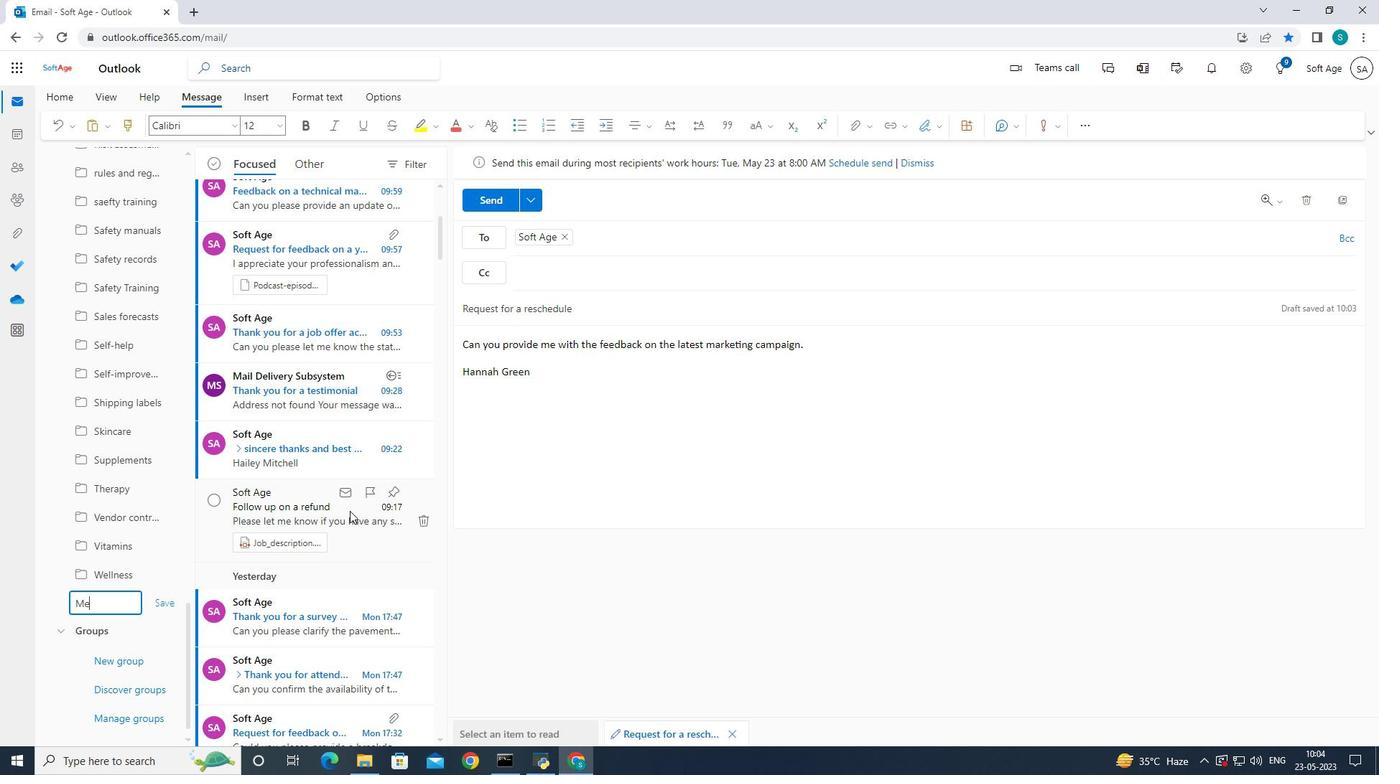 
Action: Mouse moved to (353, 510)
Screenshot: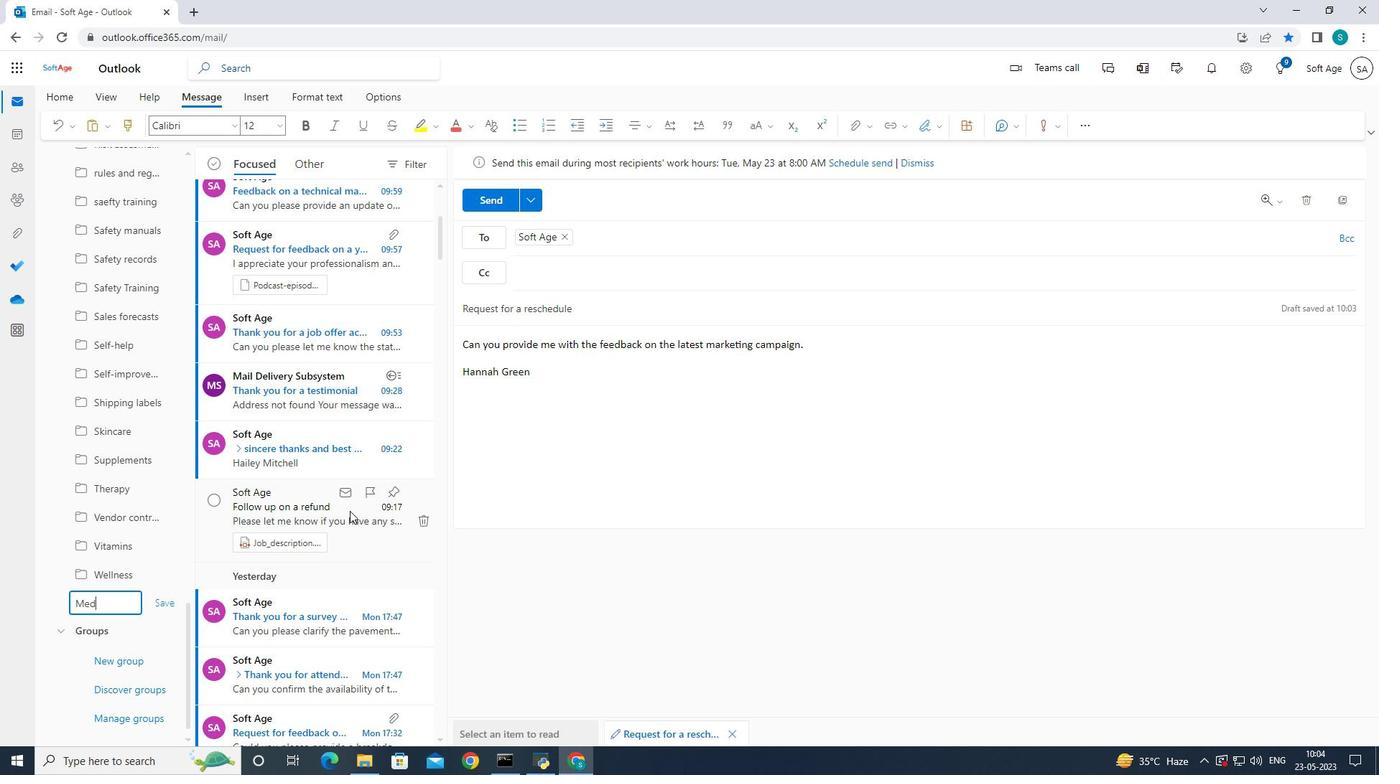 
Action: Key pressed i
Screenshot: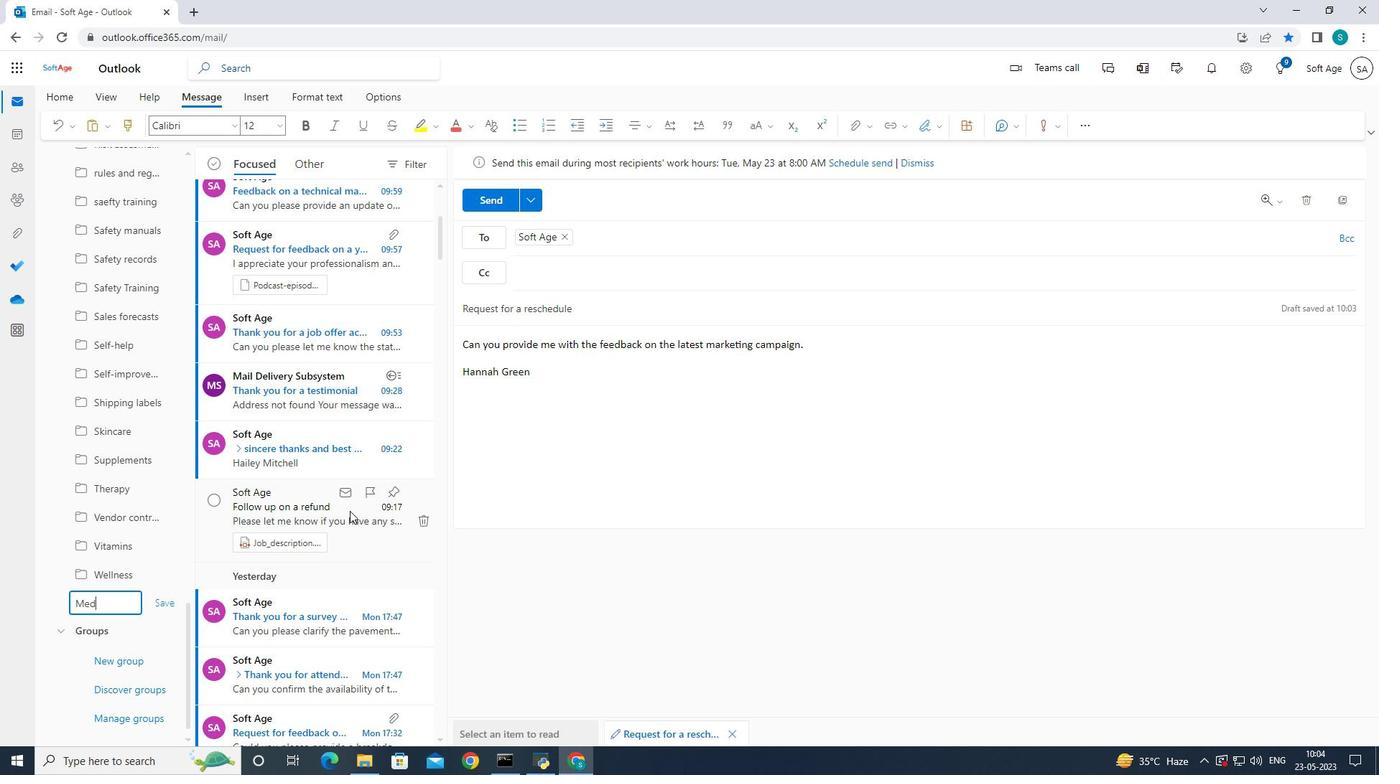
Action: Mouse moved to (361, 509)
Screenshot: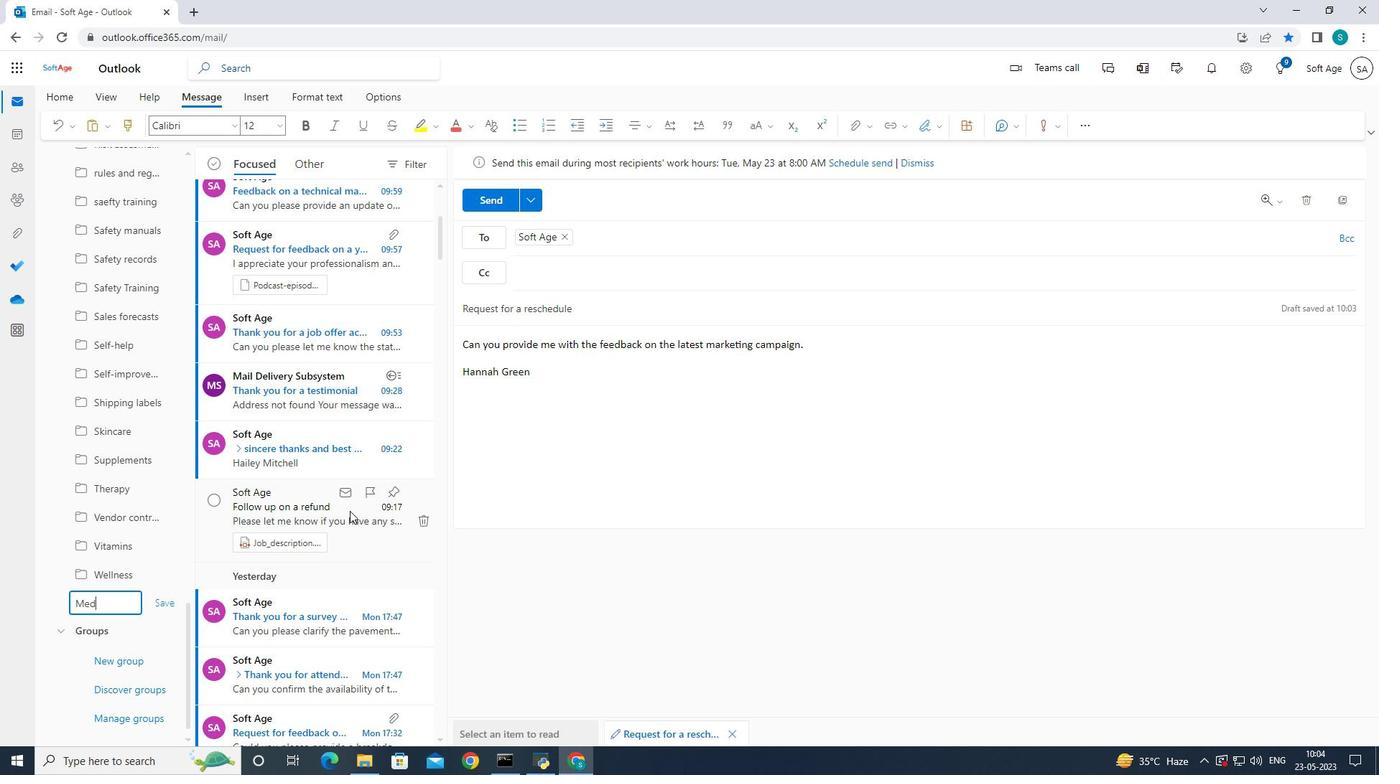 
Action: Key pressed tat
Screenshot: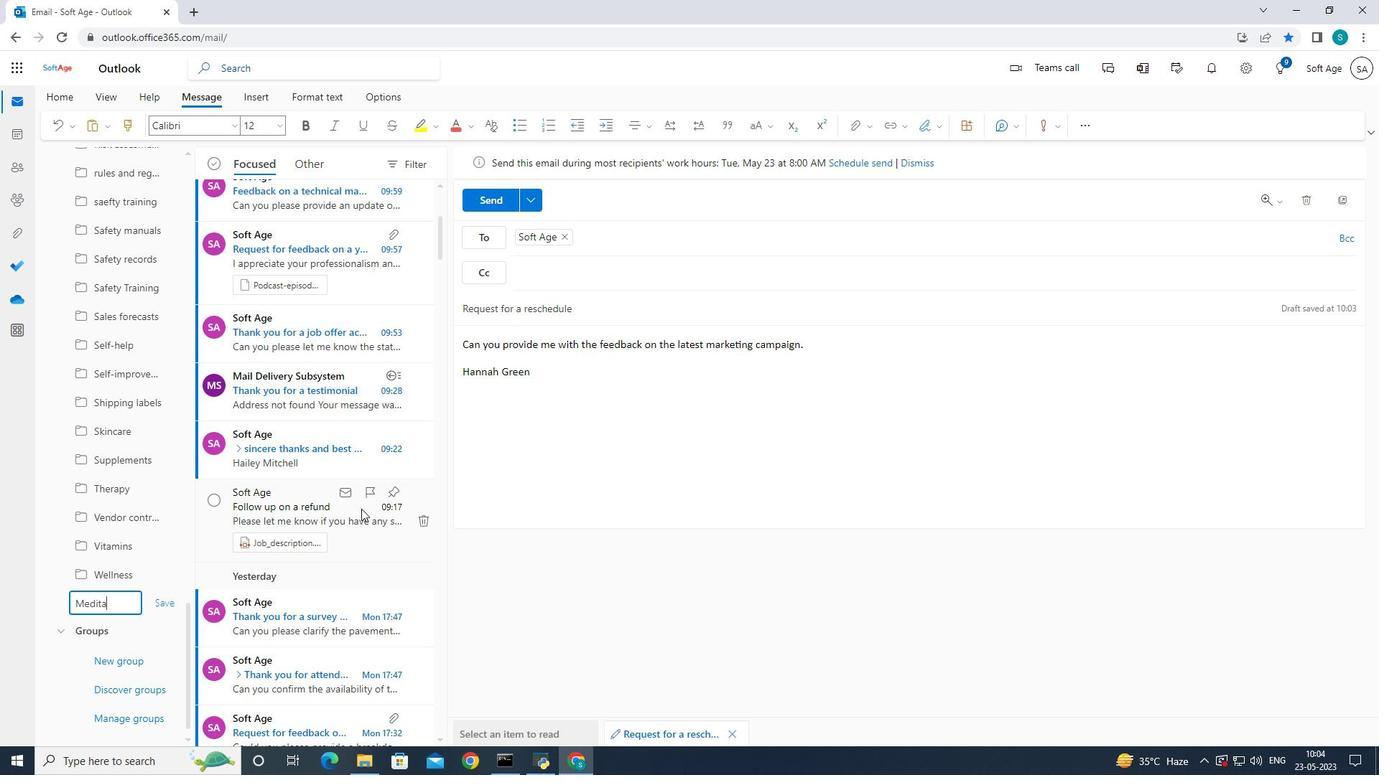 
Action: Mouse moved to (368, 508)
Screenshot: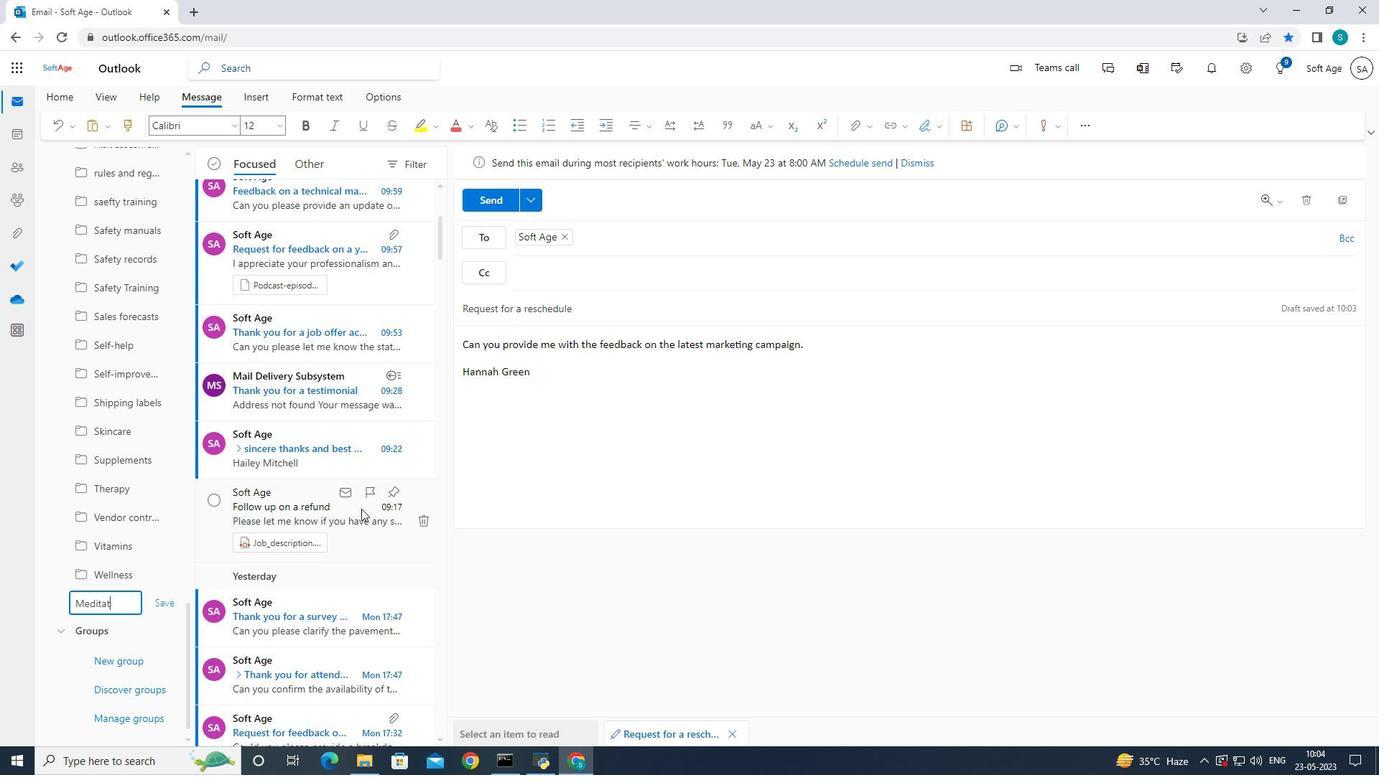
Action: Key pressed i
Screenshot: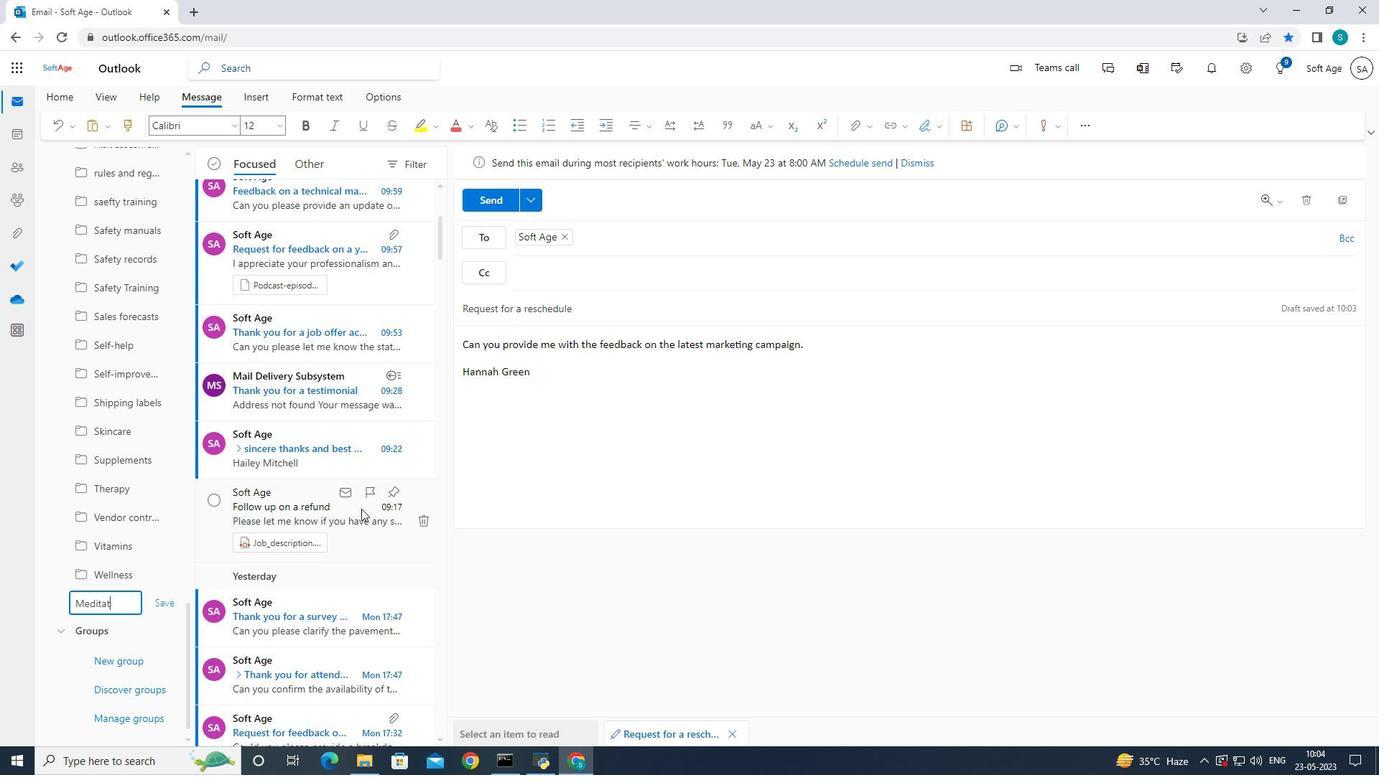 
Action: Mouse moved to (405, 513)
Screenshot: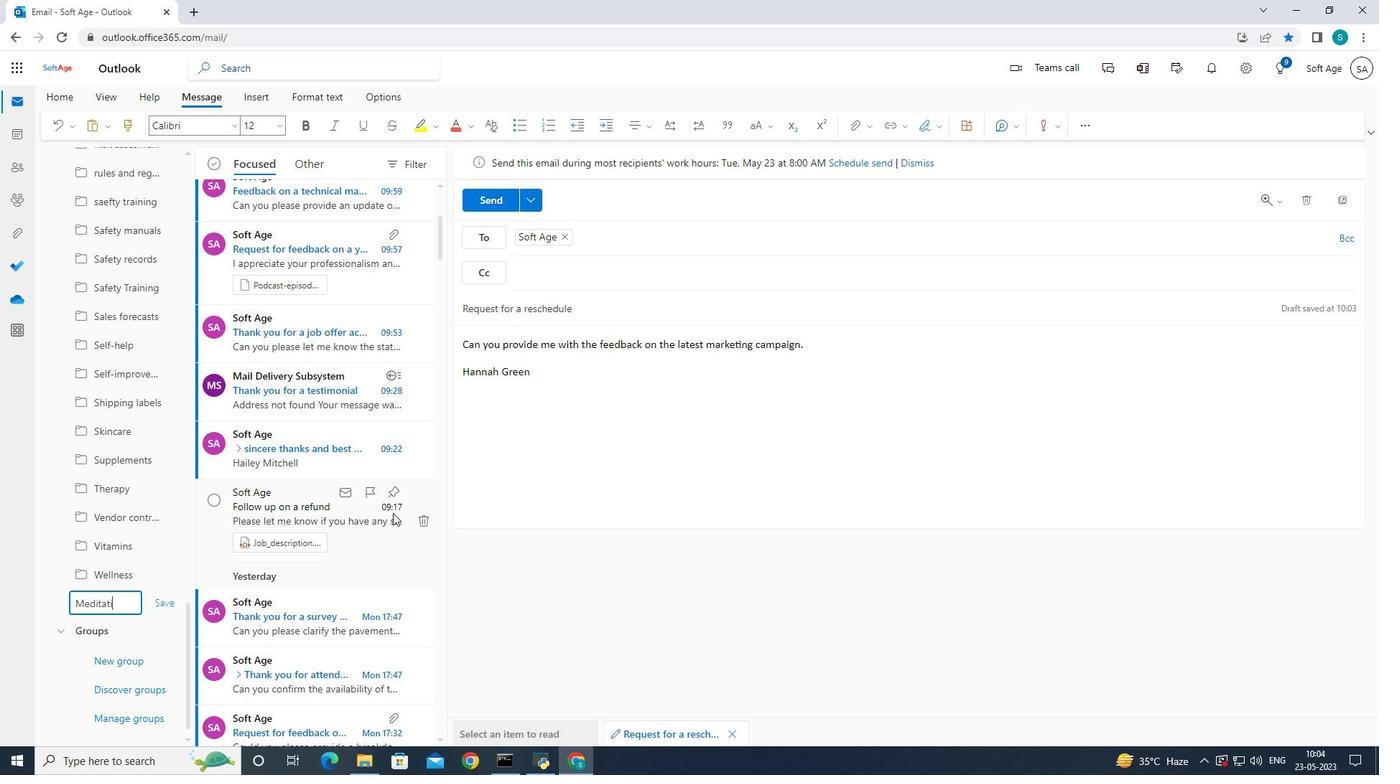 
Action: Key pressed o
Screenshot: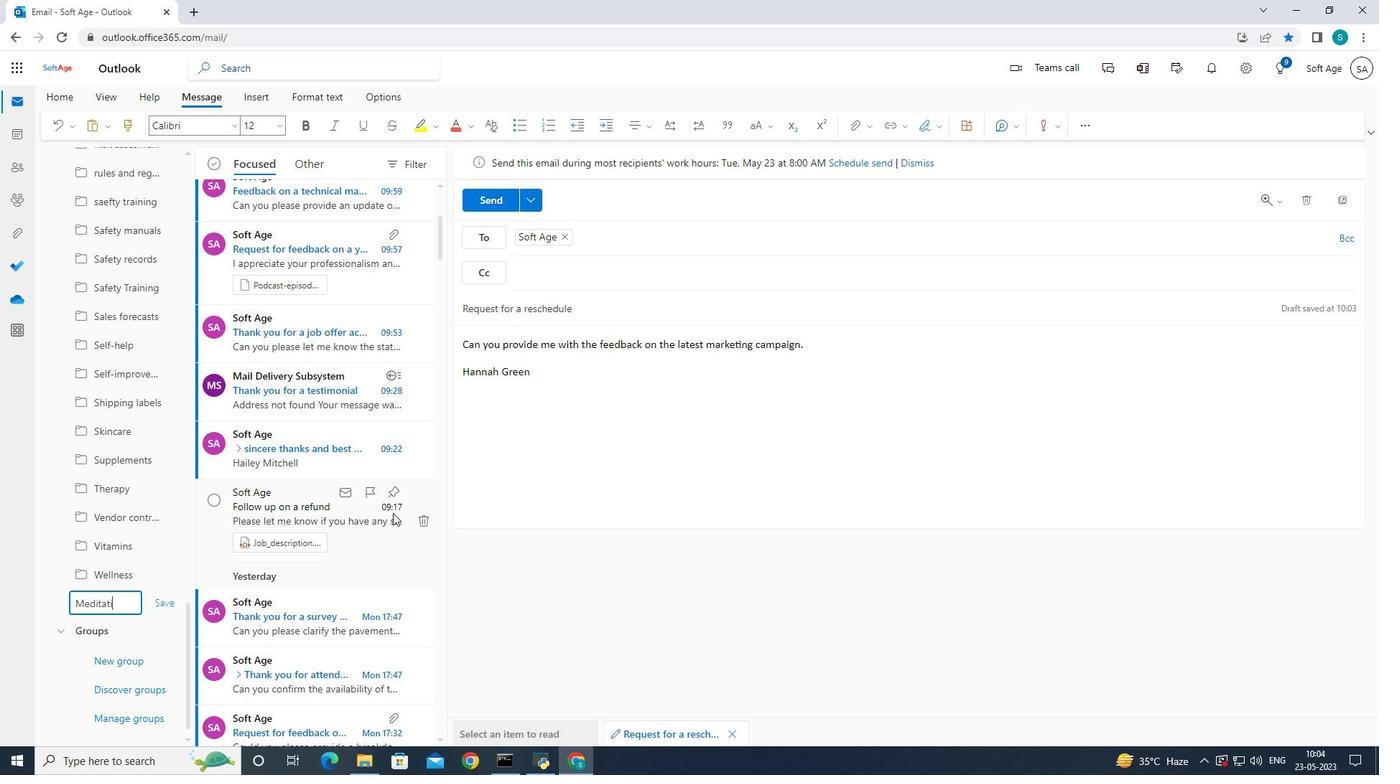 
Action: Mouse moved to (551, 565)
Screenshot: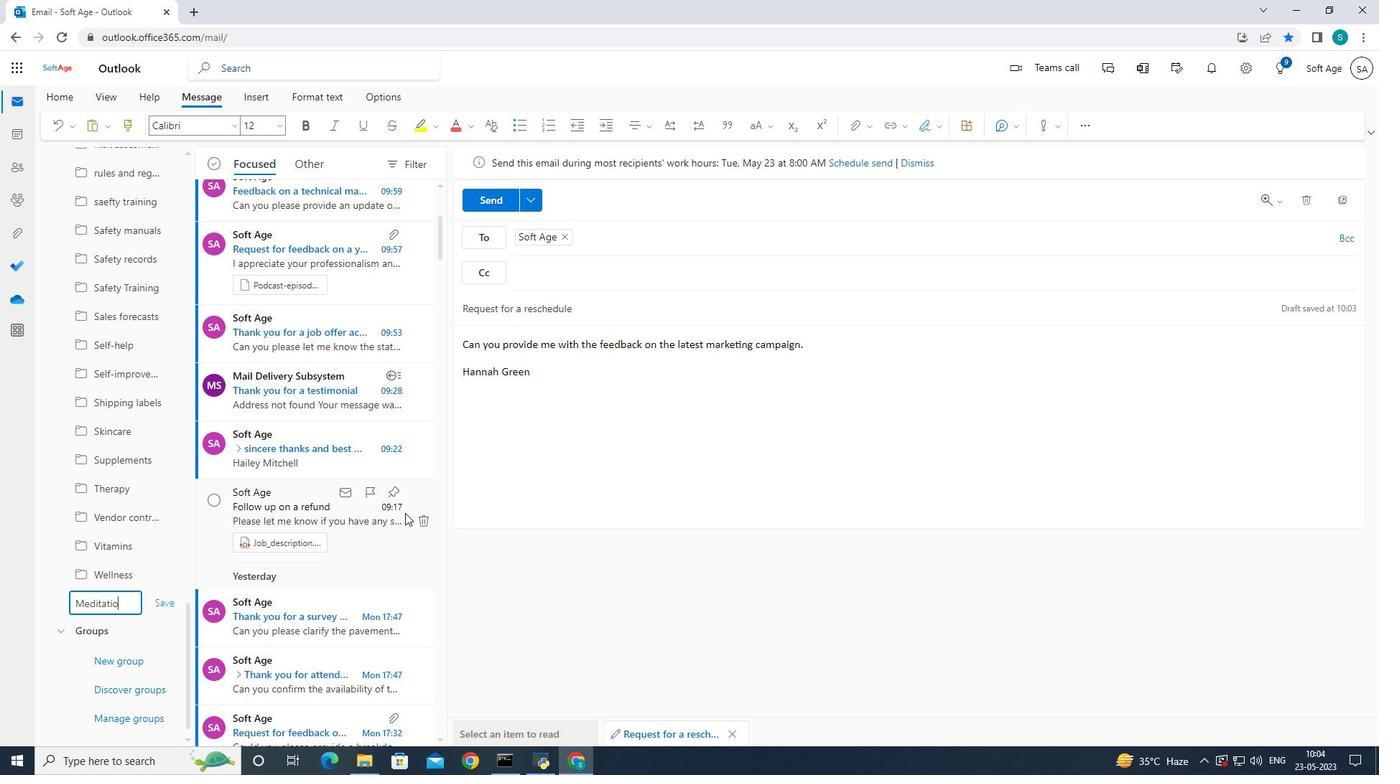 
Action: Key pressed n
Screenshot: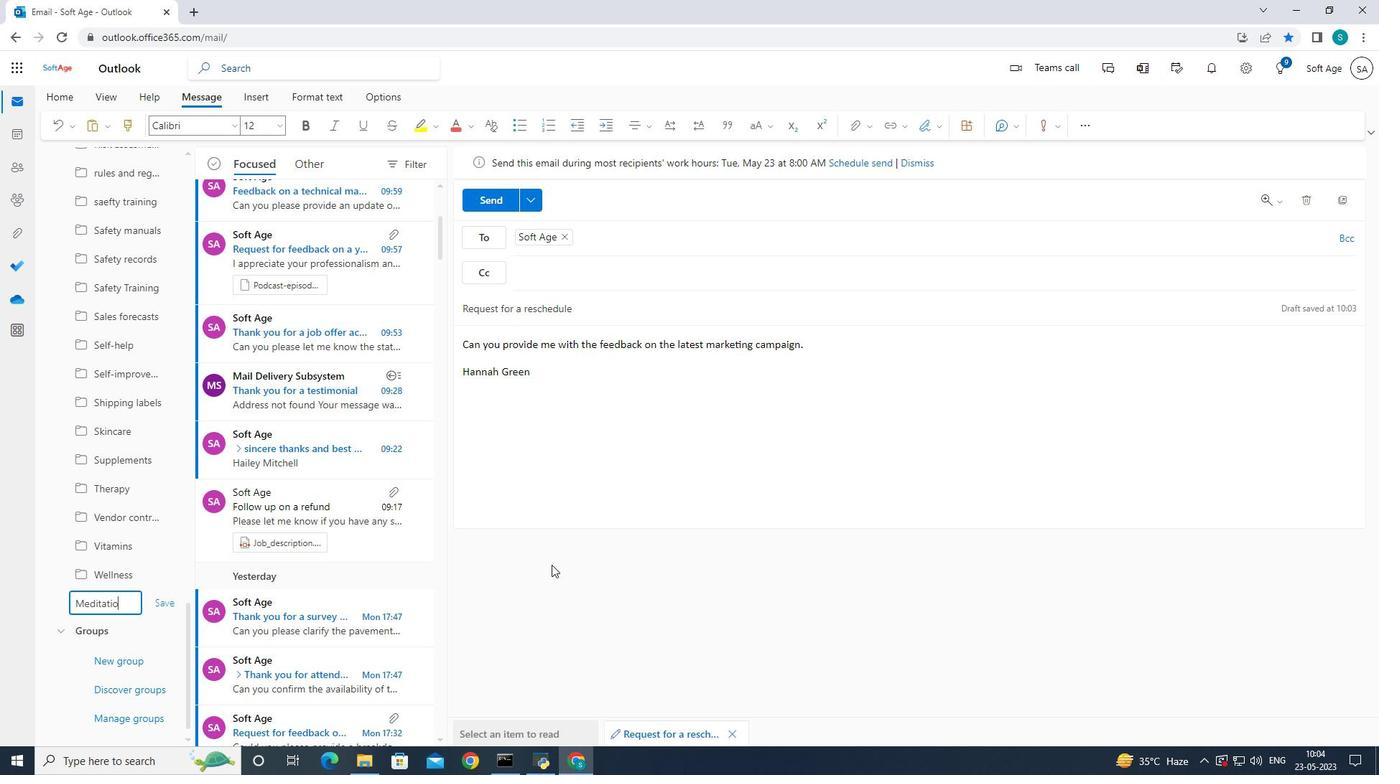
Action: Mouse moved to (168, 604)
Screenshot: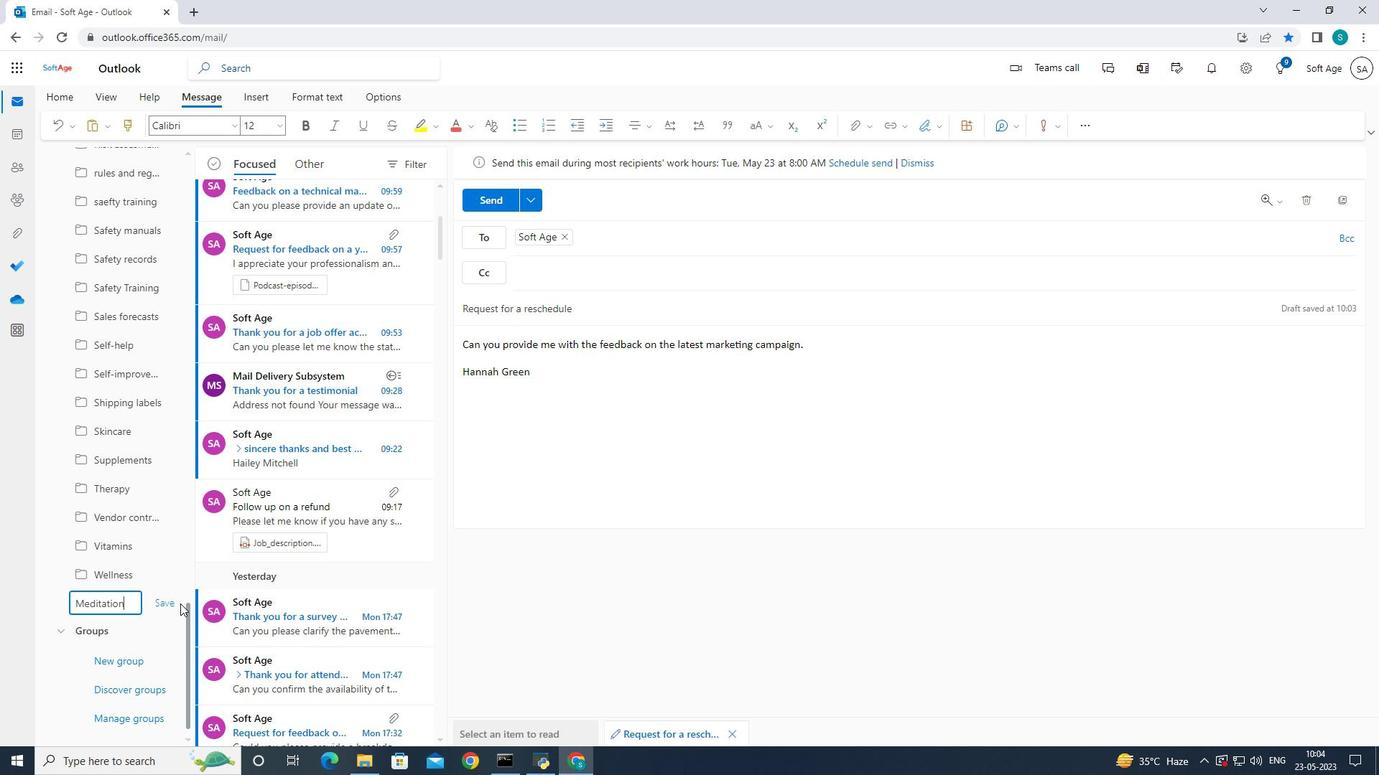 
Action: Mouse pressed left at (168, 604)
Screenshot: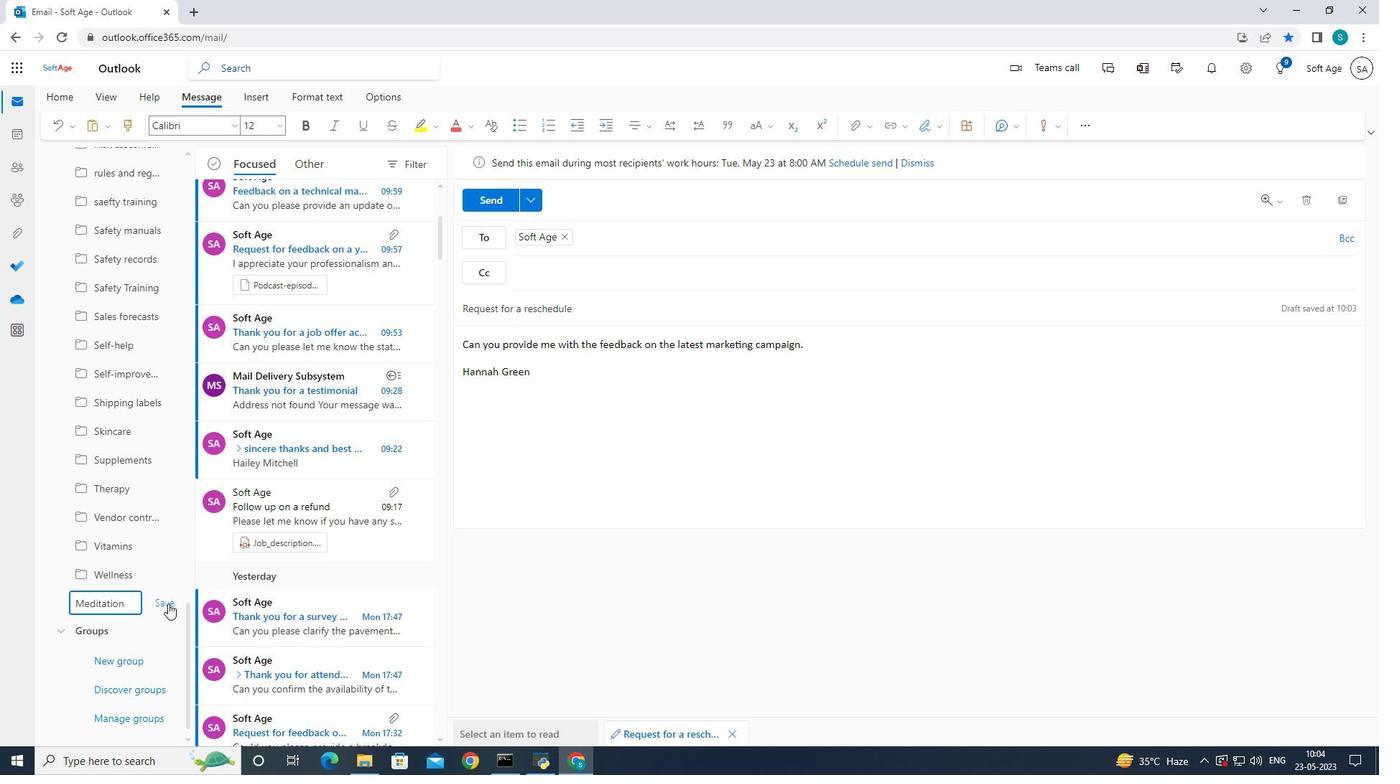 
Action: Mouse moved to (487, 198)
Screenshot: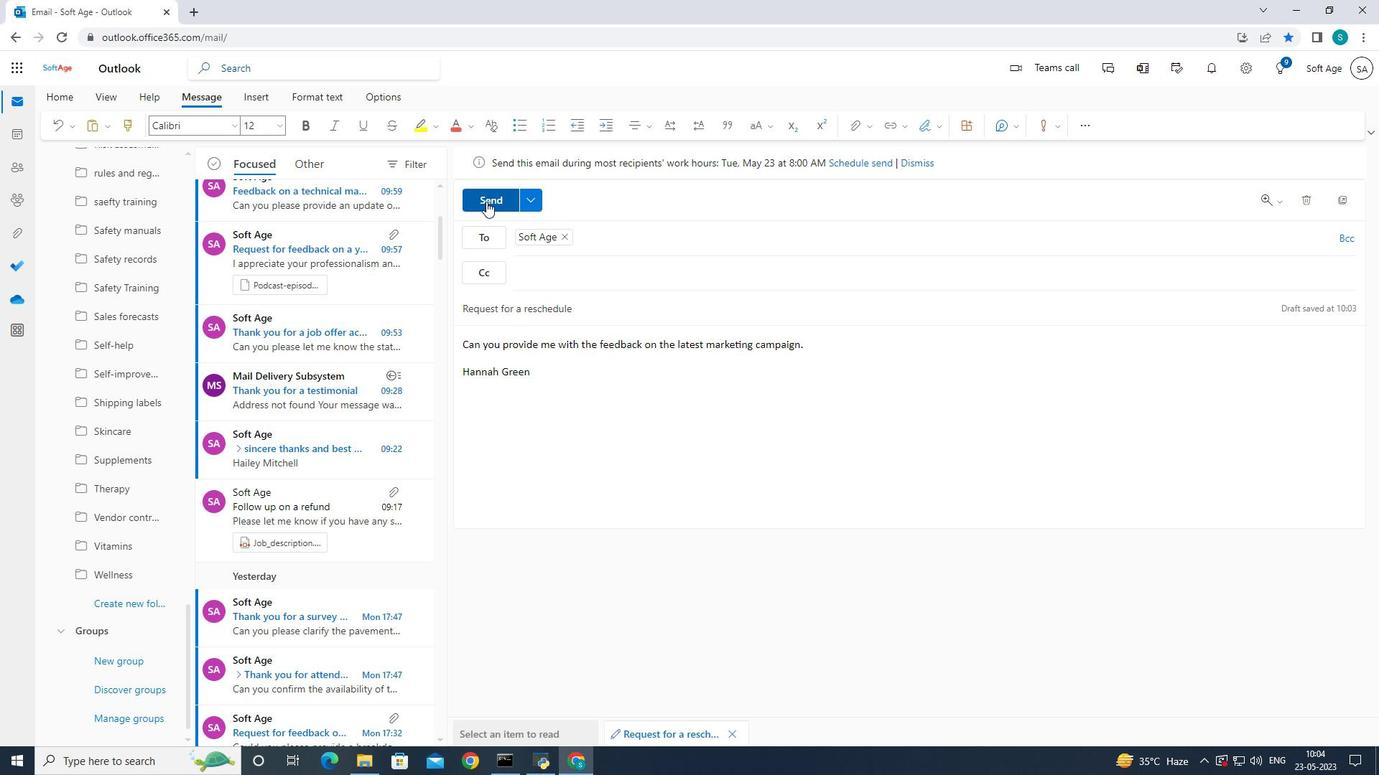 
Action: Mouse pressed left at (487, 198)
Screenshot: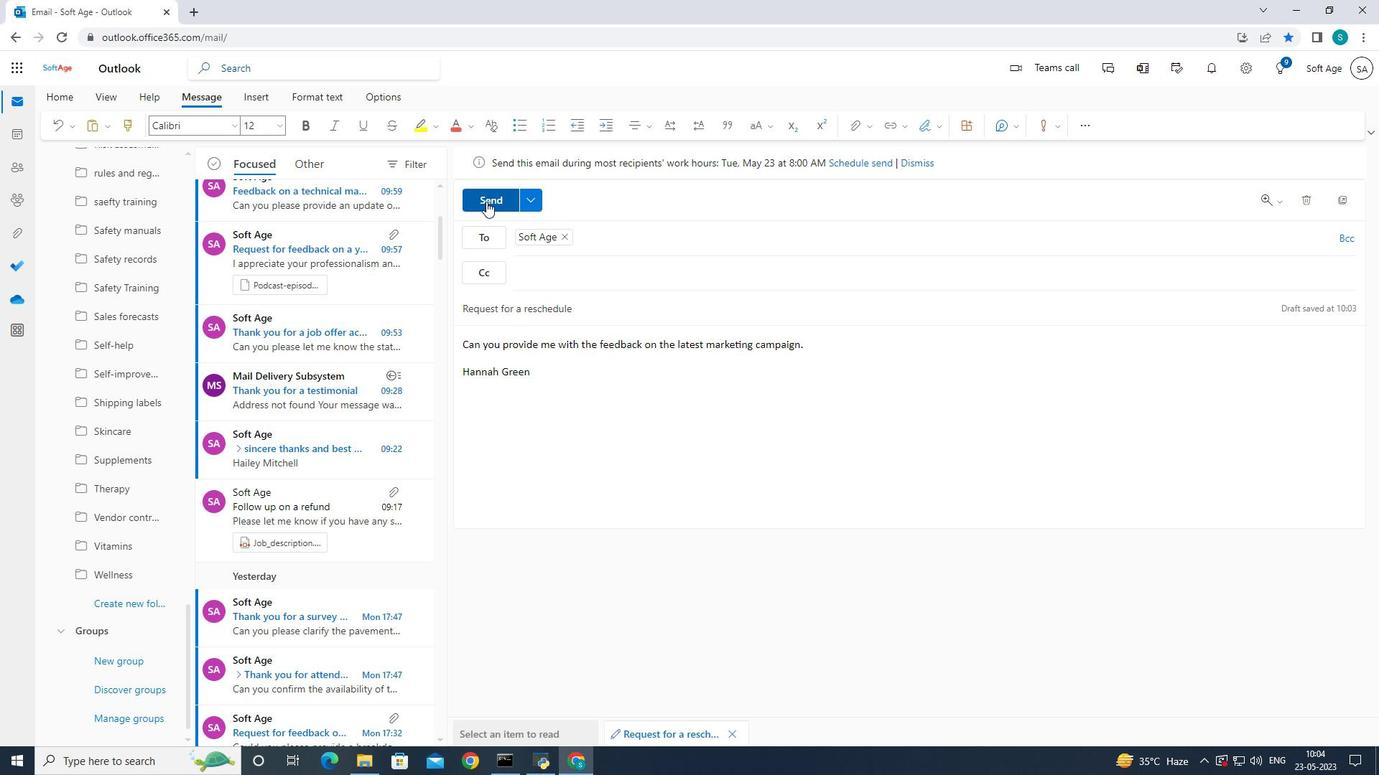 
Action: Mouse moved to (752, 364)
Screenshot: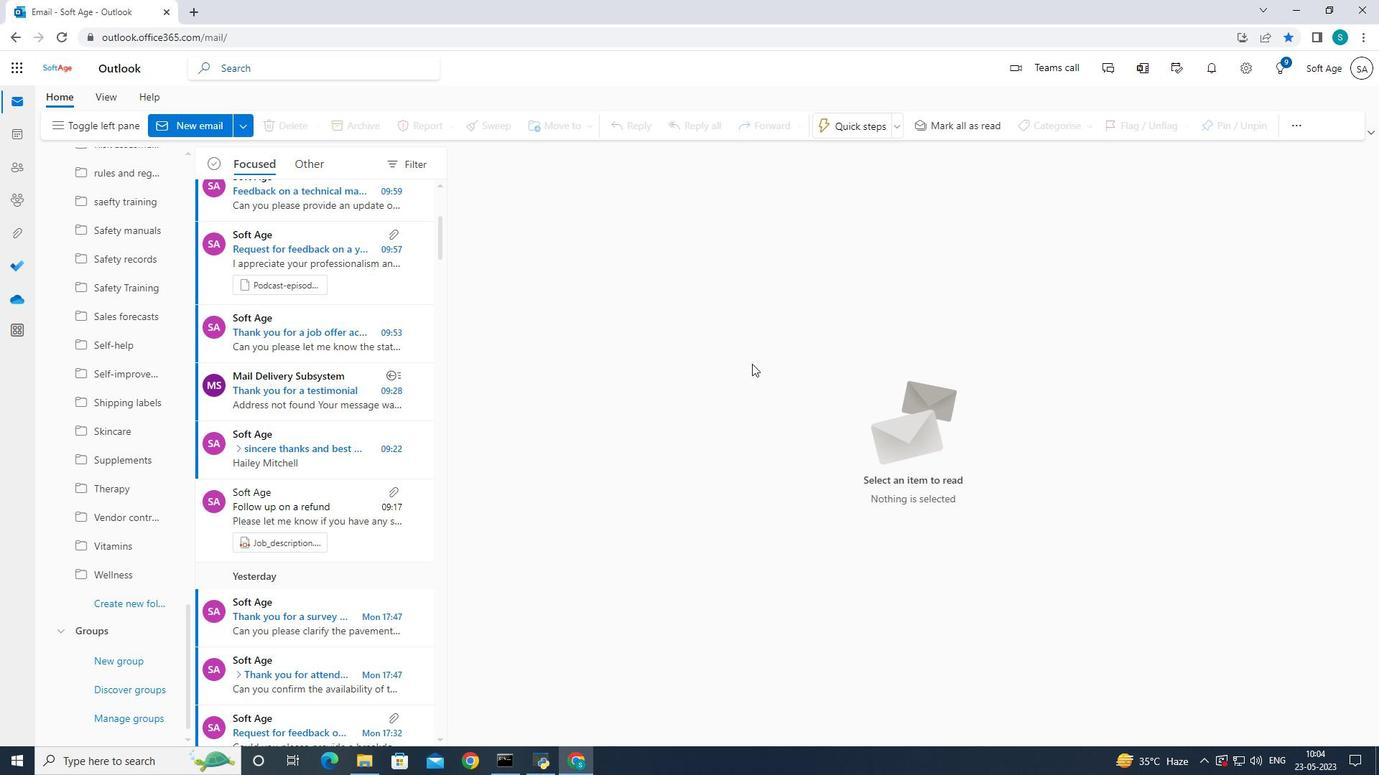 
